 Task: Look for Airbnb options in Würselen, Germany from 2nd December, 2023 to 10th December, 2023 for 1 adult.1  bedroom having 1 bed and 1 bathroom. Property type can be hotel. Booking option can be shelf check-in. Look for 5 properties as per requirement.
Action: Mouse moved to (450, 62)
Screenshot: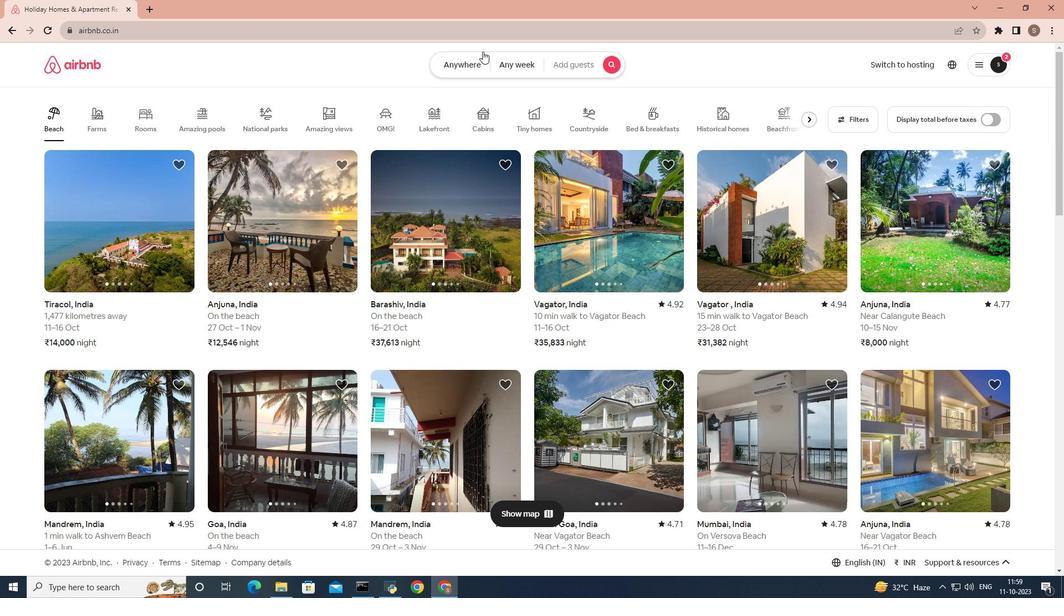
Action: Mouse pressed left at (450, 62)
Screenshot: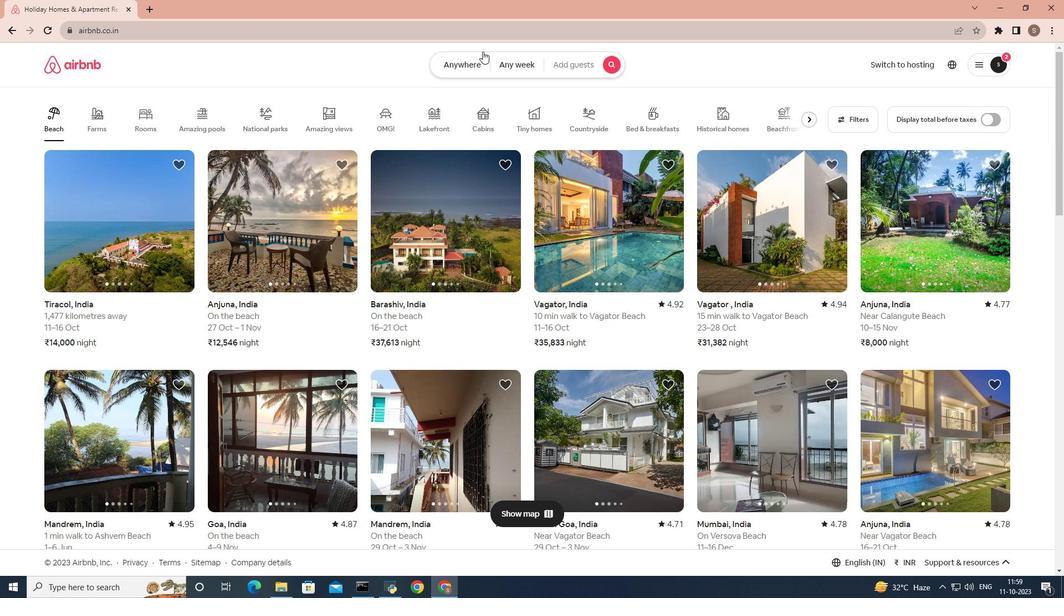 
Action: Mouse moved to (346, 115)
Screenshot: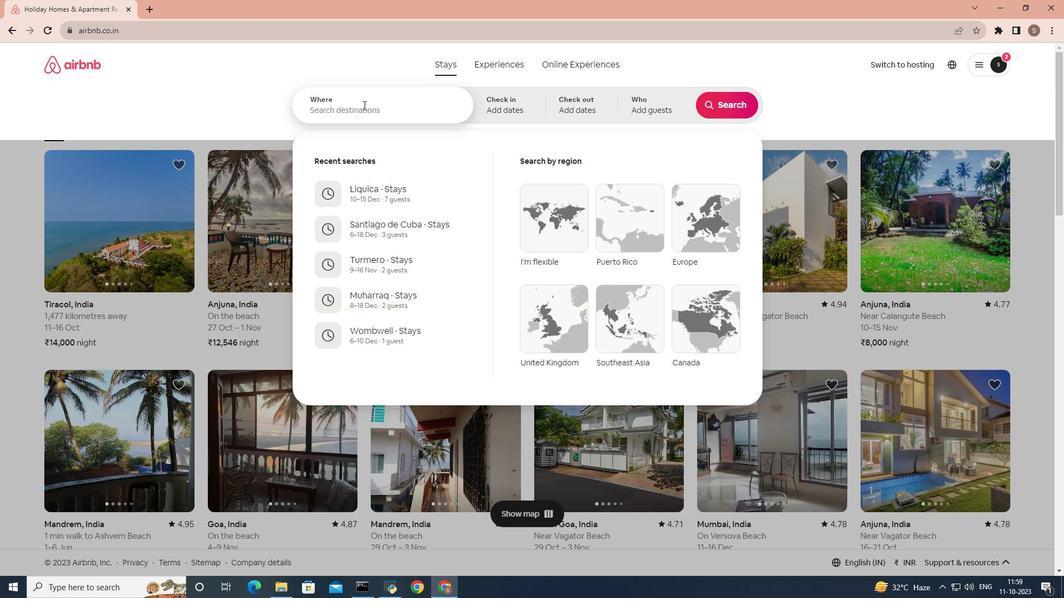 
Action: Mouse pressed left at (346, 115)
Screenshot: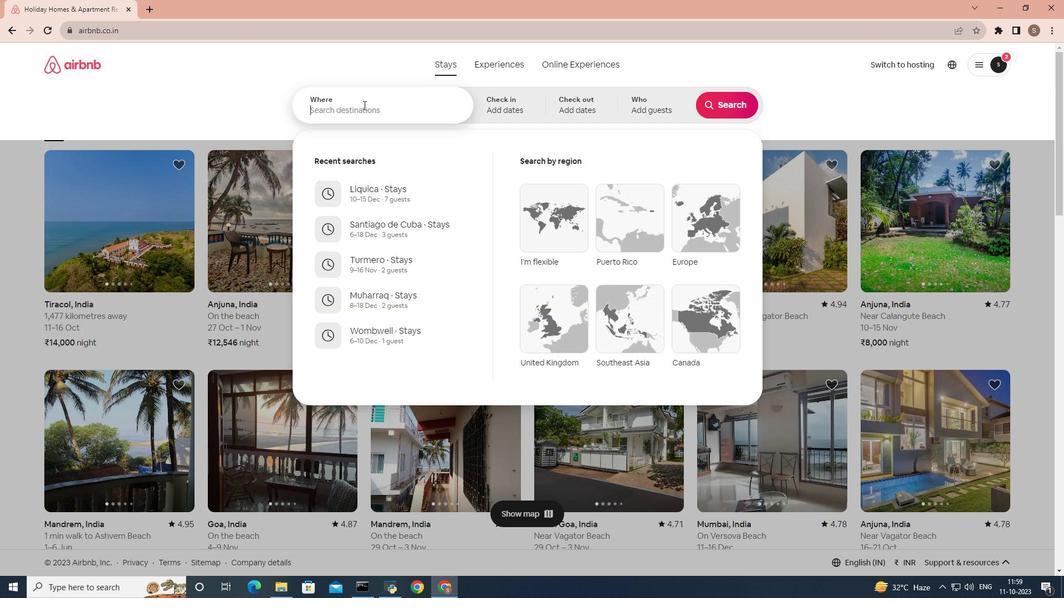 
Action: Mouse moved to (346, 115)
Screenshot: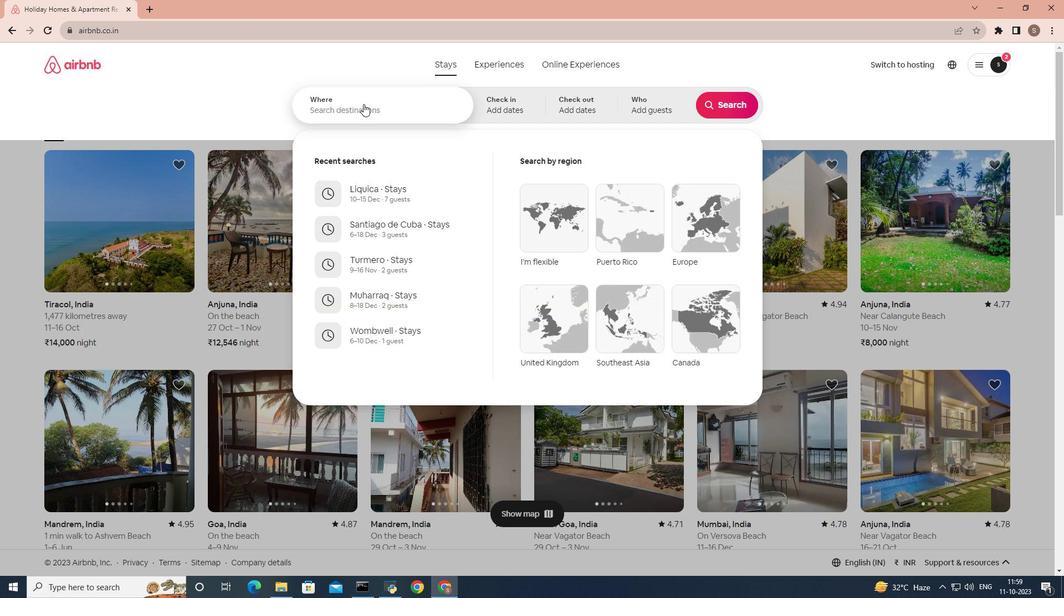 
Action: Key pressed w
Screenshot: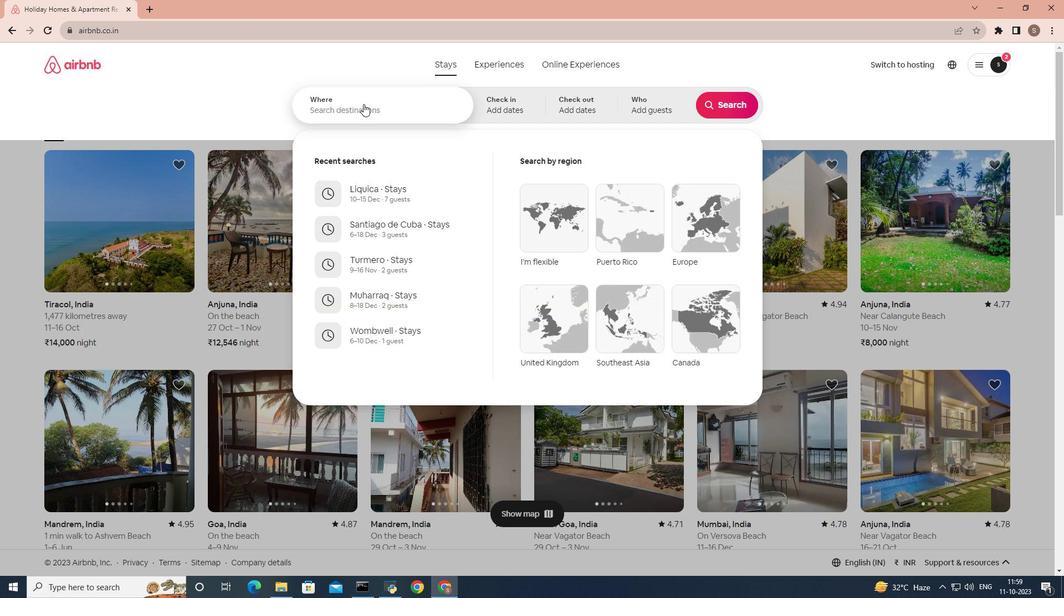 
Action: Mouse moved to (346, 114)
Screenshot: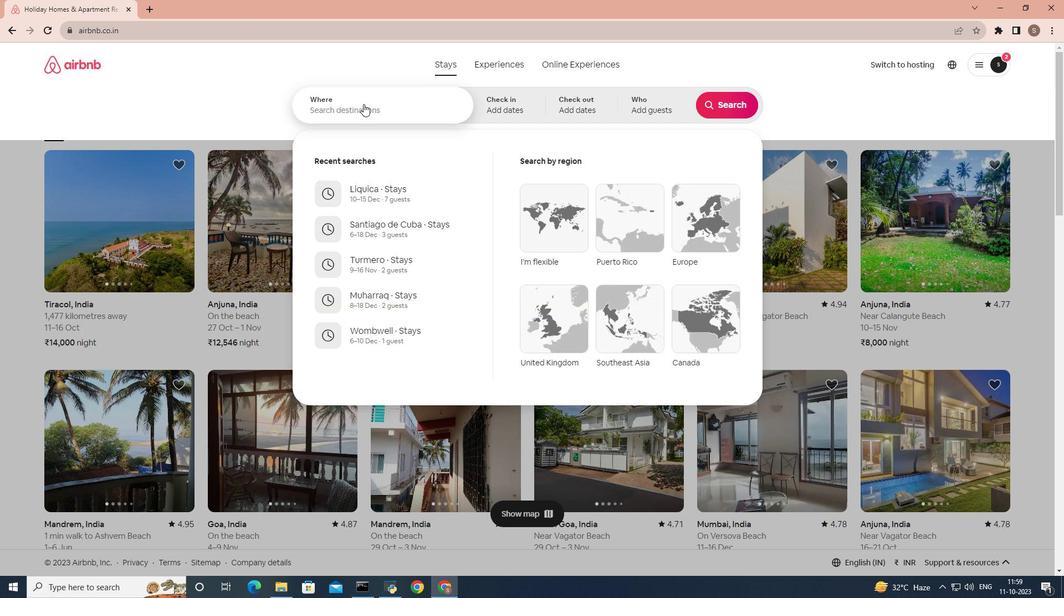 
Action: Key pressed u
Screenshot: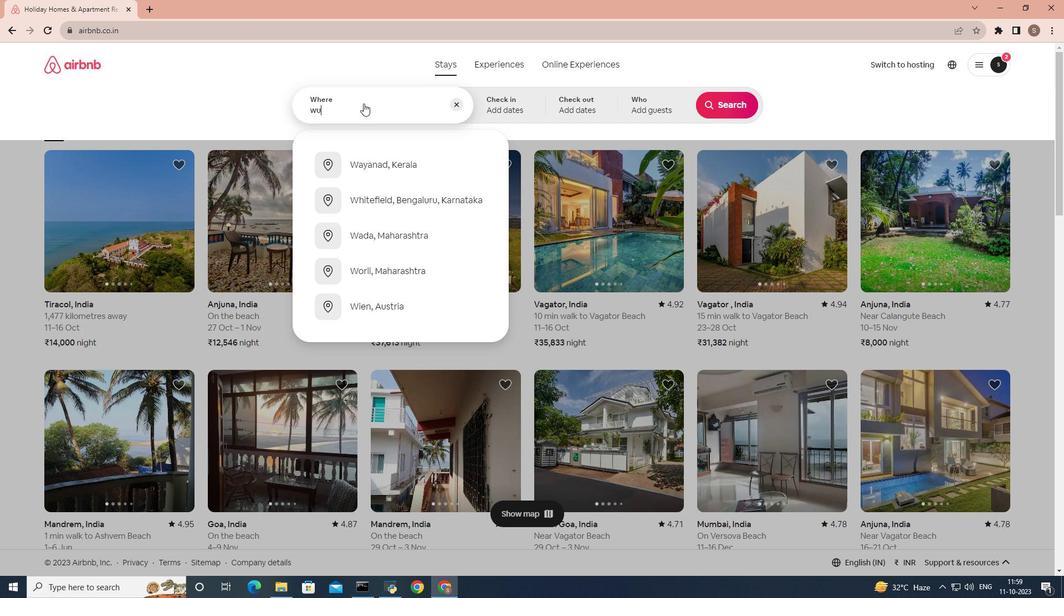 
Action: Mouse moved to (346, 114)
Screenshot: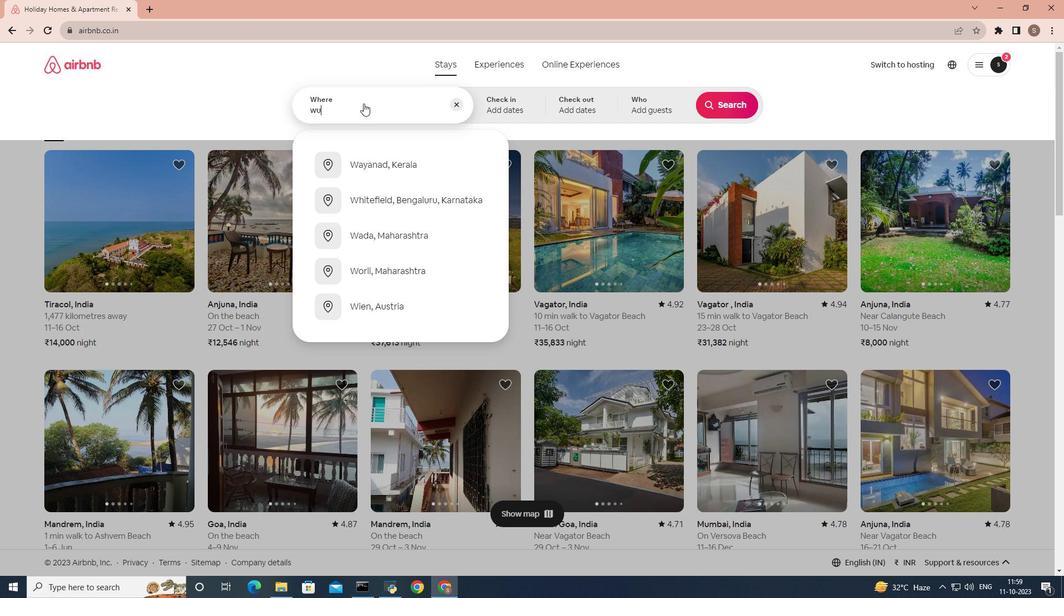 
Action: Key pressed rs
Screenshot: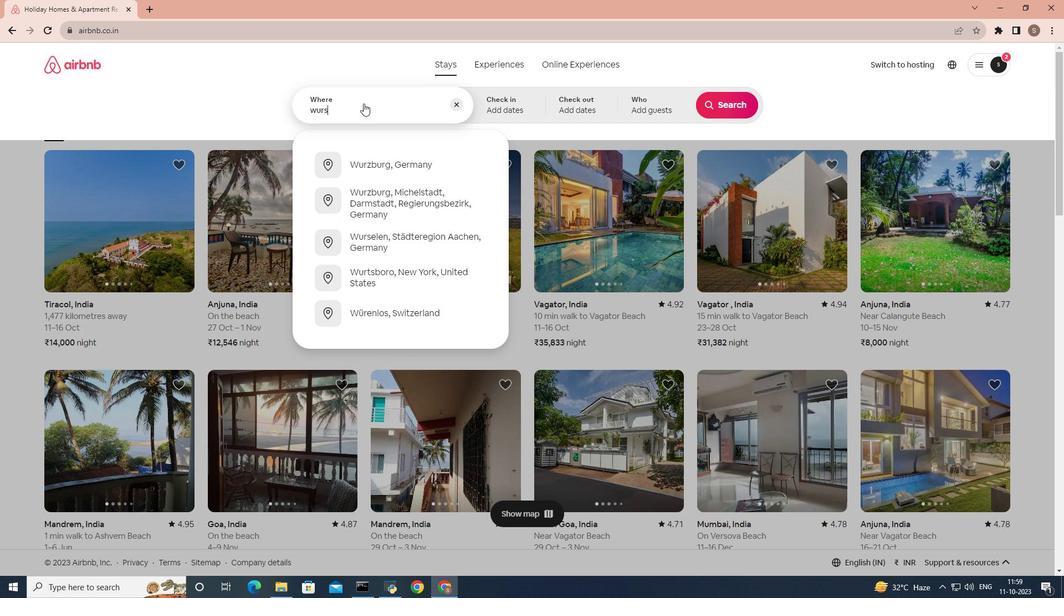
Action: Mouse moved to (346, 113)
Screenshot: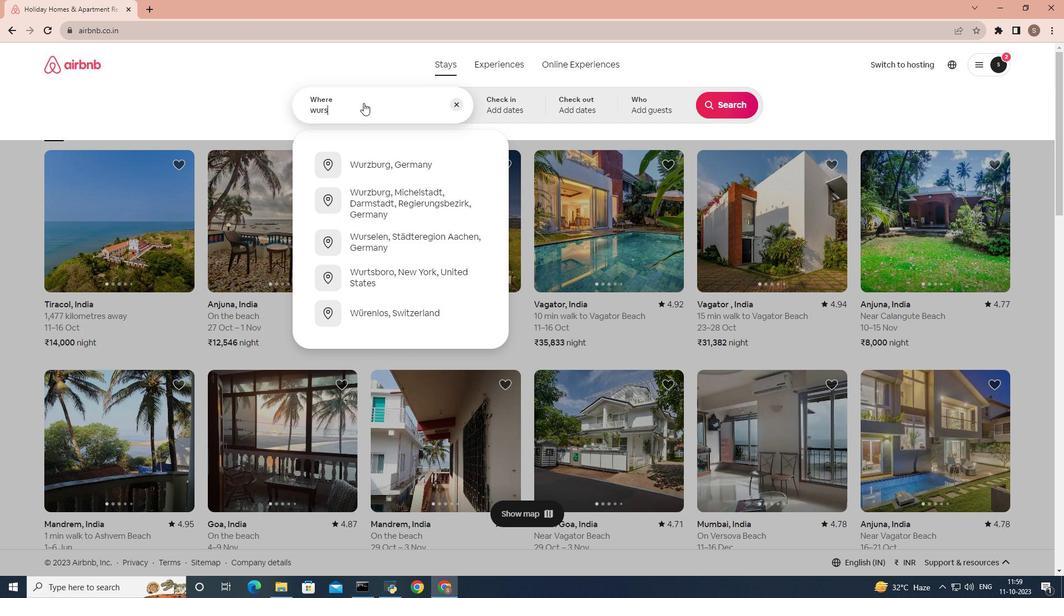 
Action: Key pressed elen
Screenshot: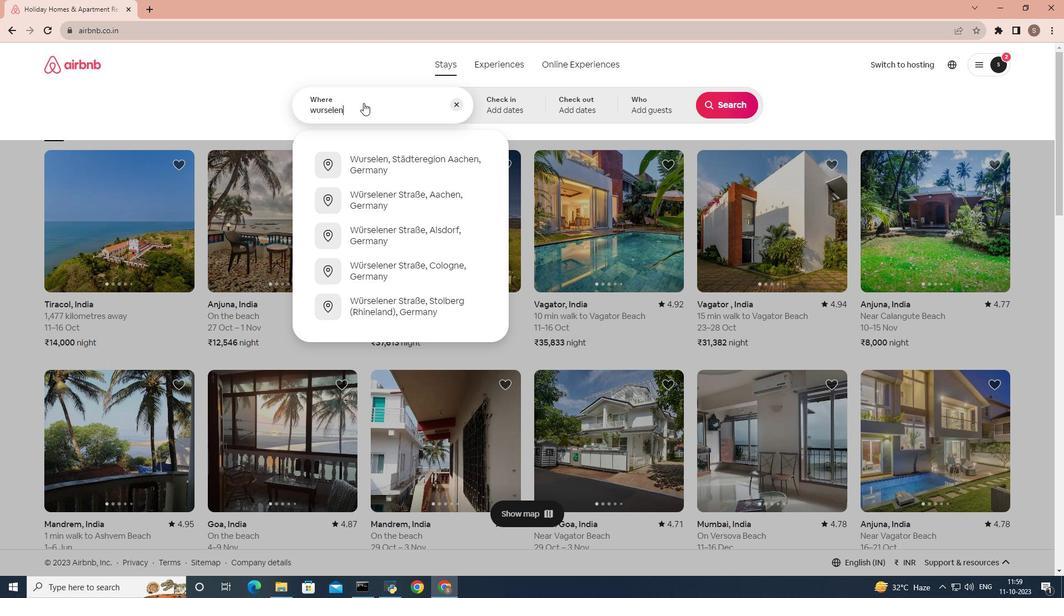 
Action: Mouse moved to (362, 161)
Screenshot: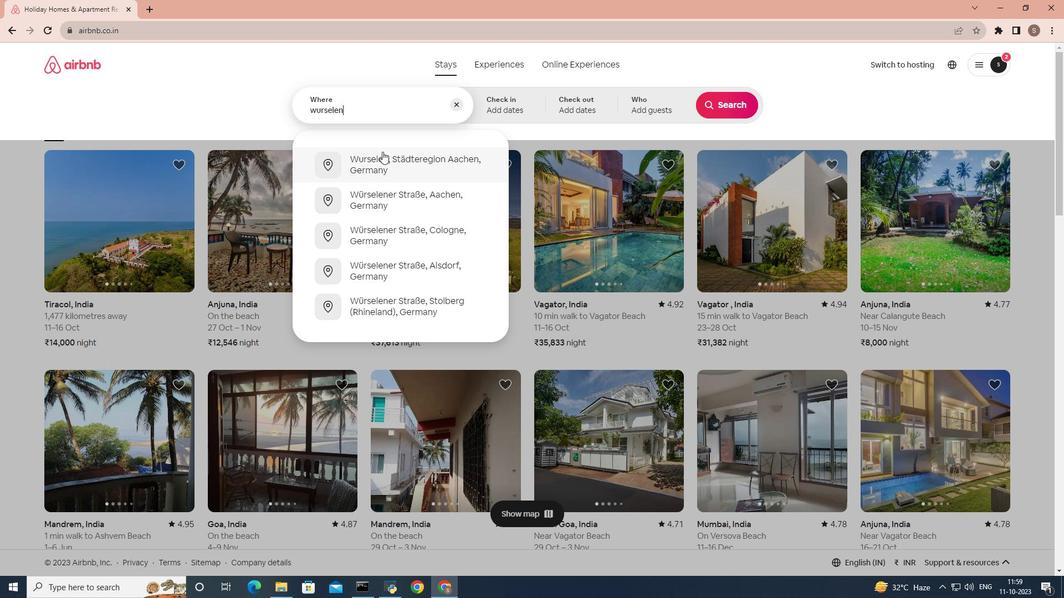 
Action: Mouse pressed left at (362, 161)
Screenshot: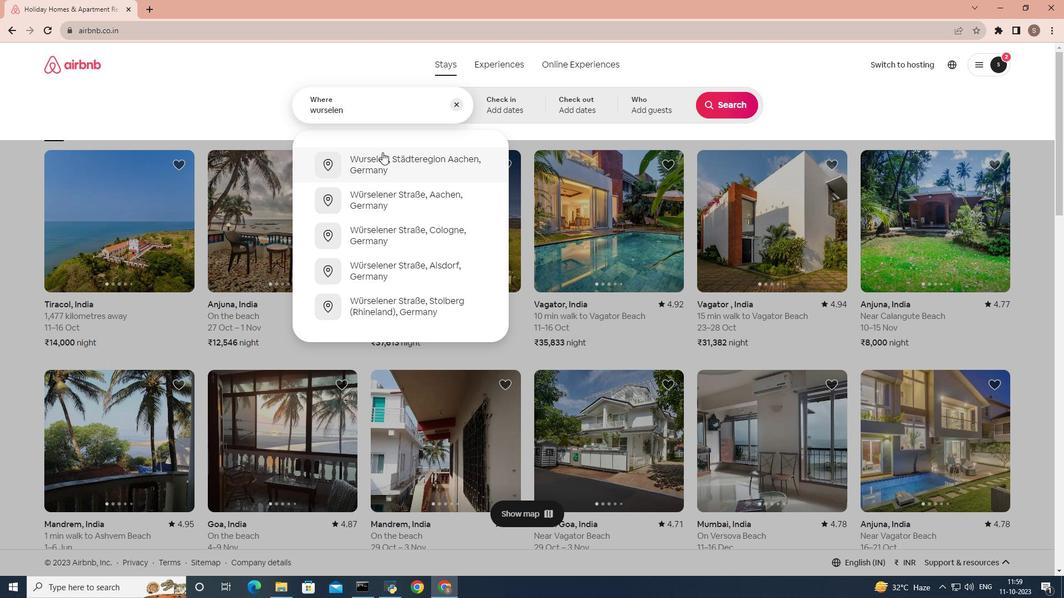 
Action: Mouse moved to (666, 205)
Screenshot: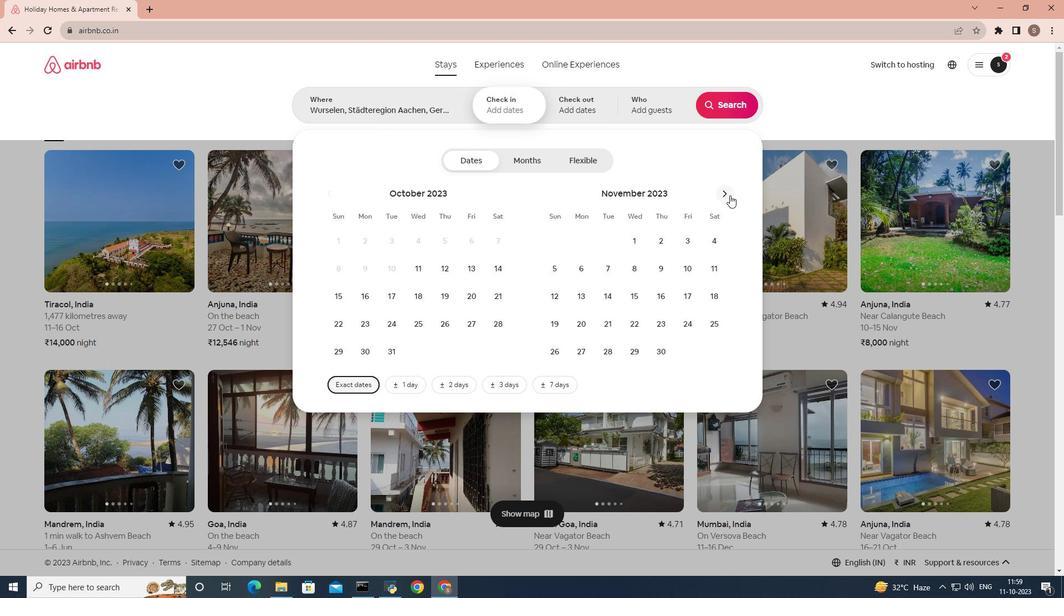 
Action: Mouse pressed left at (666, 205)
Screenshot: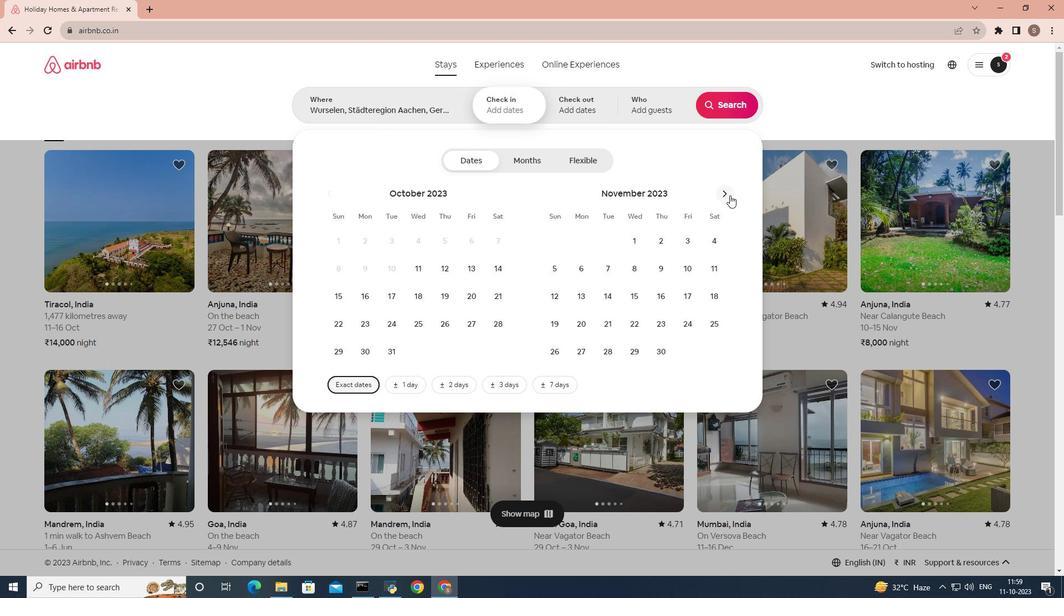 
Action: Mouse moved to (647, 253)
Screenshot: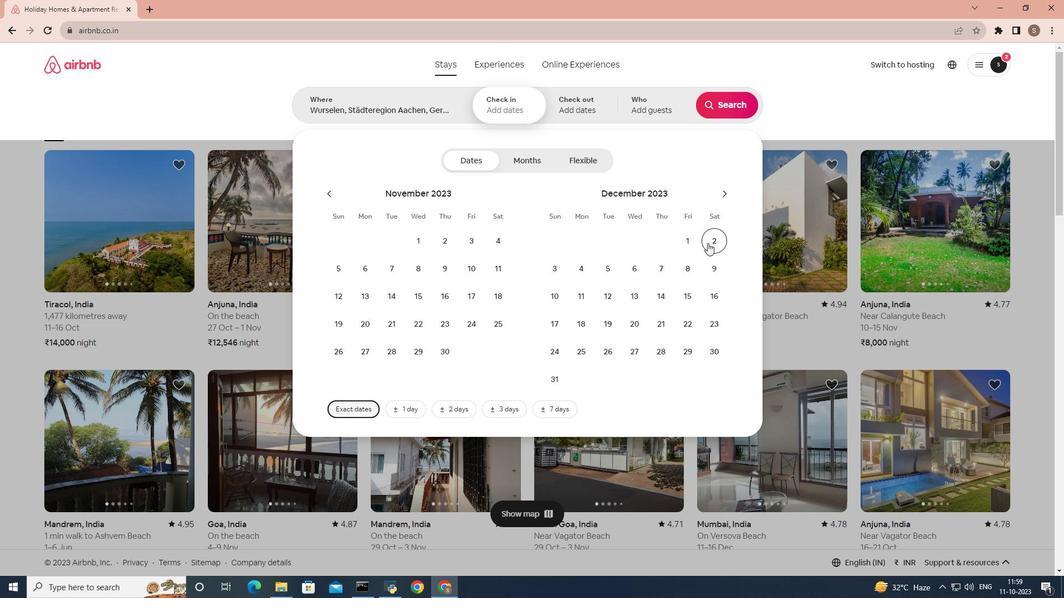 
Action: Mouse pressed left at (647, 253)
Screenshot: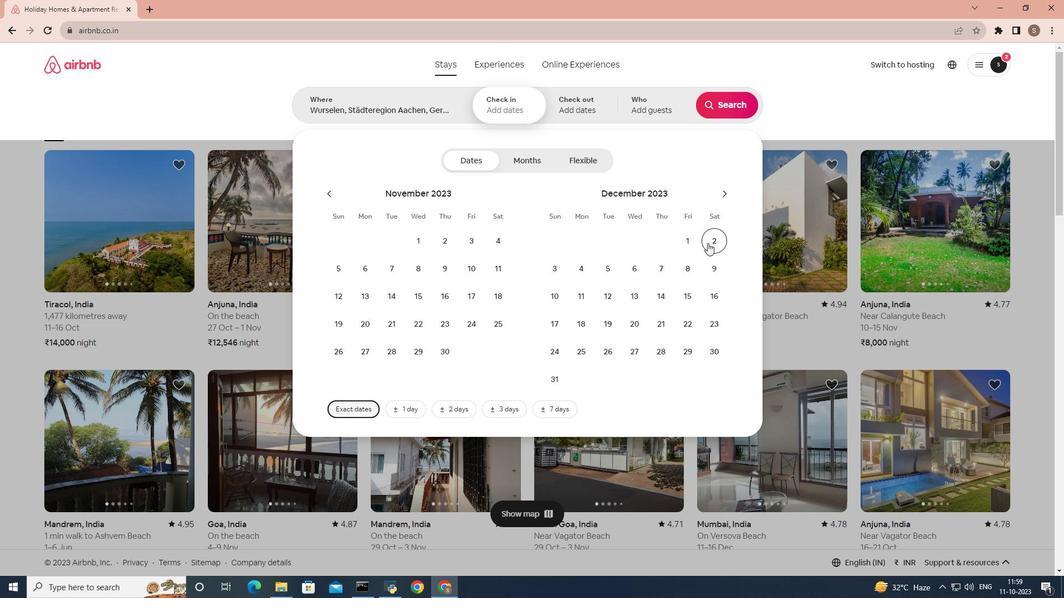 
Action: Mouse moved to (509, 310)
Screenshot: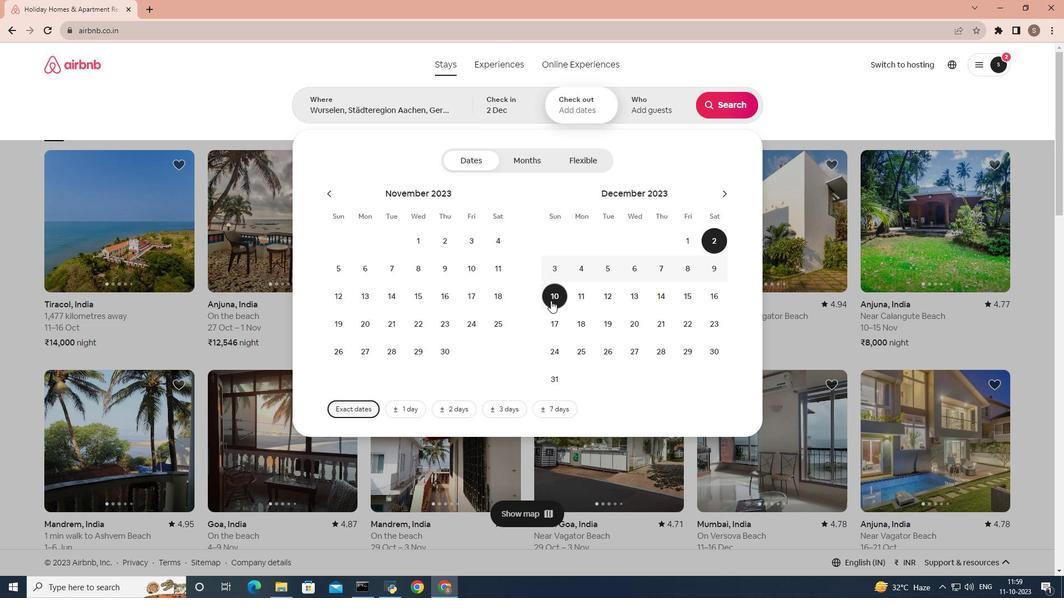 
Action: Mouse pressed left at (509, 310)
Screenshot: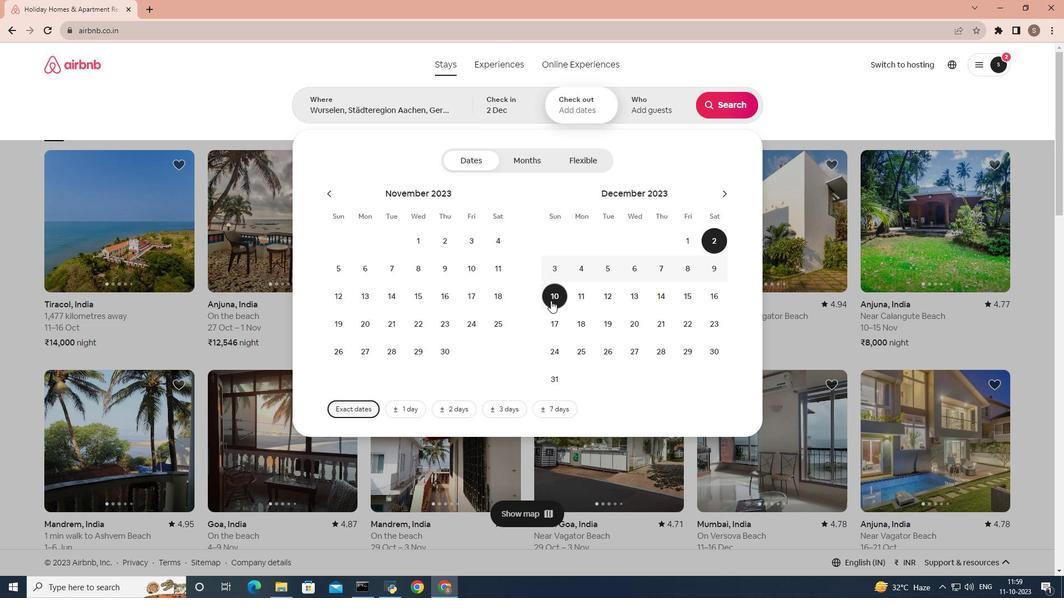 
Action: Mouse moved to (602, 100)
Screenshot: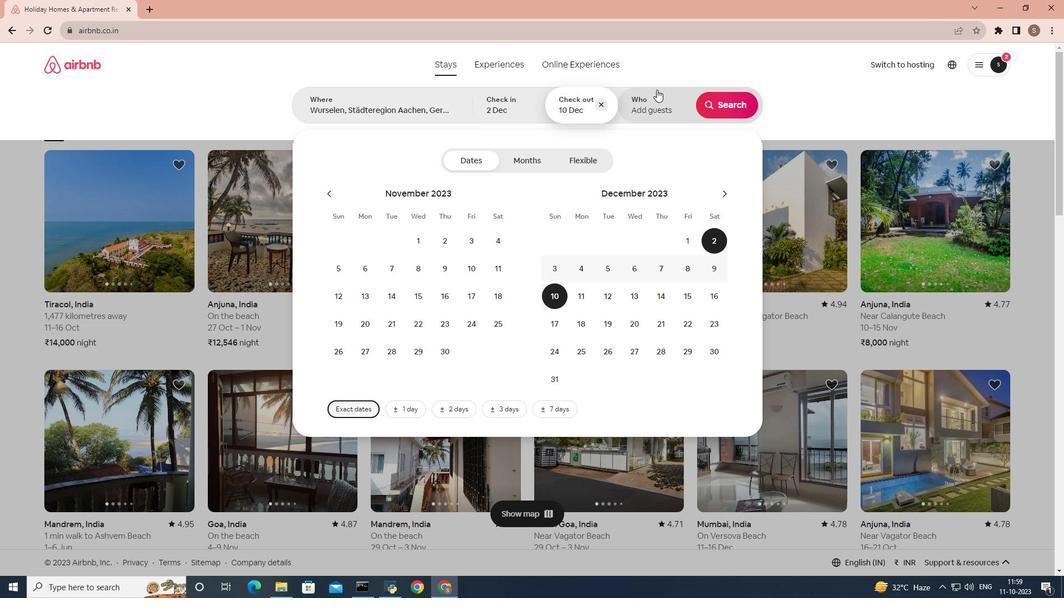 
Action: Mouse pressed left at (602, 100)
Screenshot: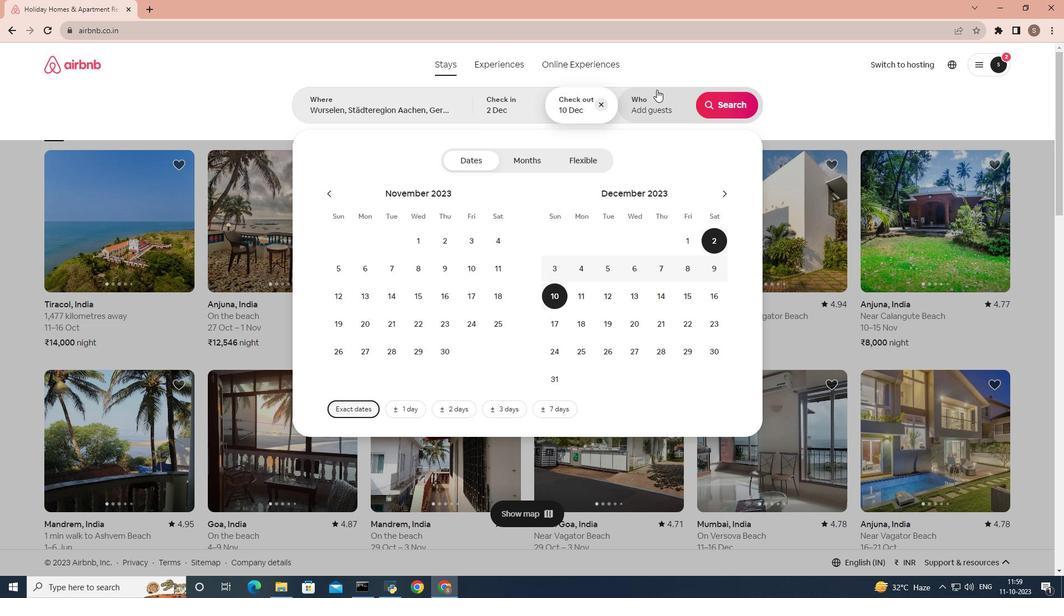 
Action: Mouse moved to (666, 178)
Screenshot: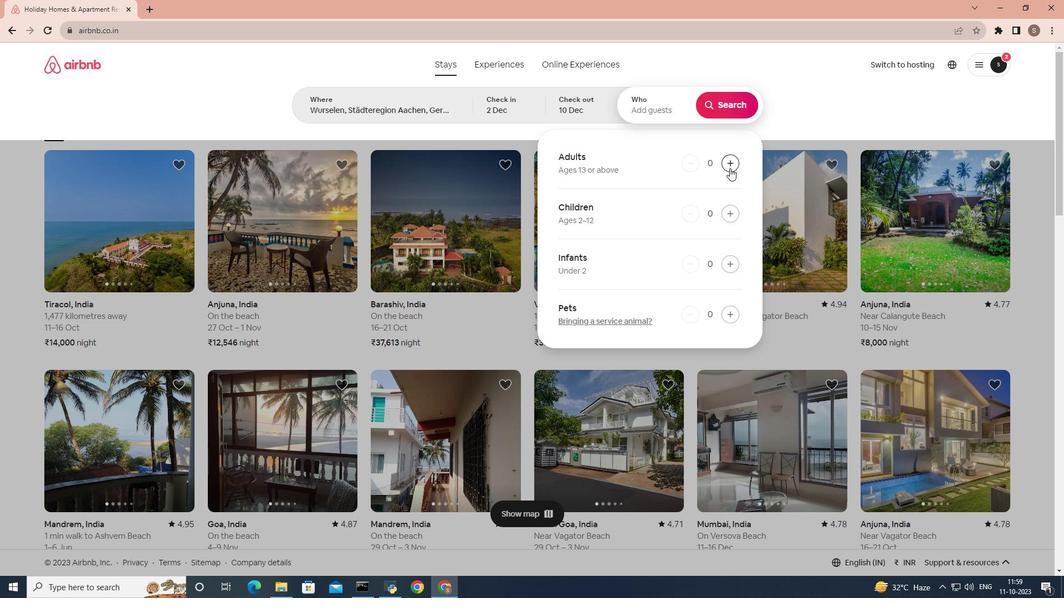 
Action: Mouse pressed left at (666, 178)
Screenshot: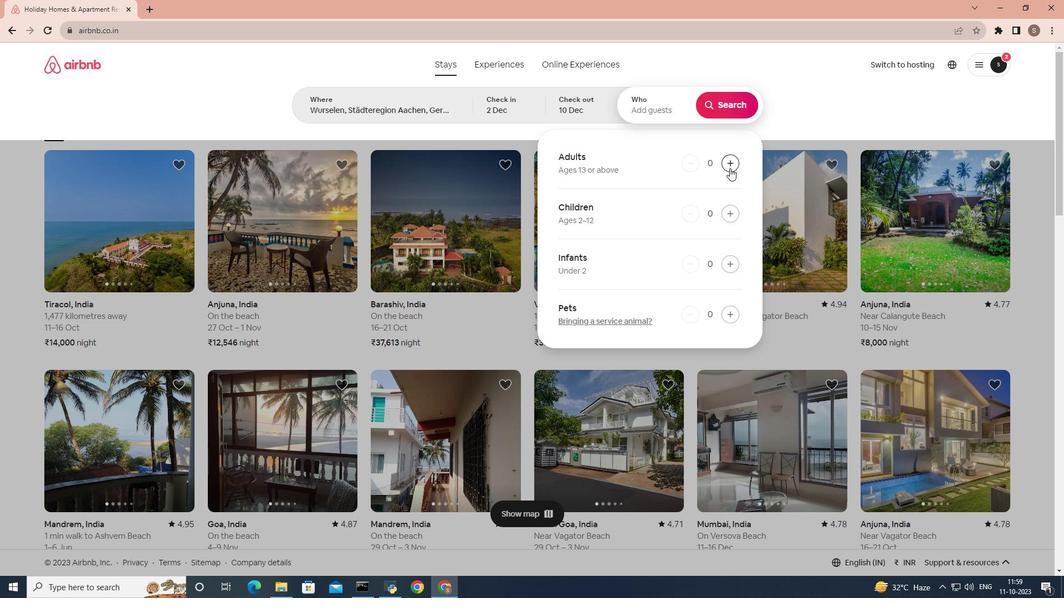 
Action: Mouse moved to (659, 118)
Screenshot: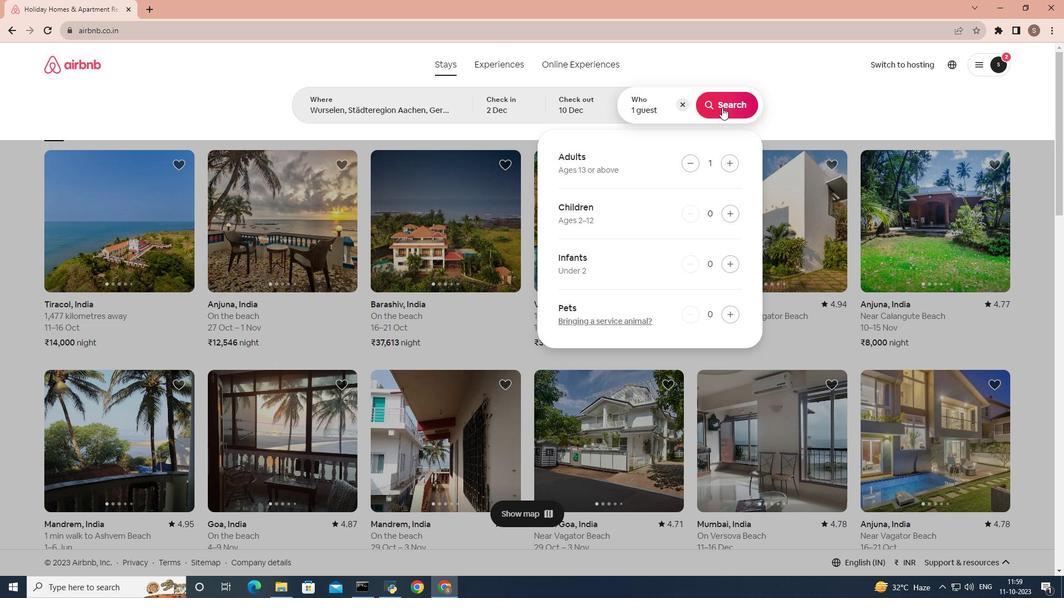 
Action: Mouse pressed left at (659, 118)
Screenshot: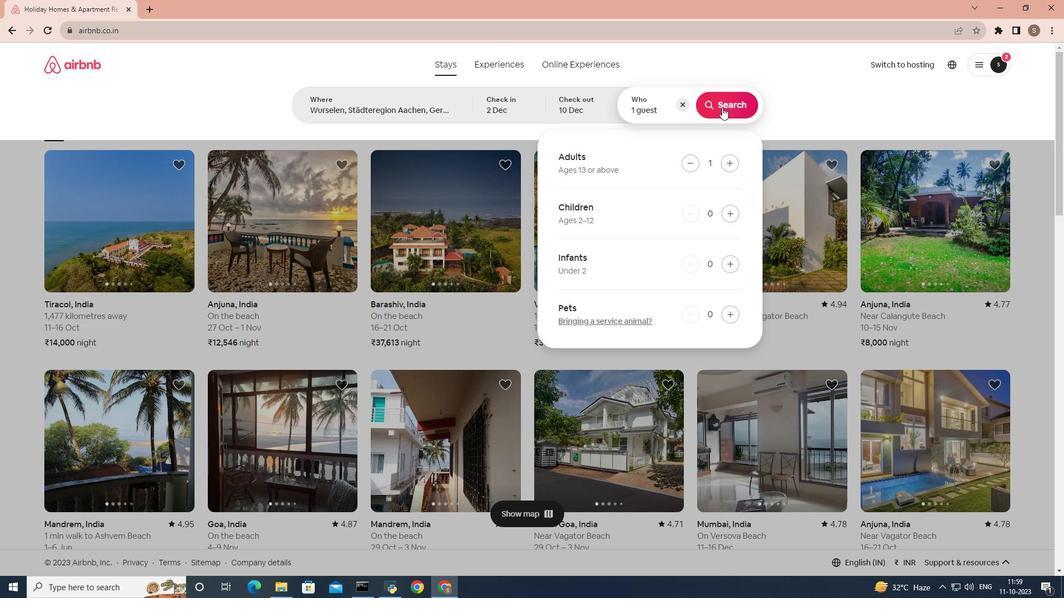 
Action: Mouse moved to (807, 123)
Screenshot: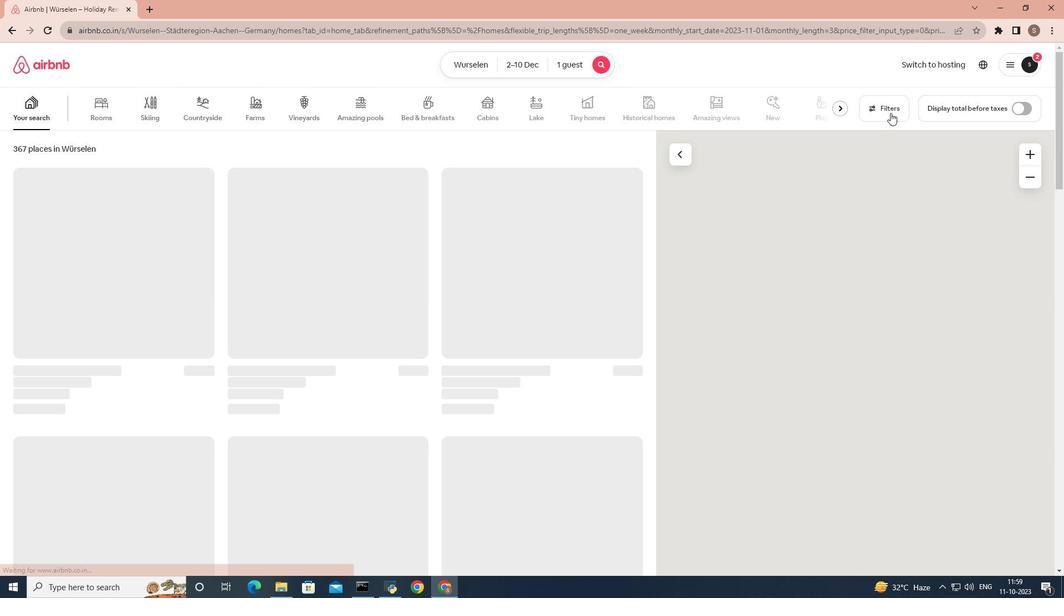 
Action: Mouse pressed left at (807, 123)
Screenshot: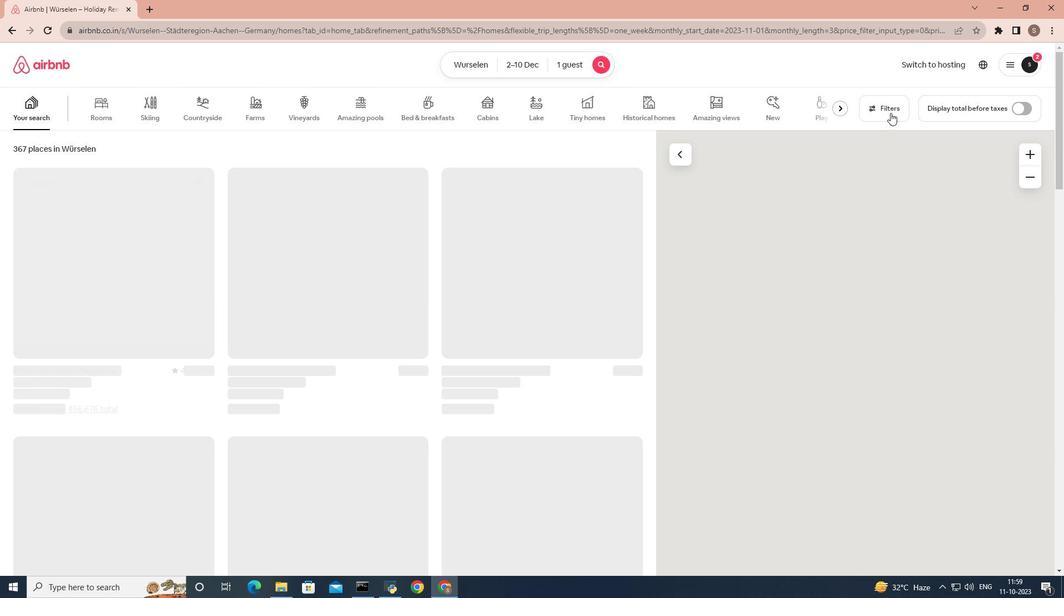 
Action: Mouse moved to (398, 300)
Screenshot: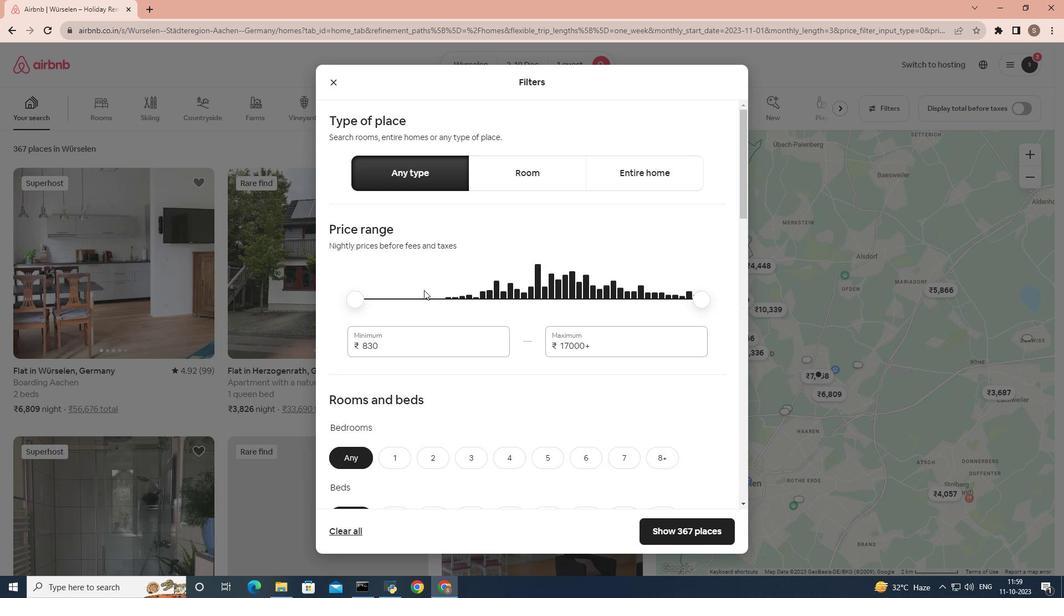 
Action: Mouse scrolled (398, 299) with delta (0, 0)
Screenshot: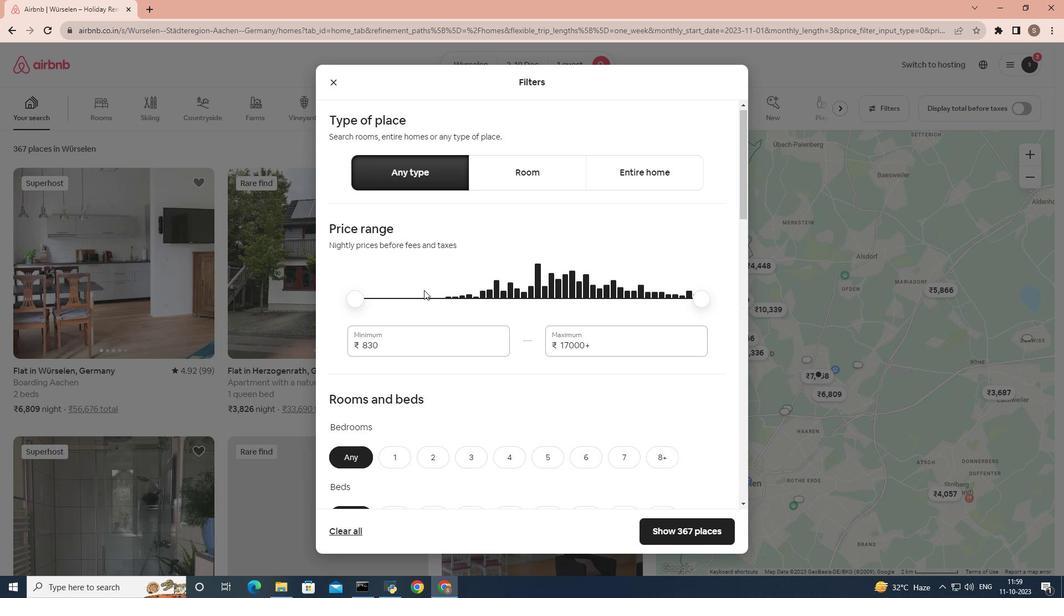 
Action: Mouse scrolled (398, 299) with delta (0, 0)
Screenshot: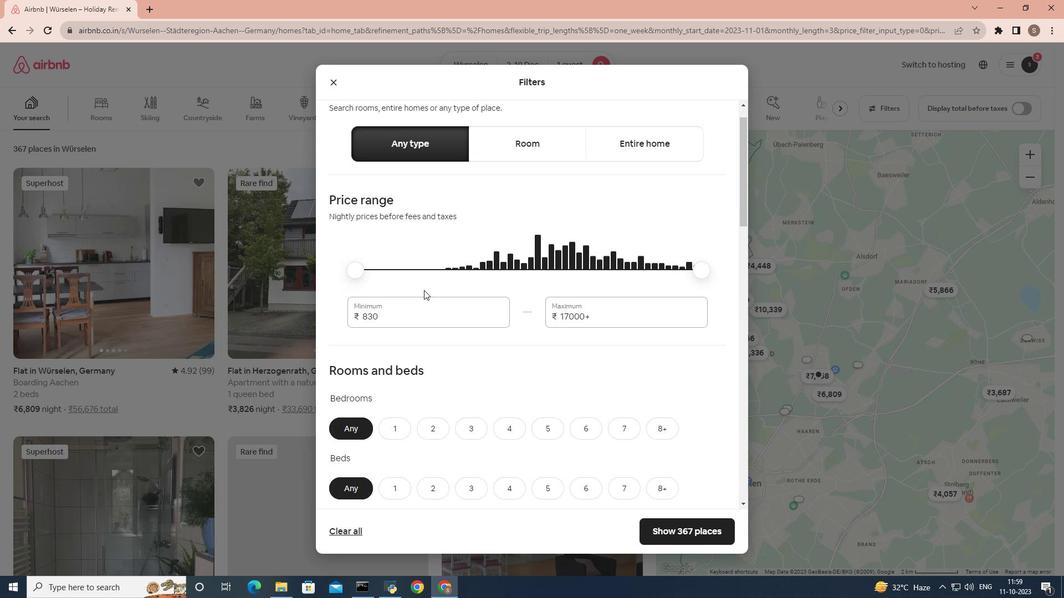 
Action: Mouse moved to (397, 298)
Screenshot: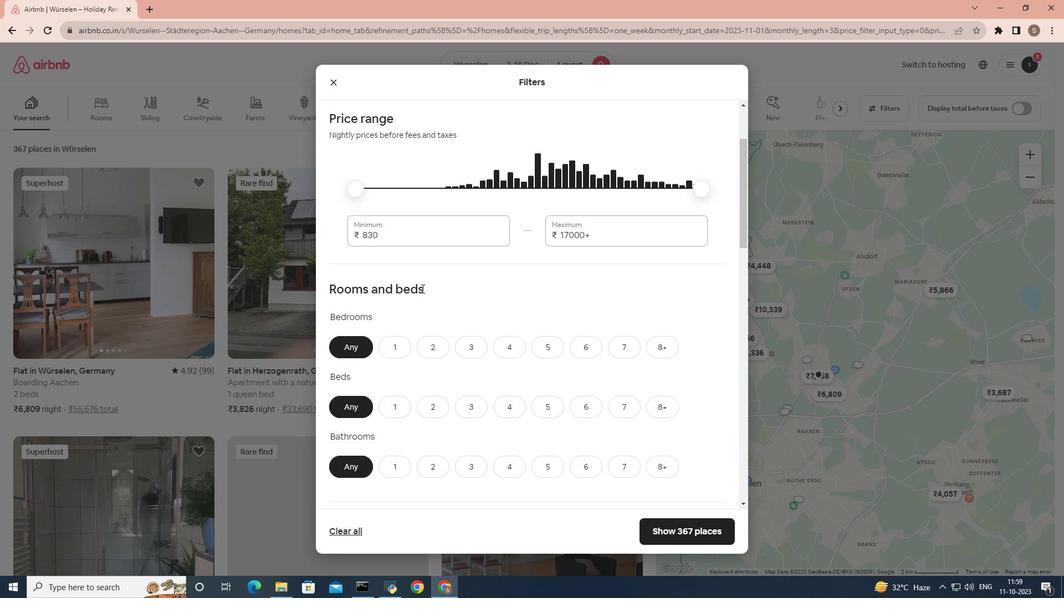 
Action: Mouse scrolled (397, 297) with delta (0, 0)
Screenshot: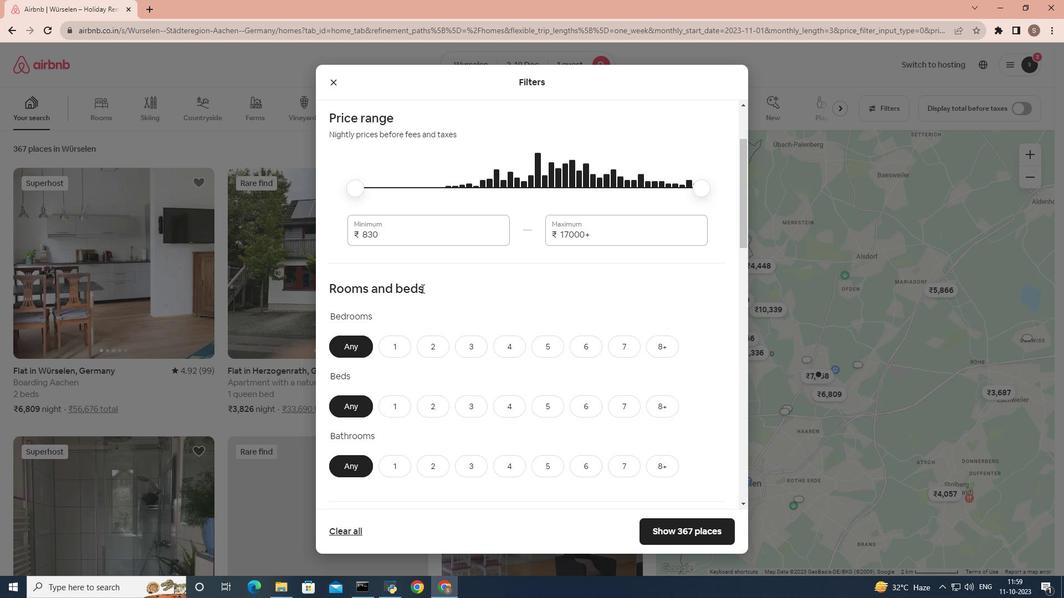 
Action: Mouse moved to (384, 307)
Screenshot: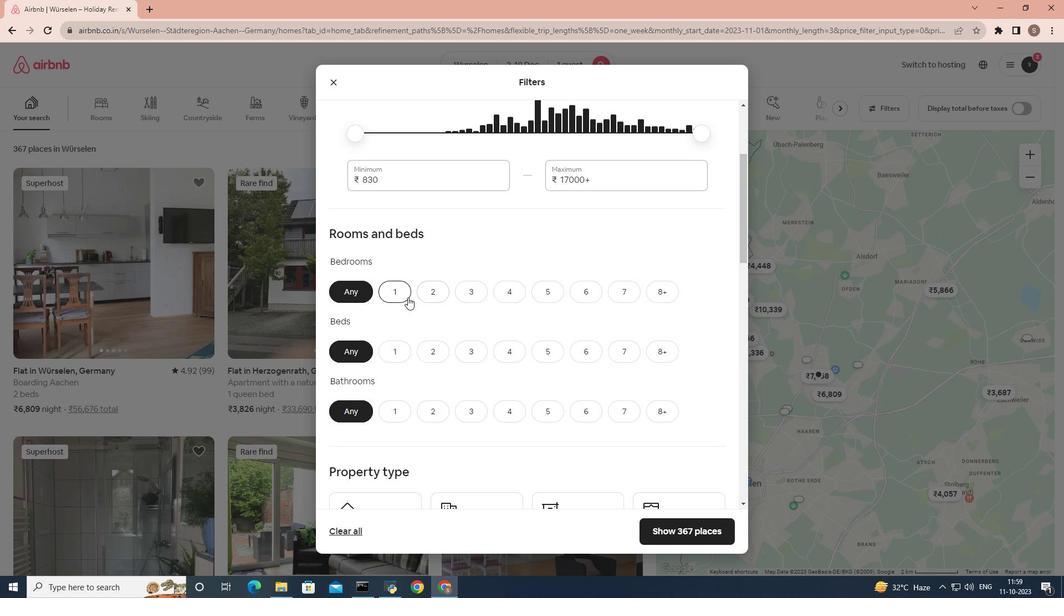
Action: Mouse pressed left at (384, 307)
Screenshot: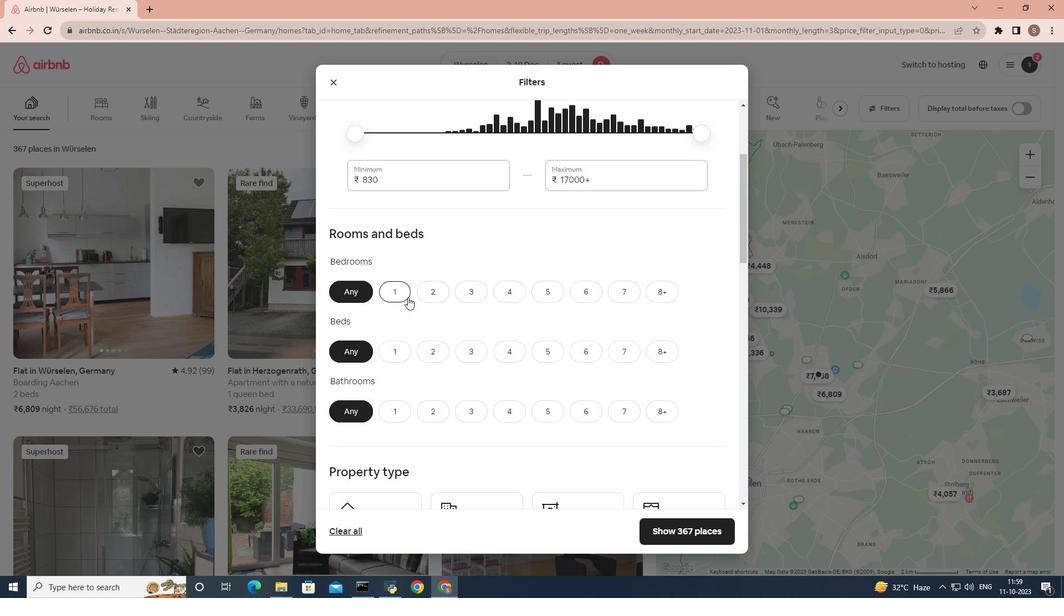 
Action: Mouse moved to (378, 361)
Screenshot: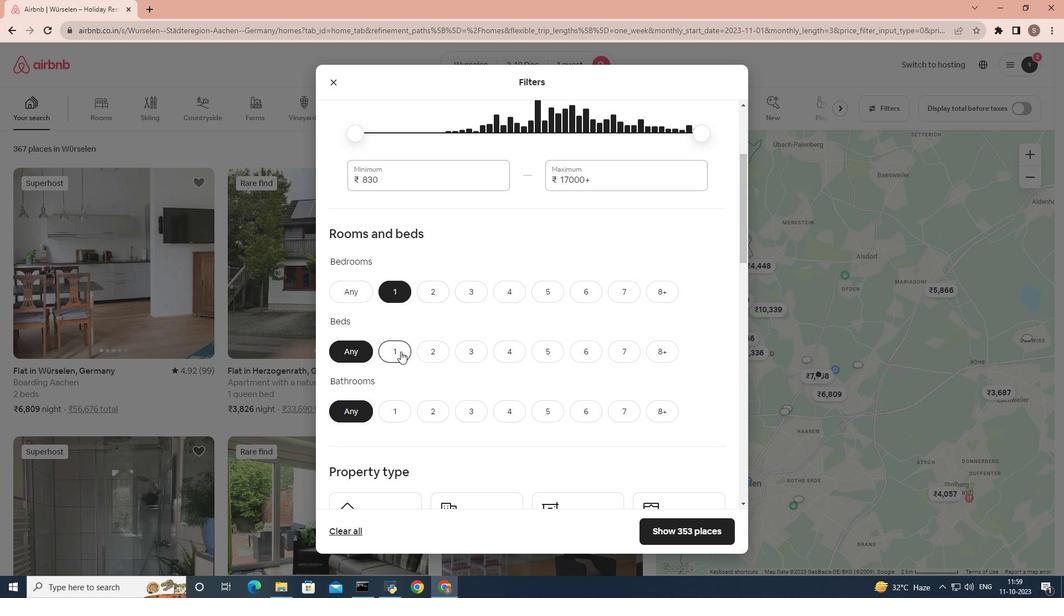 
Action: Mouse pressed left at (378, 361)
Screenshot: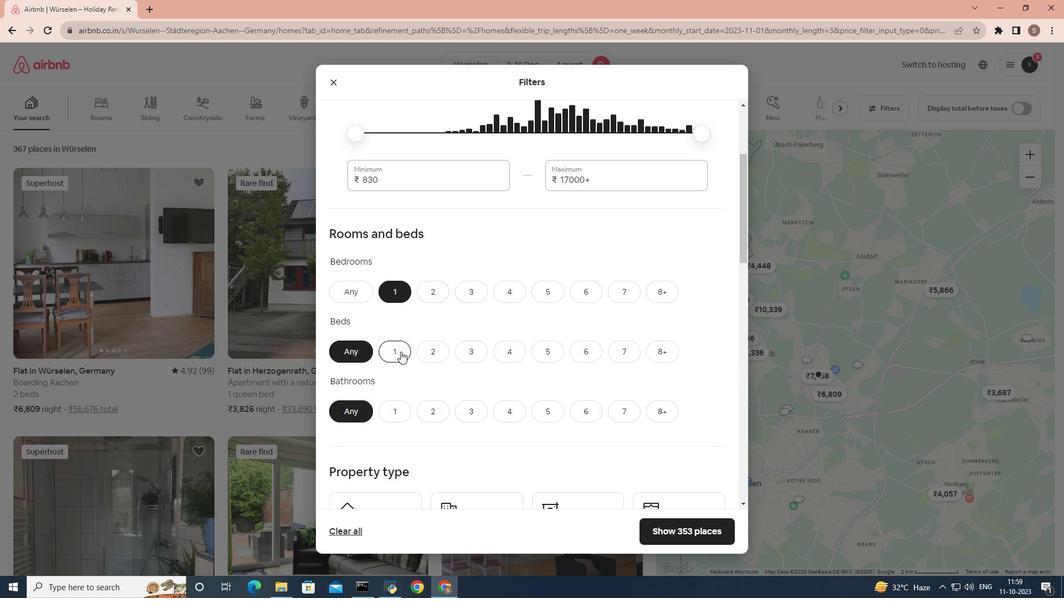 
Action: Mouse moved to (372, 413)
Screenshot: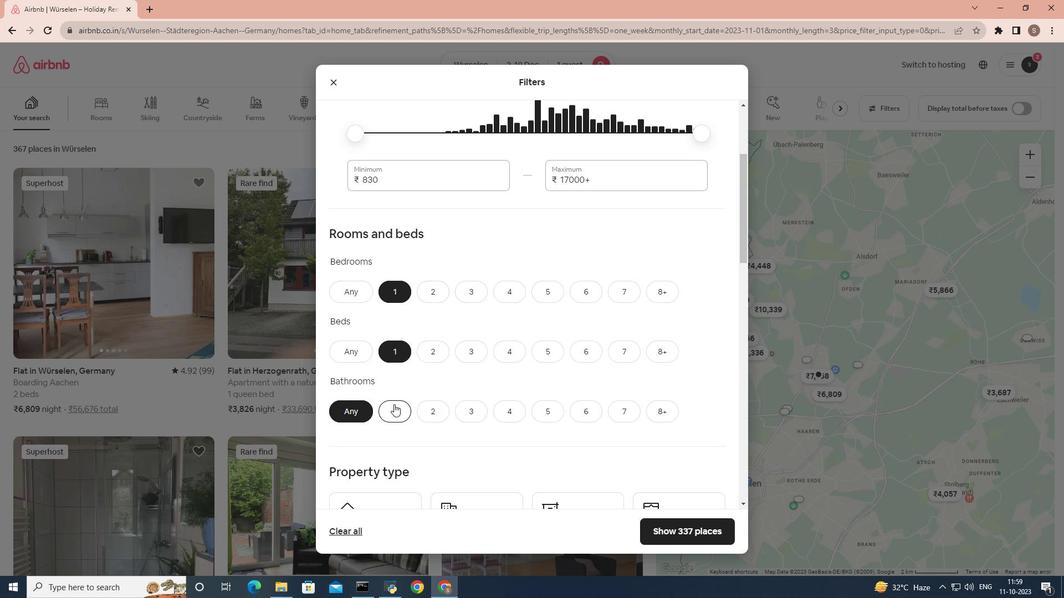 
Action: Mouse pressed left at (372, 413)
Screenshot: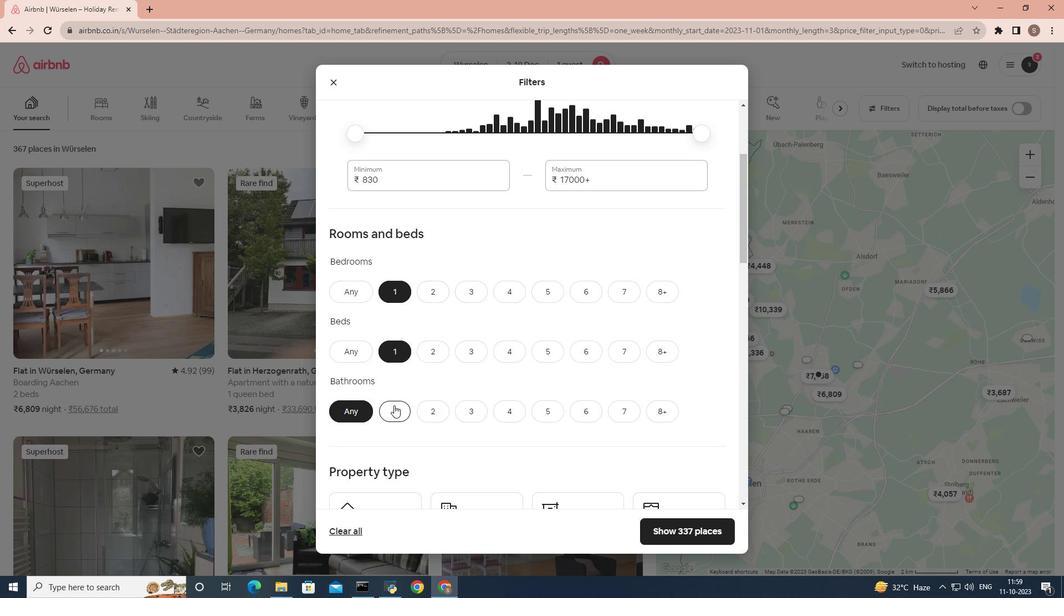 
Action: Mouse moved to (419, 293)
Screenshot: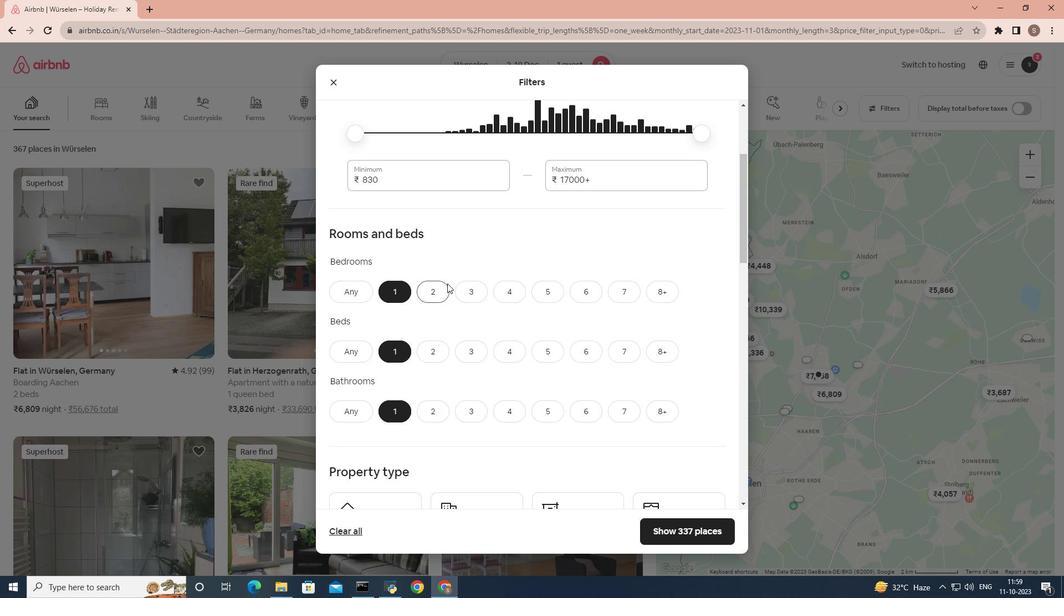
Action: Mouse scrolled (419, 292) with delta (0, 0)
Screenshot: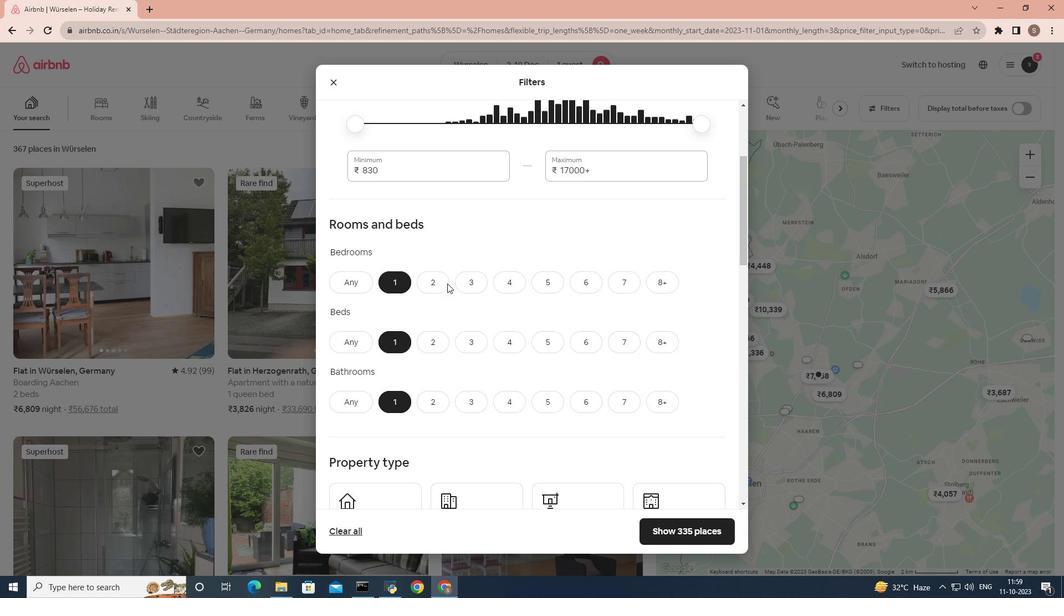 
Action: Mouse scrolled (419, 292) with delta (0, 0)
Screenshot: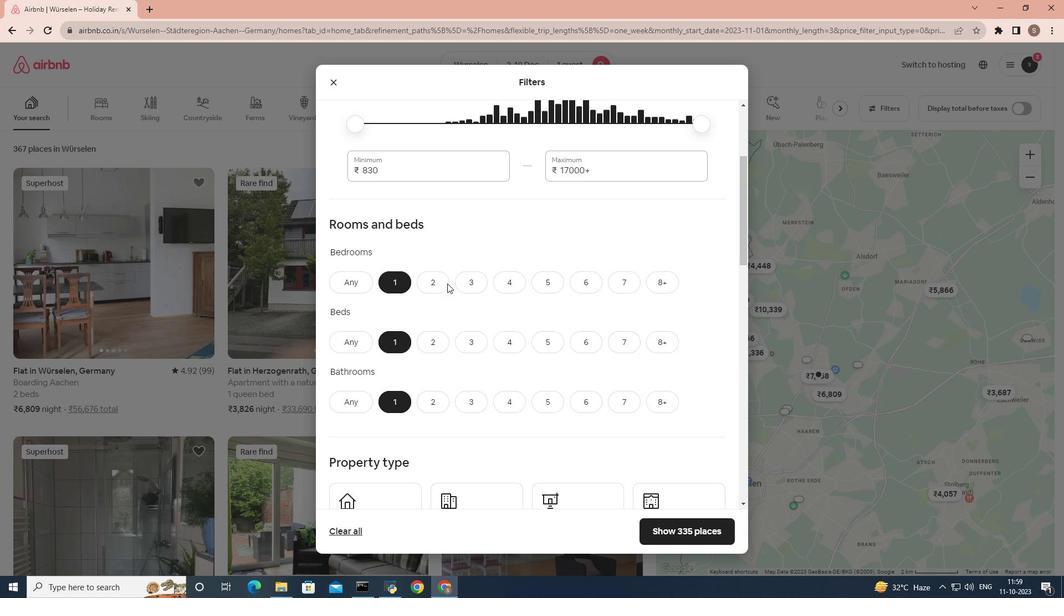 
Action: Mouse scrolled (419, 292) with delta (0, 0)
Screenshot: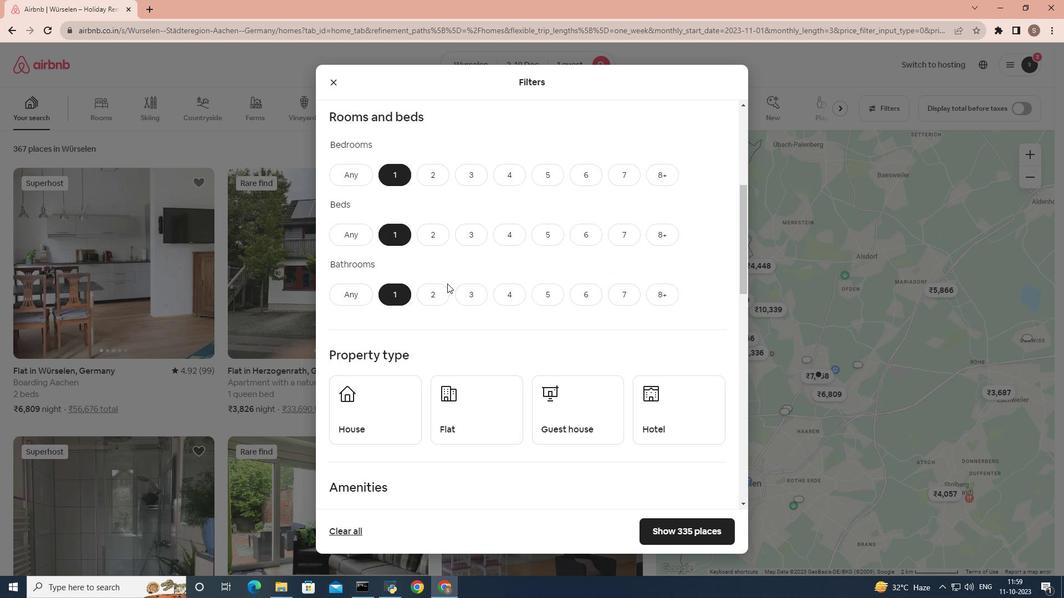 
Action: Mouse scrolled (419, 292) with delta (0, 0)
Screenshot: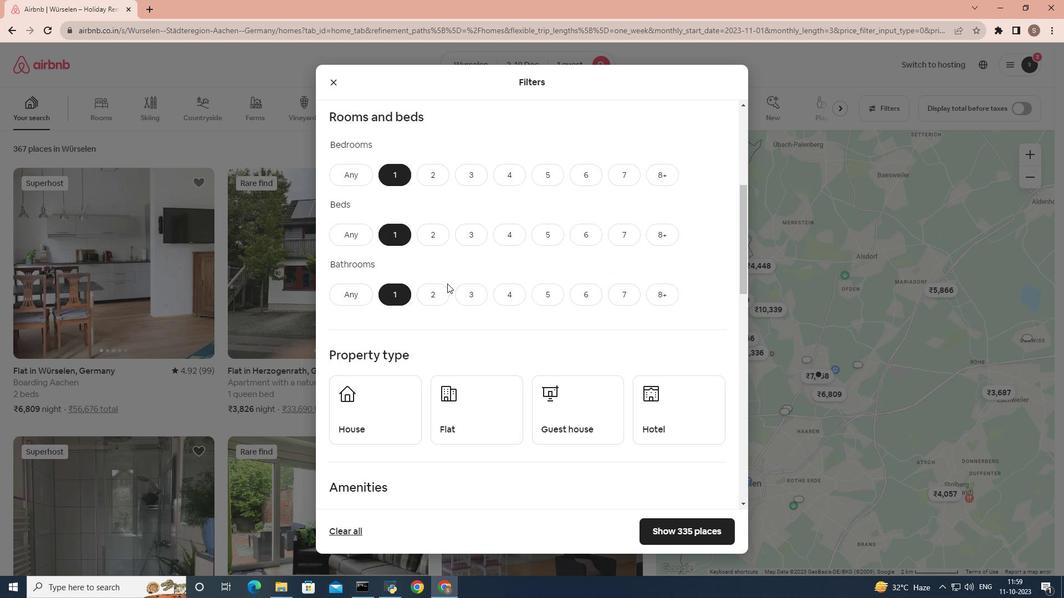 
Action: Mouse moved to (596, 332)
Screenshot: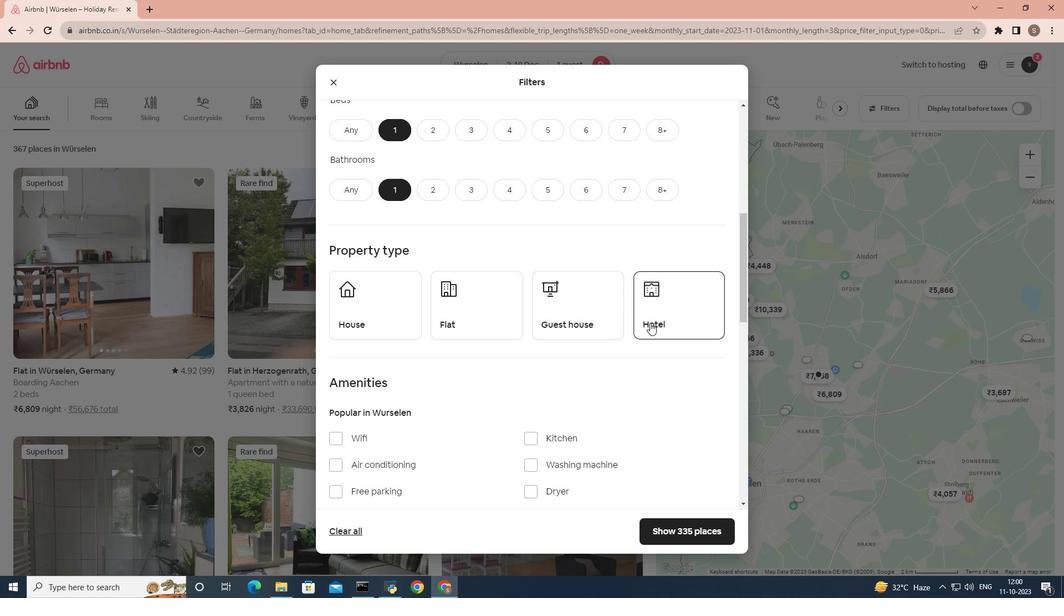 
Action: Mouse pressed left at (596, 332)
Screenshot: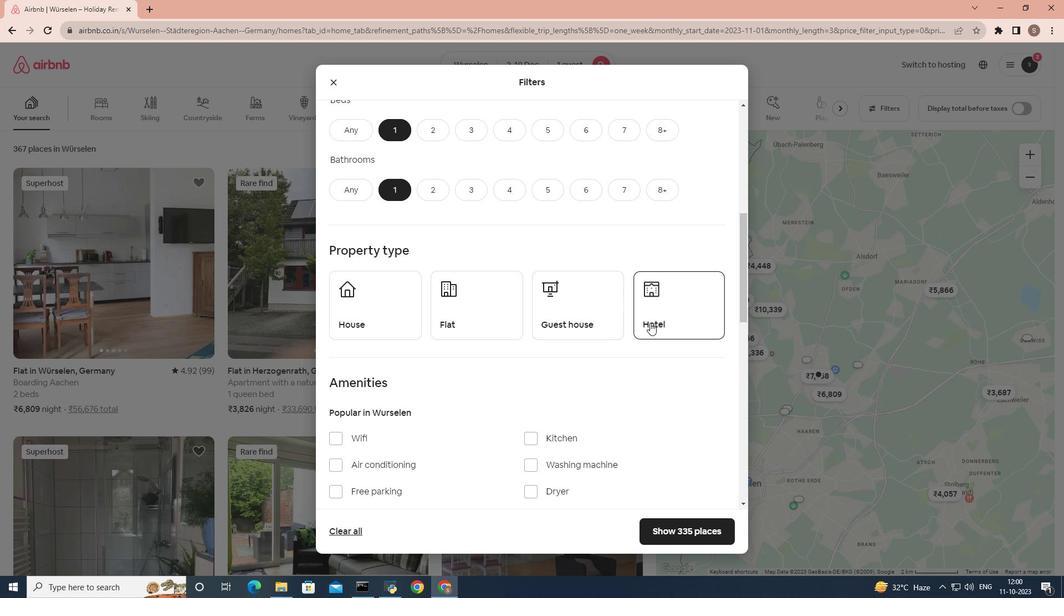 
Action: Mouse moved to (445, 345)
Screenshot: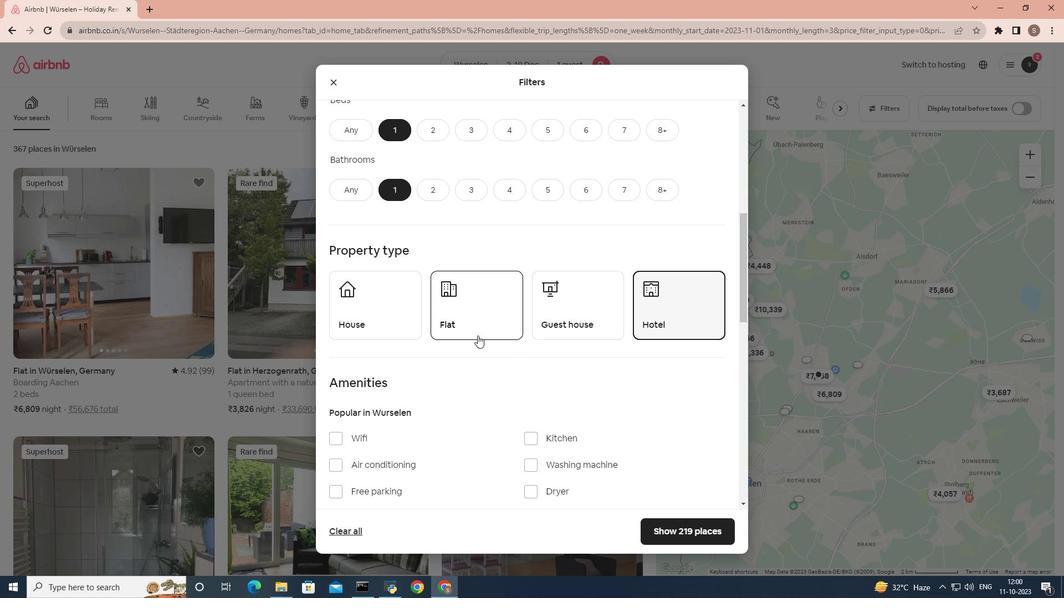 
Action: Mouse scrolled (445, 344) with delta (0, 0)
Screenshot: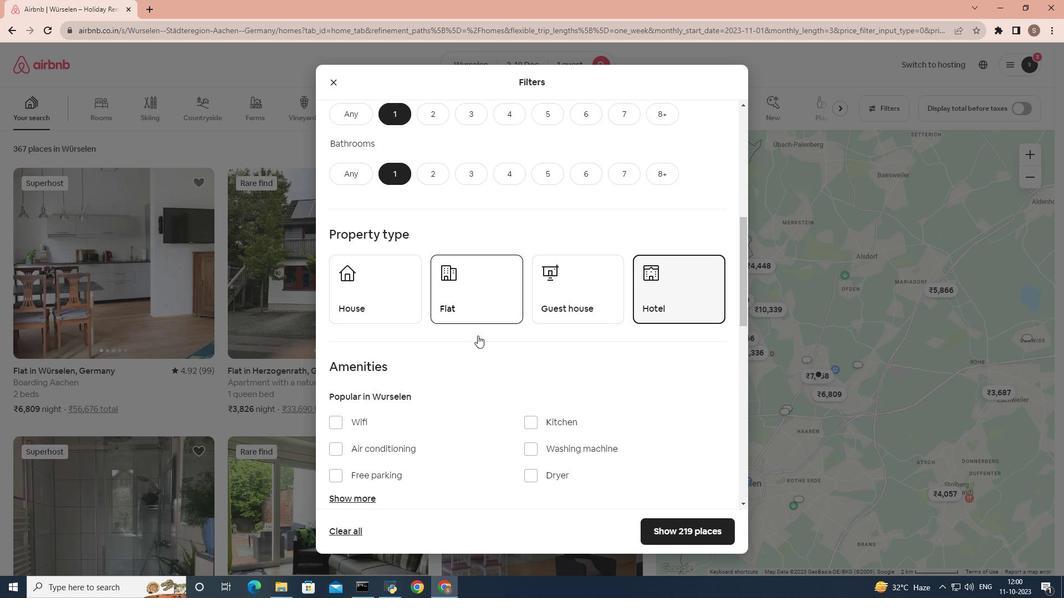 
Action: Mouse scrolled (445, 344) with delta (0, 0)
Screenshot: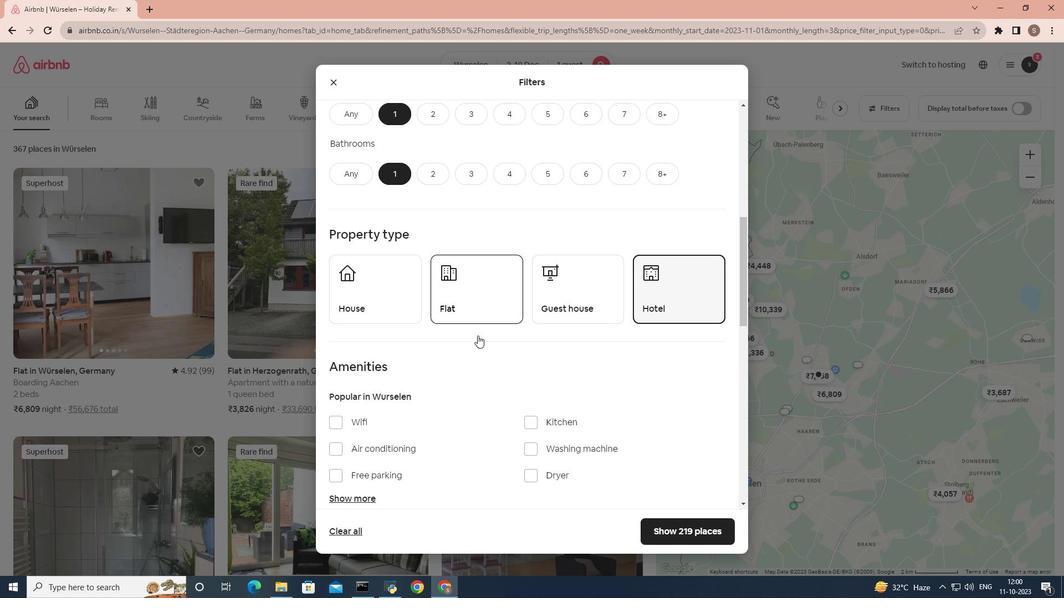 
Action: Mouse scrolled (445, 344) with delta (0, 0)
Screenshot: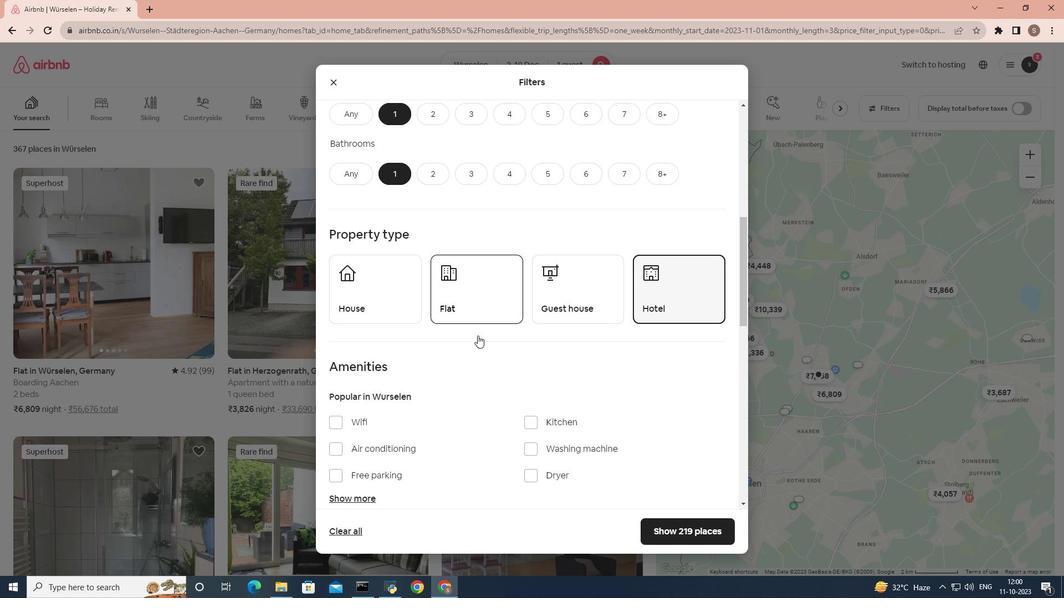 
Action: Mouse scrolled (445, 344) with delta (0, 0)
Screenshot: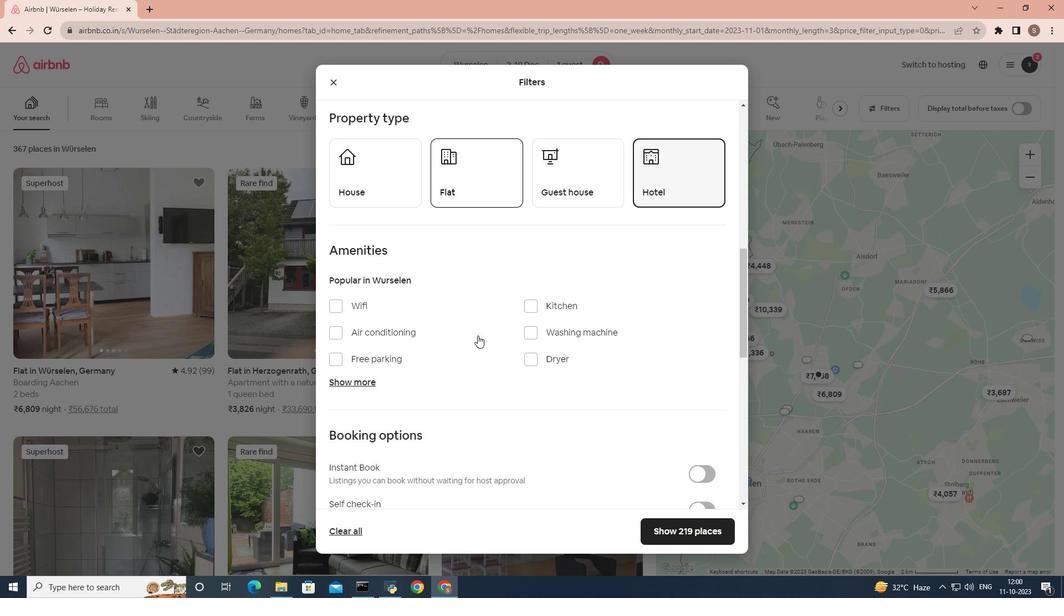 
Action: Mouse moved to (445, 345)
Screenshot: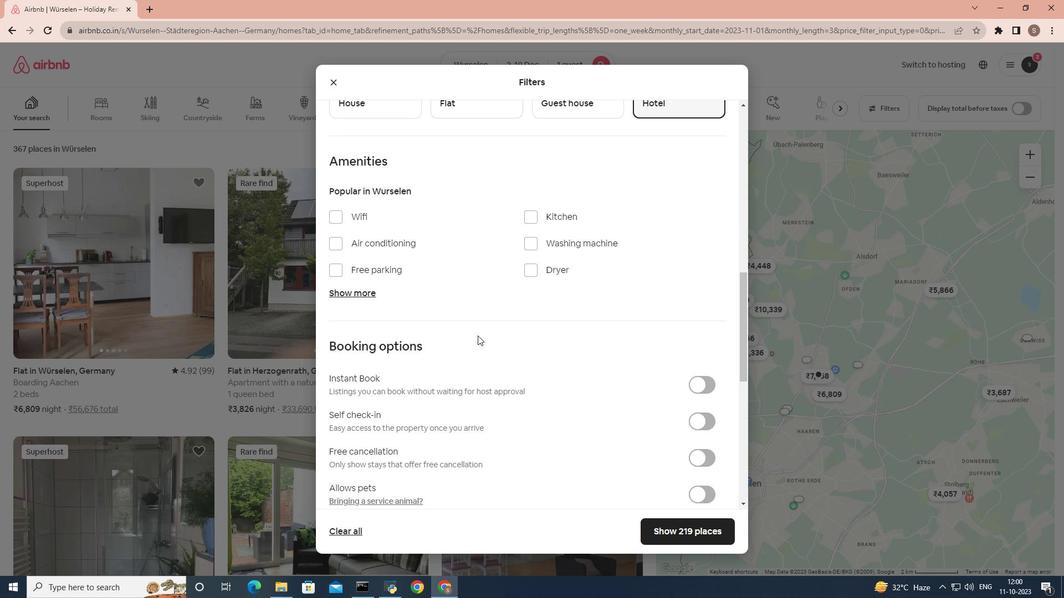 
Action: Mouse scrolled (445, 344) with delta (0, 0)
Screenshot: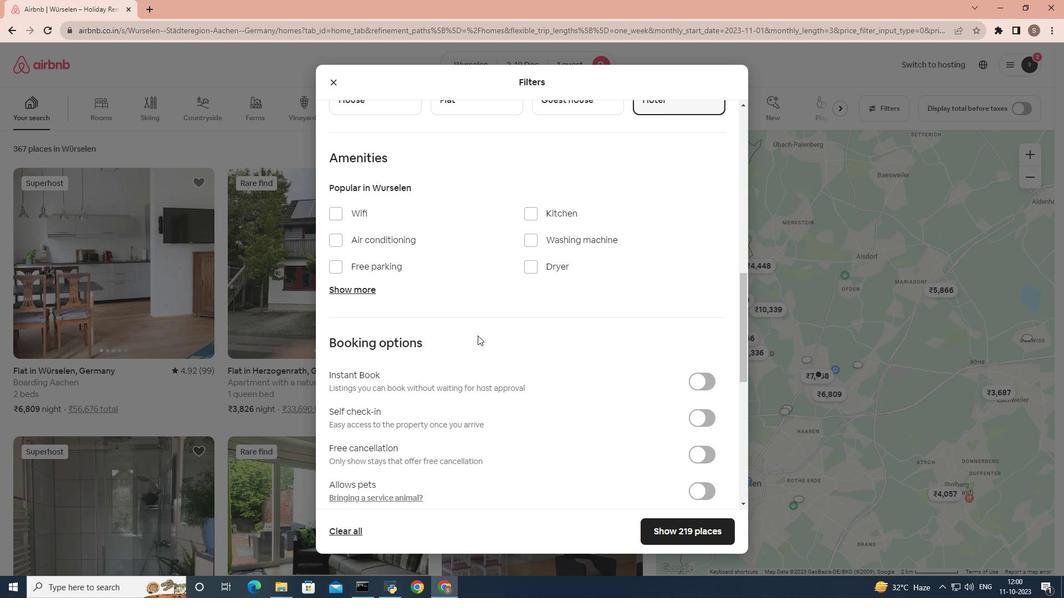 
Action: Mouse scrolled (445, 344) with delta (0, 0)
Screenshot: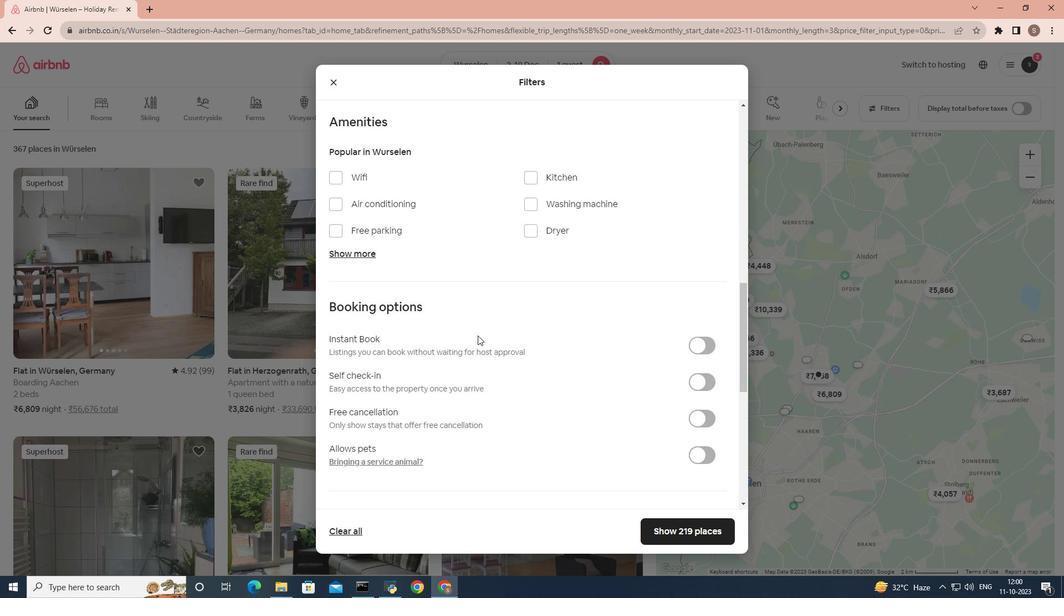 
Action: Mouse scrolled (445, 344) with delta (0, 0)
Screenshot: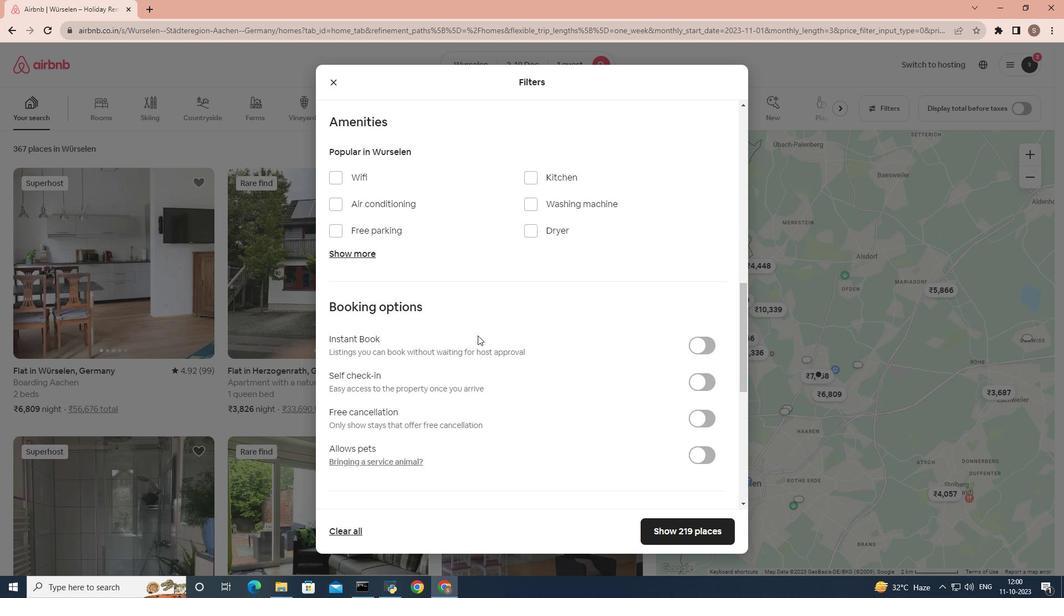 
Action: Mouse moved to (648, 267)
Screenshot: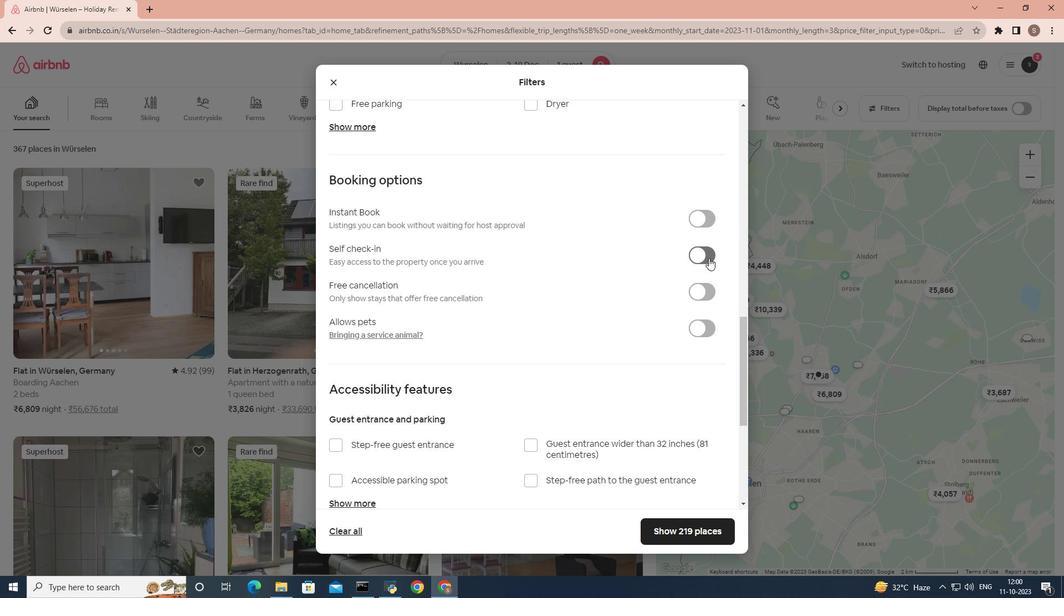 
Action: Mouse pressed left at (648, 267)
Screenshot: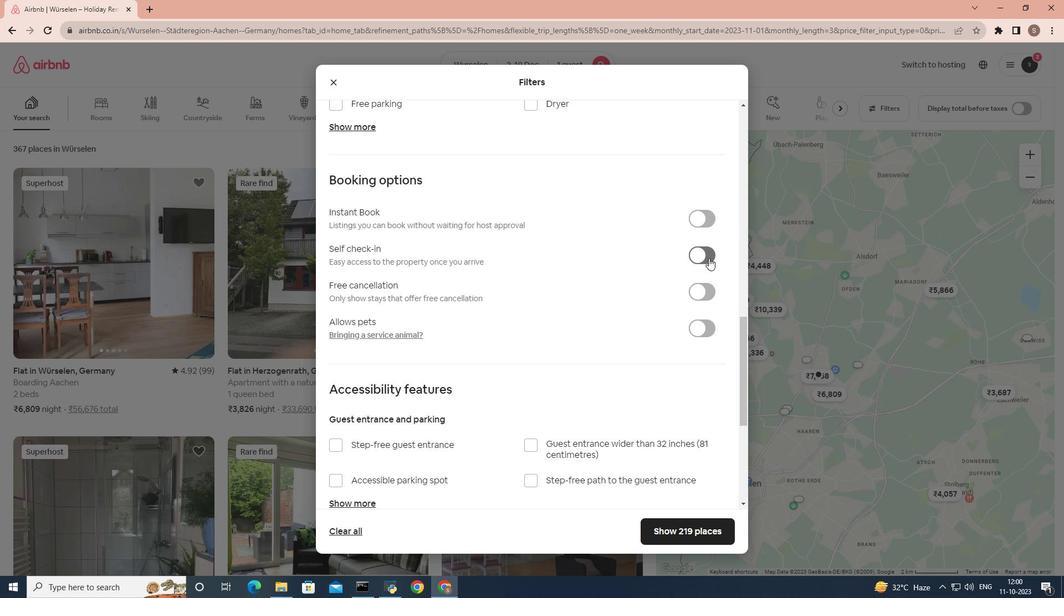
Action: Mouse moved to (612, 460)
Screenshot: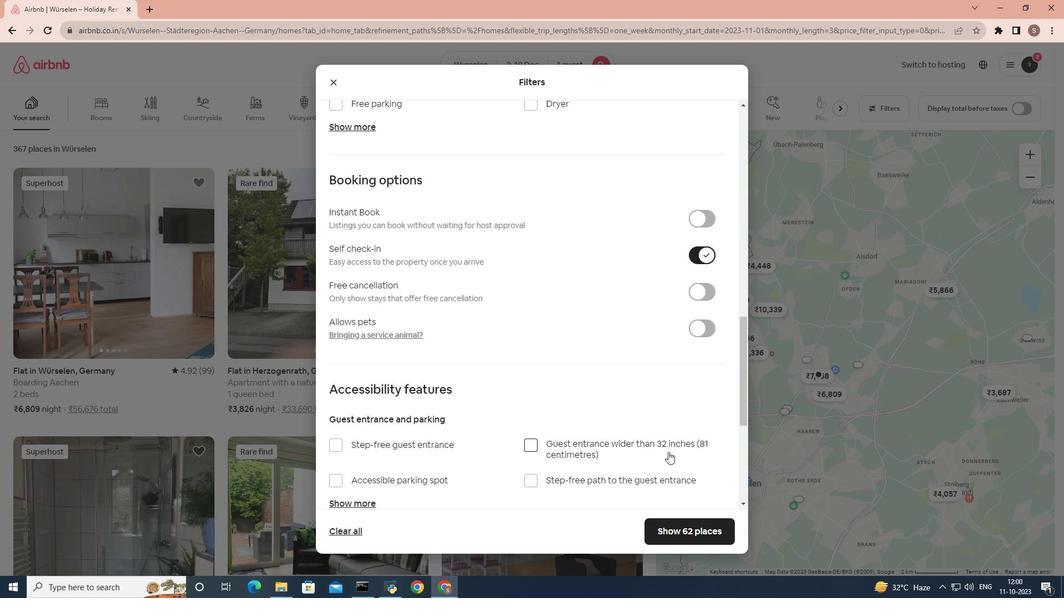 
Action: Mouse scrolled (612, 460) with delta (0, 0)
Screenshot: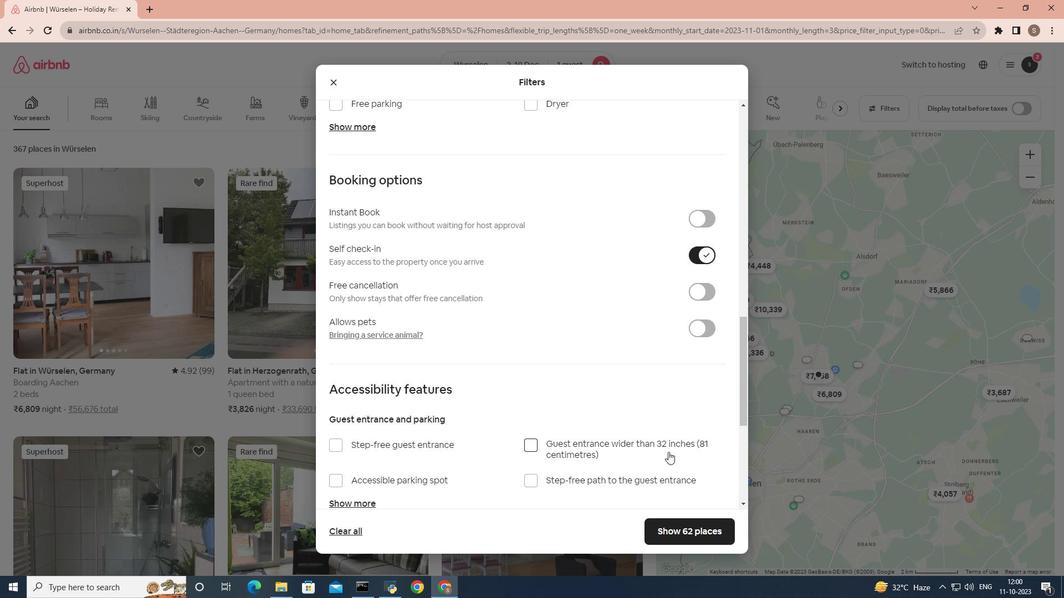 
Action: Mouse scrolled (612, 460) with delta (0, 0)
Screenshot: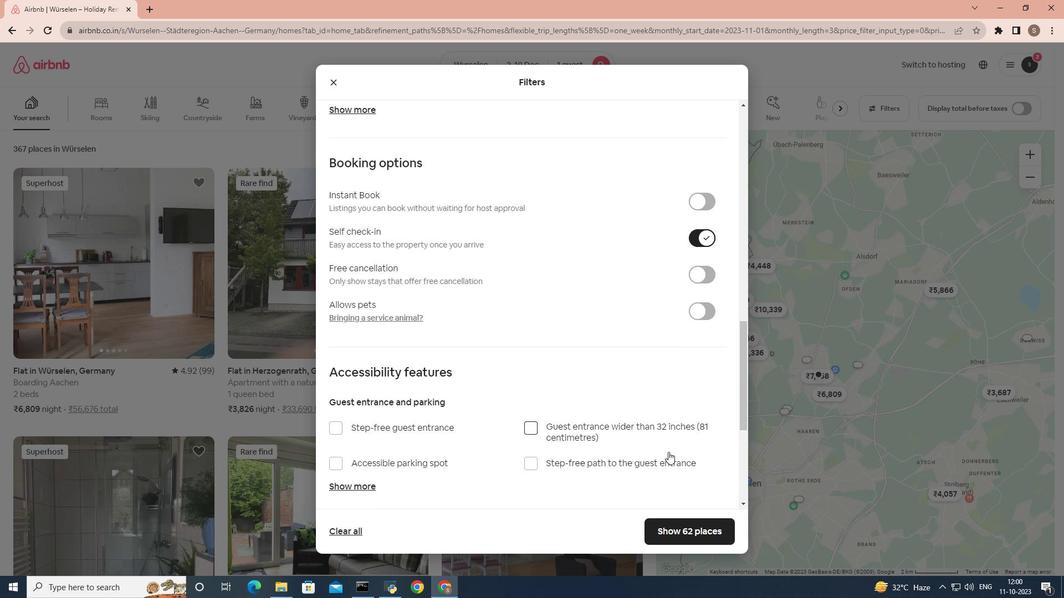
Action: Mouse scrolled (612, 460) with delta (0, 0)
Screenshot: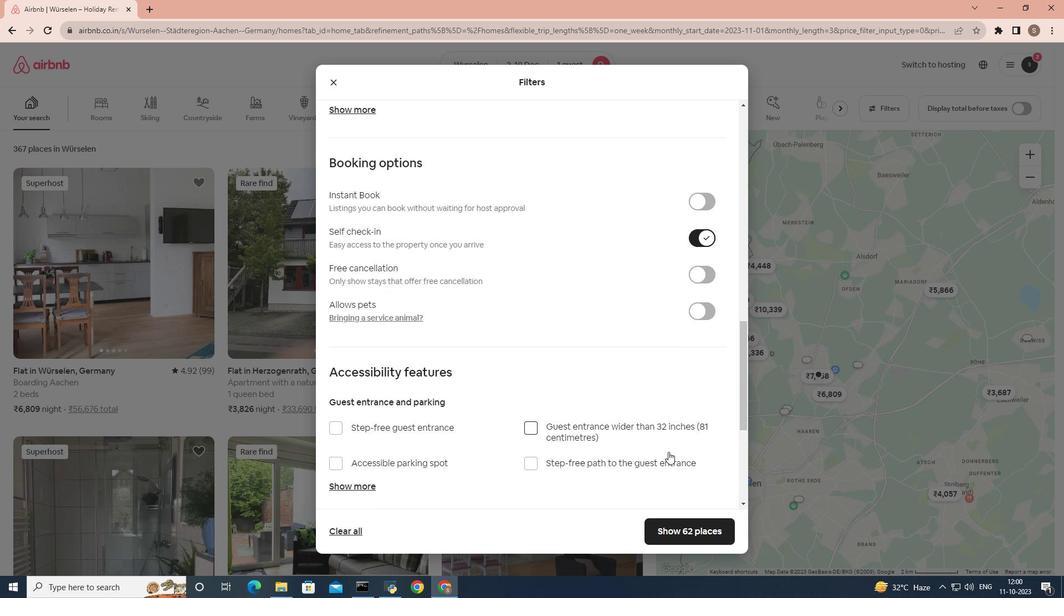 
Action: Mouse moved to (601, 534)
Screenshot: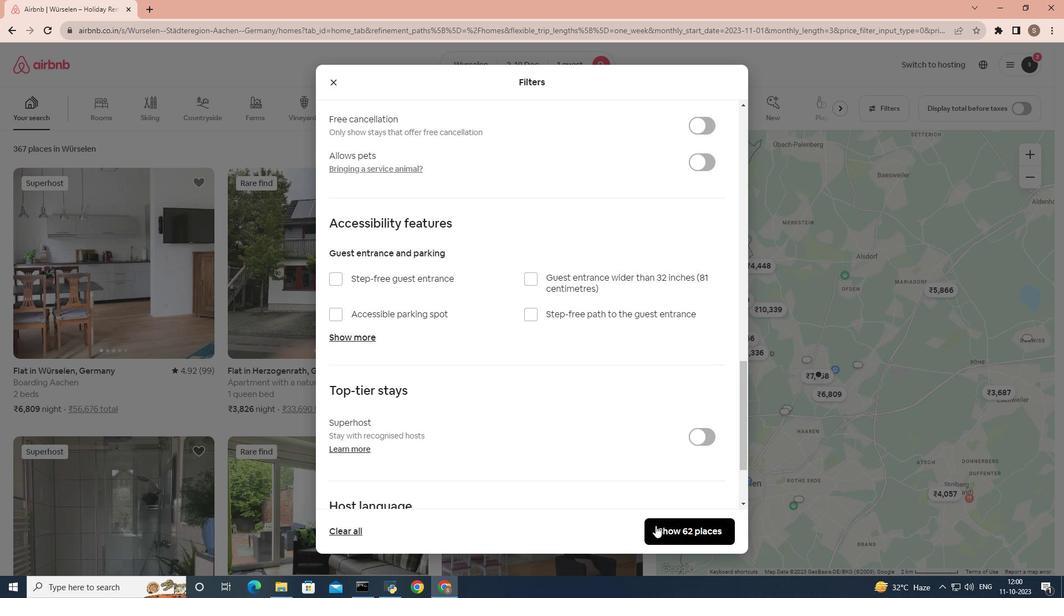 
Action: Mouse pressed left at (601, 534)
Screenshot: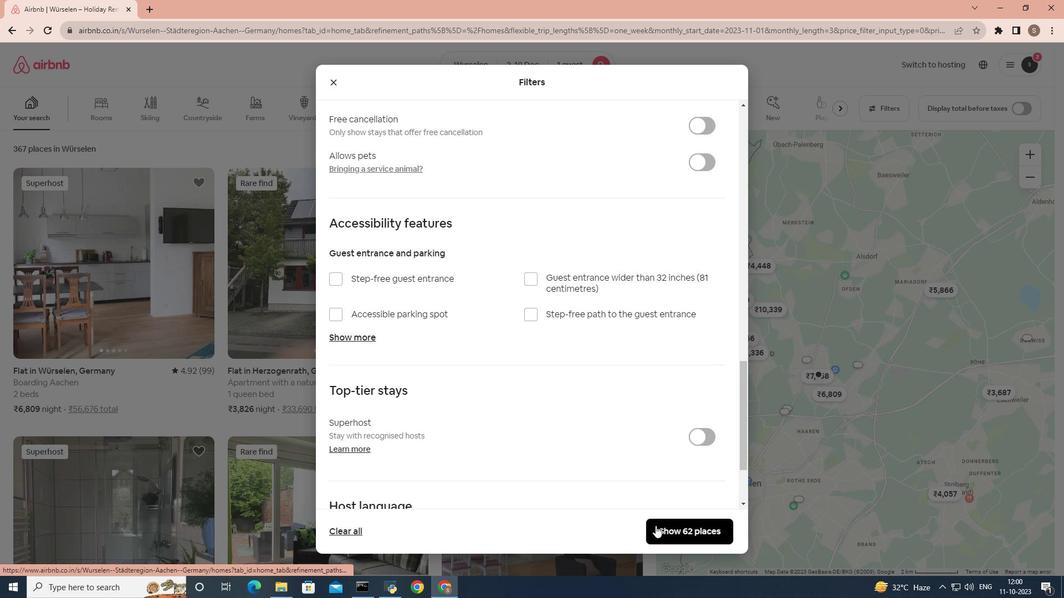 
Action: Mouse moved to (275, 326)
Screenshot: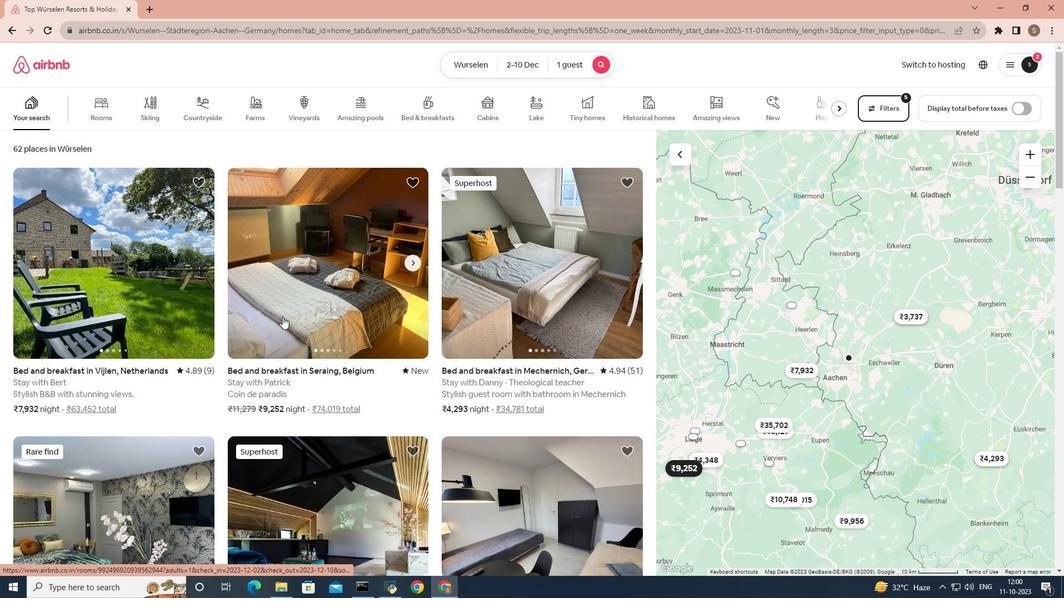
Action: Mouse pressed left at (275, 326)
Screenshot: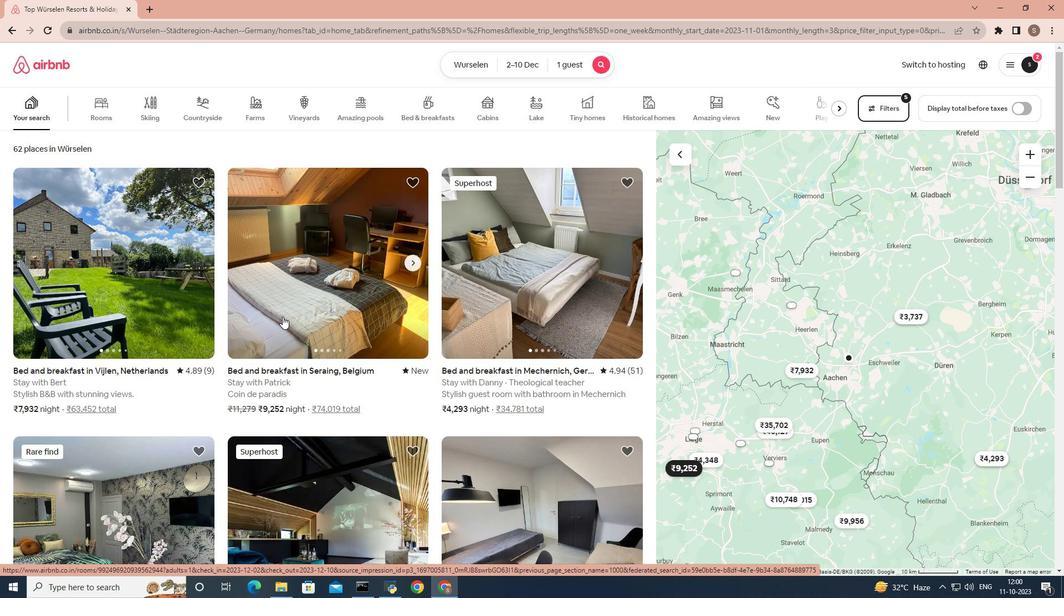 
Action: Mouse moved to (275, 326)
Screenshot: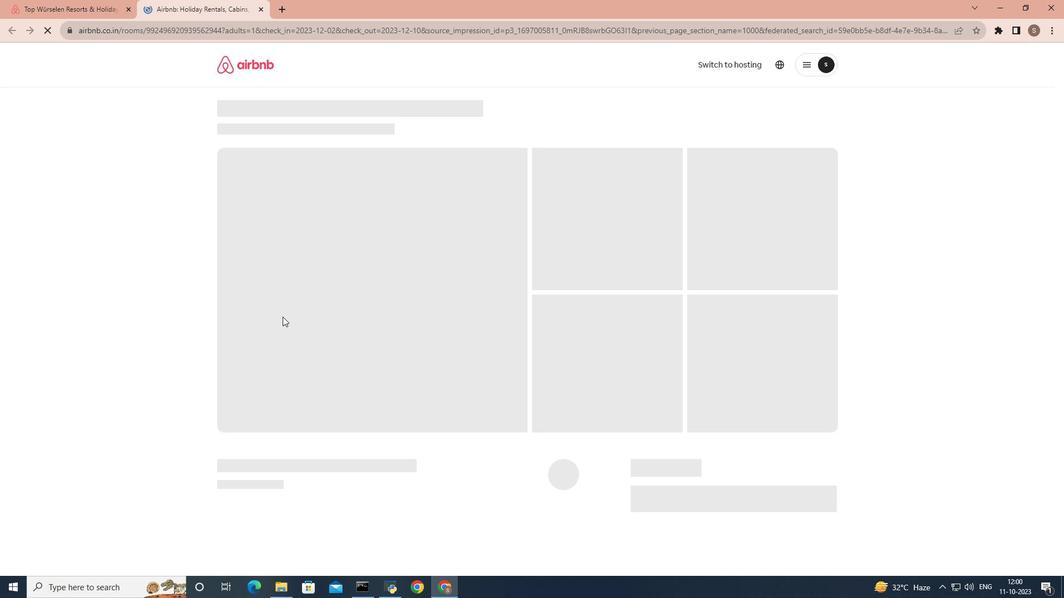 
Action: Mouse scrolled (275, 326) with delta (0, 0)
Screenshot: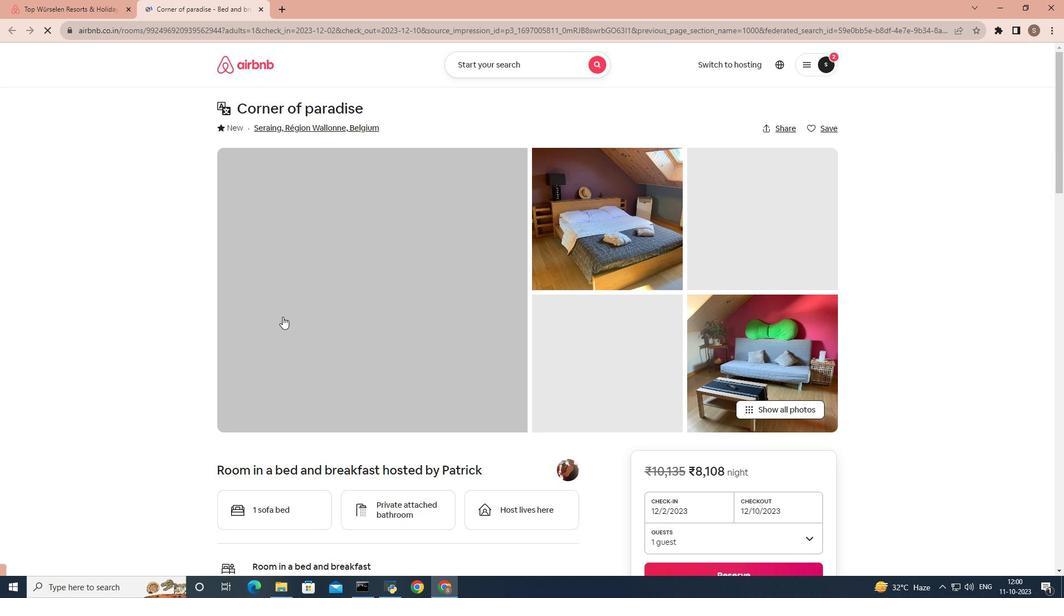 
Action: Mouse scrolled (275, 326) with delta (0, 0)
Screenshot: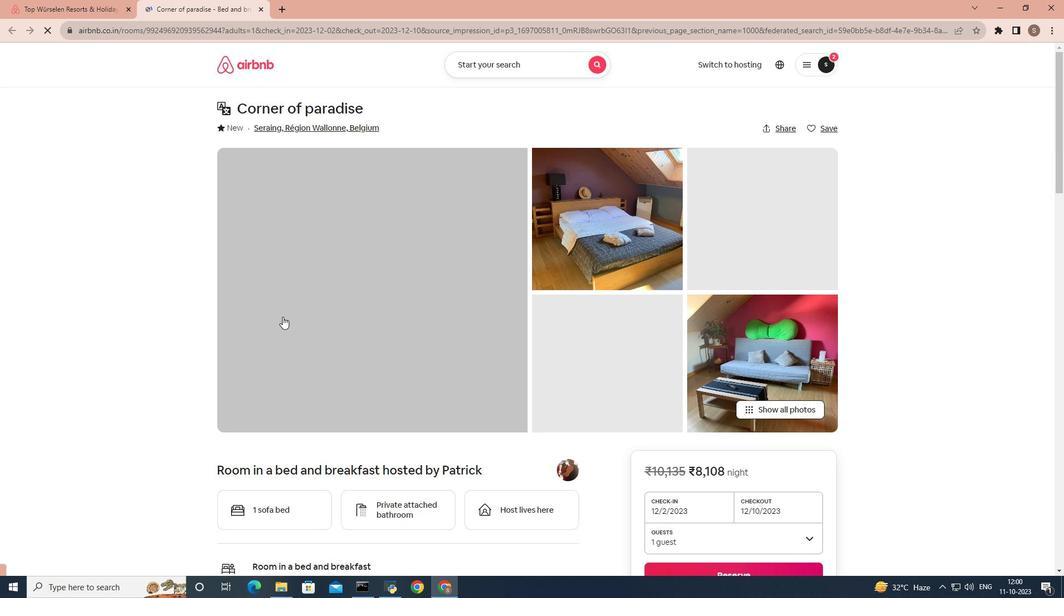 
Action: Mouse scrolled (275, 326) with delta (0, 0)
Screenshot: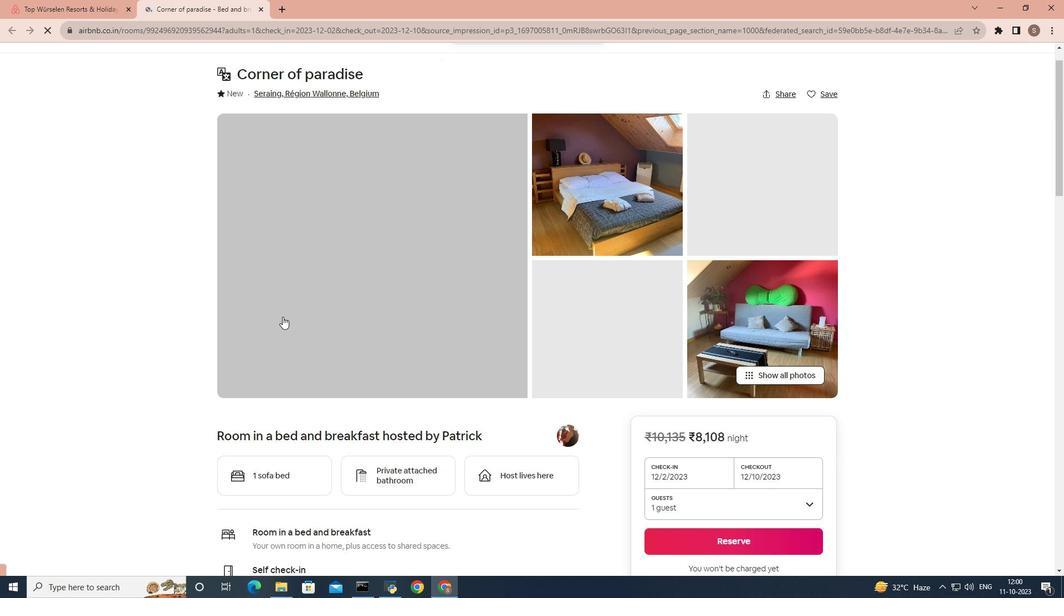 
Action: Mouse scrolled (275, 326) with delta (0, 0)
Screenshot: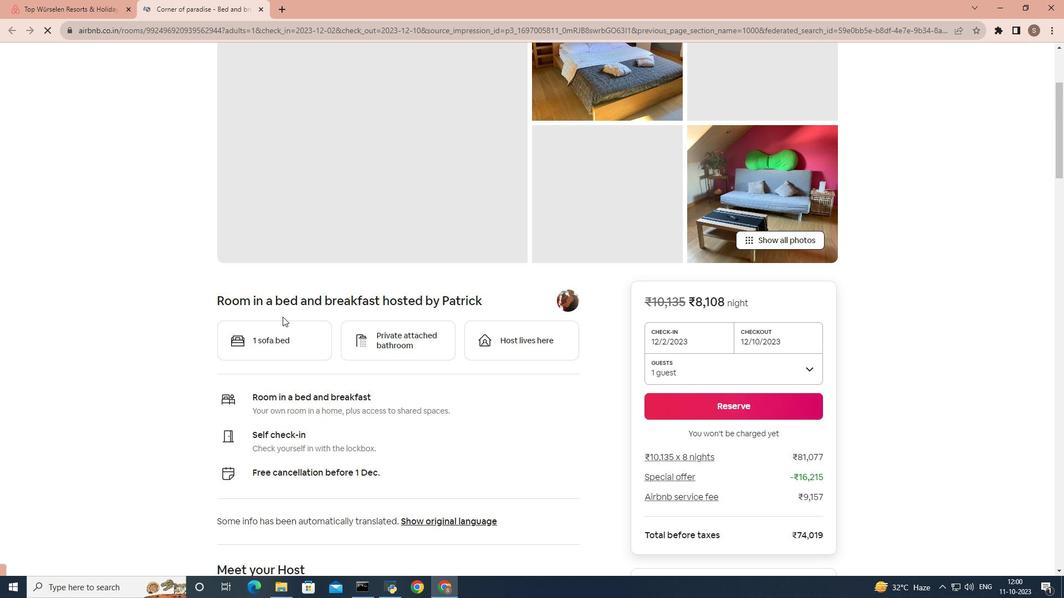 
Action: Mouse scrolled (275, 326) with delta (0, 0)
Screenshot: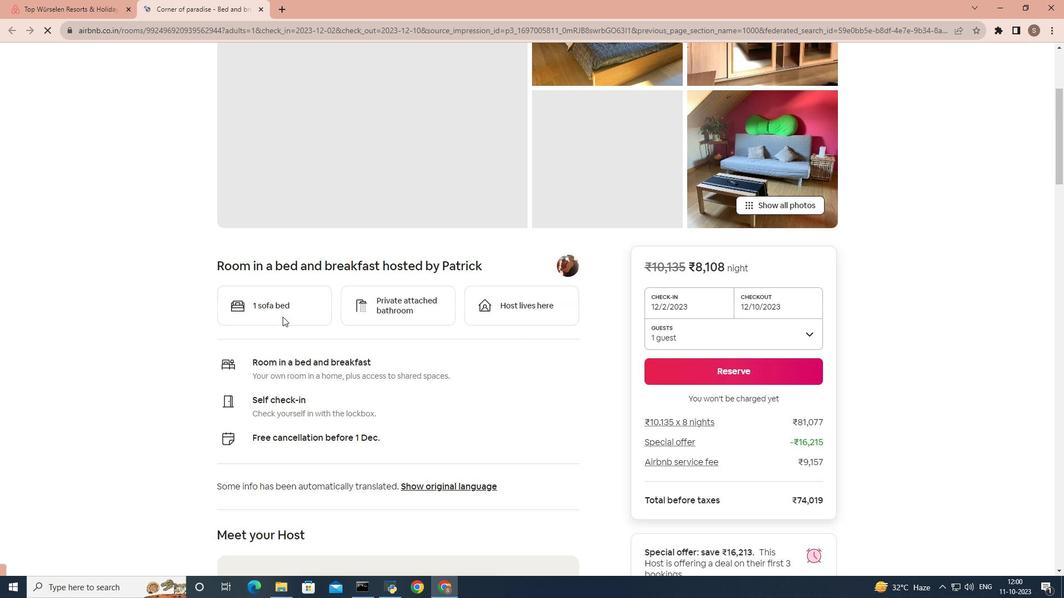 
Action: Mouse scrolled (275, 326) with delta (0, 0)
Screenshot: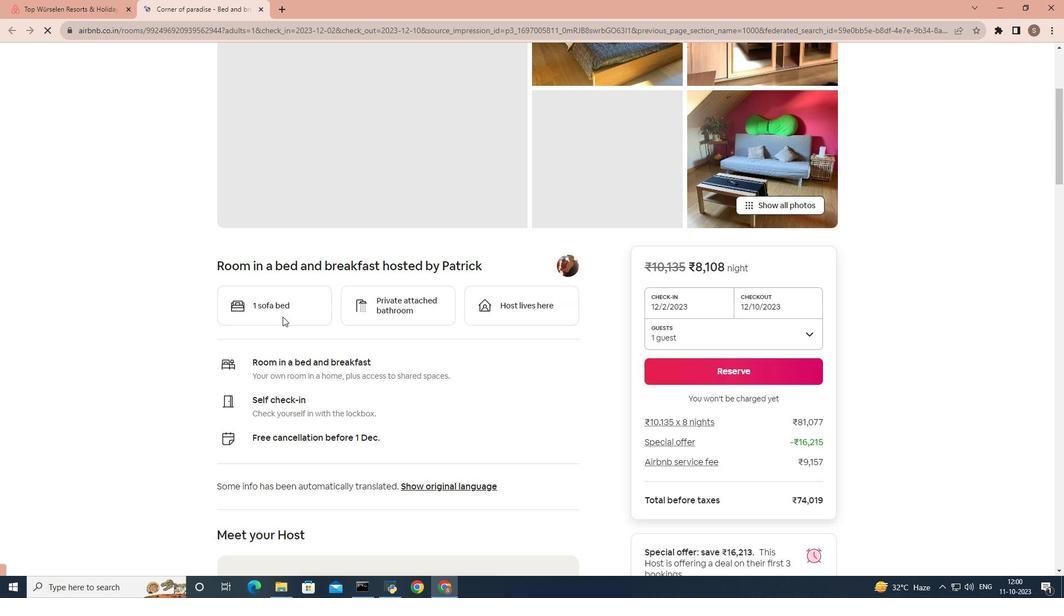 
Action: Mouse scrolled (275, 326) with delta (0, 0)
Screenshot: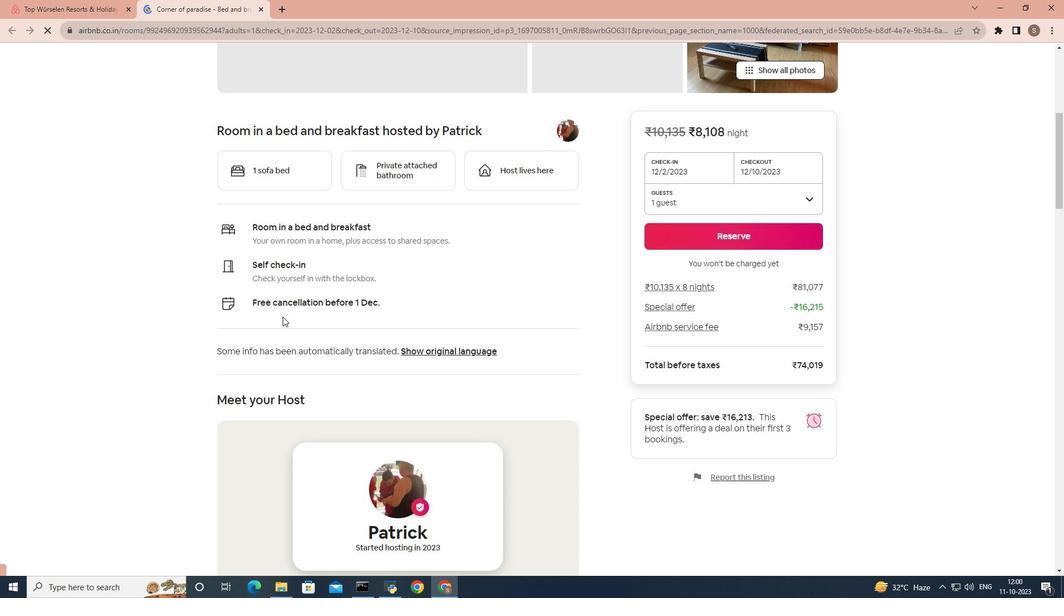 
Action: Mouse scrolled (275, 326) with delta (0, 0)
Screenshot: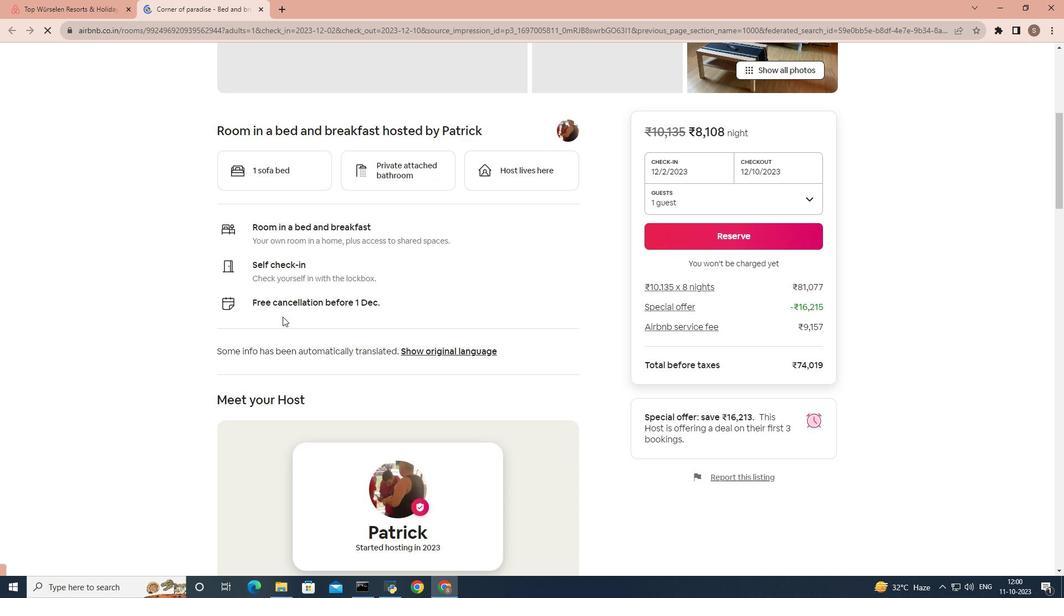 
Action: Mouse scrolled (275, 326) with delta (0, 0)
Screenshot: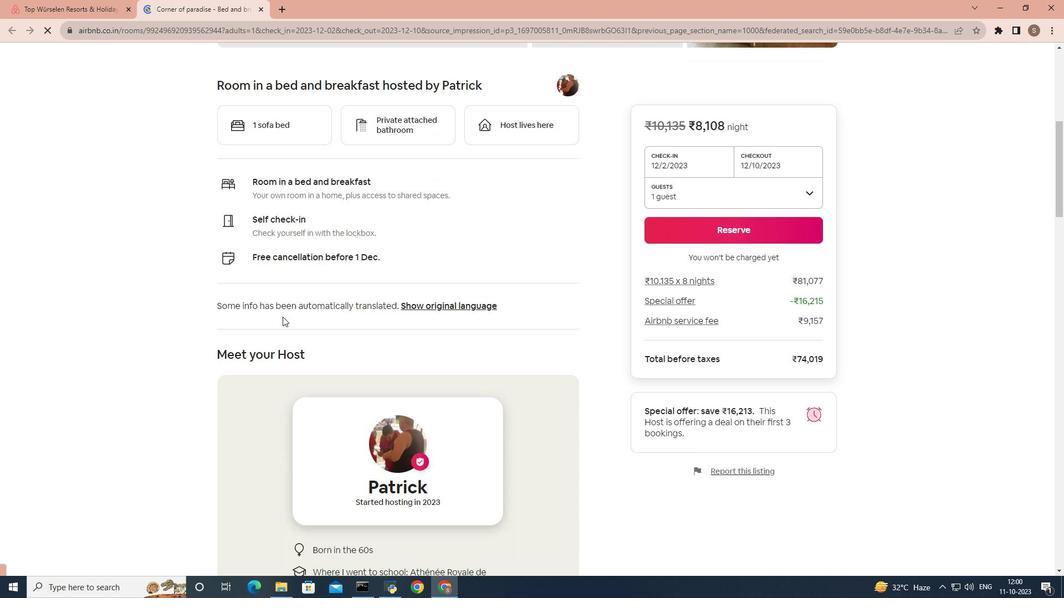 
Action: Mouse scrolled (275, 326) with delta (0, 0)
Screenshot: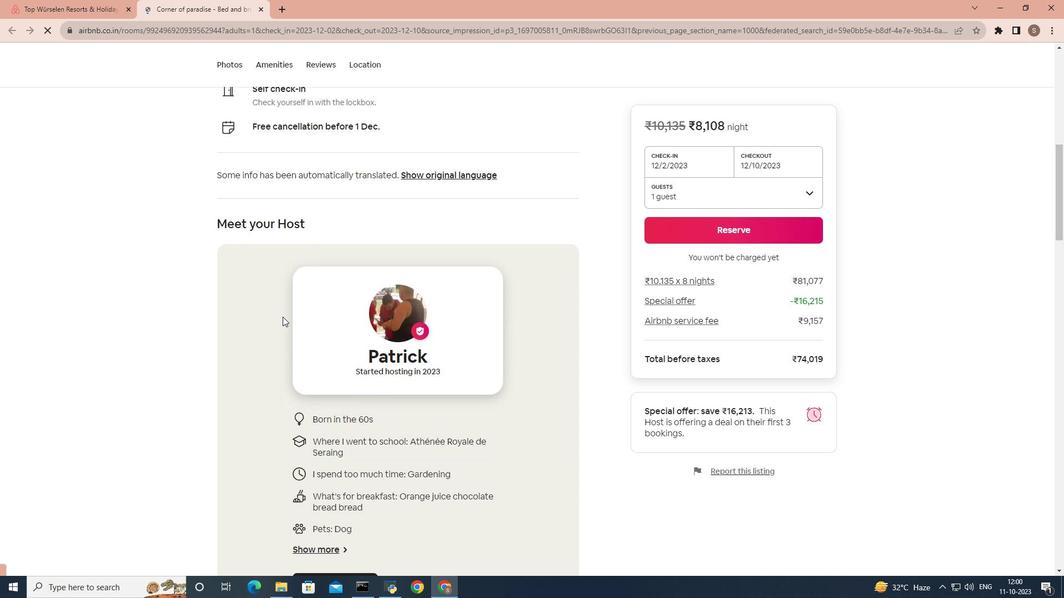 
Action: Mouse scrolled (275, 326) with delta (0, 0)
Screenshot: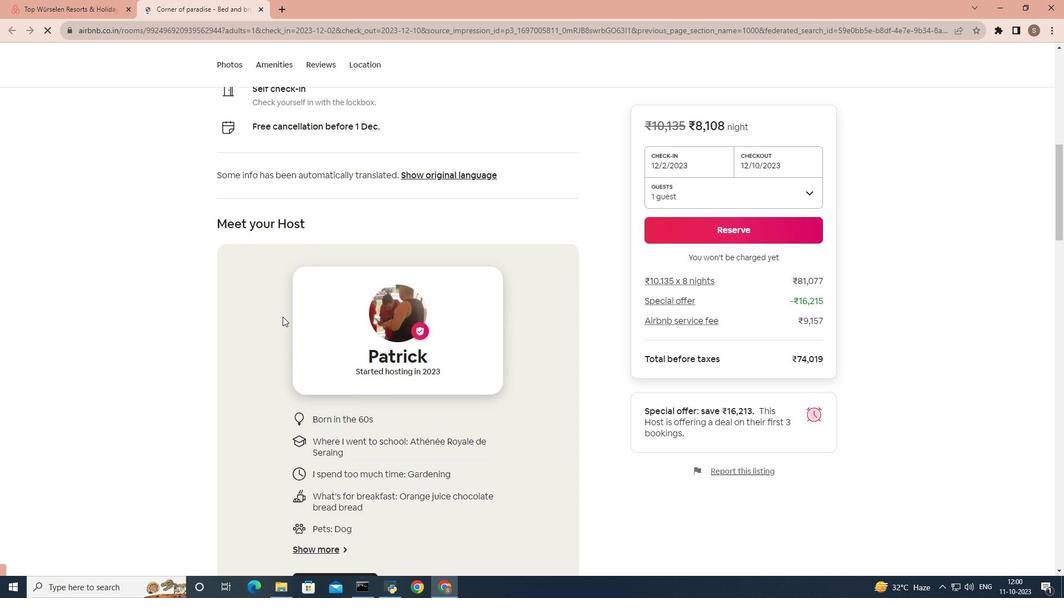 
Action: Mouse scrolled (275, 326) with delta (0, 0)
Screenshot: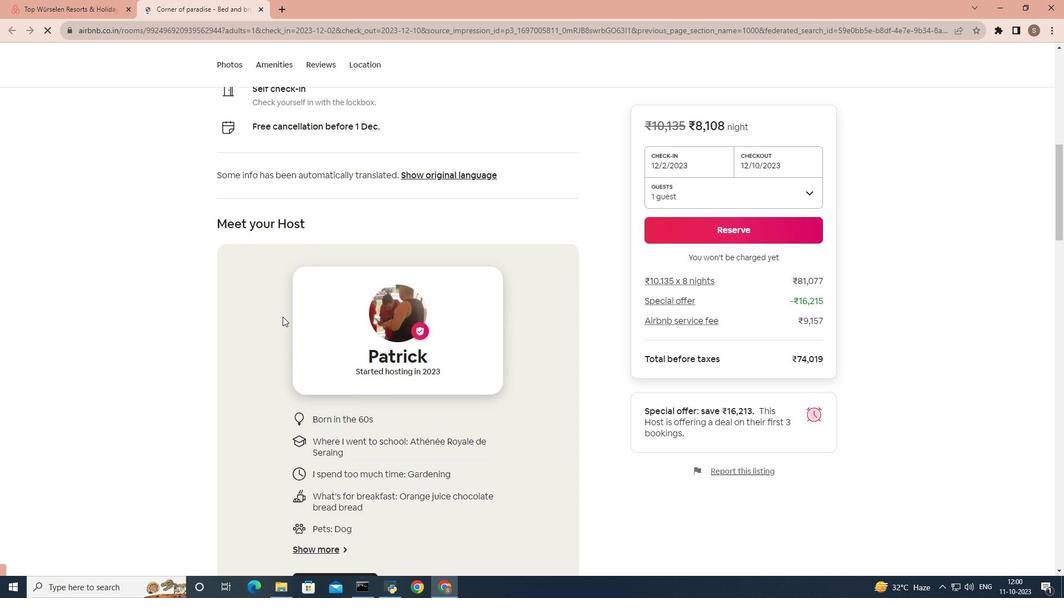 
Action: Mouse scrolled (275, 326) with delta (0, 0)
Screenshot: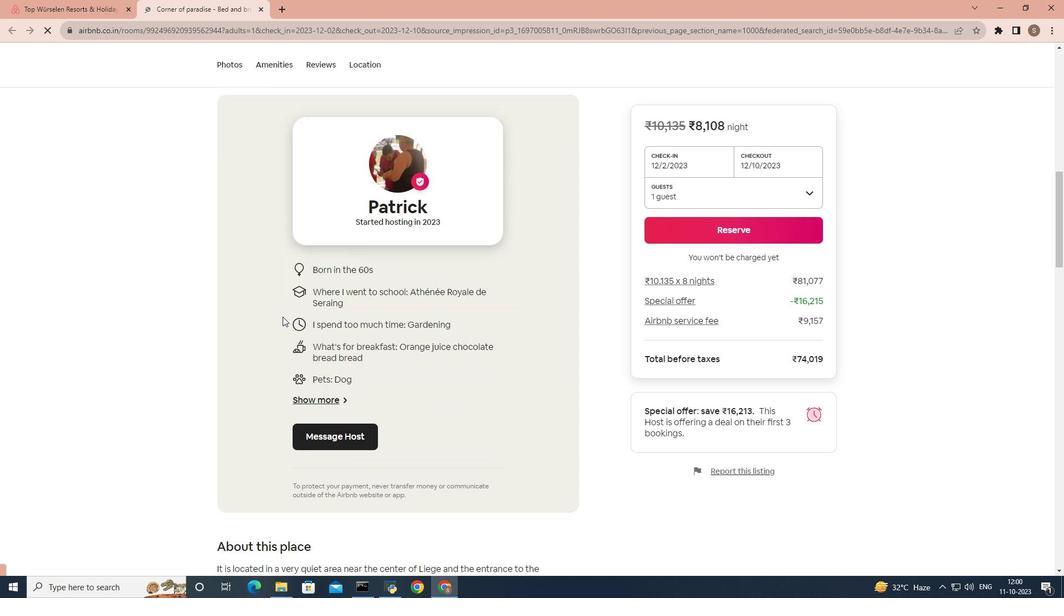 
Action: Mouse scrolled (275, 326) with delta (0, 0)
Screenshot: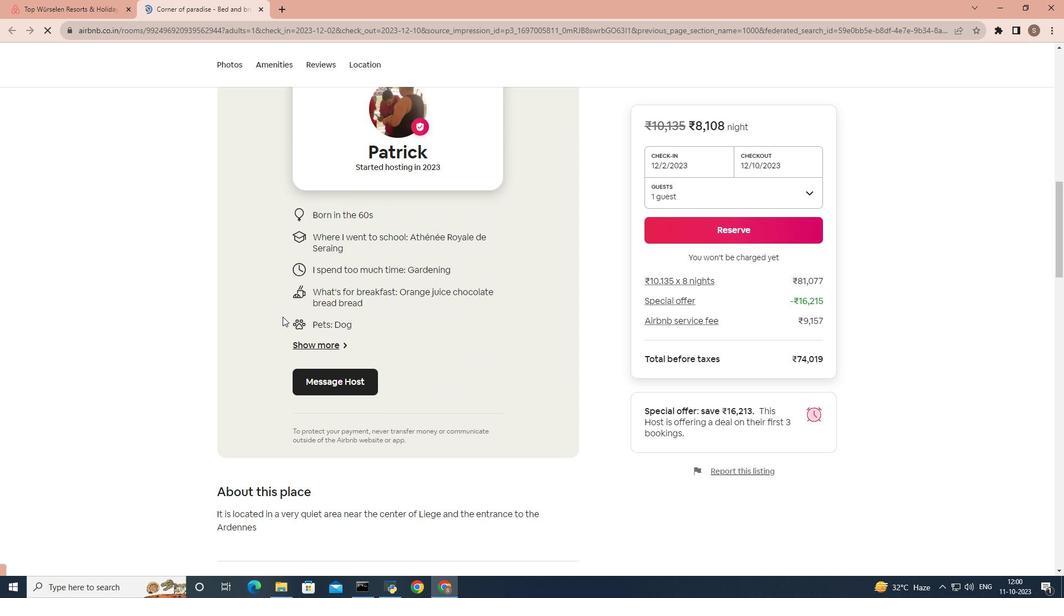 
Action: Mouse scrolled (275, 326) with delta (0, 0)
Screenshot: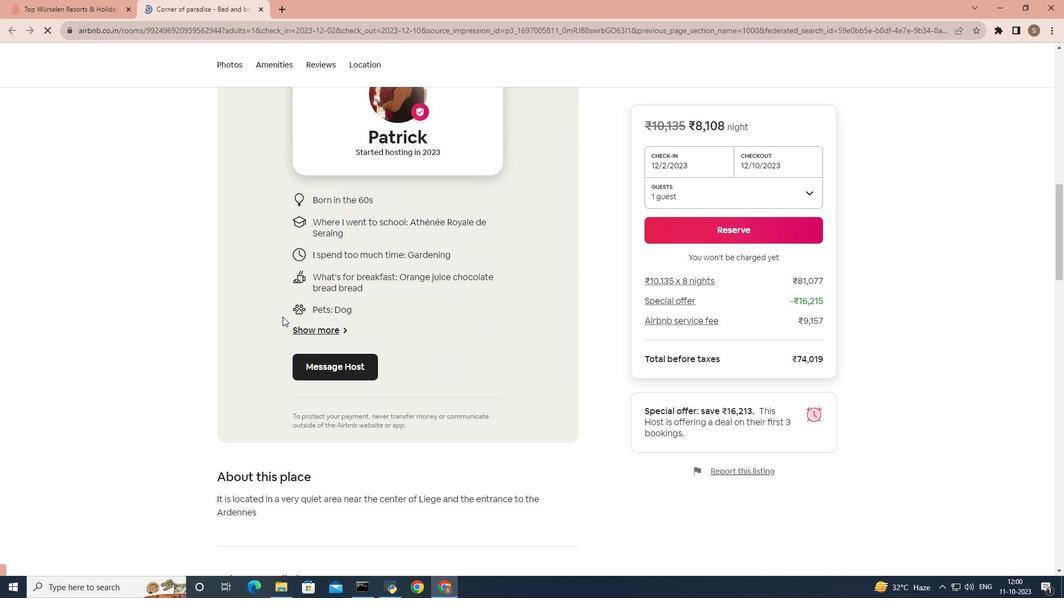 
Action: Mouse scrolled (275, 326) with delta (0, 0)
Screenshot: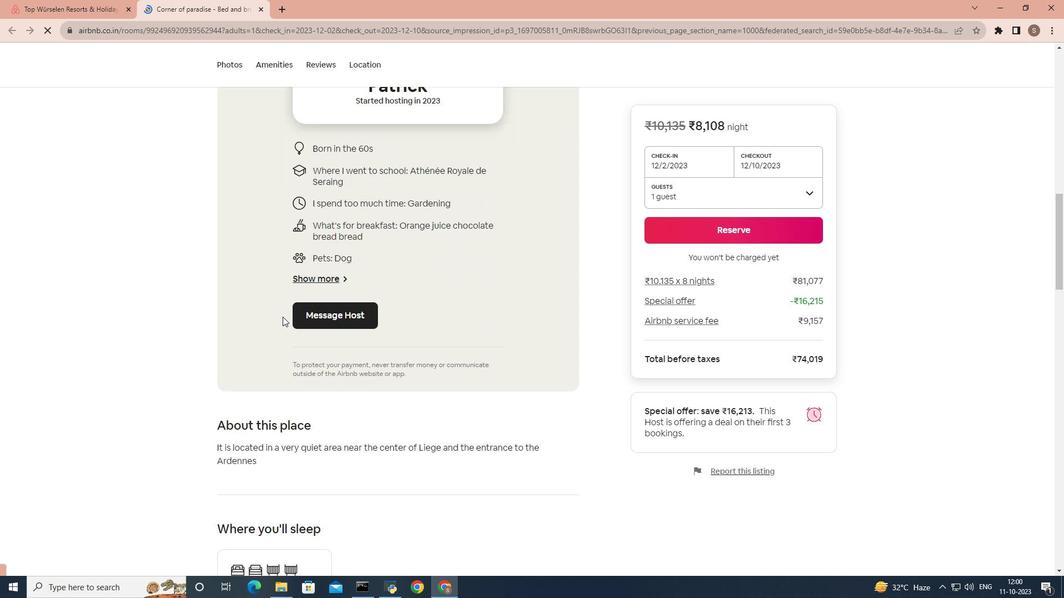 
Action: Mouse scrolled (275, 326) with delta (0, 0)
Screenshot: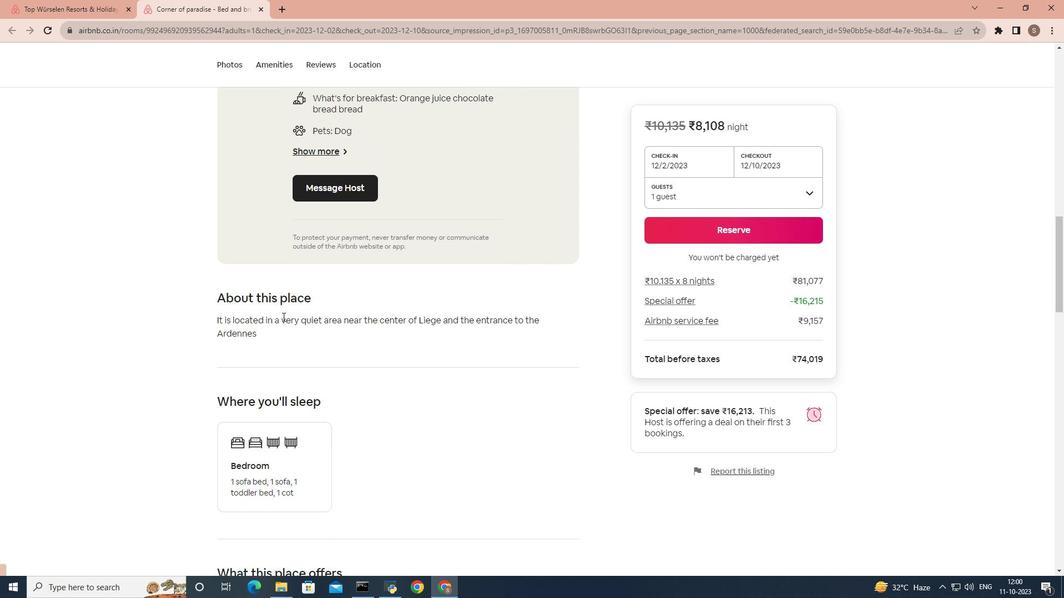 
Action: Mouse scrolled (275, 326) with delta (0, 0)
Screenshot: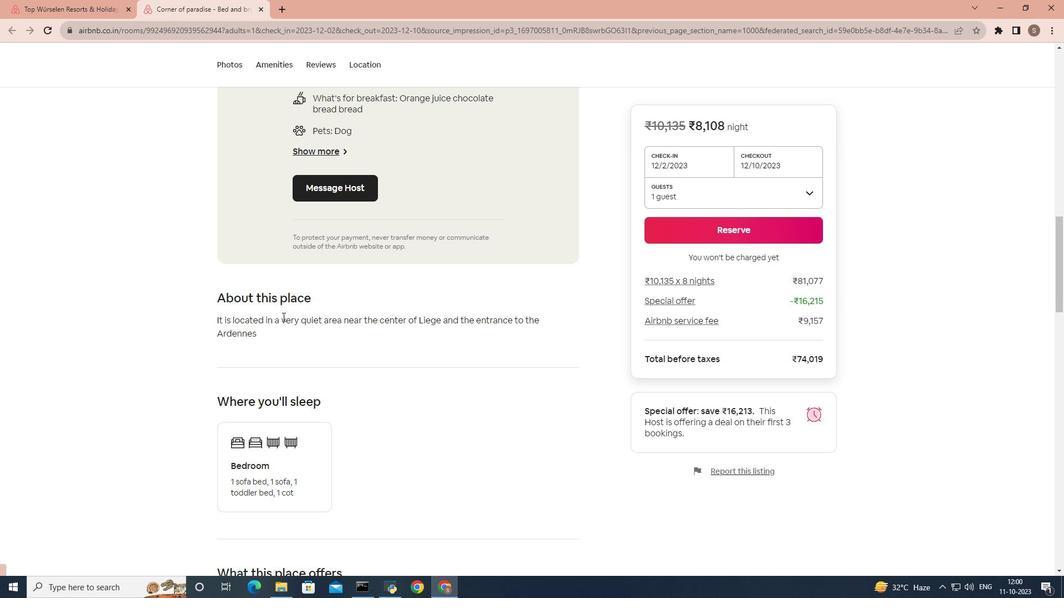 
Action: Mouse scrolled (275, 326) with delta (0, 0)
Screenshot: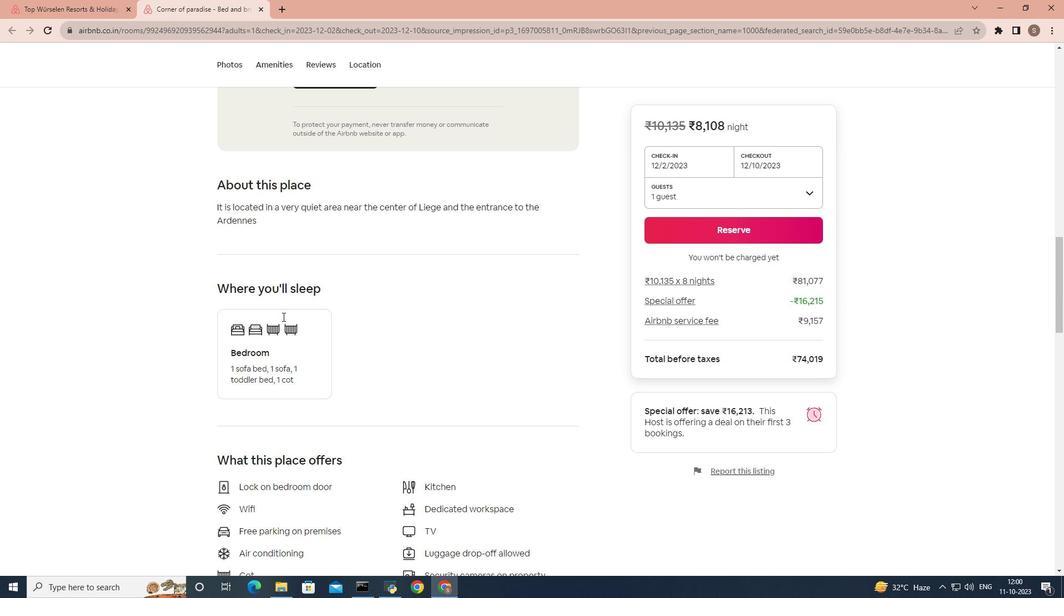 
Action: Mouse scrolled (275, 326) with delta (0, 0)
Screenshot: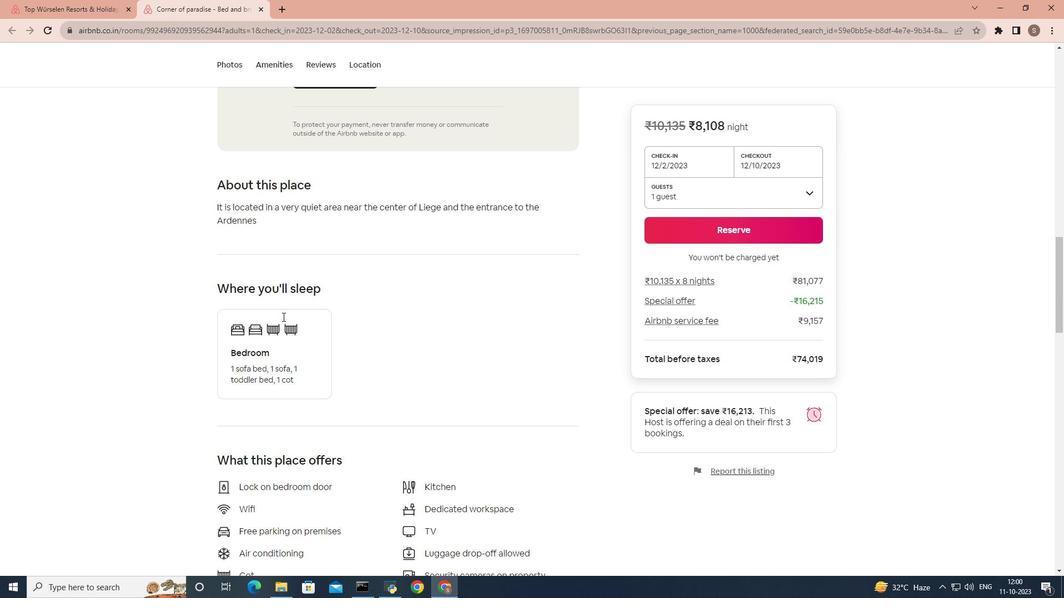 
Action: Mouse scrolled (275, 326) with delta (0, 0)
Screenshot: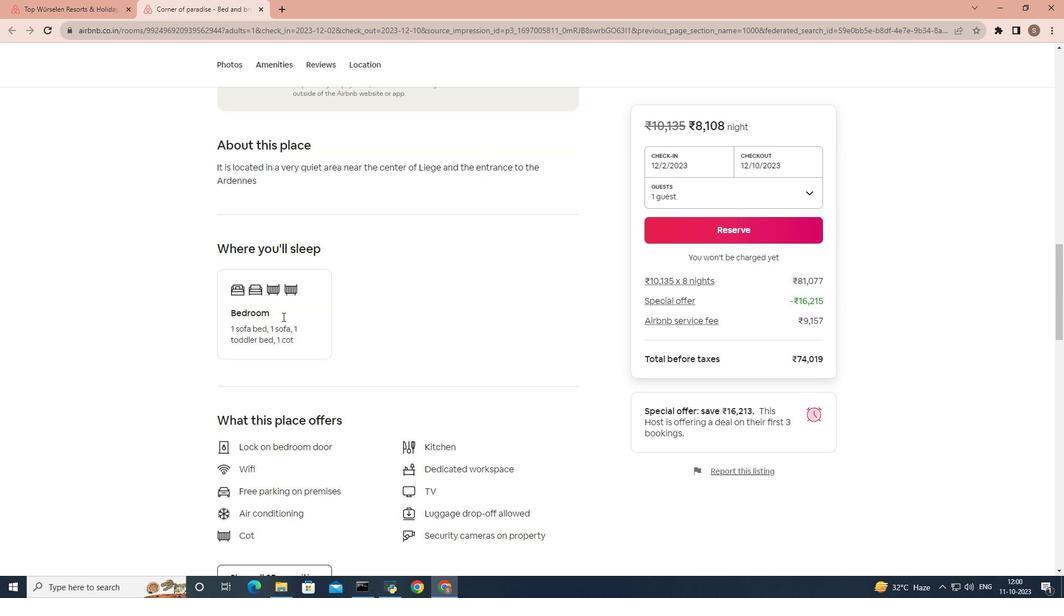 
Action: Mouse scrolled (275, 326) with delta (0, 0)
Screenshot: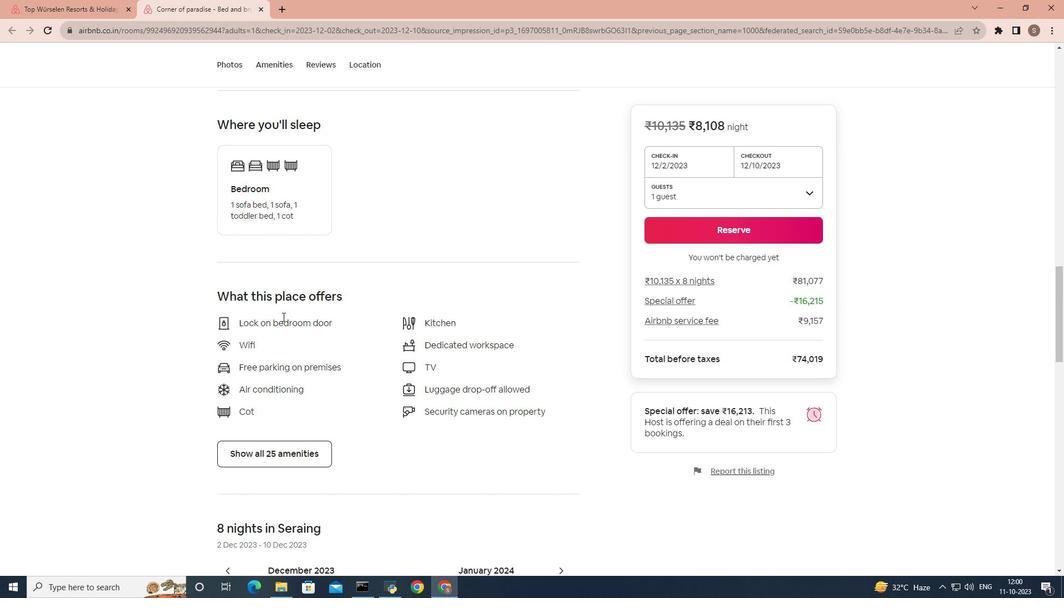 
Action: Mouse scrolled (275, 326) with delta (0, 0)
Screenshot: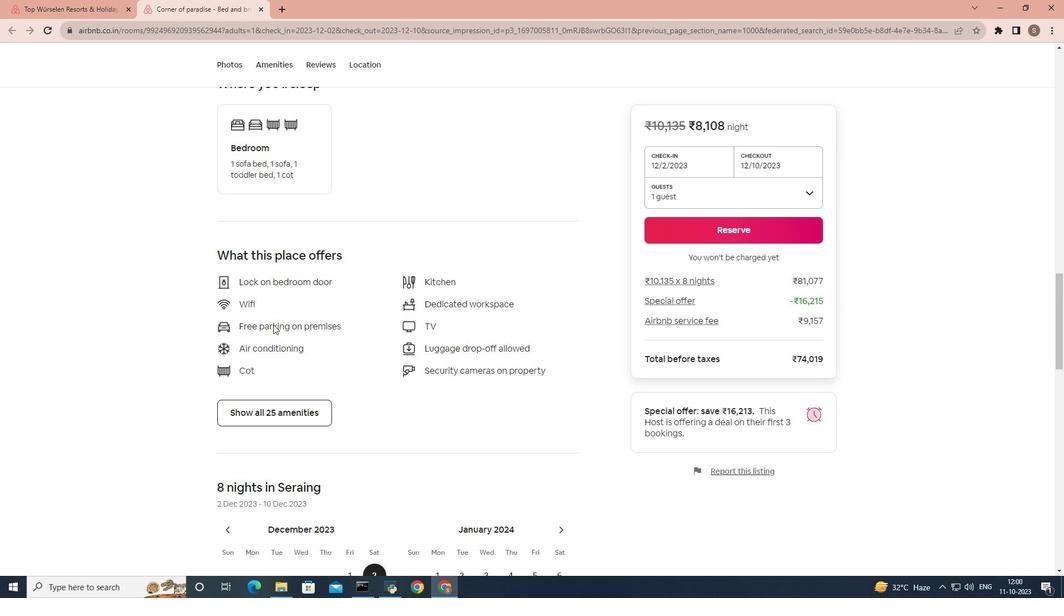 
Action: Mouse moved to (253, 356)
Screenshot: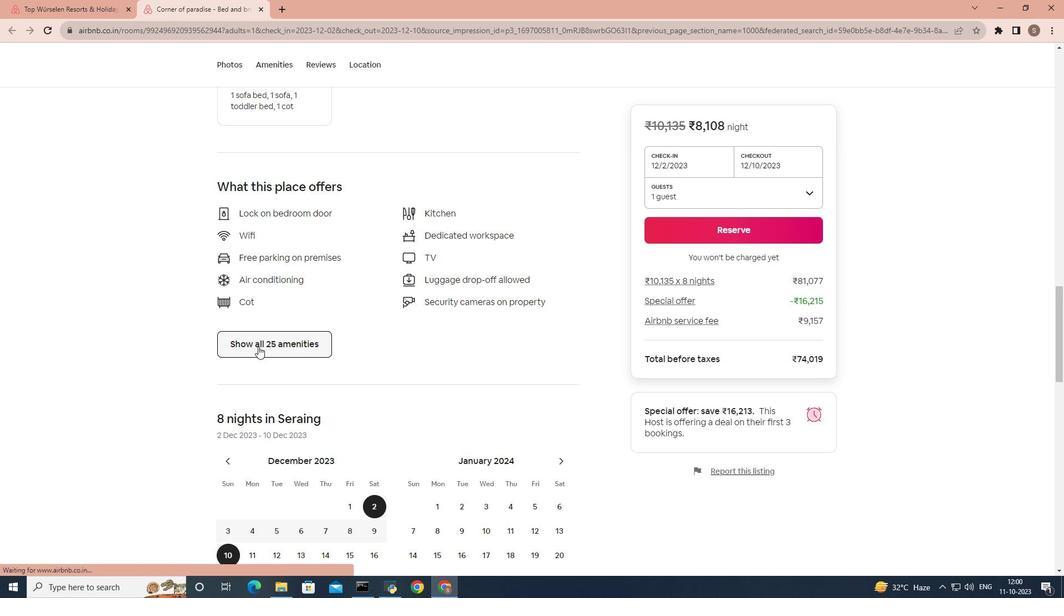 
Action: Mouse pressed left at (253, 356)
Screenshot: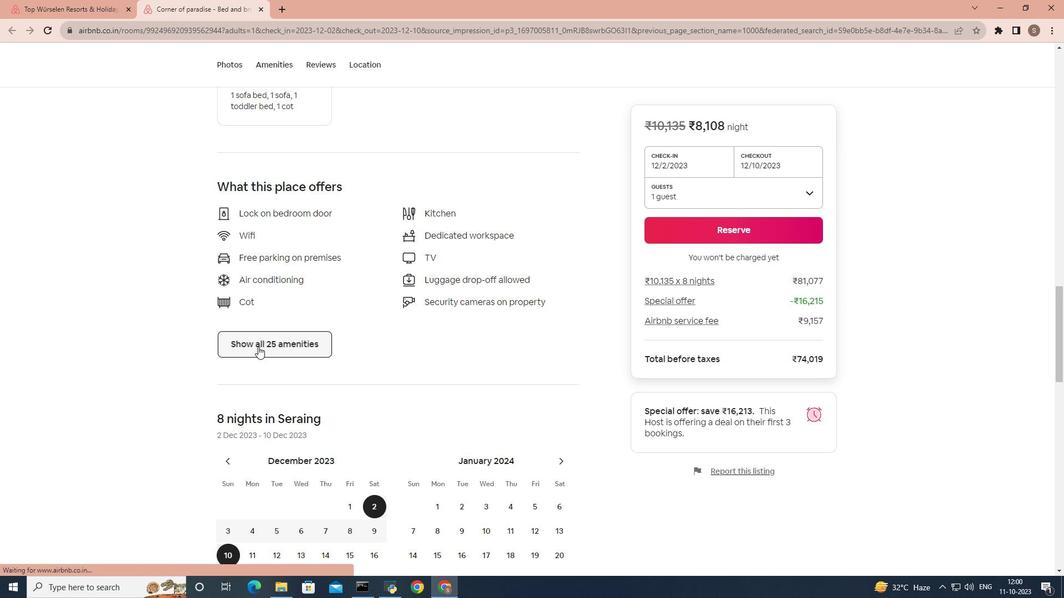 
Action: Mouse moved to (329, 340)
Screenshot: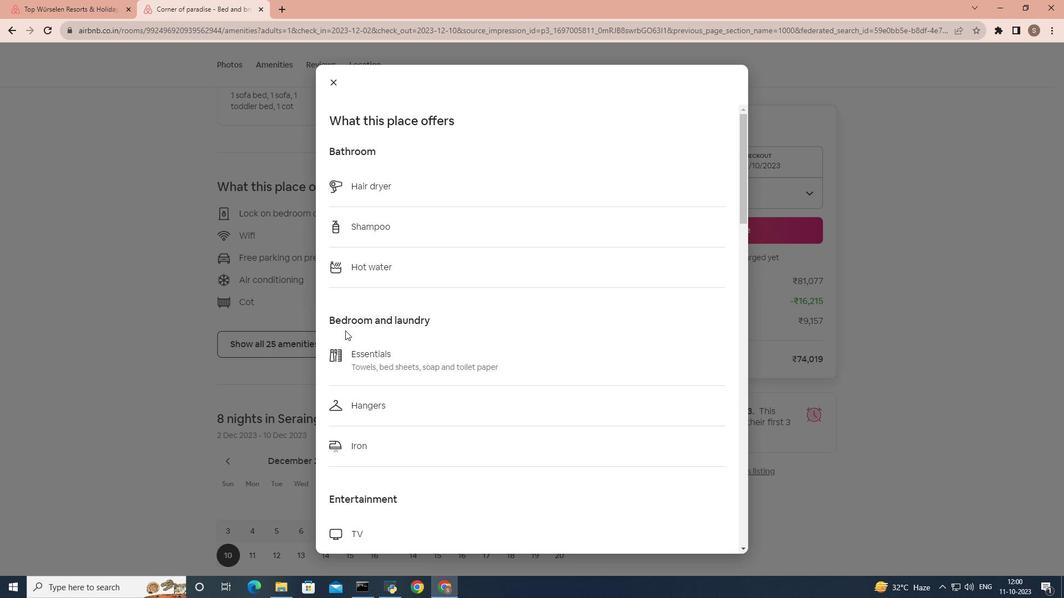 
Action: Mouse scrolled (329, 339) with delta (0, 0)
Screenshot: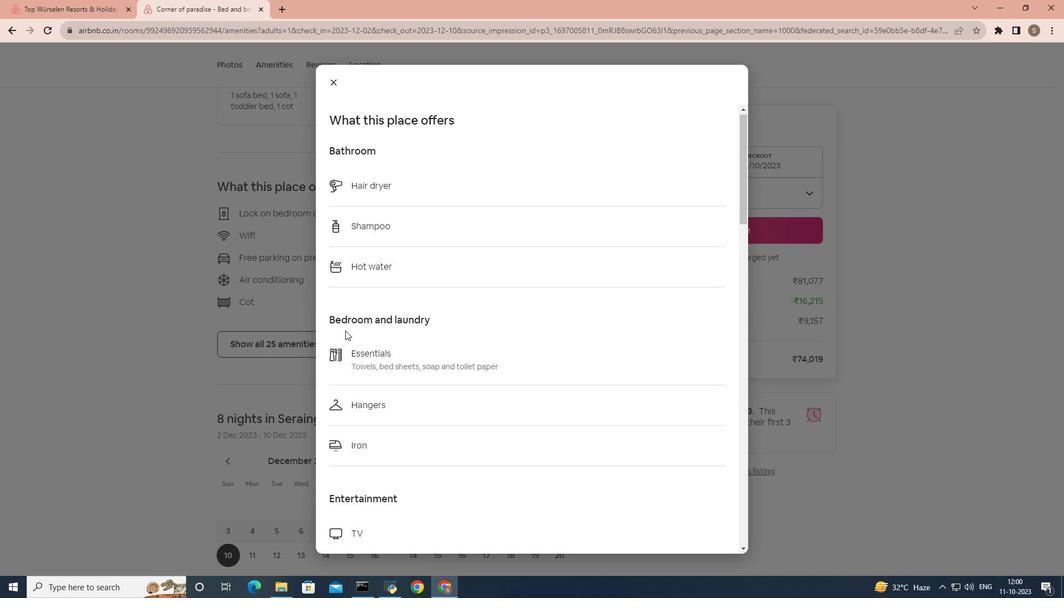 
Action: Mouse scrolled (329, 339) with delta (0, 0)
Screenshot: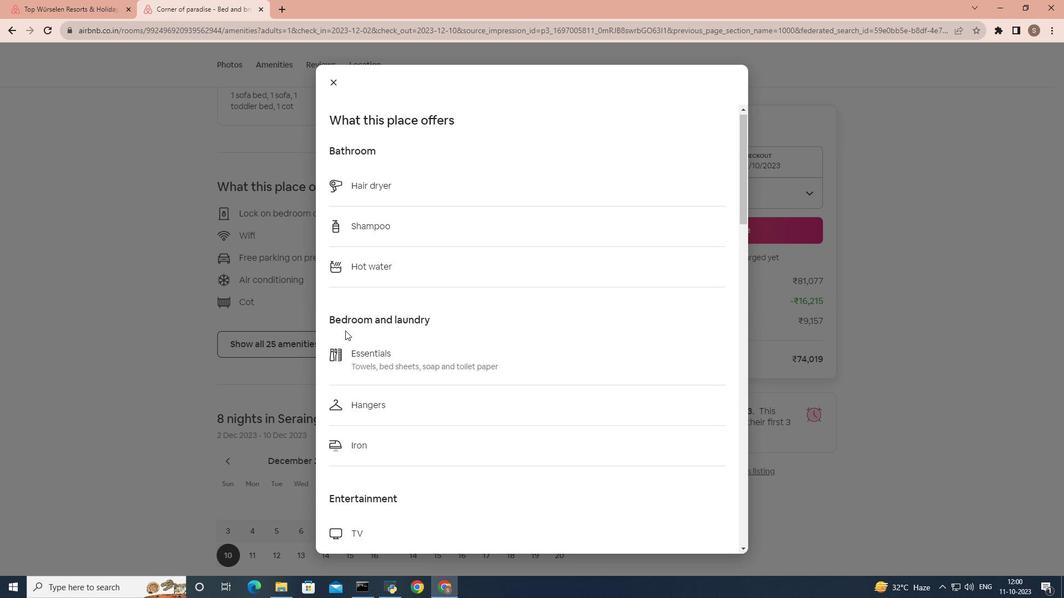 
Action: Mouse scrolled (329, 339) with delta (0, 0)
Screenshot: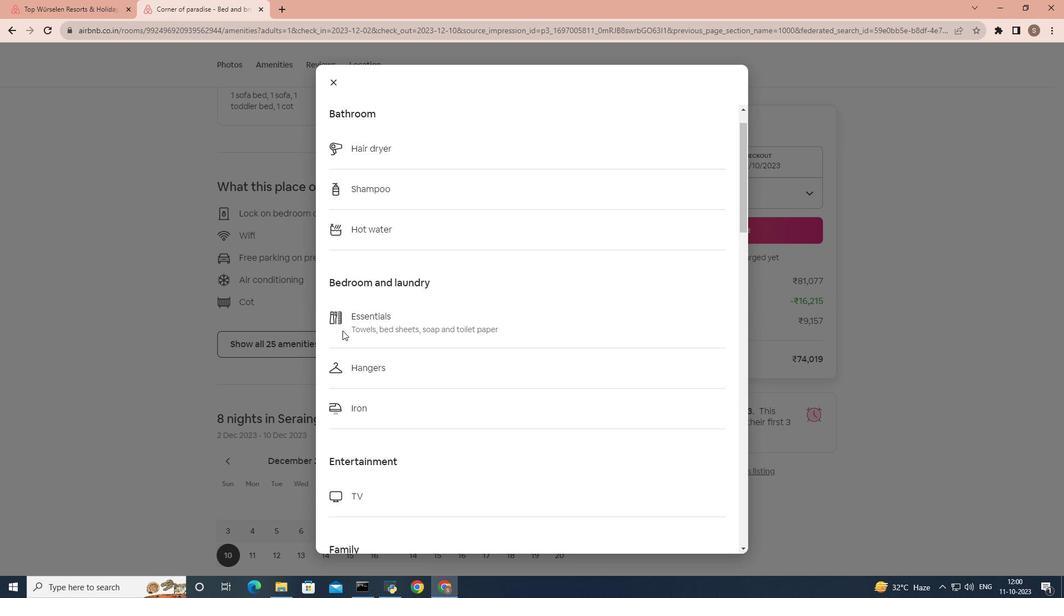 
Action: Mouse scrolled (329, 339) with delta (0, 0)
Screenshot: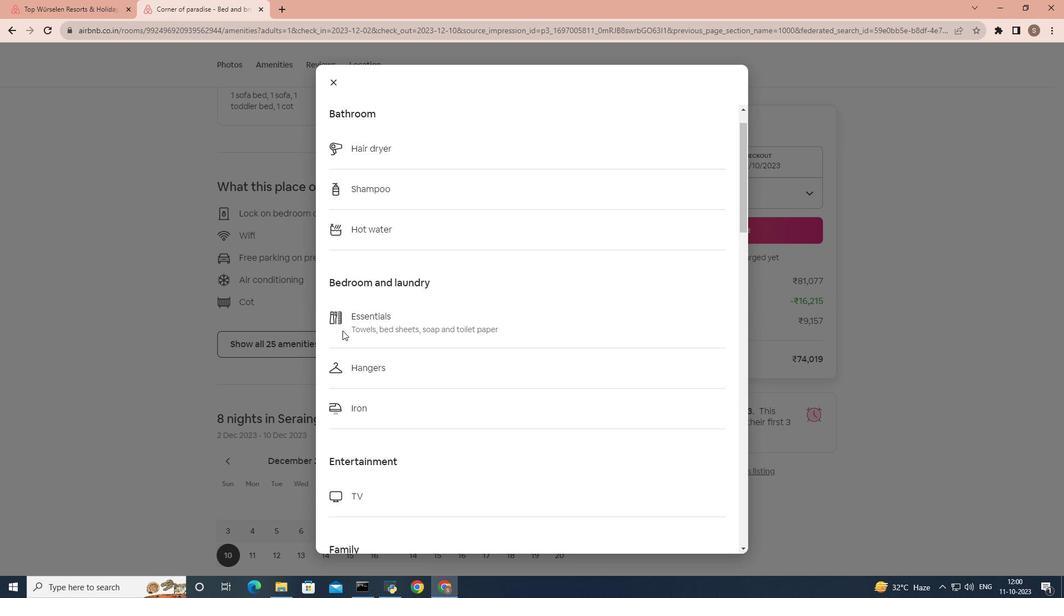 
Action: Mouse moved to (321, 337)
Screenshot: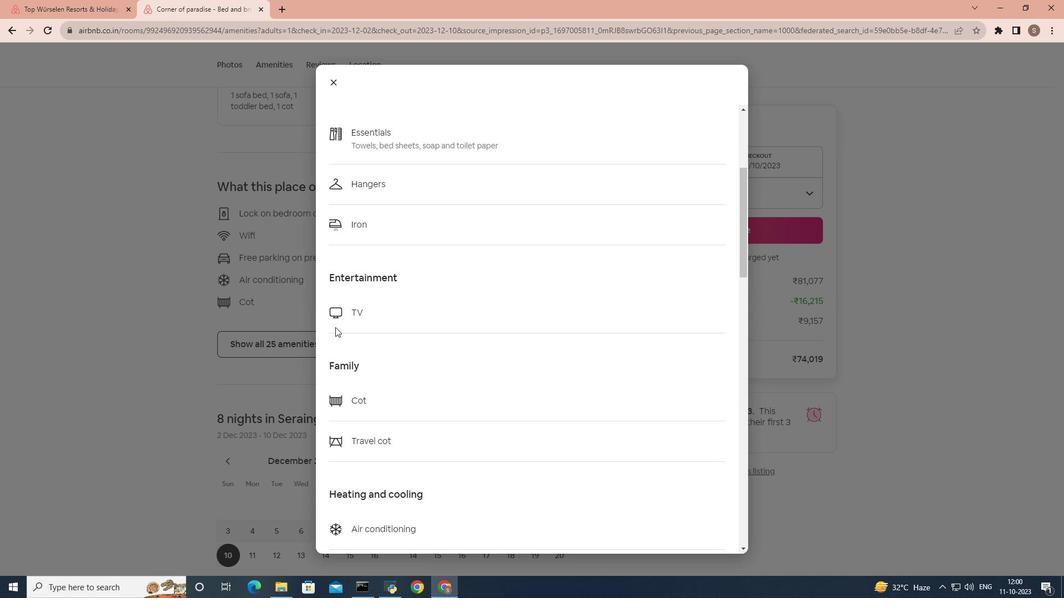 
Action: Mouse scrolled (321, 336) with delta (0, 0)
Screenshot: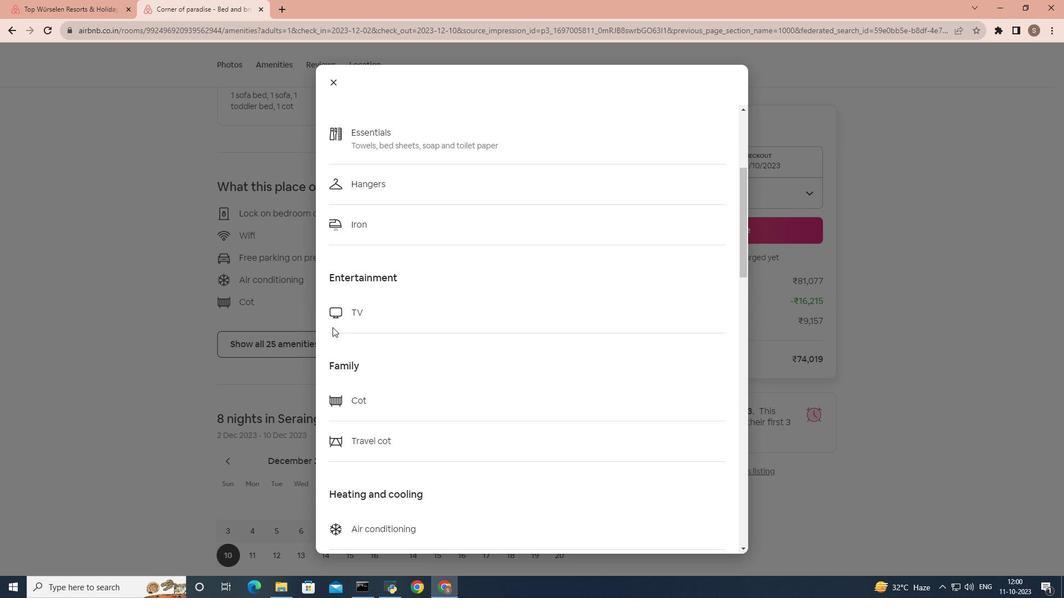 
Action: Mouse moved to (319, 337)
Screenshot: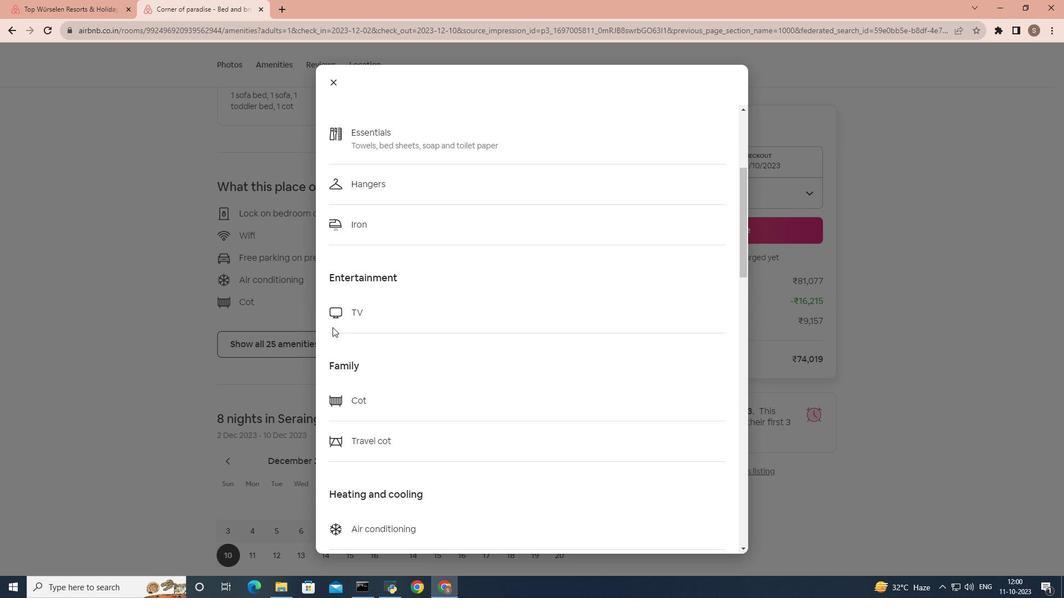
Action: Mouse scrolled (319, 336) with delta (0, 0)
Screenshot: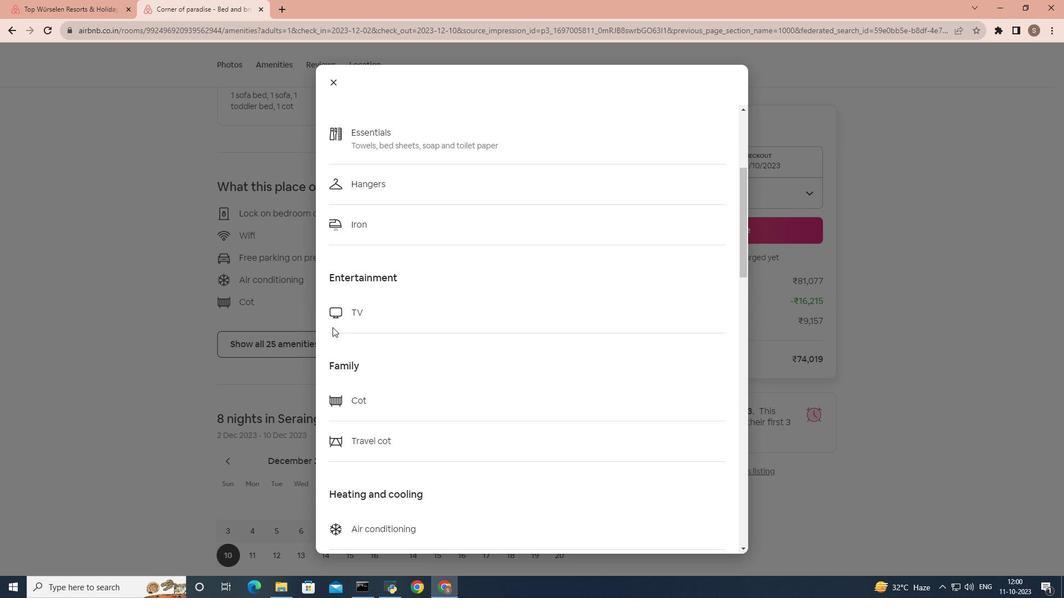 
Action: Mouse moved to (318, 337)
Screenshot: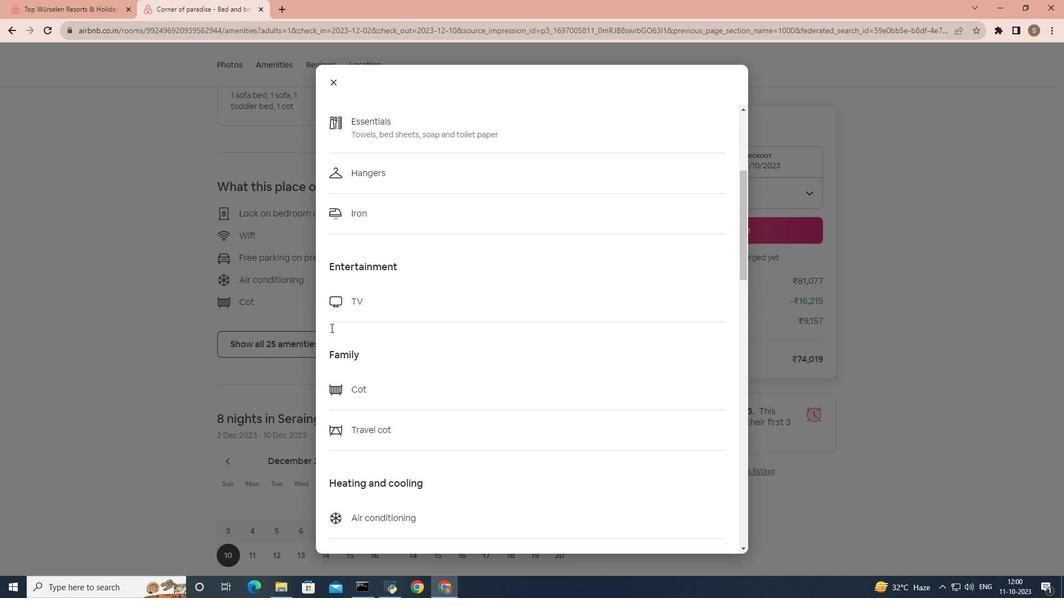 
Action: Mouse scrolled (318, 336) with delta (0, 0)
Screenshot: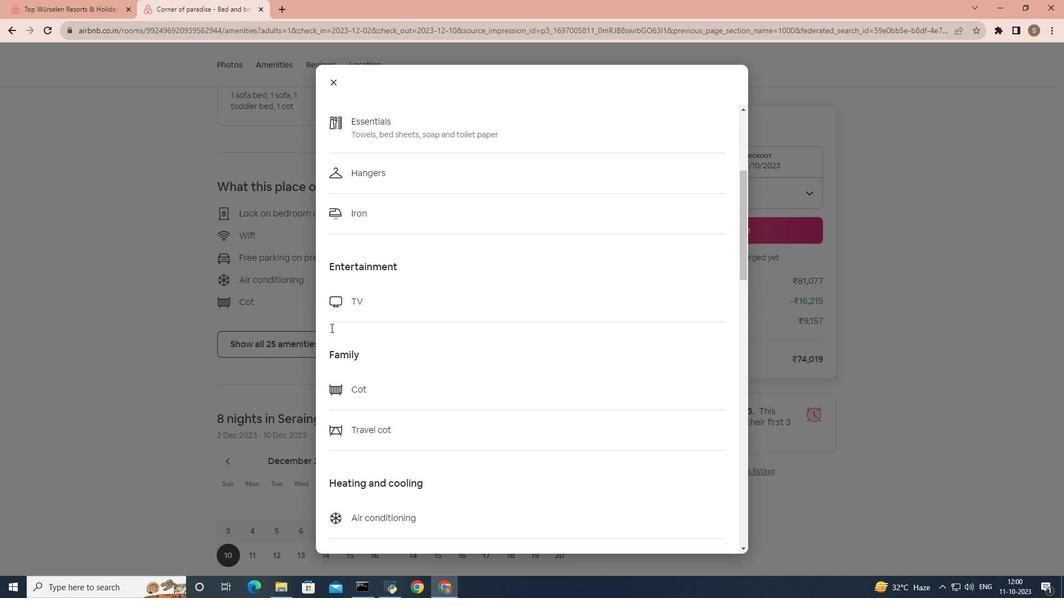 
Action: Mouse moved to (317, 337)
Screenshot: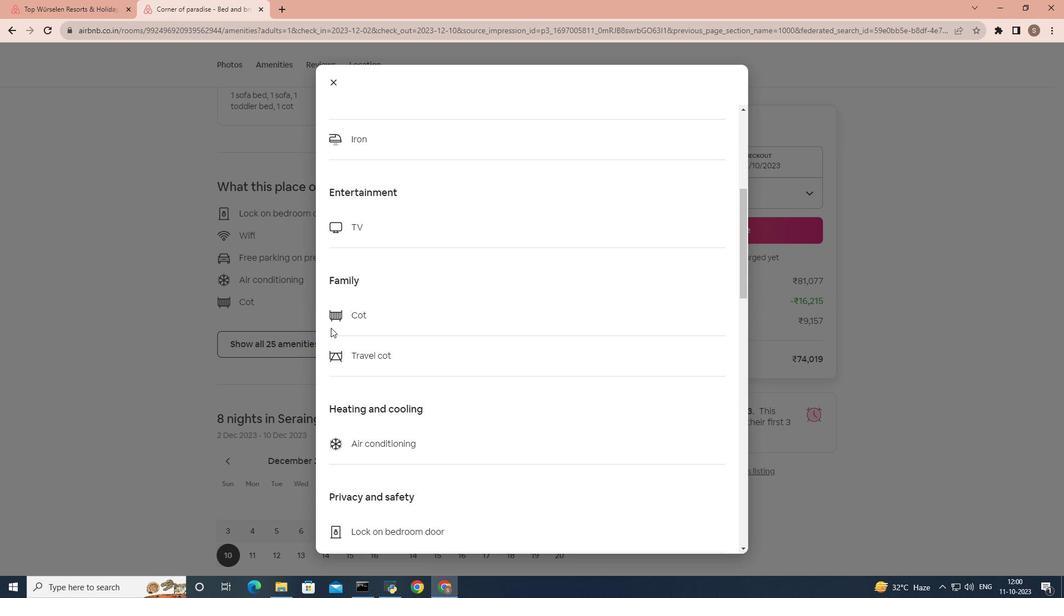 
Action: Mouse scrolled (317, 337) with delta (0, 0)
Screenshot: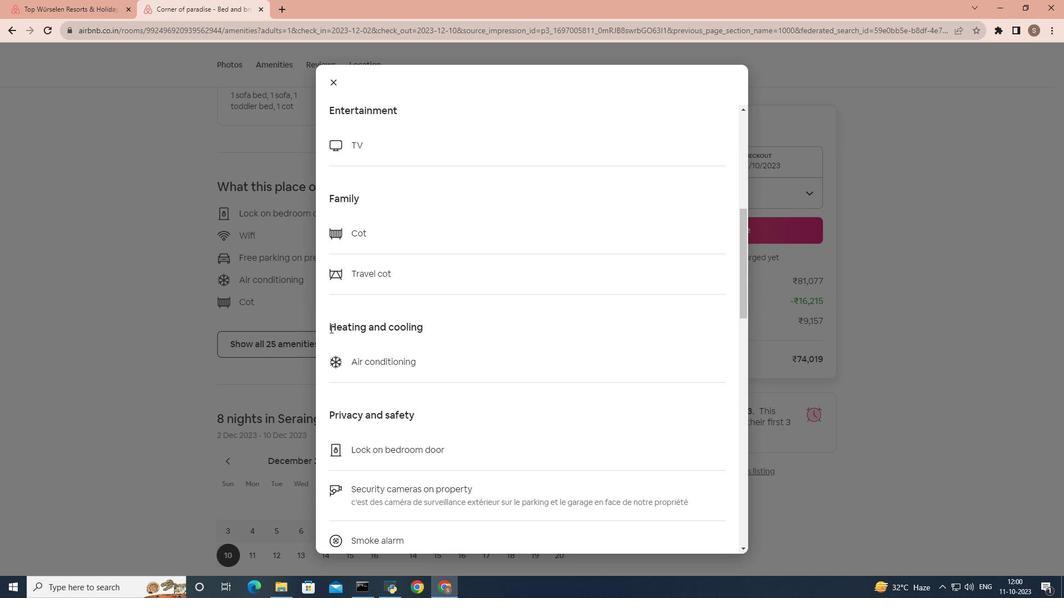 
Action: Mouse moved to (317, 337)
Screenshot: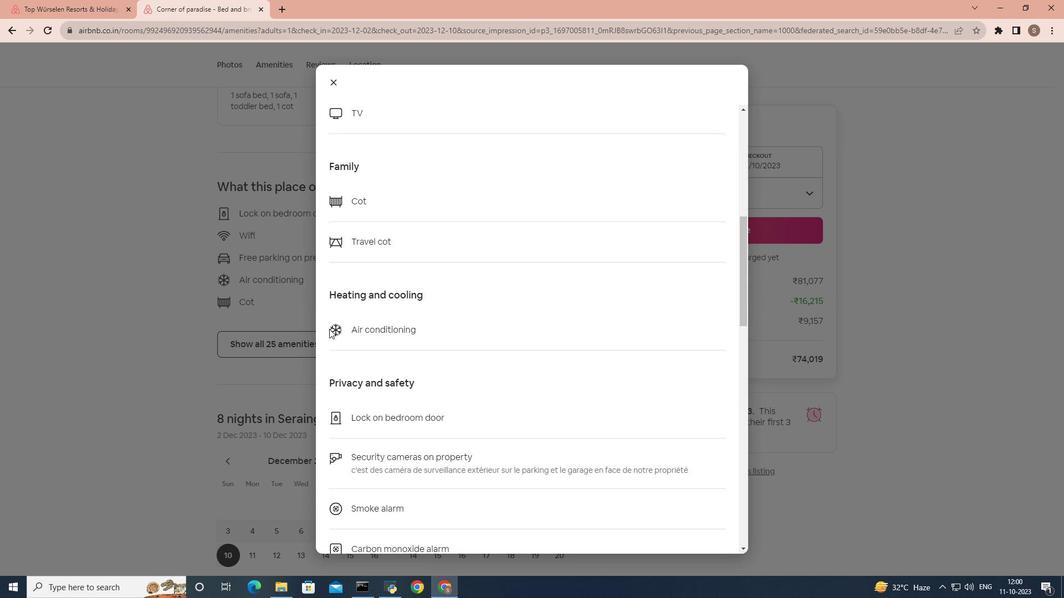 
Action: Mouse scrolled (317, 337) with delta (0, 0)
Screenshot: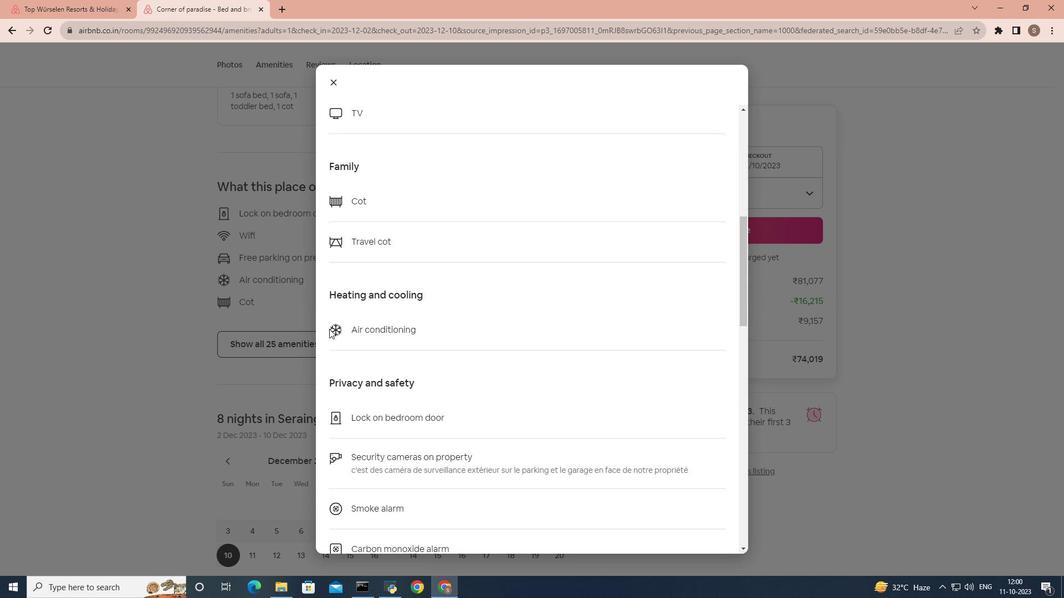 
Action: Mouse scrolled (317, 337) with delta (0, 0)
Screenshot: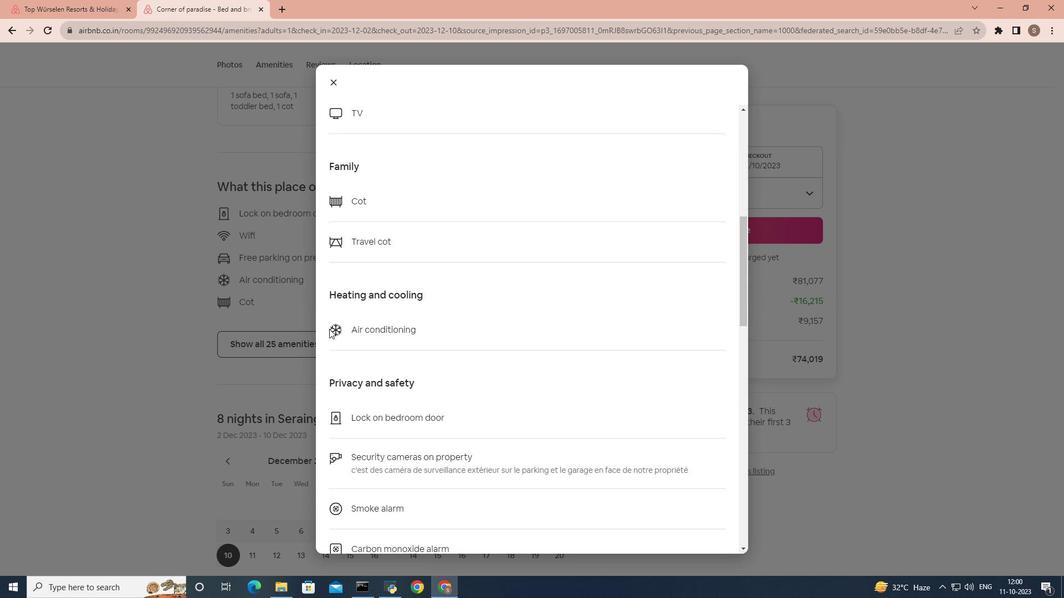 
Action: Mouse moved to (315, 338)
Screenshot: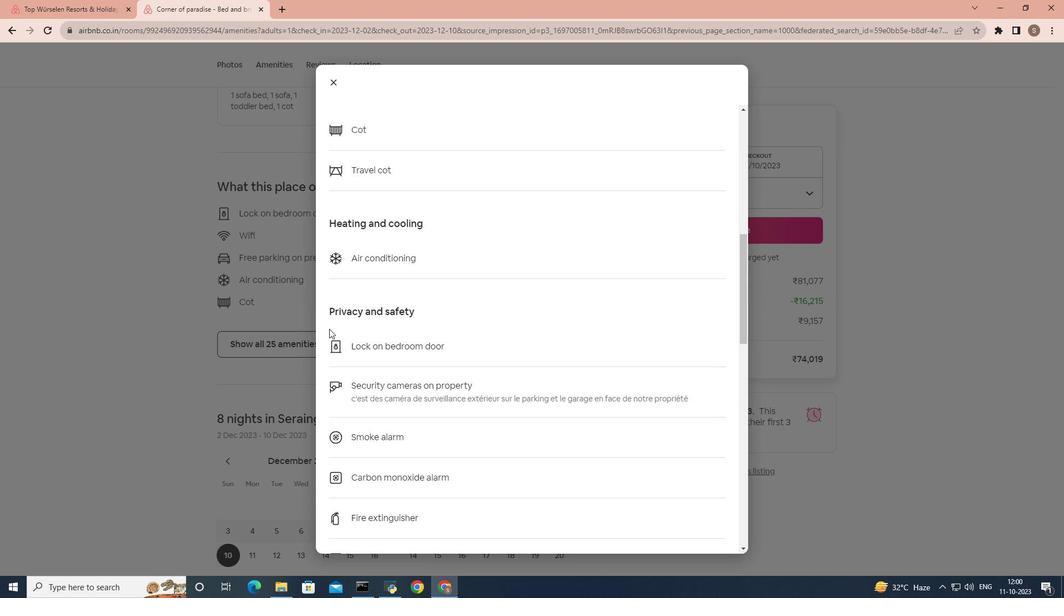 
Action: Mouse scrolled (315, 338) with delta (0, 0)
Screenshot: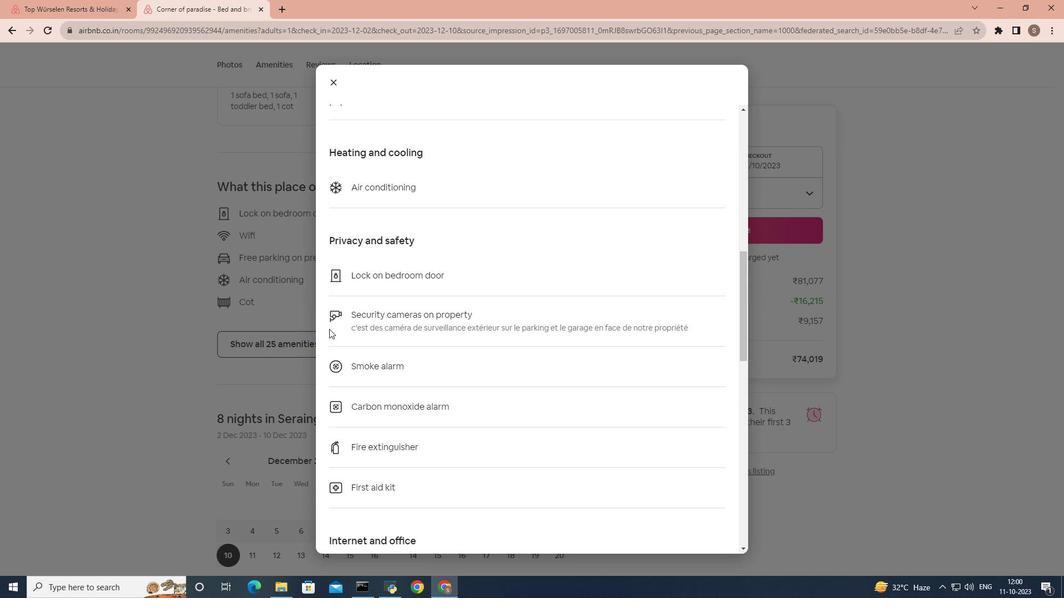 
Action: Mouse scrolled (315, 338) with delta (0, 0)
Screenshot: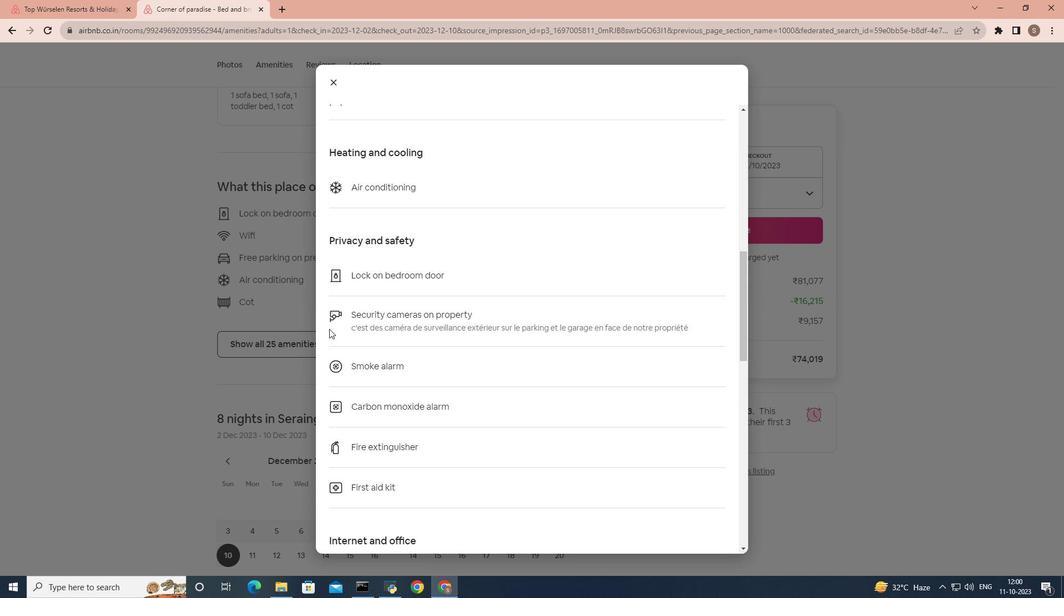 
Action: Mouse scrolled (315, 338) with delta (0, 0)
Screenshot: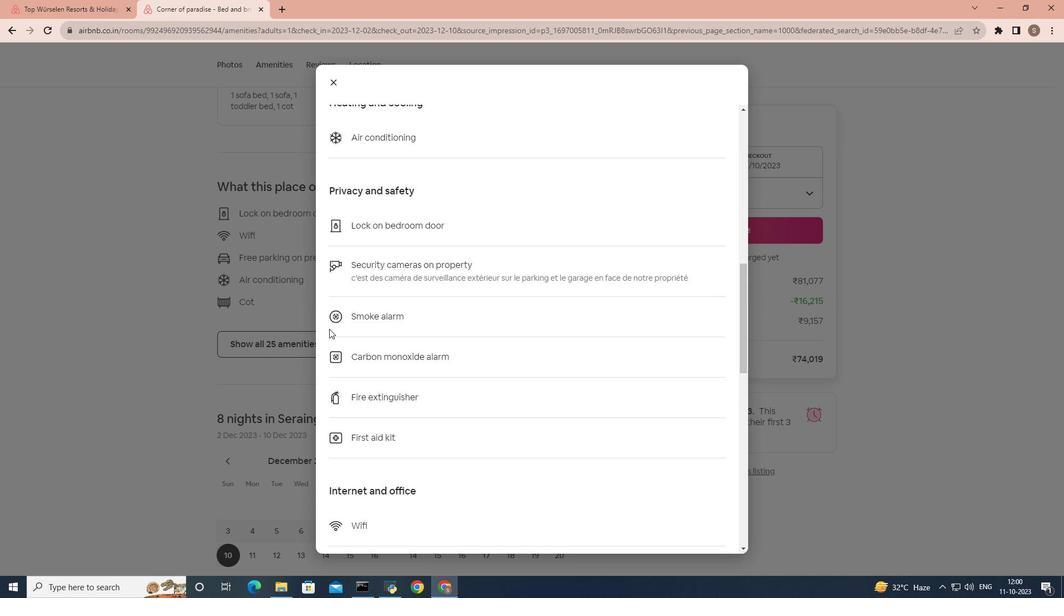 
Action: Mouse scrolled (315, 338) with delta (0, 0)
Screenshot: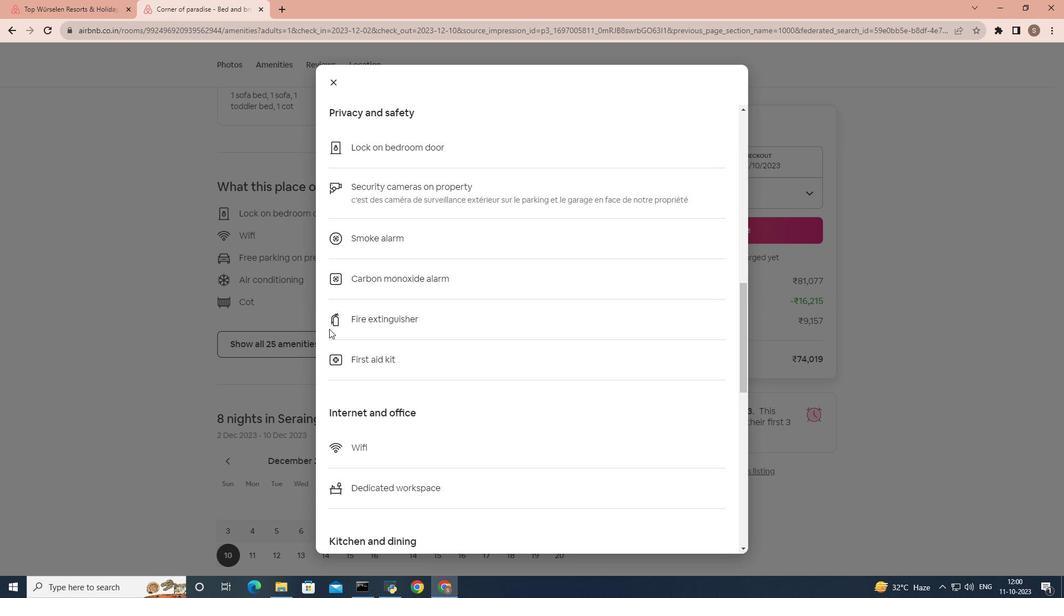 
Action: Mouse scrolled (315, 338) with delta (0, 0)
Screenshot: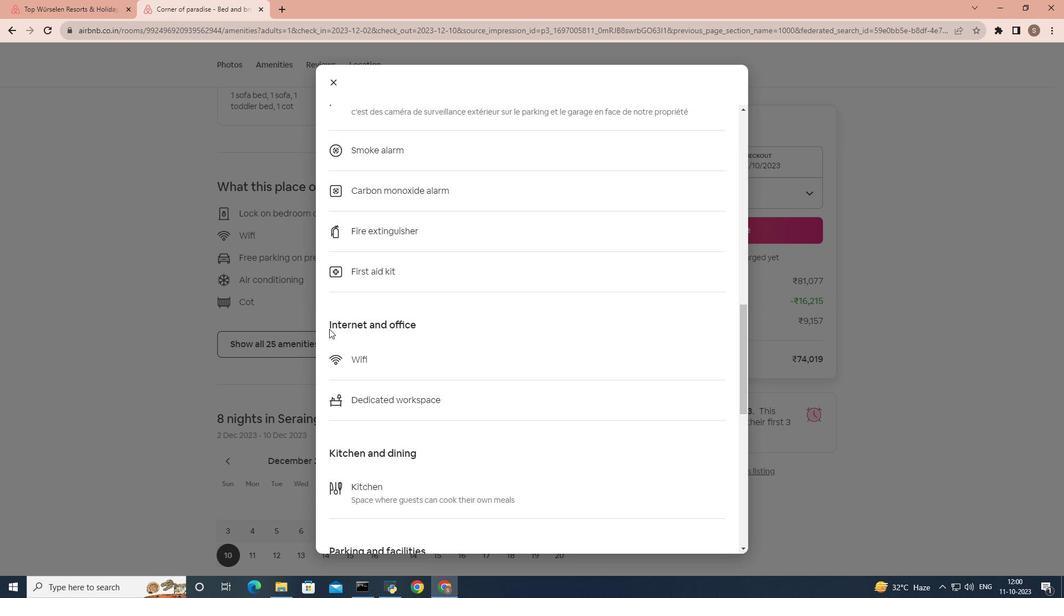 
Action: Mouse scrolled (315, 338) with delta (0, 0)
Screenshot: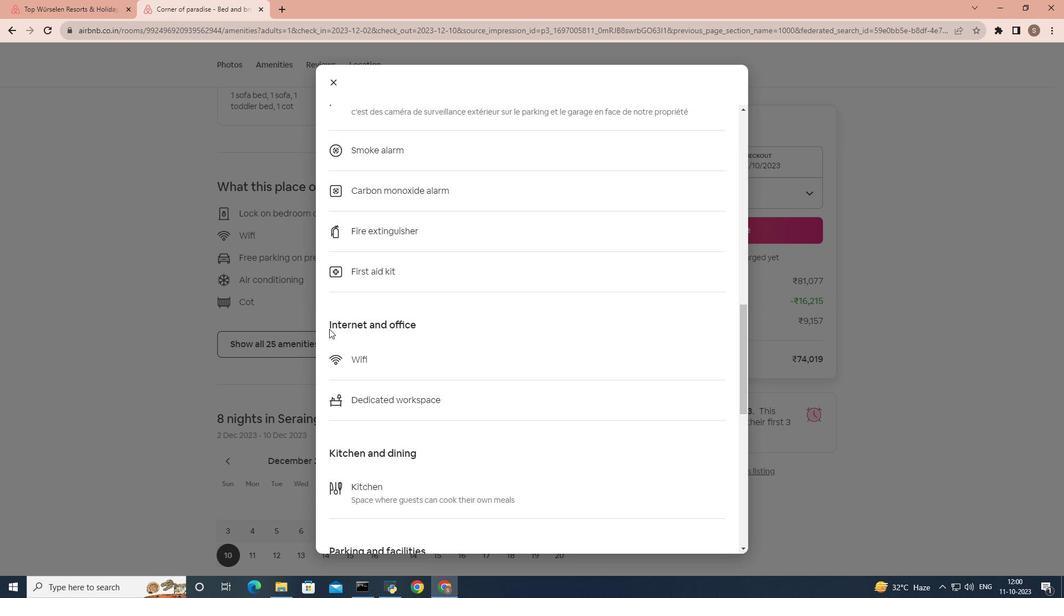
Action: Mouse scrolled (315, 338) with delta (0, 0)
Screenshot: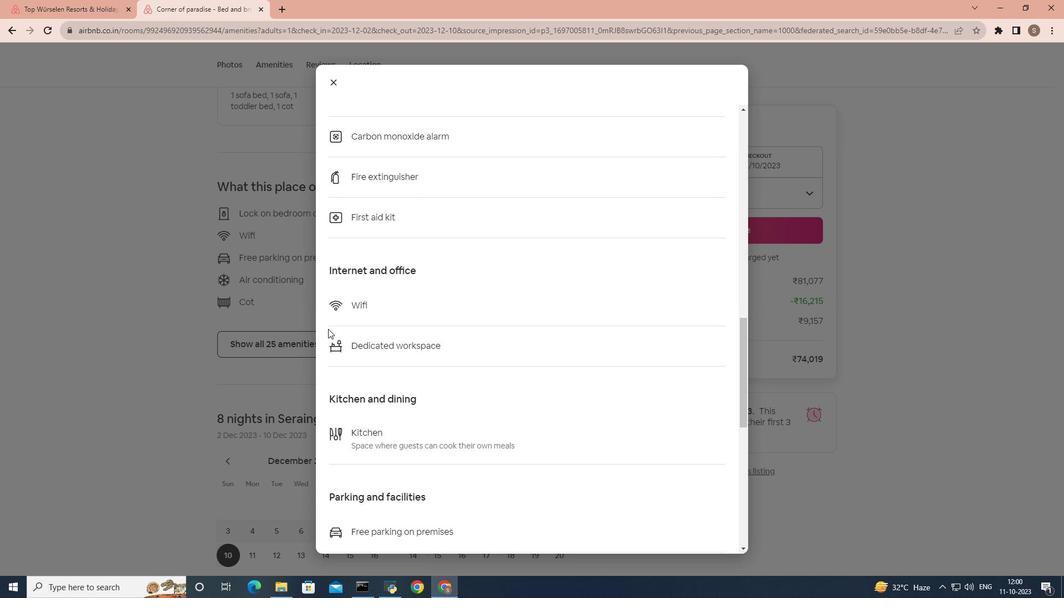 
Action: Mouse moved to (314, 338)
Screenshot: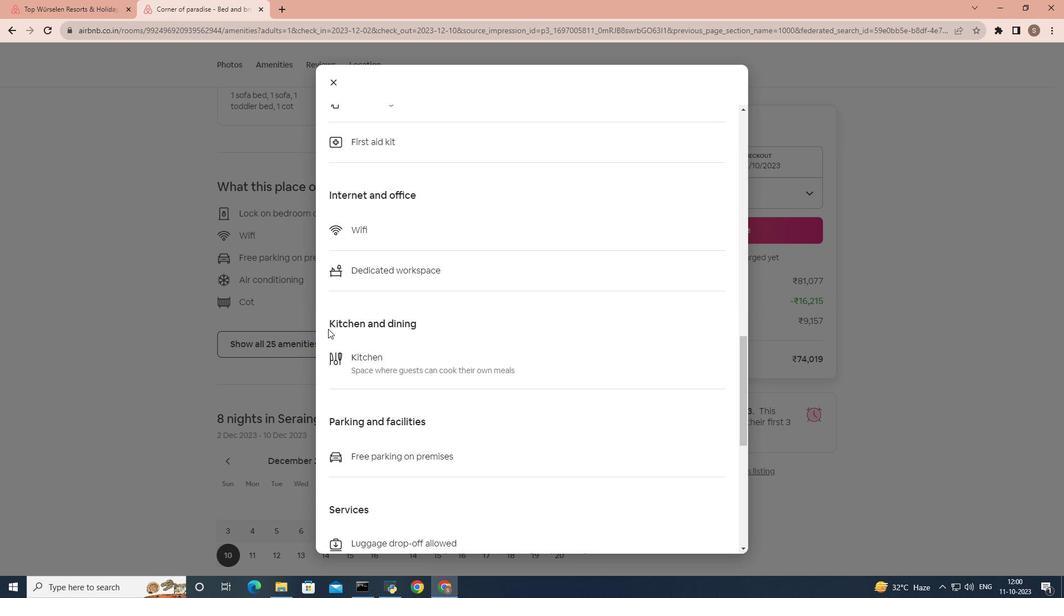 
Action: Mouse scrolled (314, 338) with delta (0, 0)
Screenshot: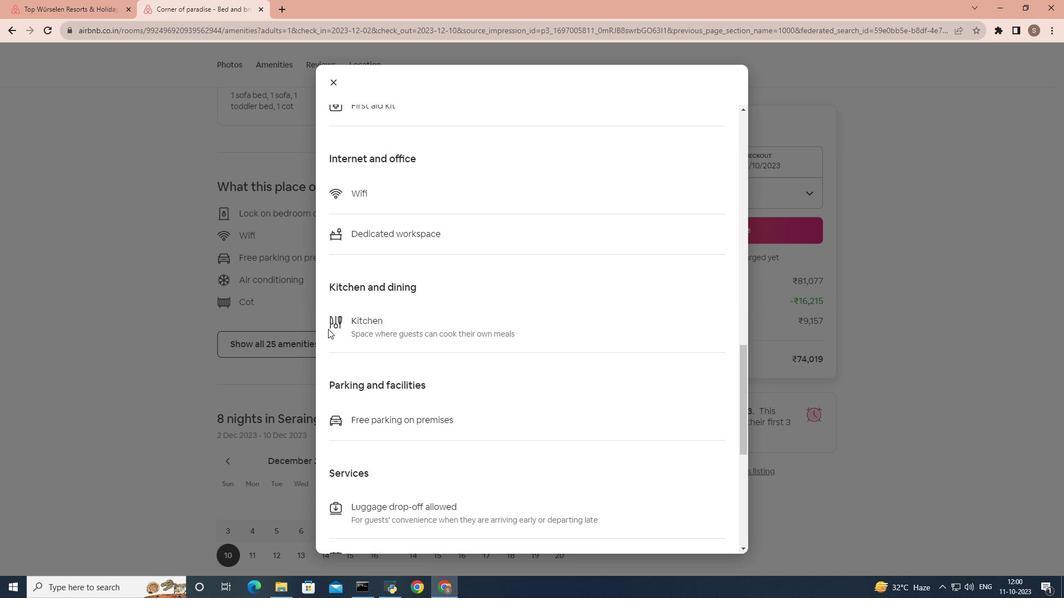 
Action: Mouse scrolled (314, 338) with delta (0, 0)
Screenshot: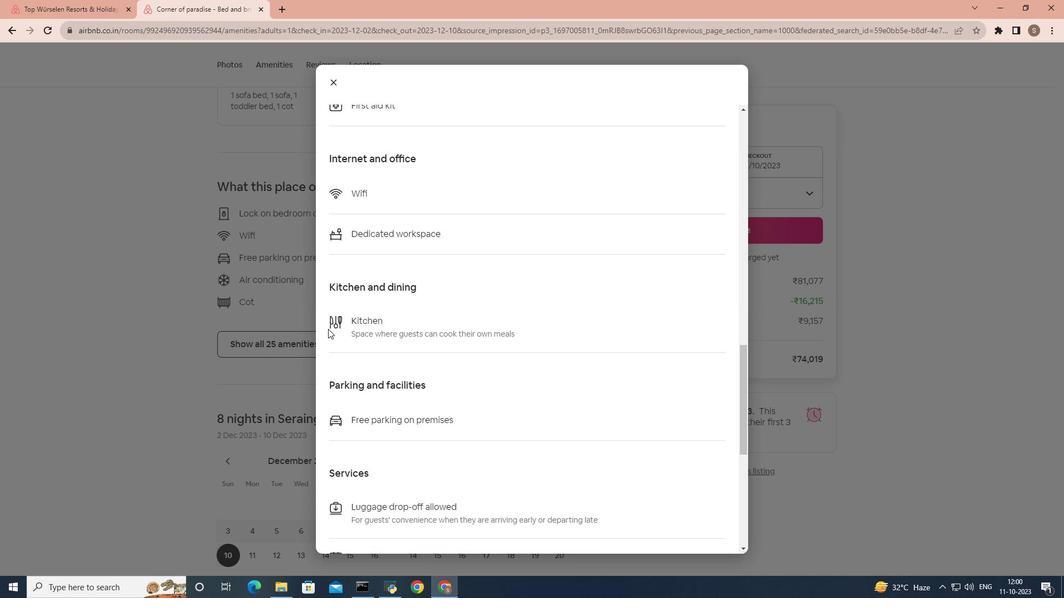 
Action: Mouse scrolled (314, 338) with delta (0, 0)
Screenshot: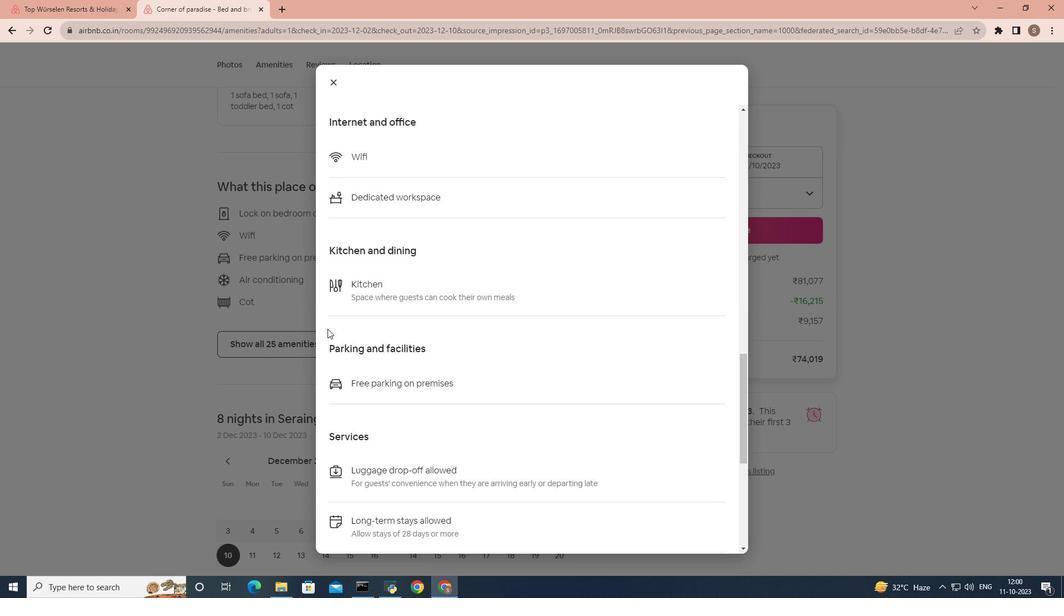 
Action: Mouse moved to (314, 338)
Screenshot: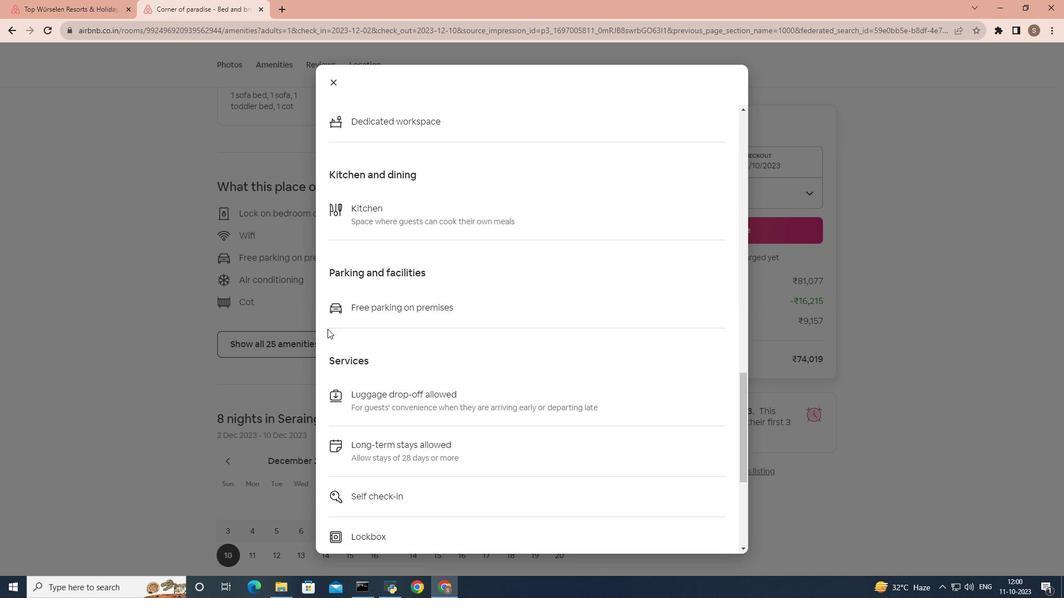 
Action: Mouse scrolled (314, 338) with delta (0, 0)
Screenshot: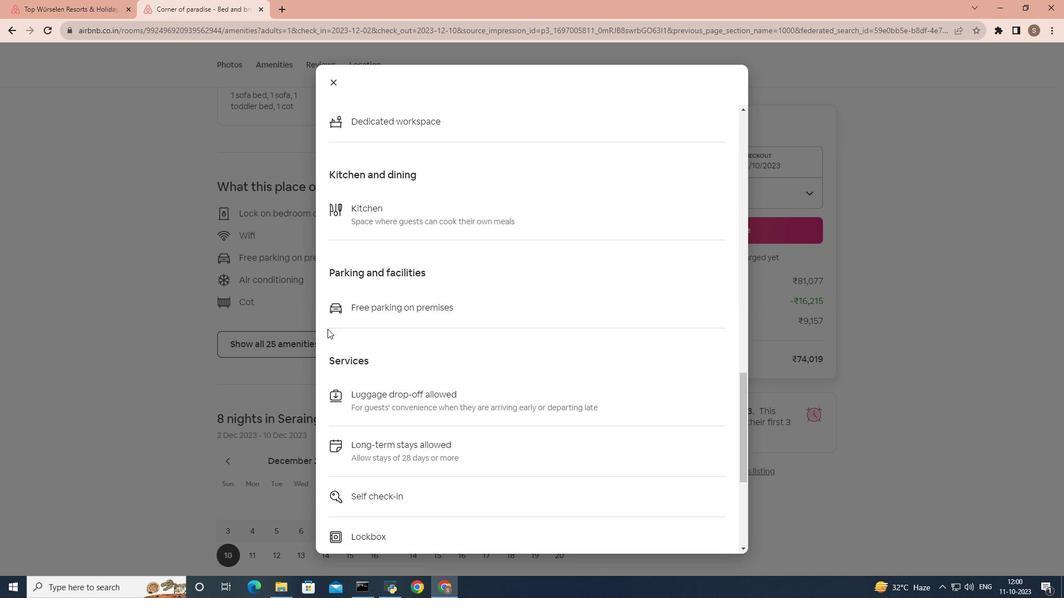 
Action: Mouse scrolled (314, 338) with delta (0, 0)
Screenshot: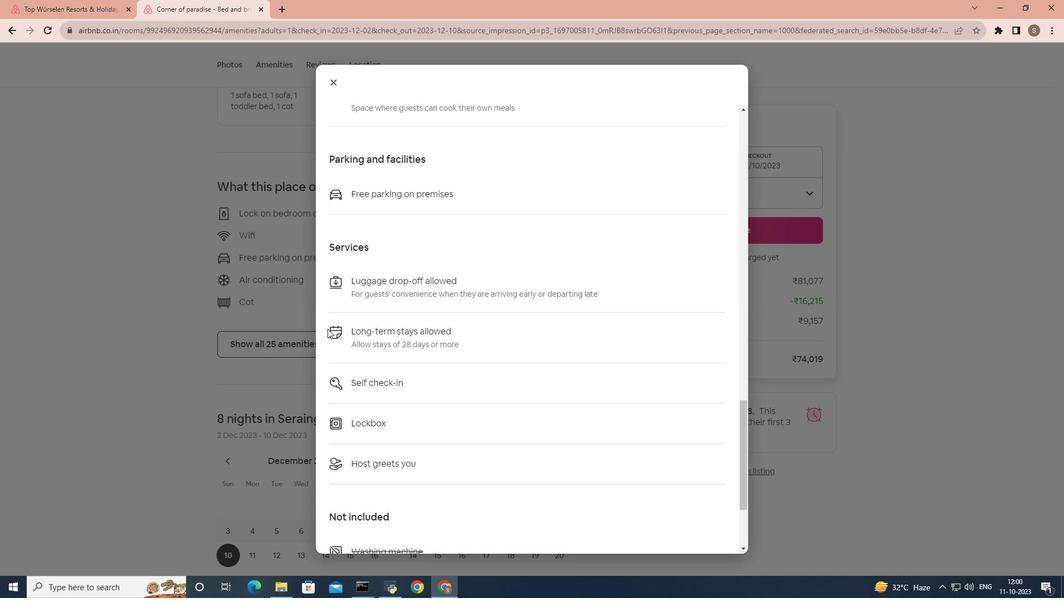 
Action: Mouse scrolled (314, 338) with delta (0, 0)
Screenshot: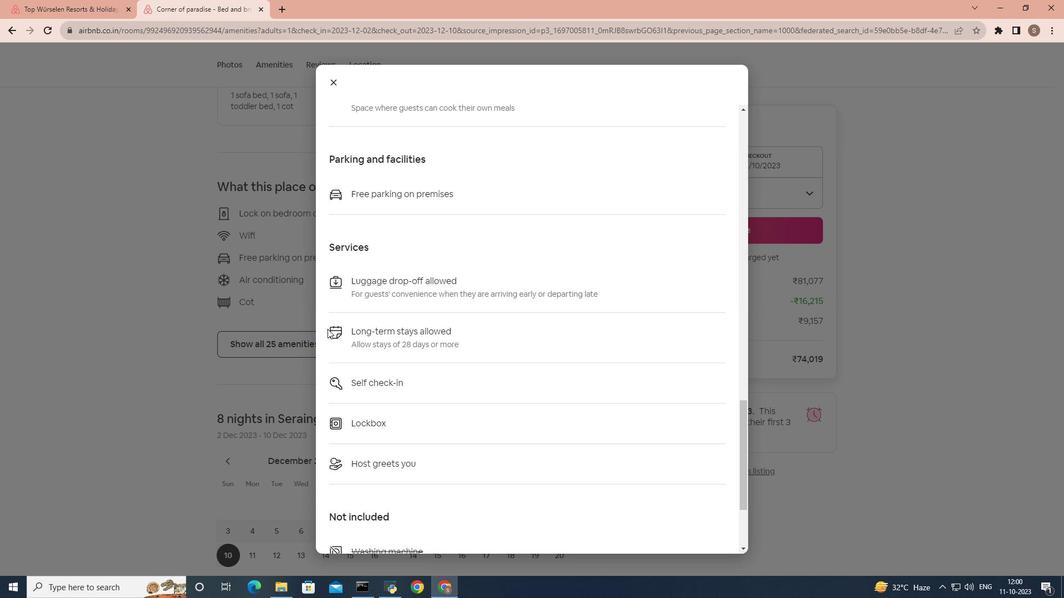 
Action: Mouse scrolled (314, 338) with delta (0, 0)
Screenshot: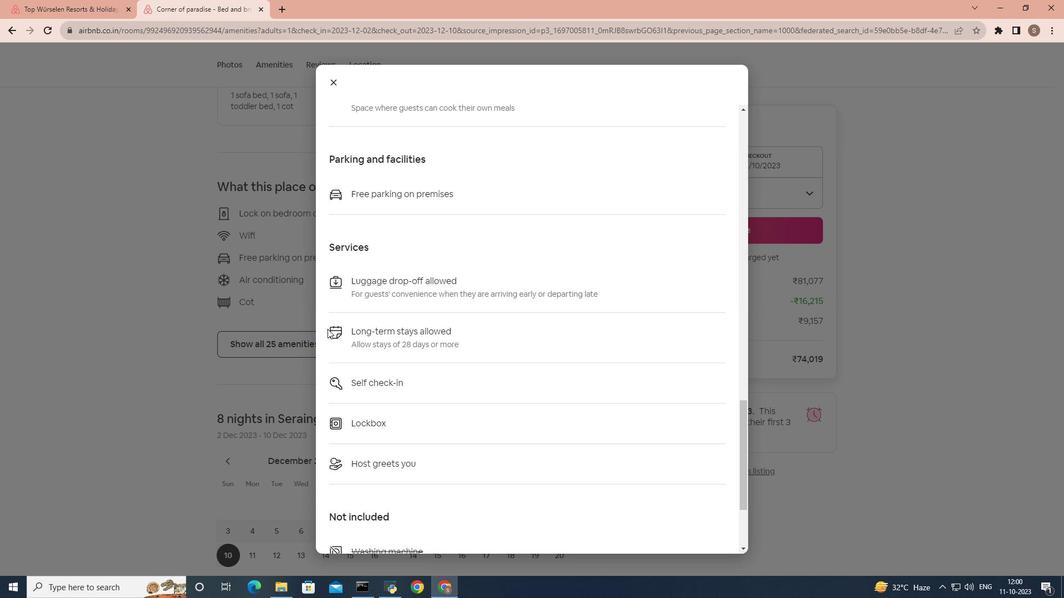
Action: Mouse scrolled (314, 338) with delta (0, 0)
Screenshot: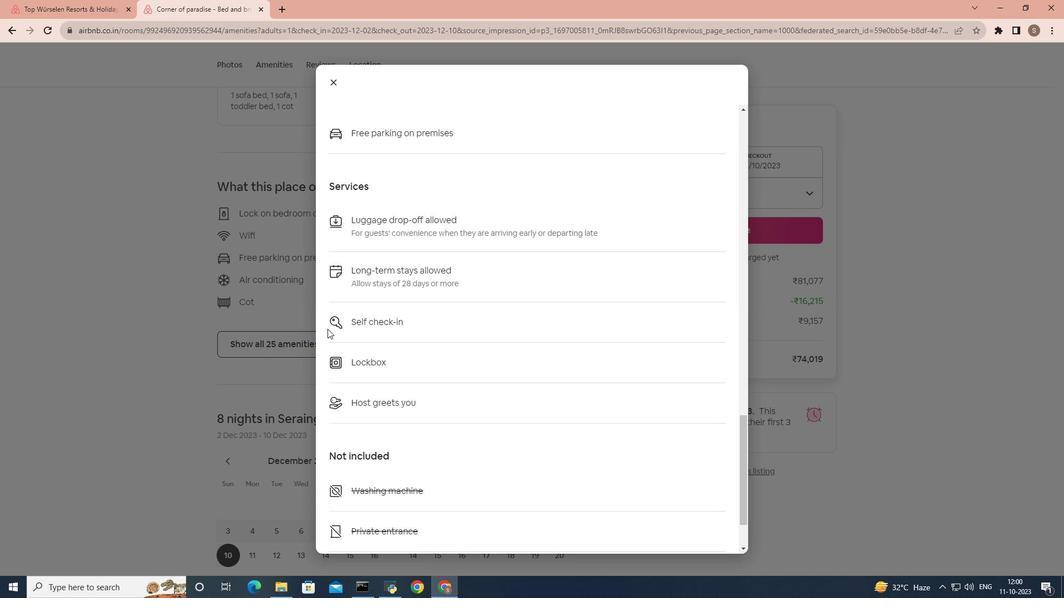 
Action: Mouse moved to (317, 304)
Screenshot: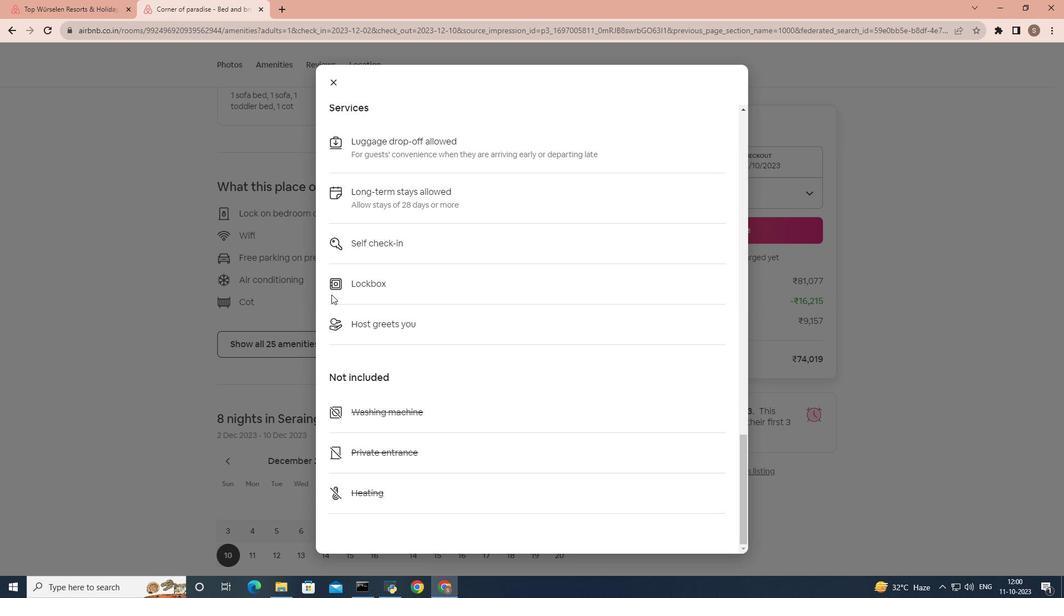
Action: Mouse scrolled (317, 303) with delta (0, 0)
Screenshot: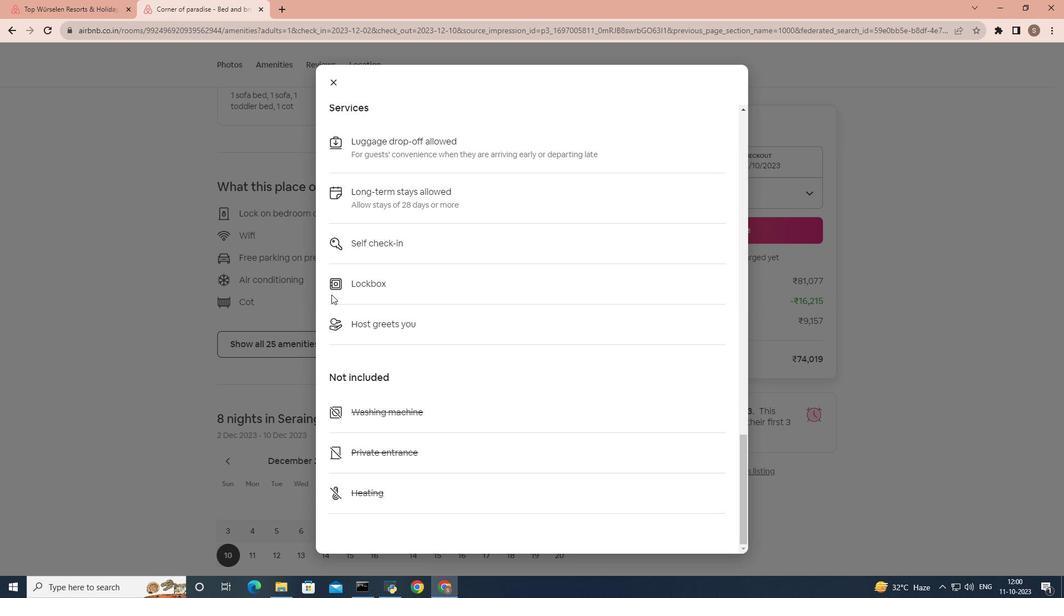 
Action: Mouse scrolled (317, 303) with delta (0, 0)
Screenshot: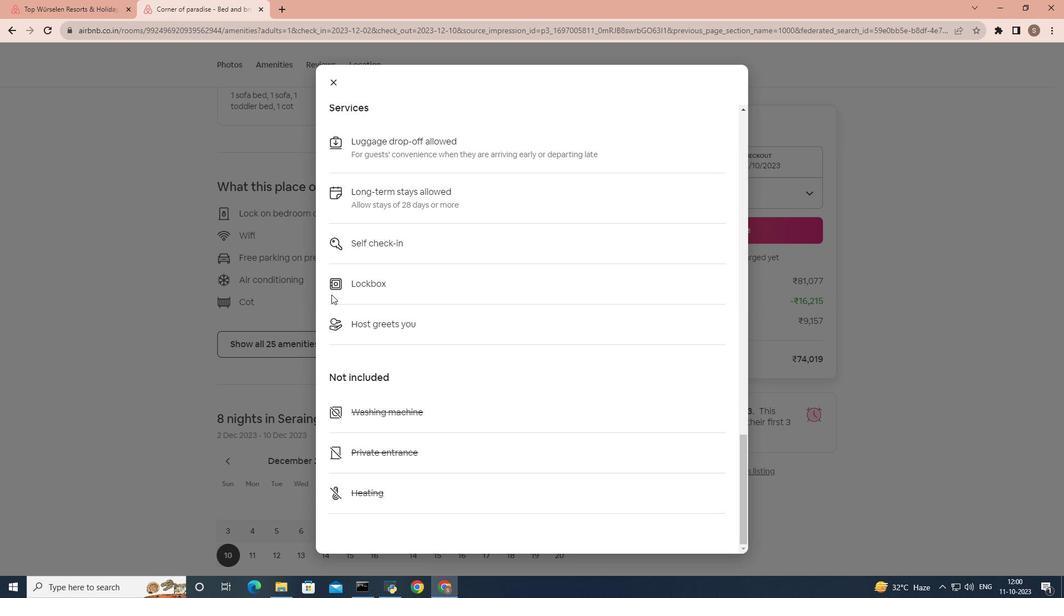 
Action: Mouse scrolled (317, 303) with delta (0, 0)
Screenshot: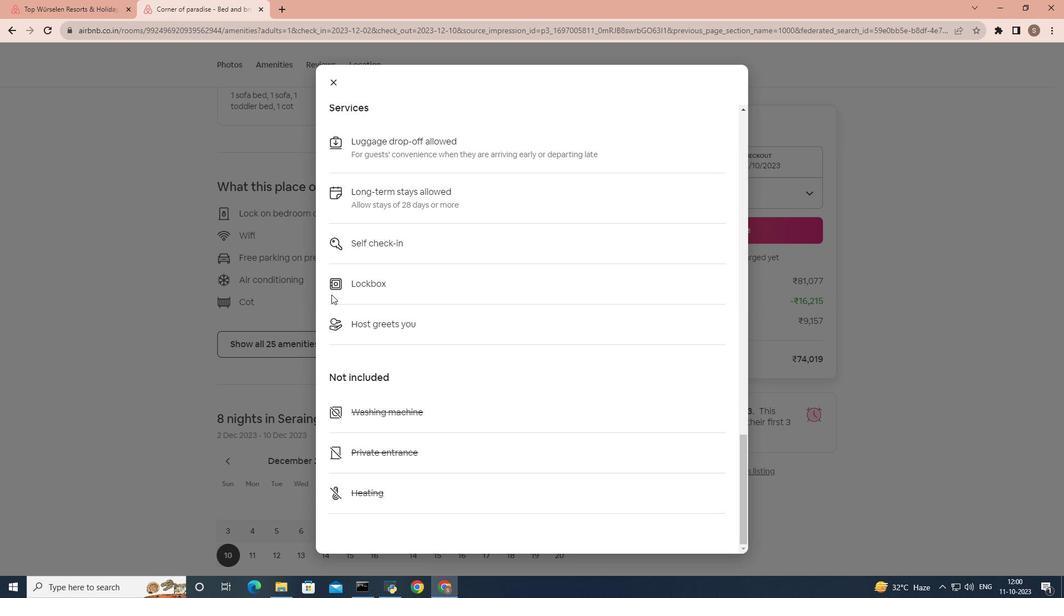 
Action: Mouse moved to (322, 100)
Screenshot: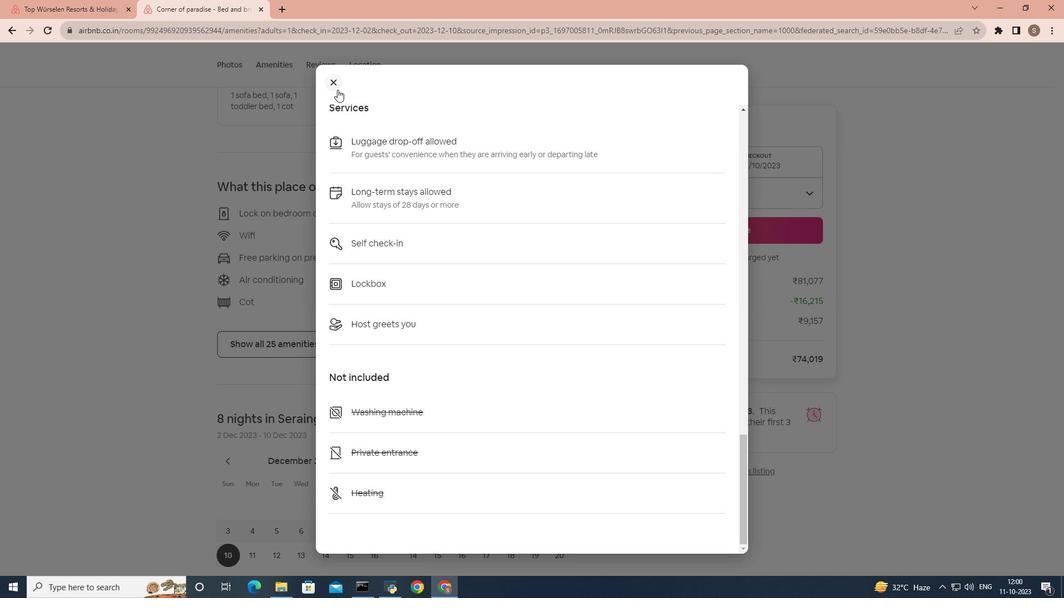 
Action: Mouse pressed left at (322, 100)
Screenshot: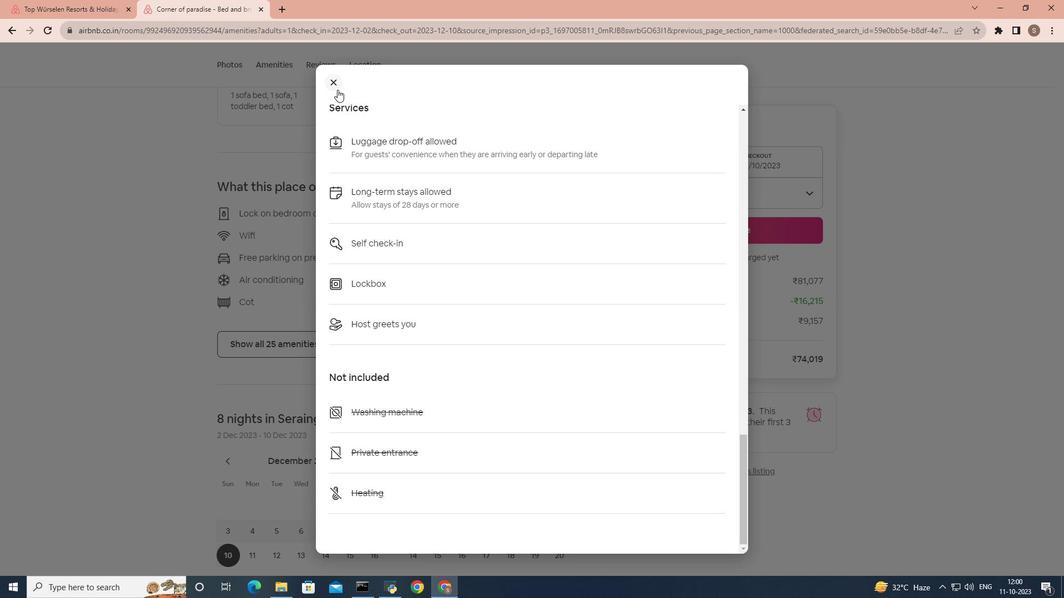 
Action: Mouse moved to (286, 393)
Screenshot: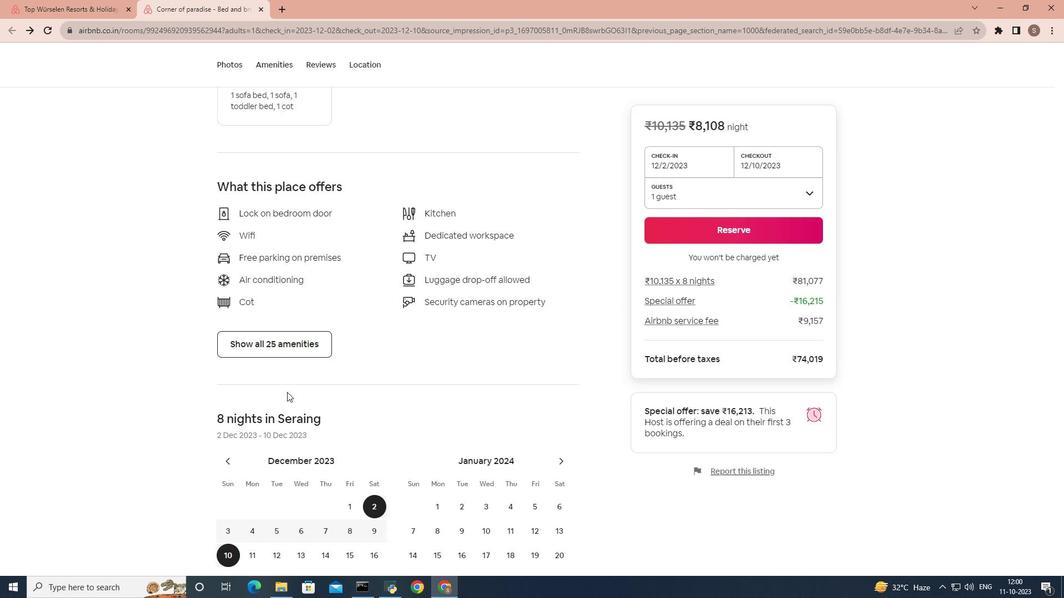 
Action: Mouse scrolled (286, 393) with delta (0, 0)
Screenshot: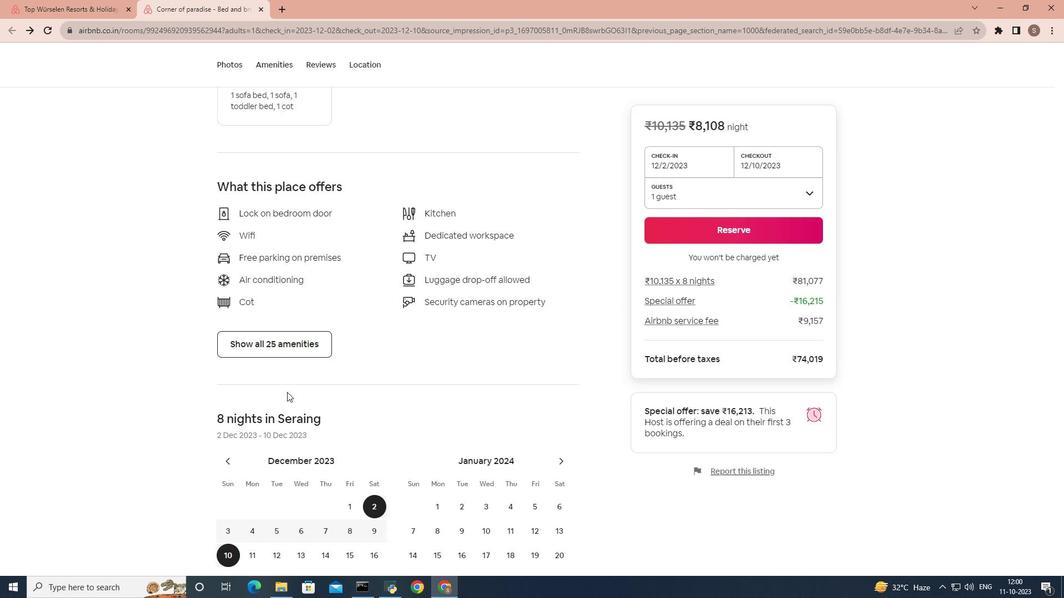 
Action: Mouse moved to (283, 396)
Screenshot: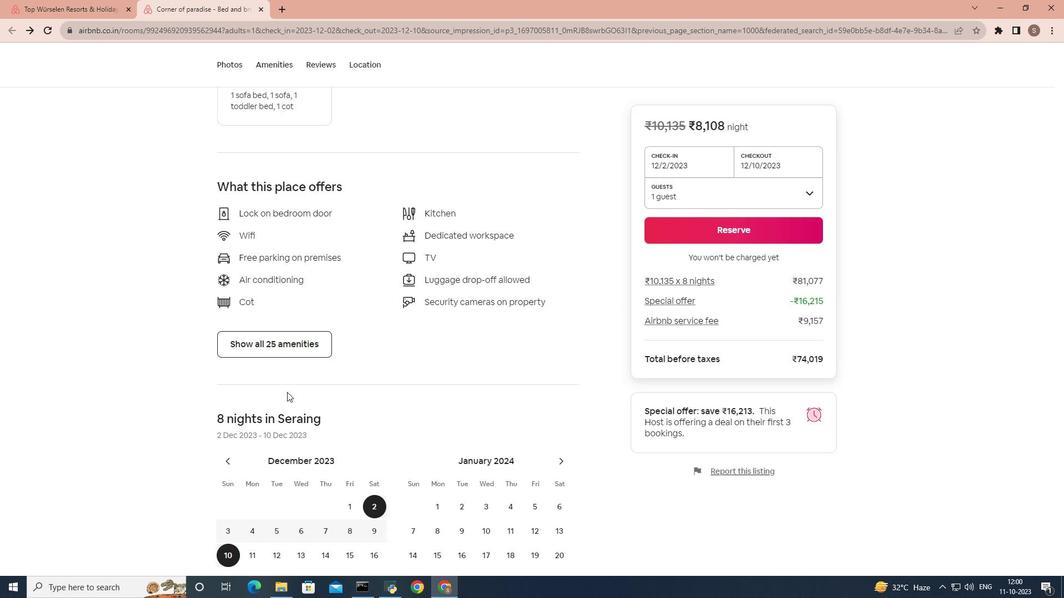 
Action: Mouse scrolled (283, 395) with delta (0, 0)
Screenshot: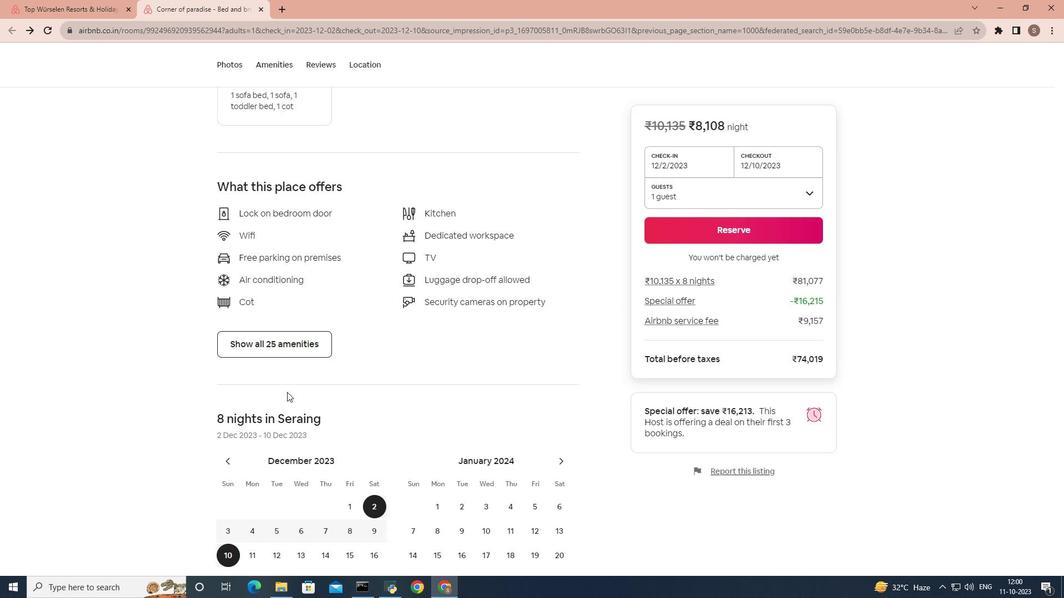 
Action: Mouse moved to (283, 397)
Screenshot: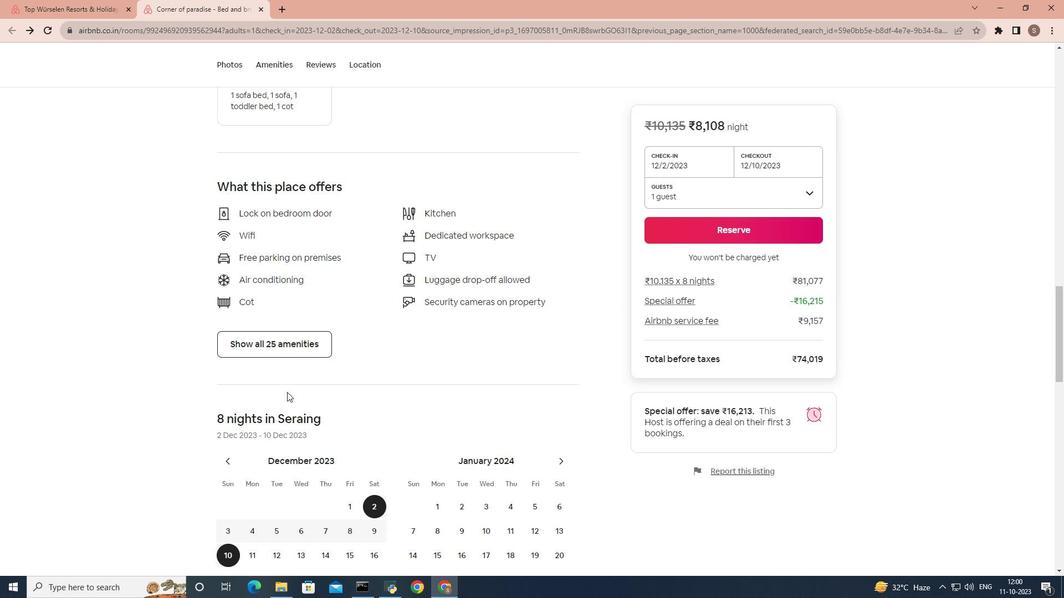 
Action: Mouse scrolled (283, 396) with delta (0, 0)
Screenshot: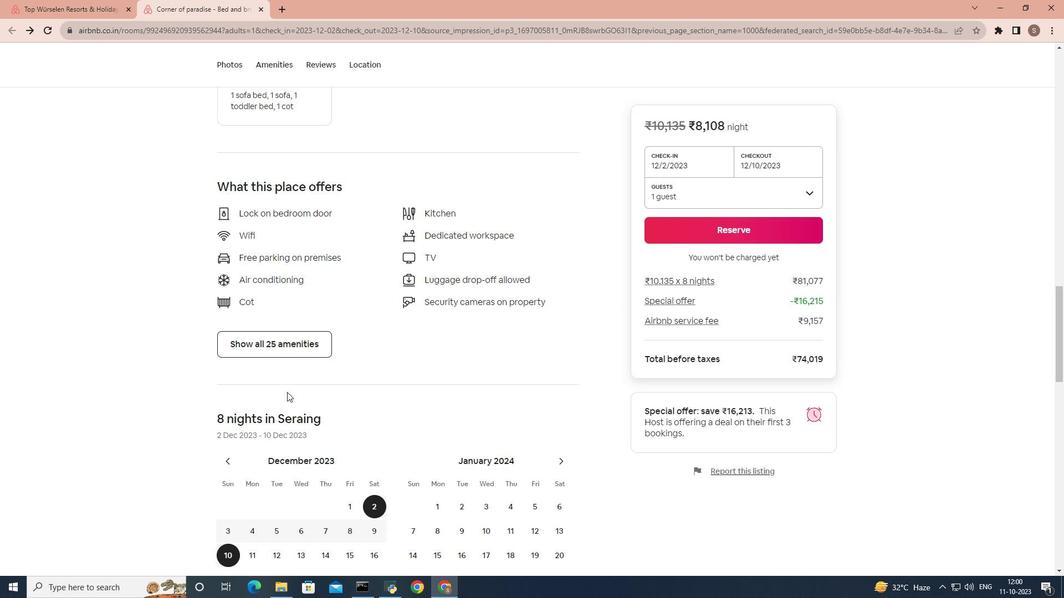
Action: Mouse moved to (282, 397)
Screenshot: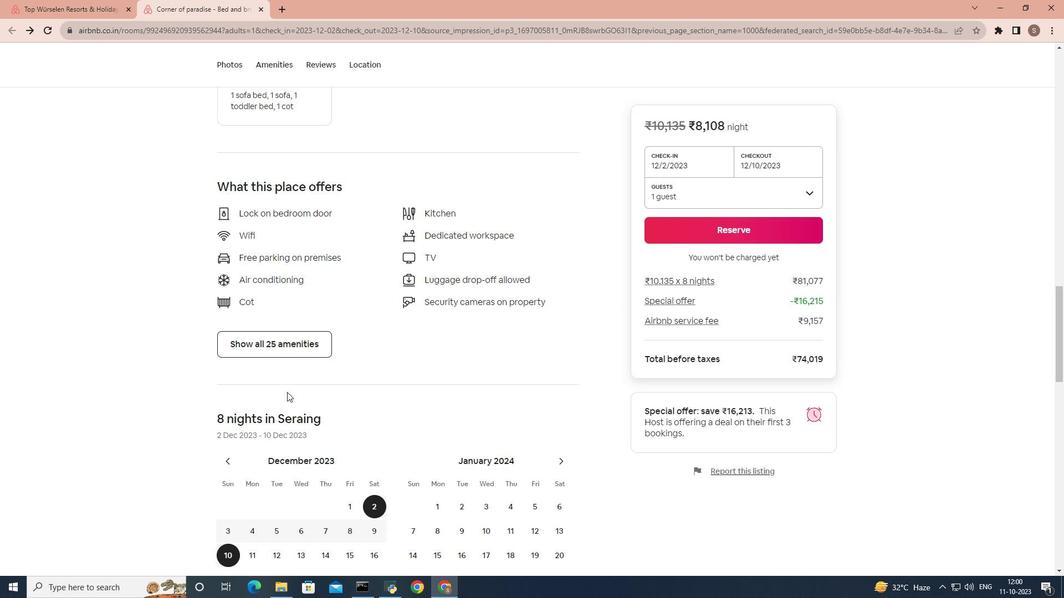 
Action: Mouse scrolled (282, 396) with delta (0, 0)
Screenshot: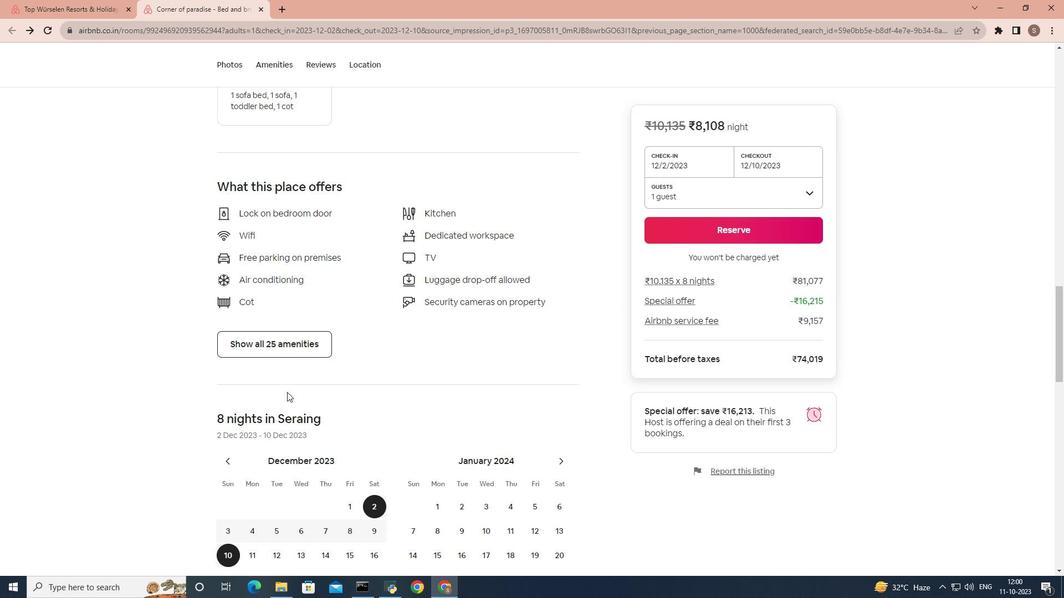 
Action: Mouse moved to (274, 391)
Screenshot: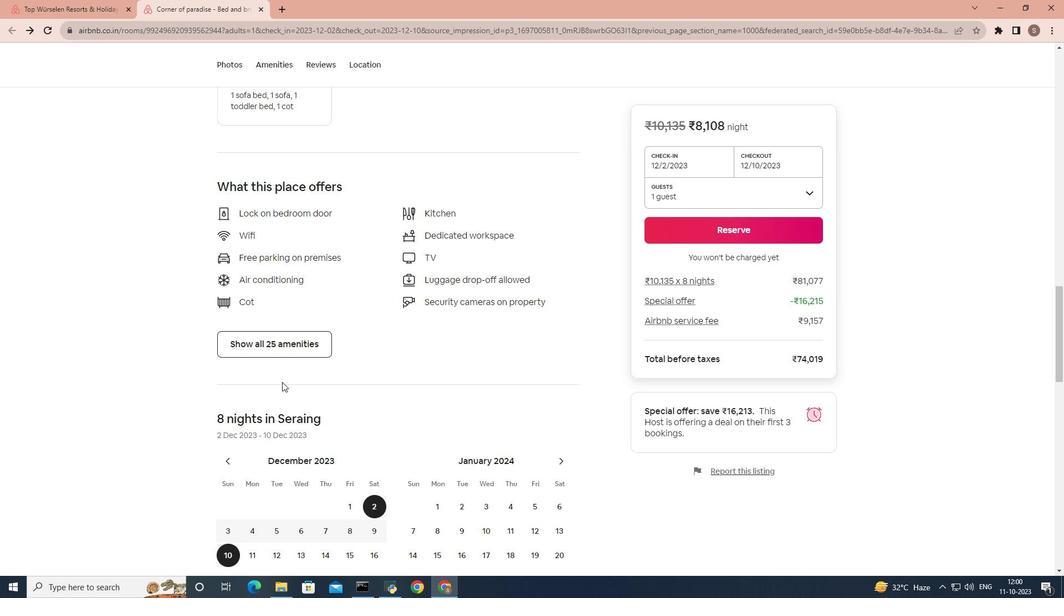 
Action: Mouse scrolled (274, 390) with delta (0, 0)
Screenshot: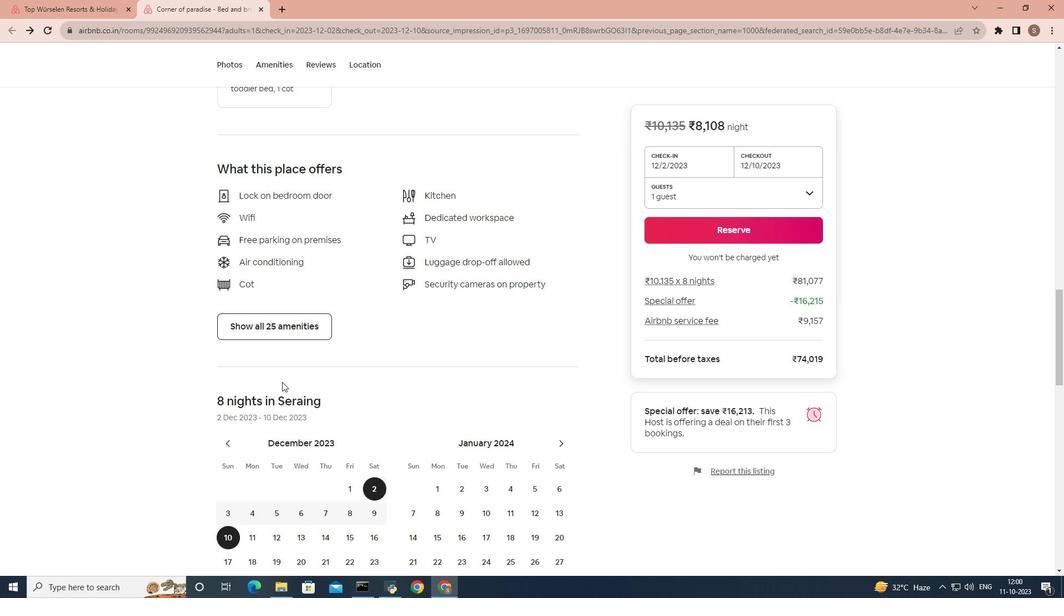 
Action: Mouse scrolled (274, 390) with delta (0, 0)
Screenshot: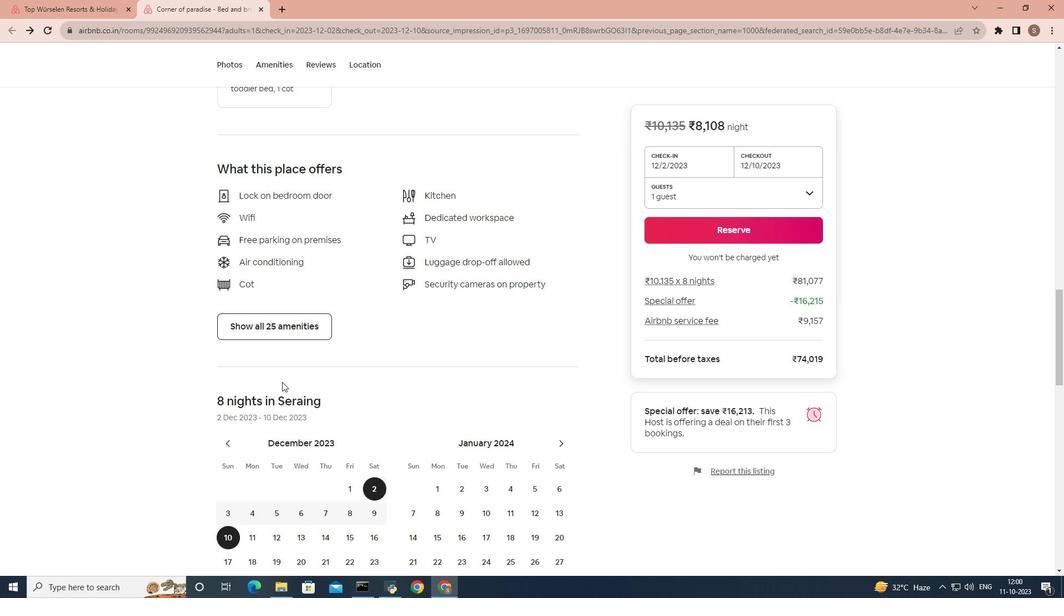 
Action: Mouse scrolled (274, 390) with delta (0, 0)
Screenshot: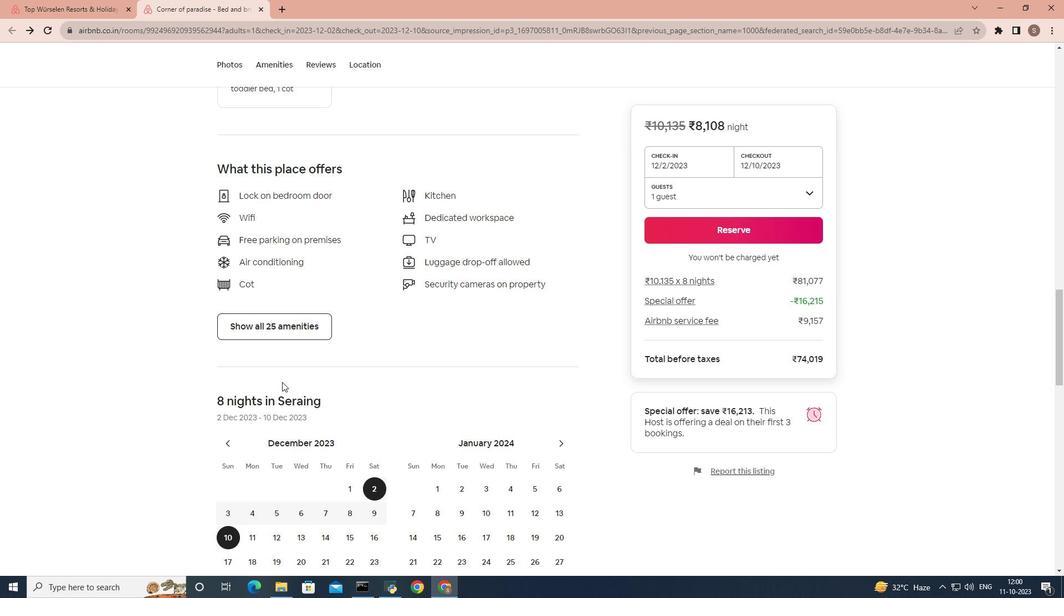 
Action: Mouse scrolled (274, 390) with delta (0, 0)
Screenshot: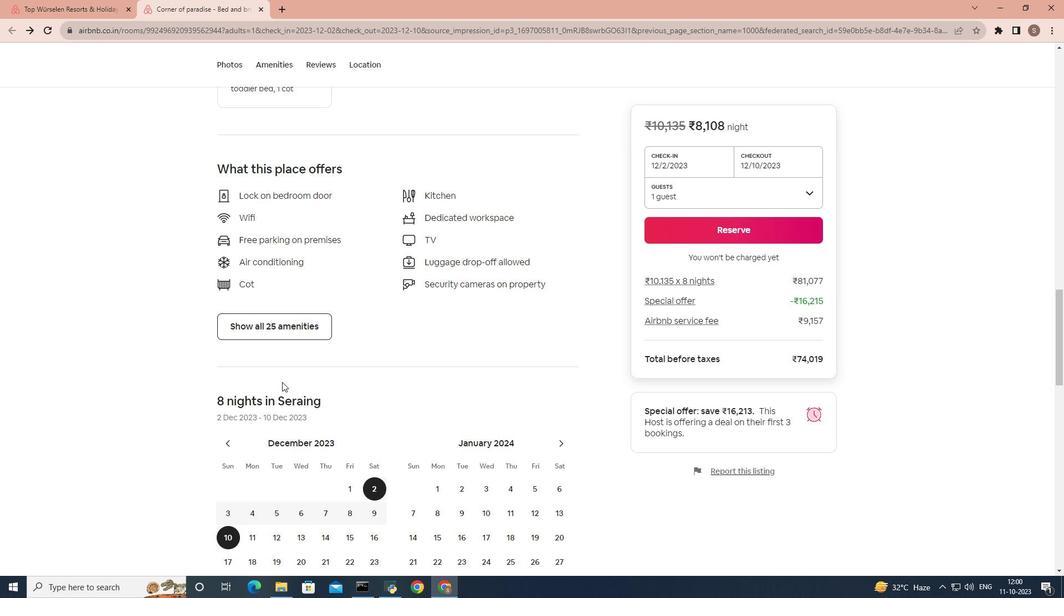 
Action: Mouse moved to (272, 385)
Screenshot: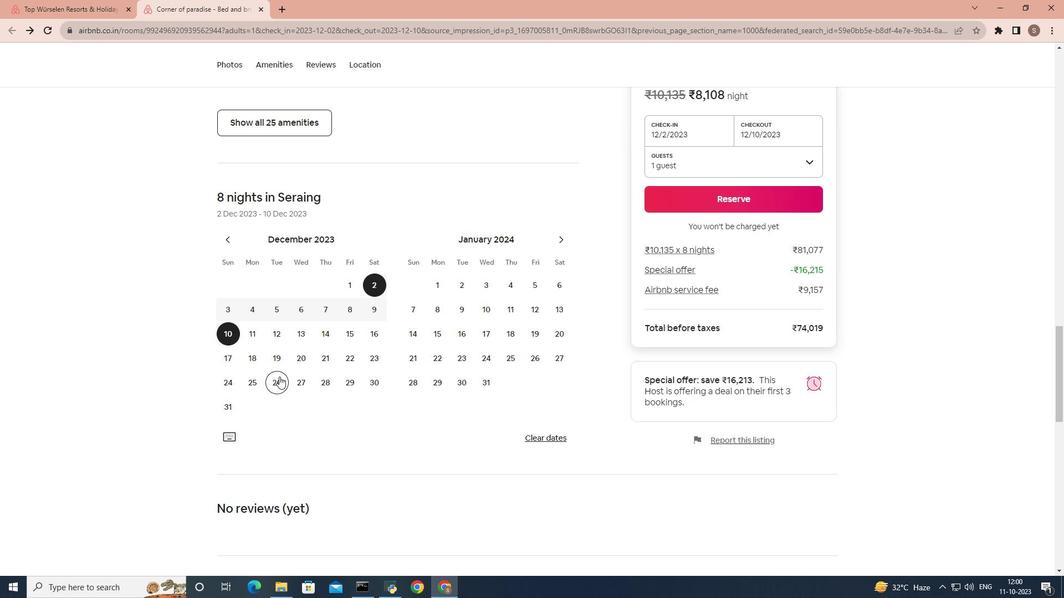 
Action: Mouse scrolled (272, 385) with delta (0, 0)
Screenshot: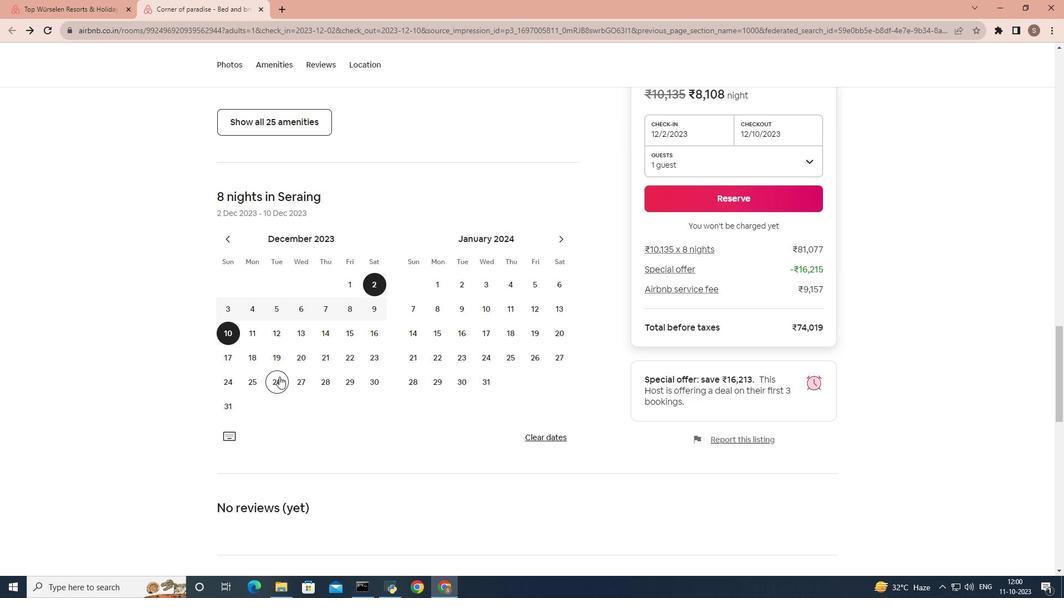 
Action: Mouse scrolled (272, 385) with delta (0, 0)
Screenshot: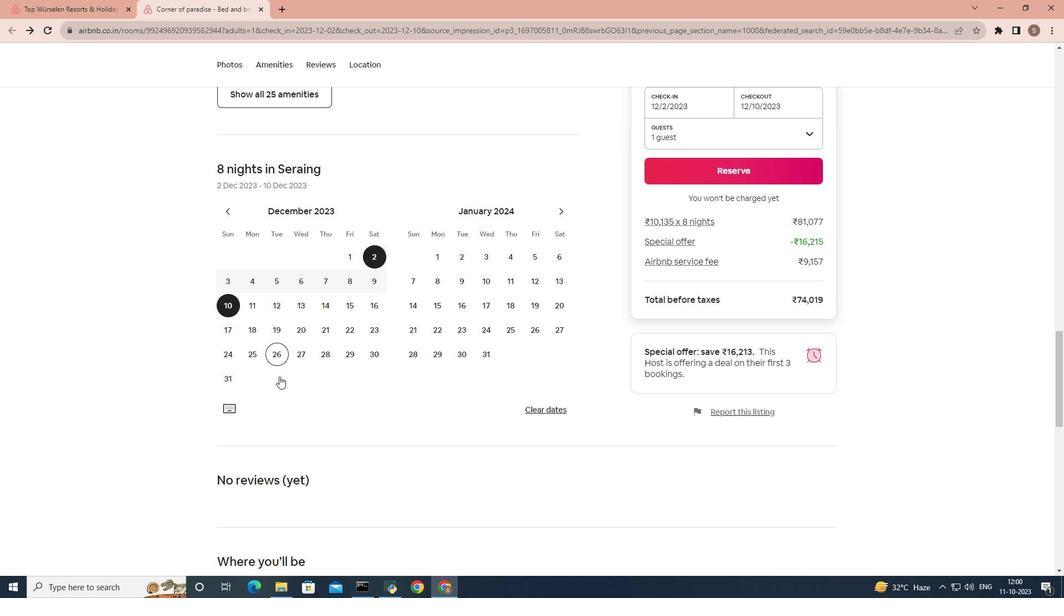 
Action: Mouse scrolled (272, 385) with delta (0, 0)
Screenshot: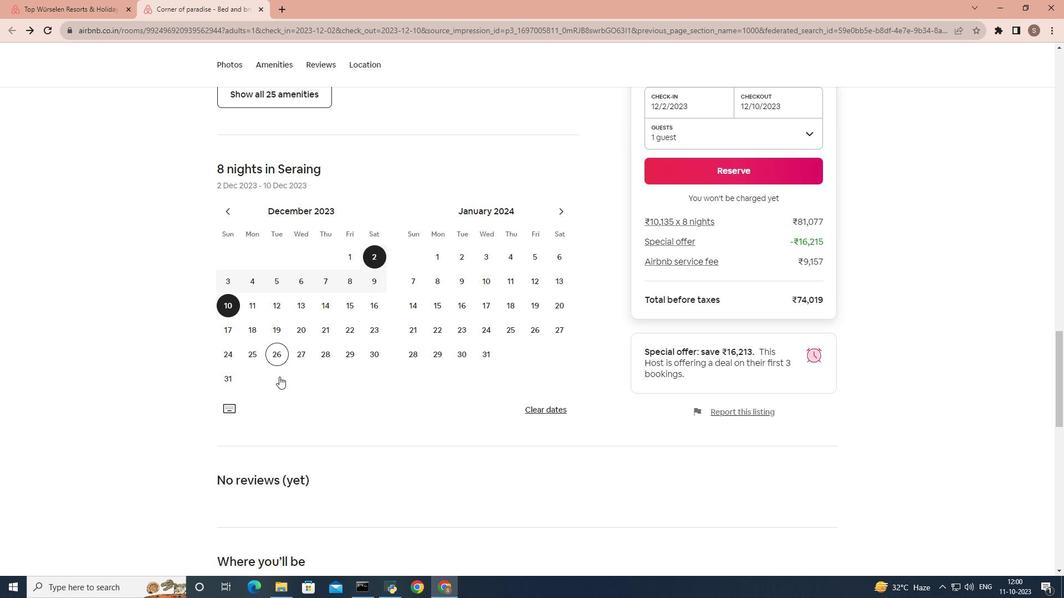 
Action: Mouse scrolled (272, 385) with delta (0, 0)
Screenshot: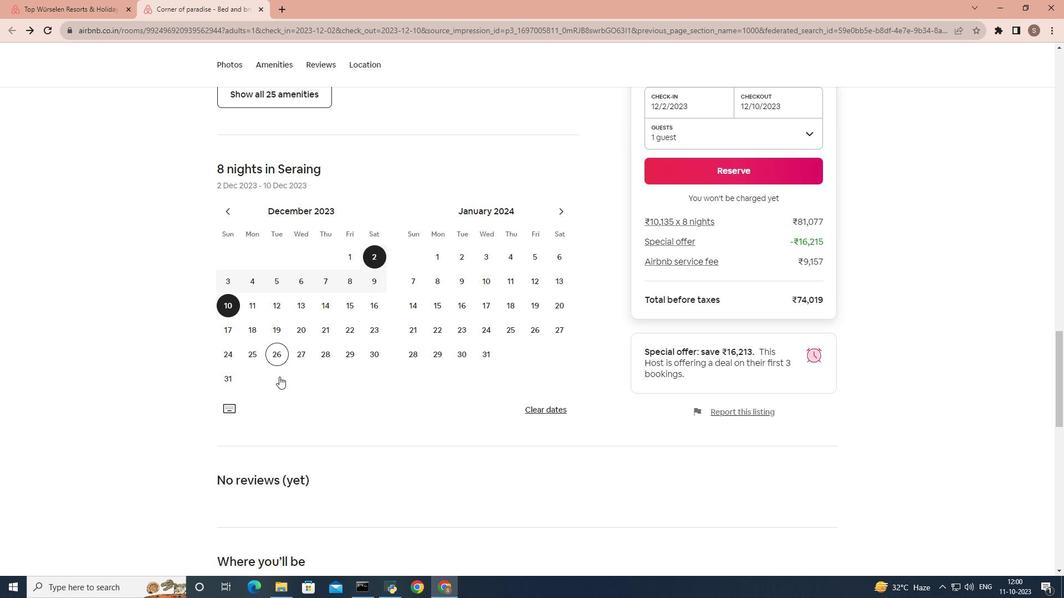 
Action: Mouse moved to (271, 380)
Screenshot: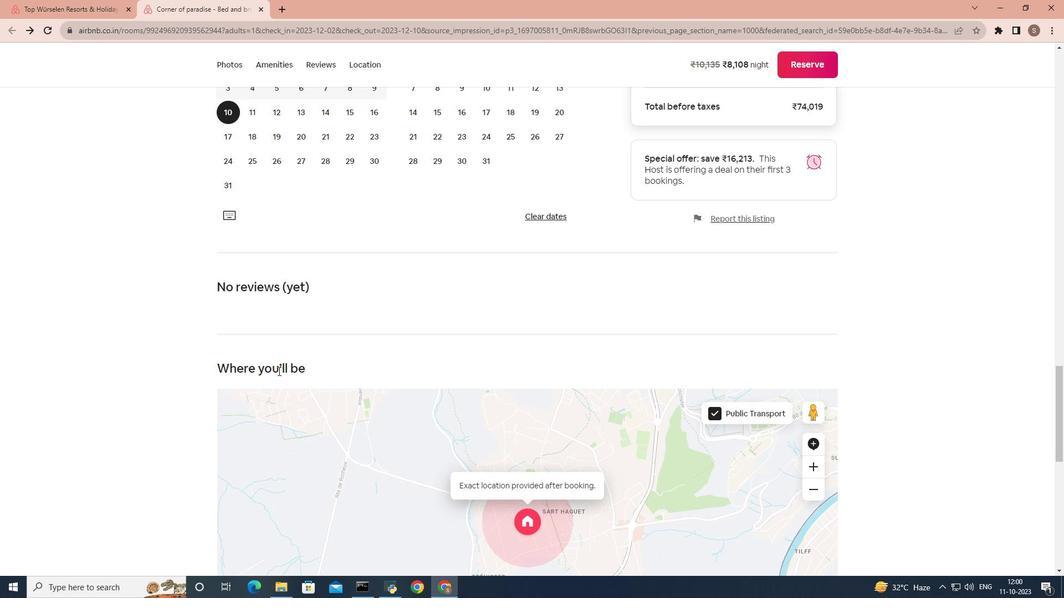 
Action: Mouse scrolled (271, 379) with delta (0, 0)
Screenshot: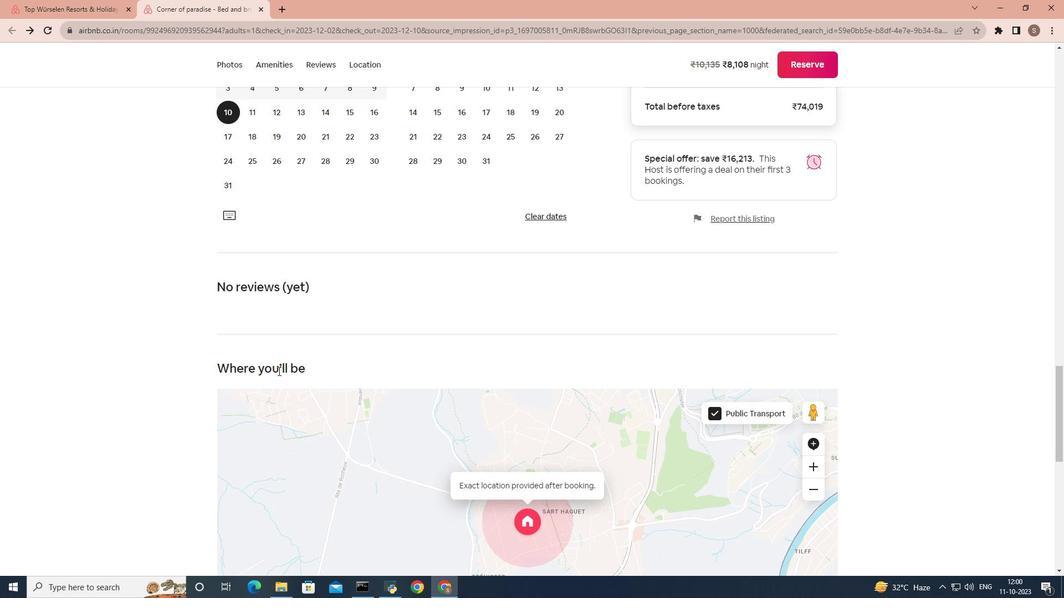 
Action: Mouse scrolled (271, 379) with delta (0, 0)
Screenshot: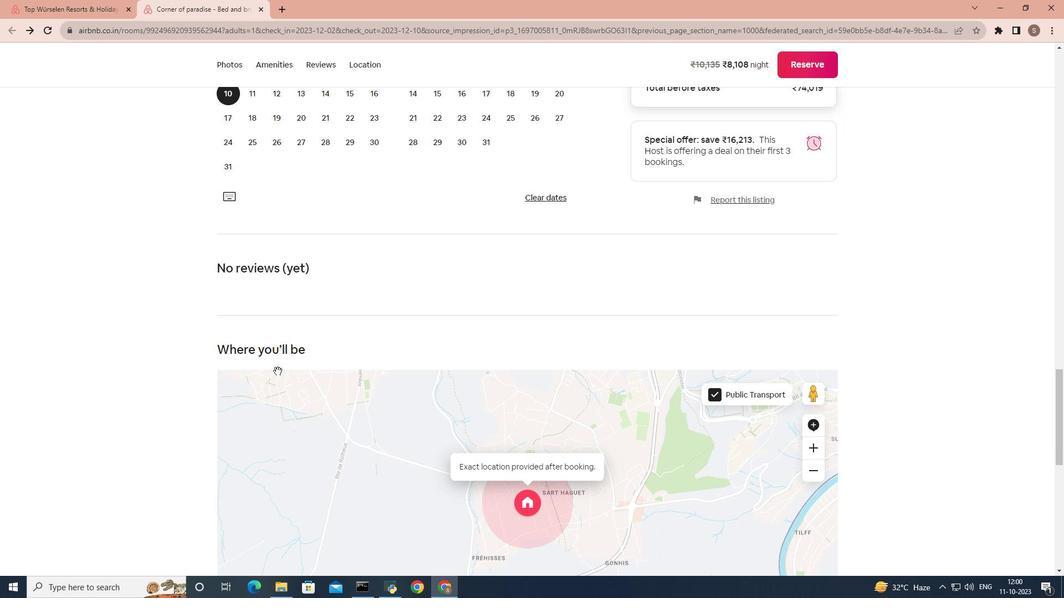 
Action: Mouse scrolled (271, 379) with delta (0, 0)
Screenshot: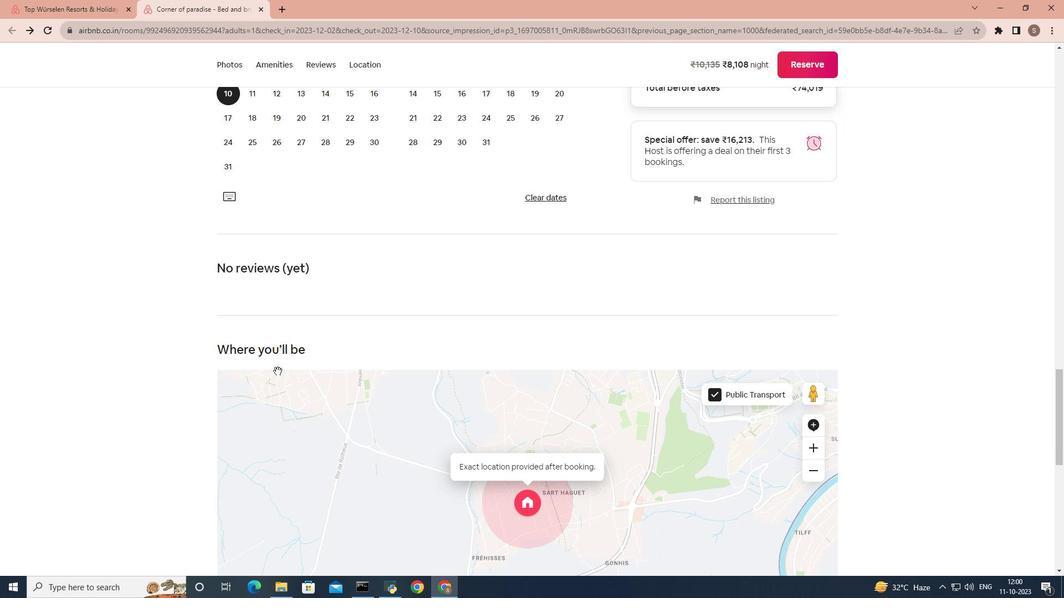 
Action: Mouse scrolled (271, 379) with delta (0, 0)
Screenshot: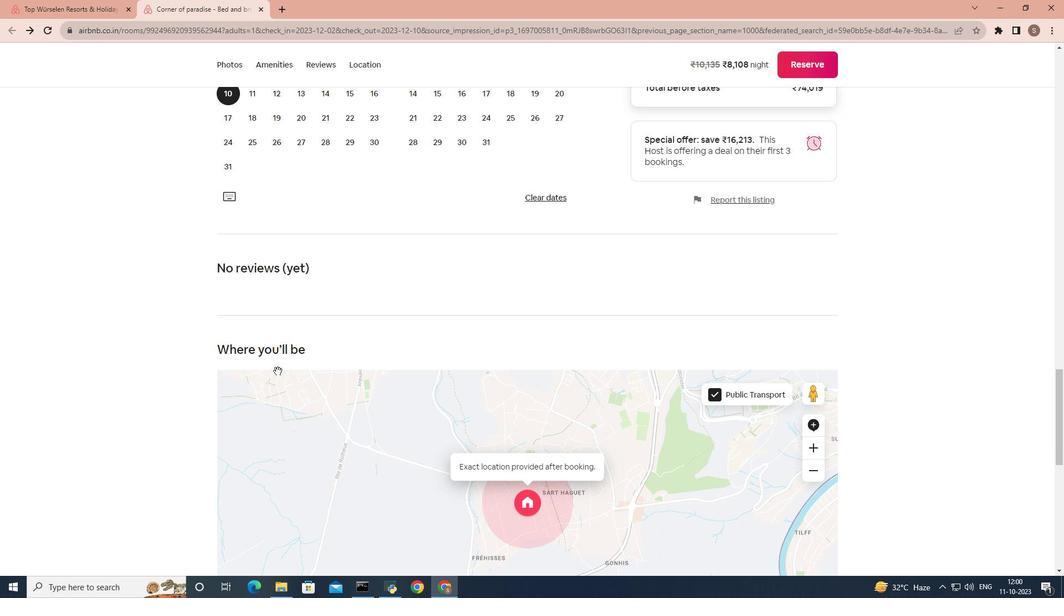 
Action: Mouse moved to (268, 374)
Screenshot: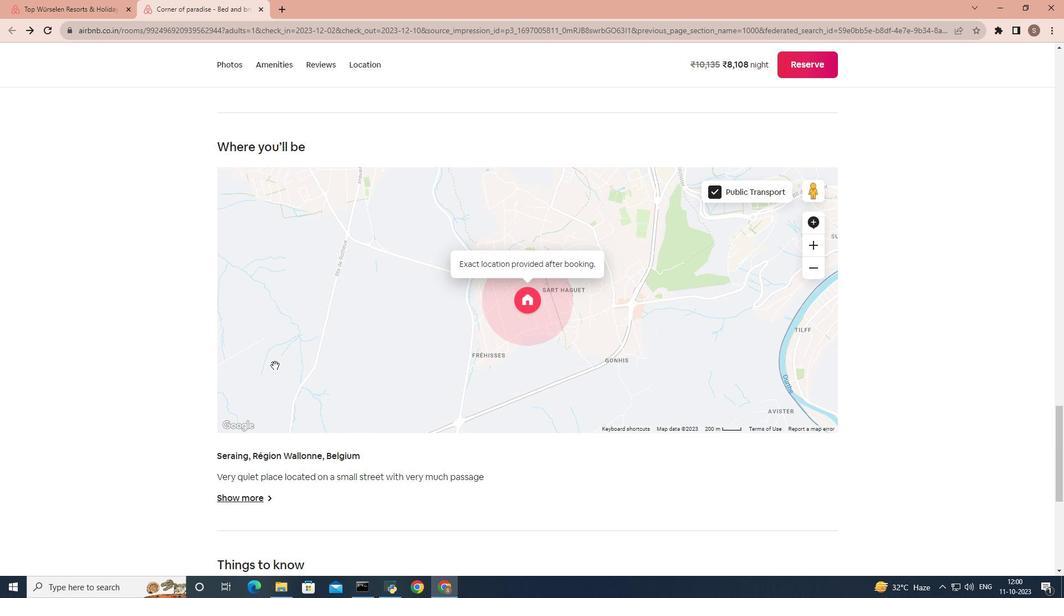 
Action: Mouse scrolled (268, 374) with delta (0, 0)
Screenshot: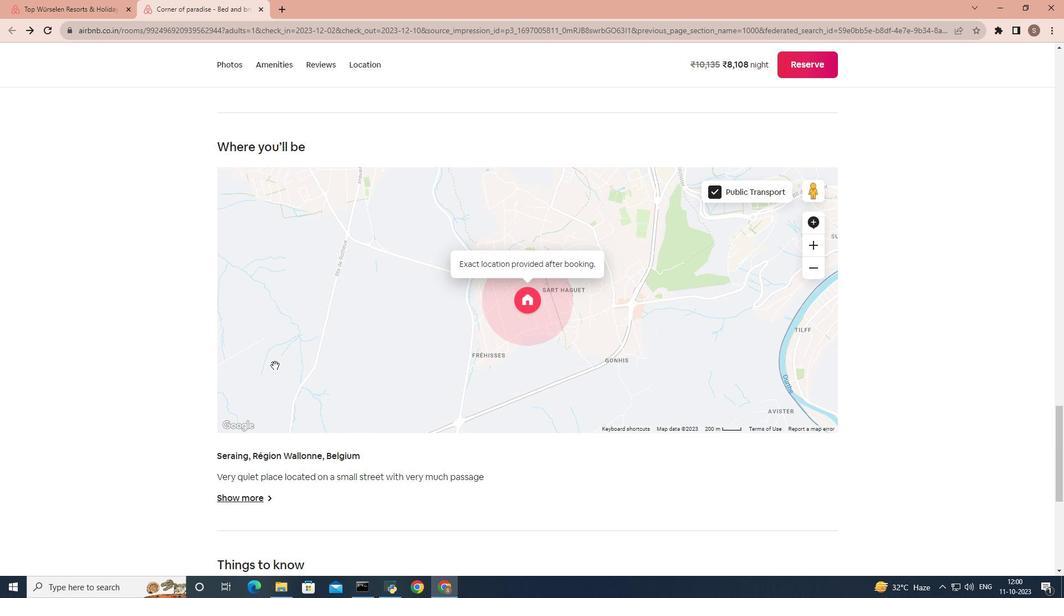 
Action: Mouse scrolled (268, 374) with delta (0, 0)
Screenshot: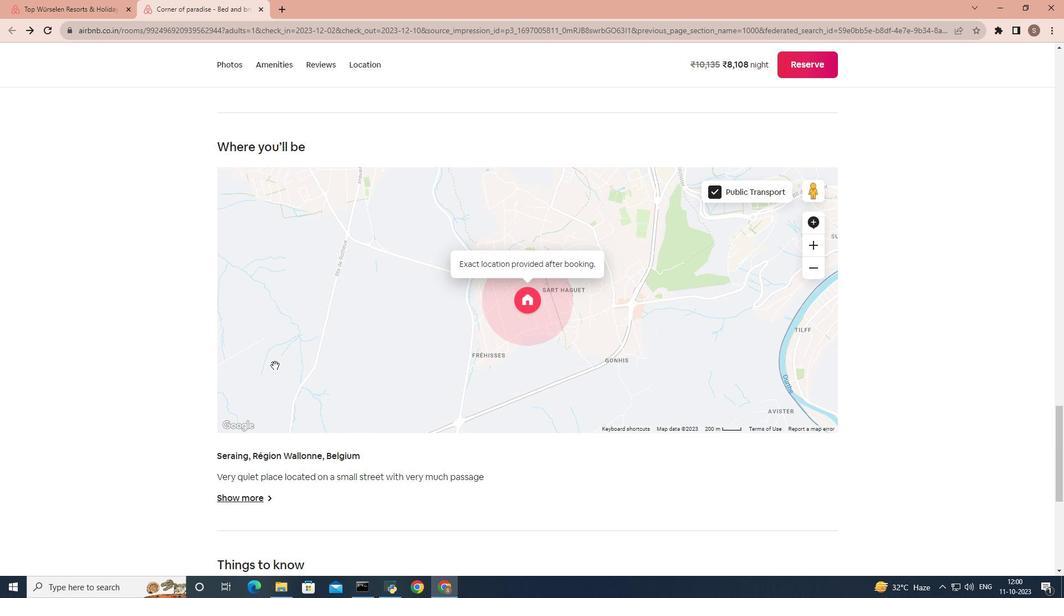 
Action: Mouse scrolled (268, 374) with delta (0, 0)
Screenshot: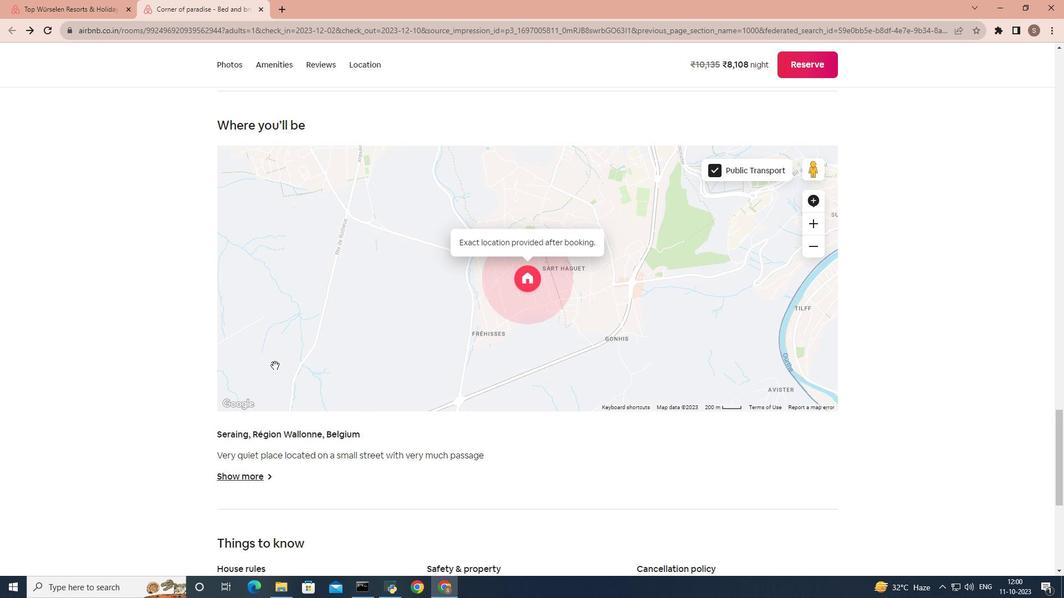 
Action: Mouse moved to (252, 348)
Screenshot: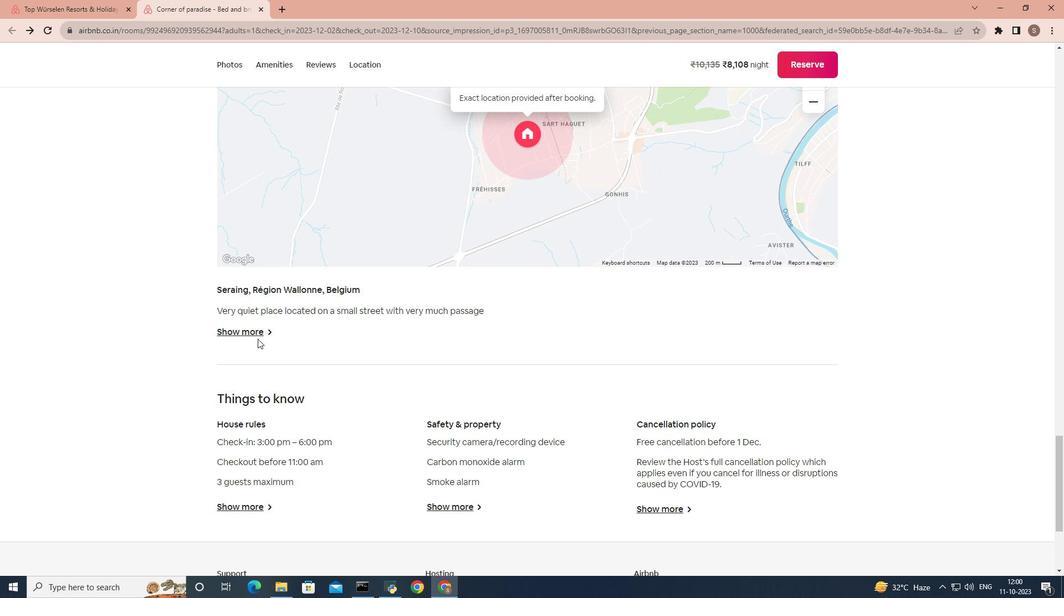 
Action: Mouse pressed left at (252, 348)
Screenshot: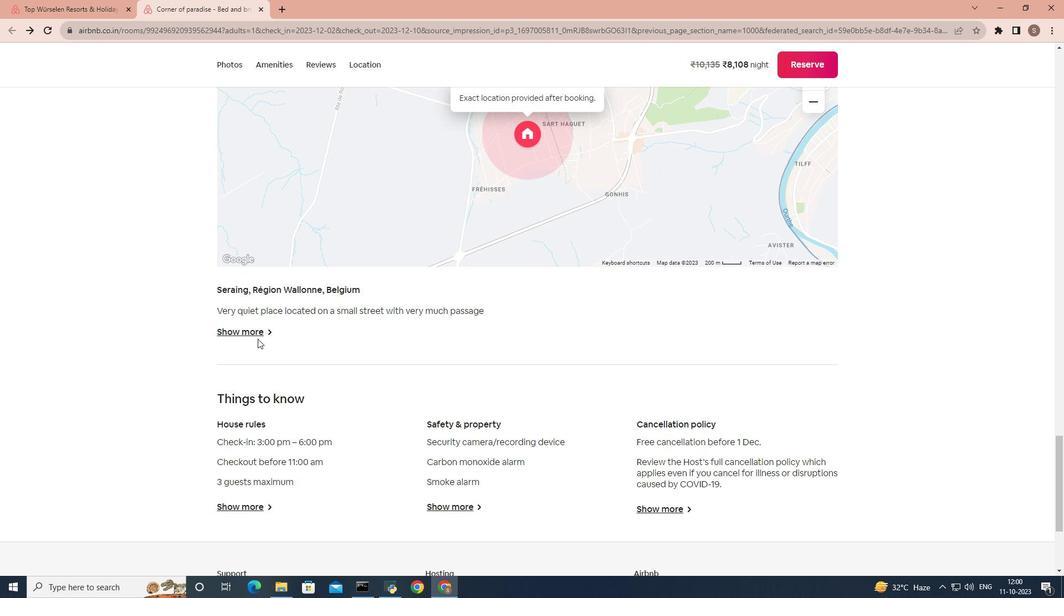 
Action: Mouse moved to (257, 345)
Screenshot: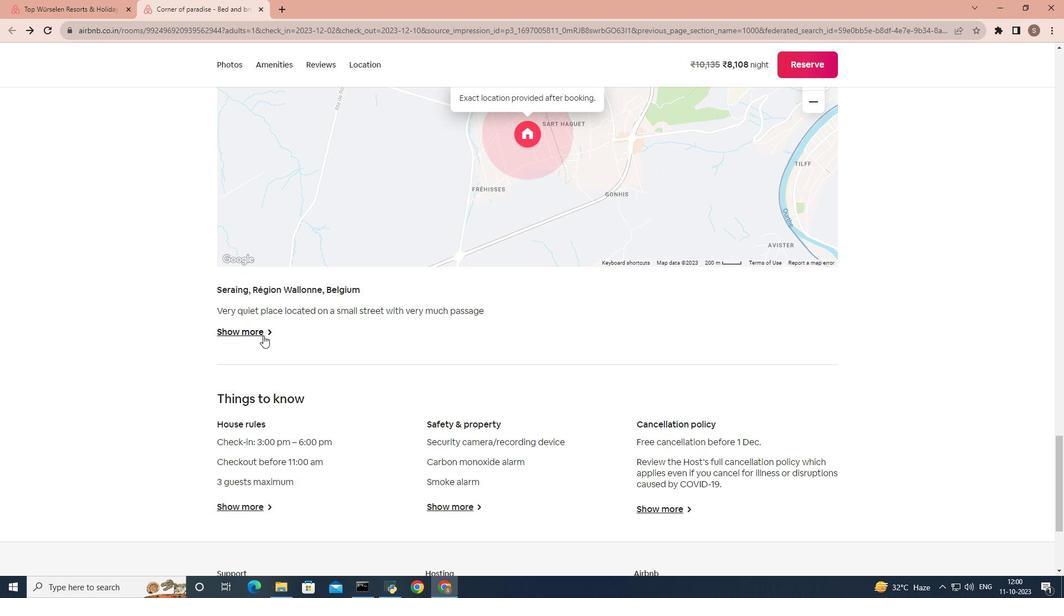
Action: Mouse pressed left at (257, 345)
Screenshot: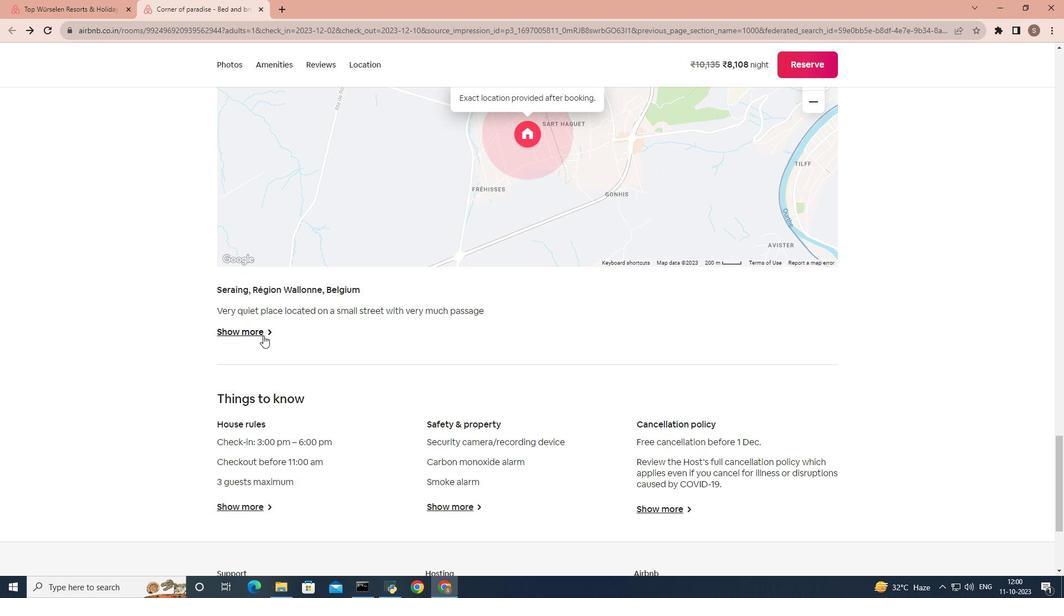 
Action: Mouse moved to (49, 70)
Screenshot: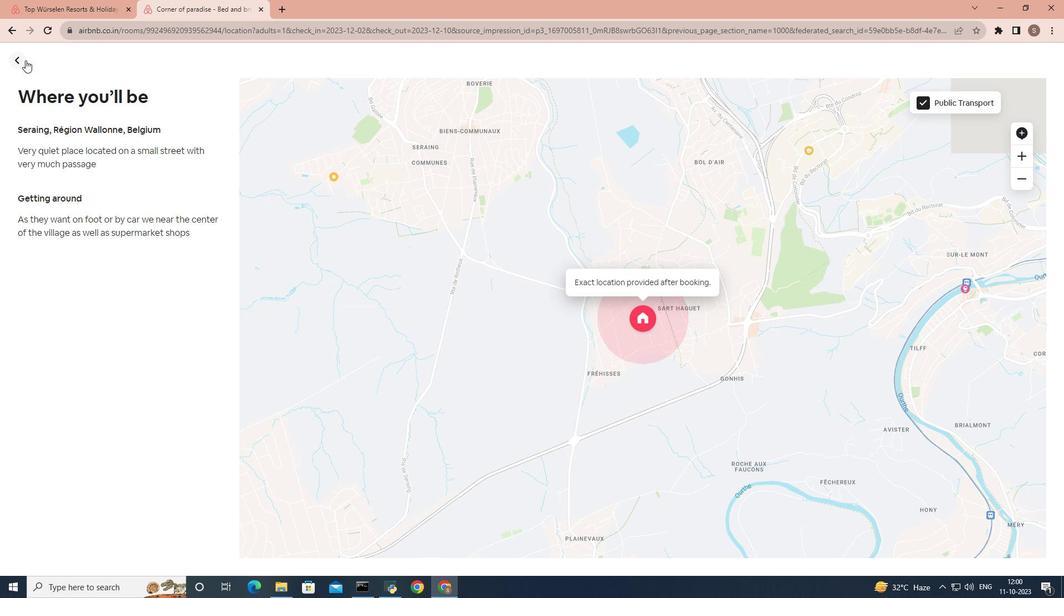 
Action: Mouse pressed left at (49, 70)
Screenshot: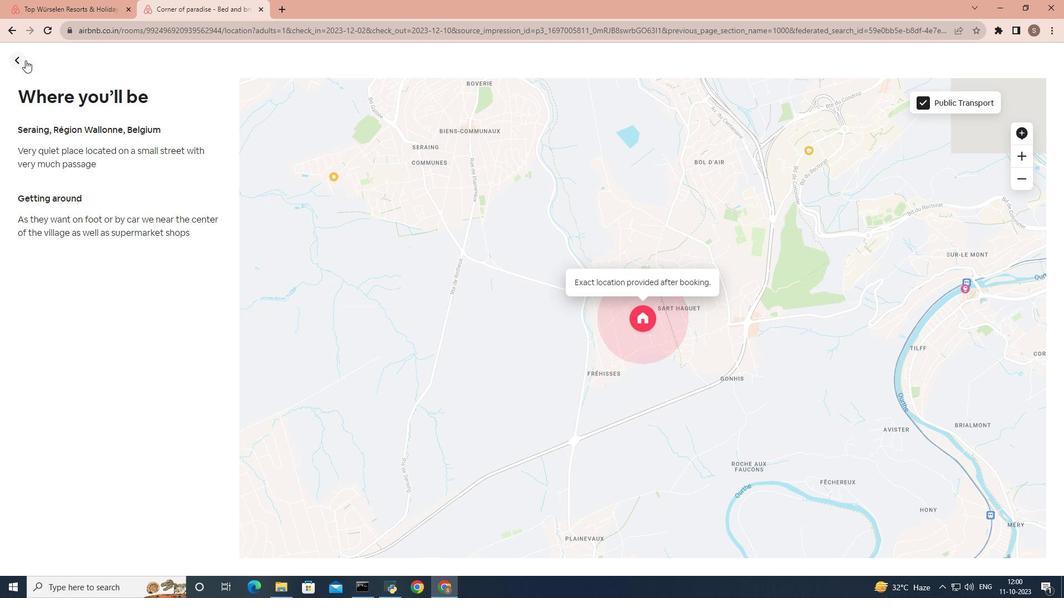 
Action: Mouse moved to (402, 334)
Screenshot: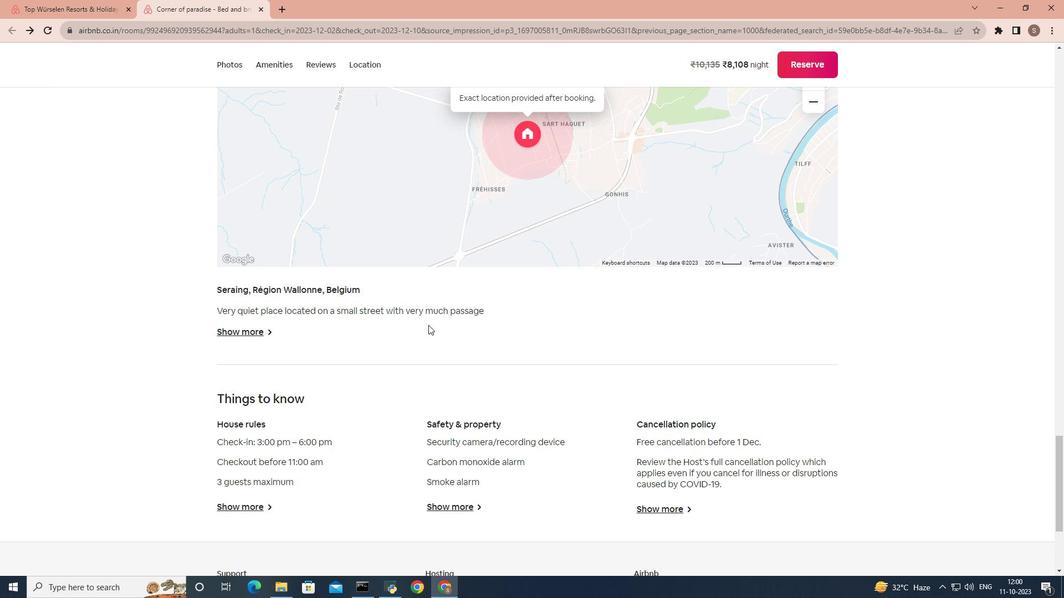 
Action: Mouse scrolled (402, 334) with delta (0, 0)
Screenshot: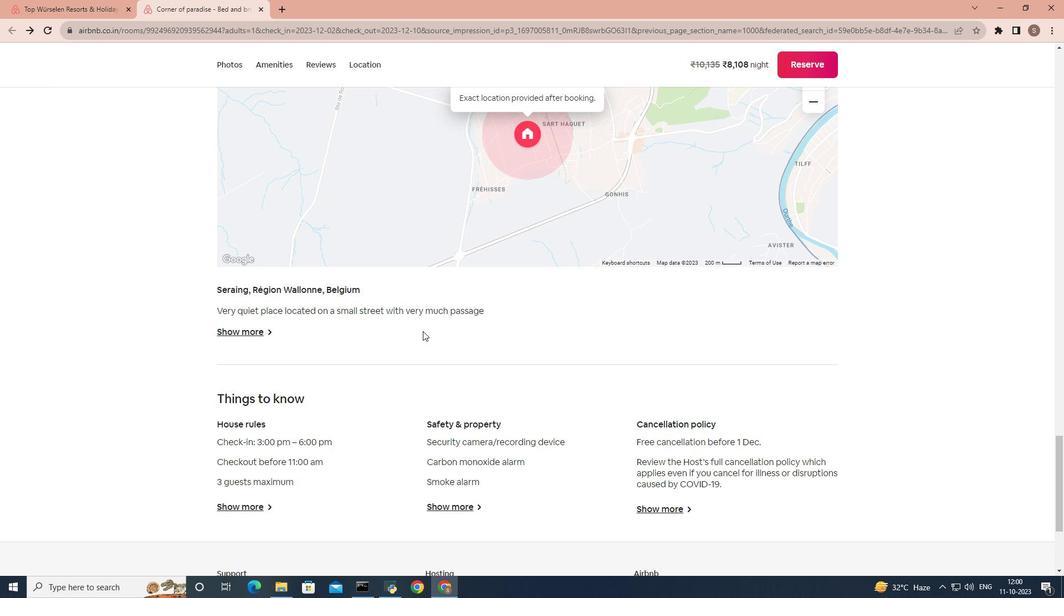 
Action: Mouse moved to (400, 338)
Screenshot: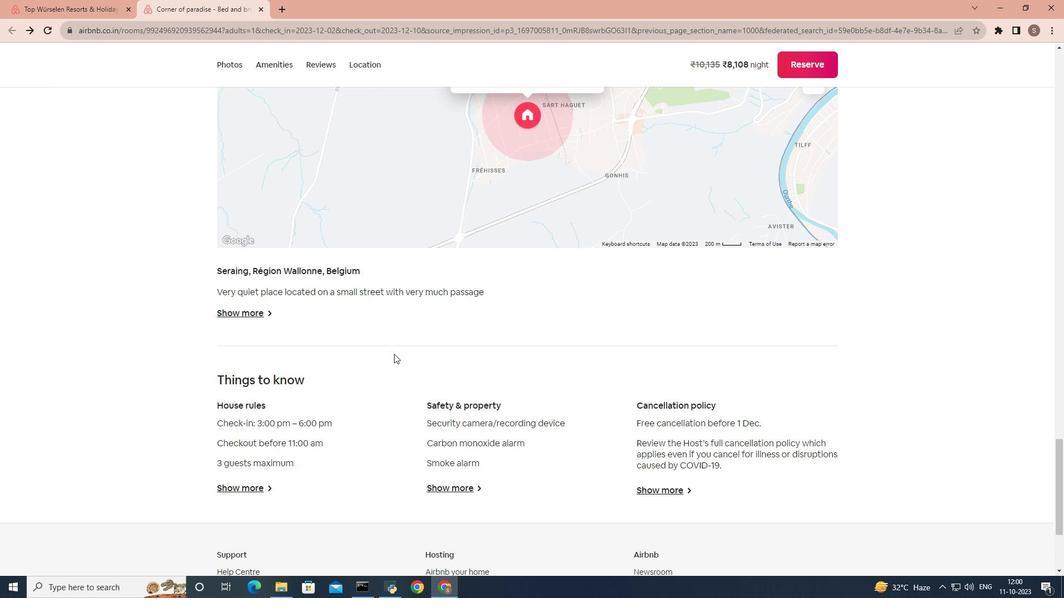 
Action: Mouse scrolled (400, 337) with delta (0, 0)
Screenshot: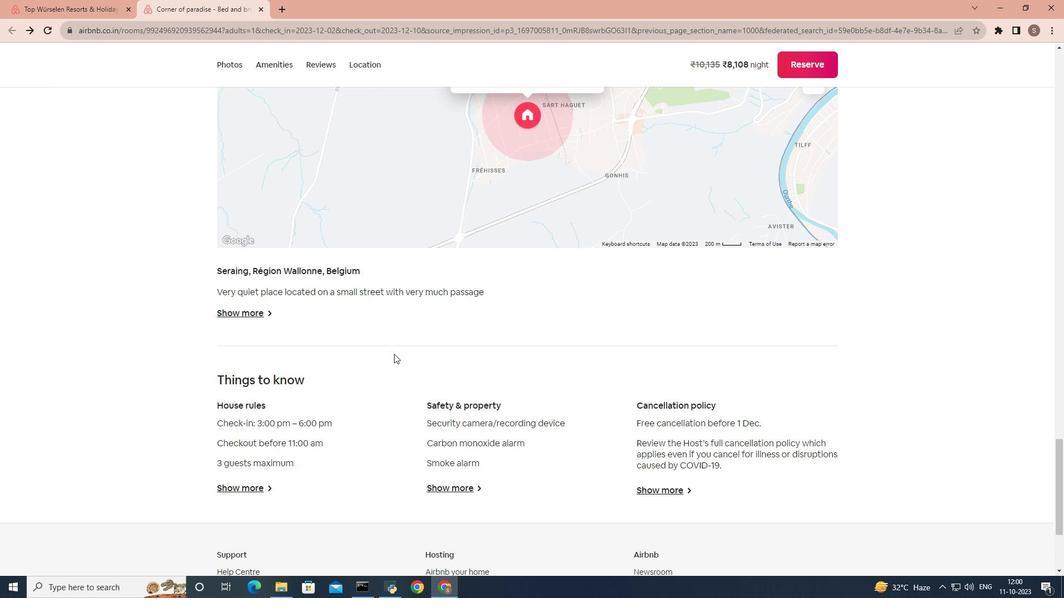 
Action: Mouse moved to (399, 338)
Screenshot: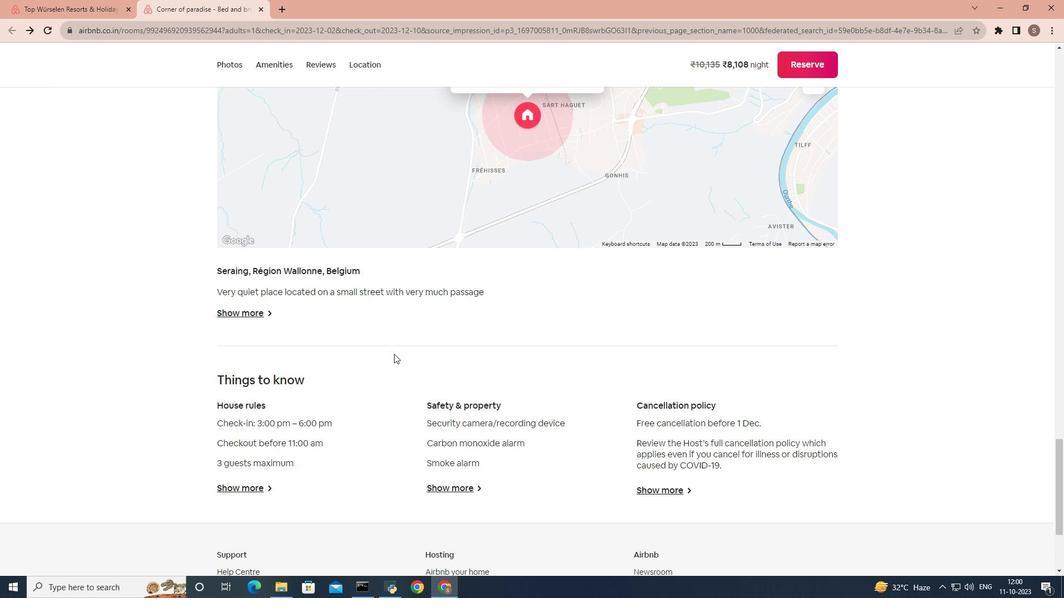 
Action: Mouse scrolled (399, 338) with delta (0, 0)
Screenshot: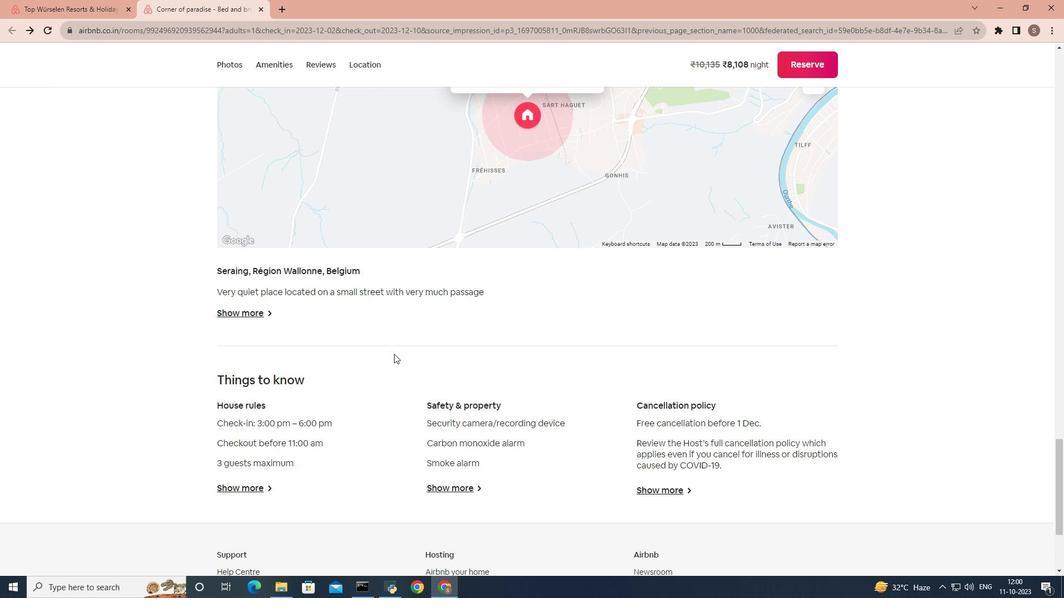 
Action: Mouse moved to (397, 341)
Screenshot: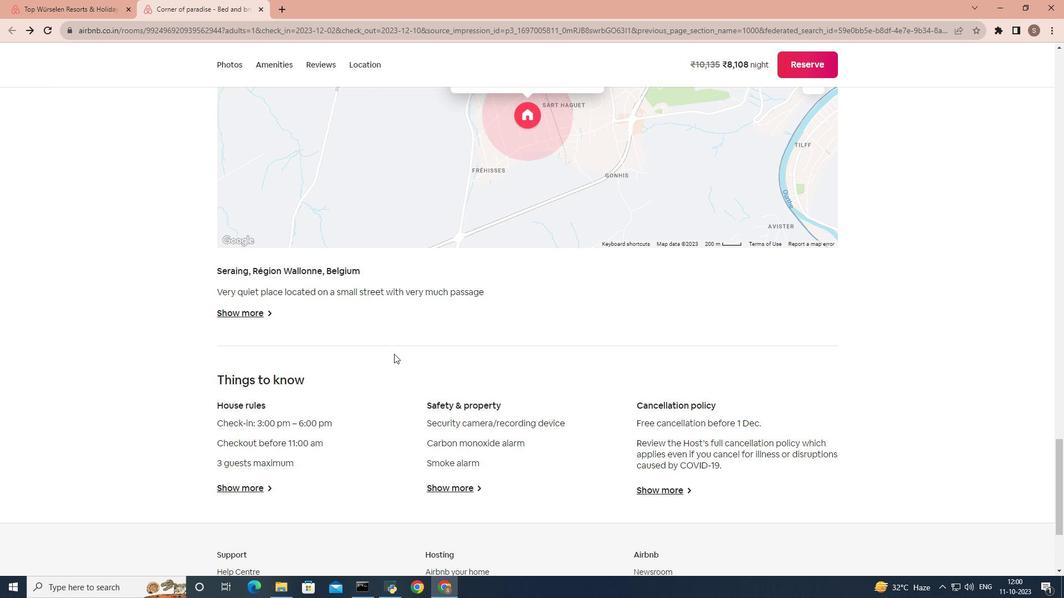 
Action: Mouse scrolled (397, 340) with delta (0, 0)
Screenshot: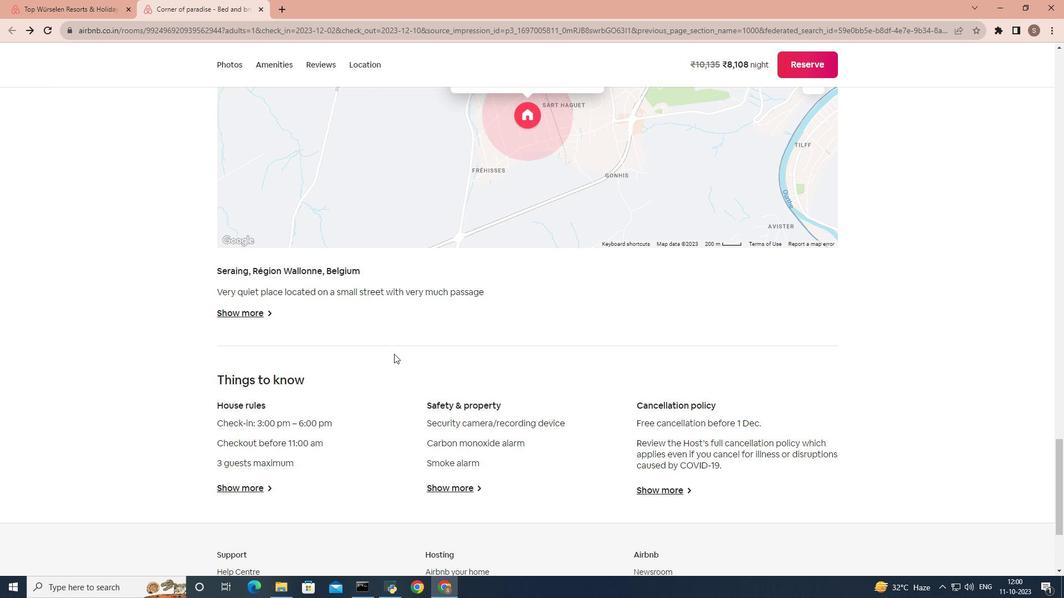 
Action: Mouse moved to (252, 332)
Screenshot: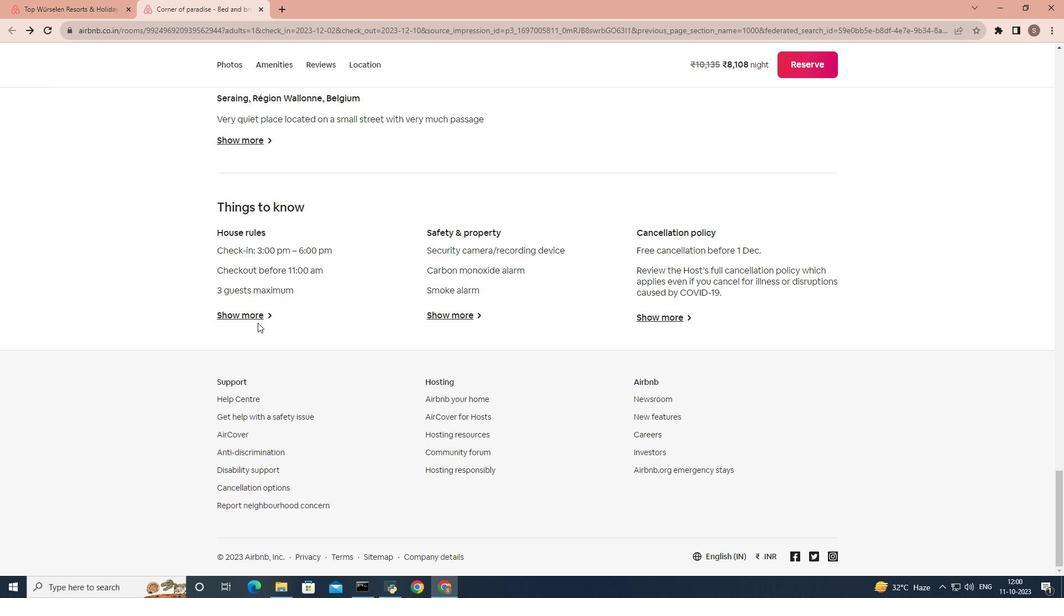 
Action: Mouse pressed left at (252, 332)
Screenshot: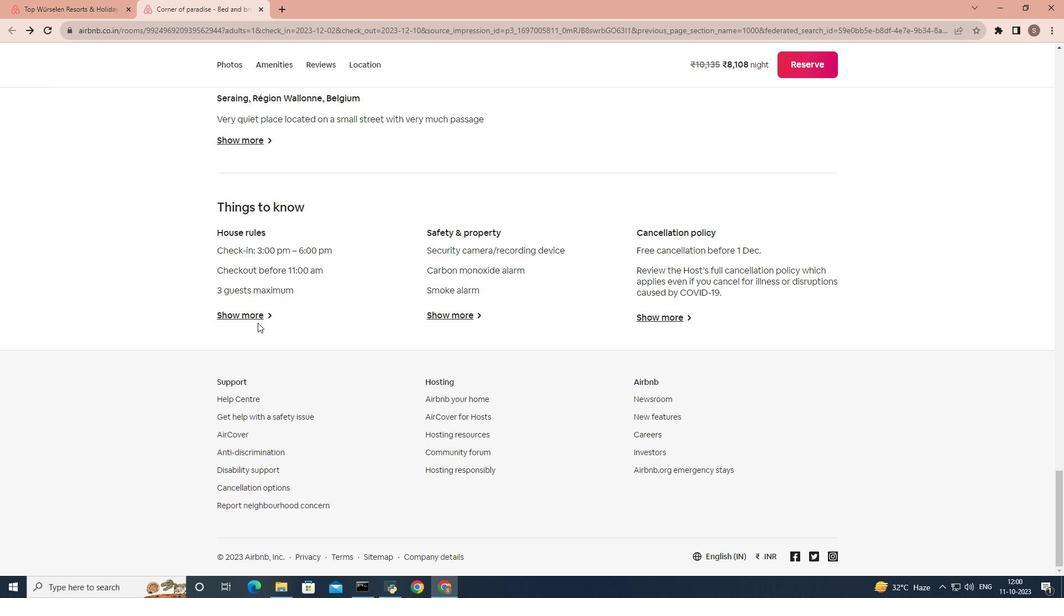 
Action: Mouse moved to (256, 329)
Screenshot: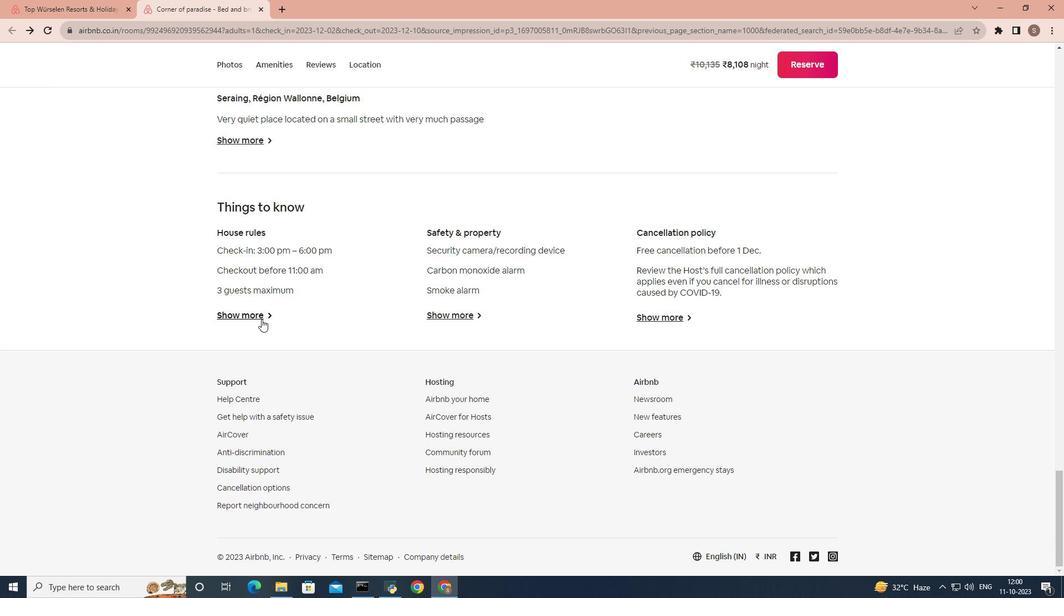 
Action: Mouse pressed left at (256, 329)
Screenshot: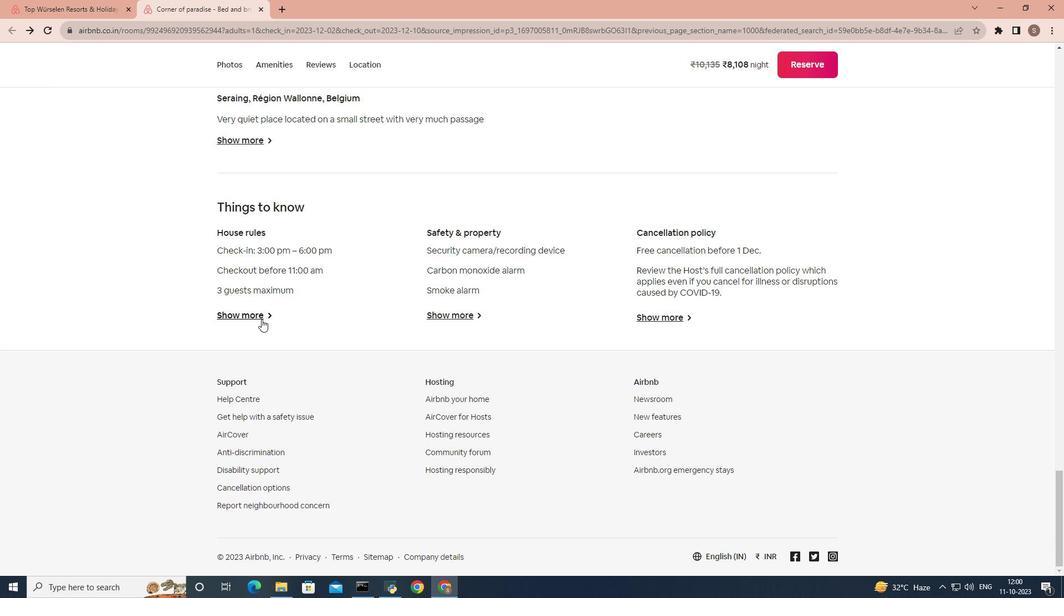 
Action: Mouse moved to (441, 321)
Screenshot: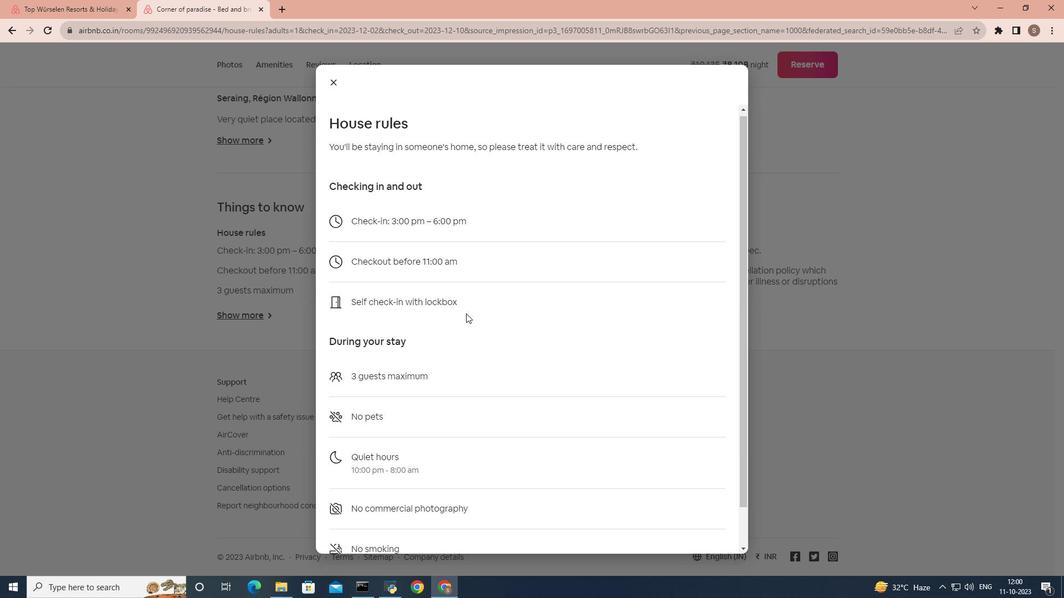 
Action: Mouse scrolled (441, 321) with delta (0, 0)
Screenshot: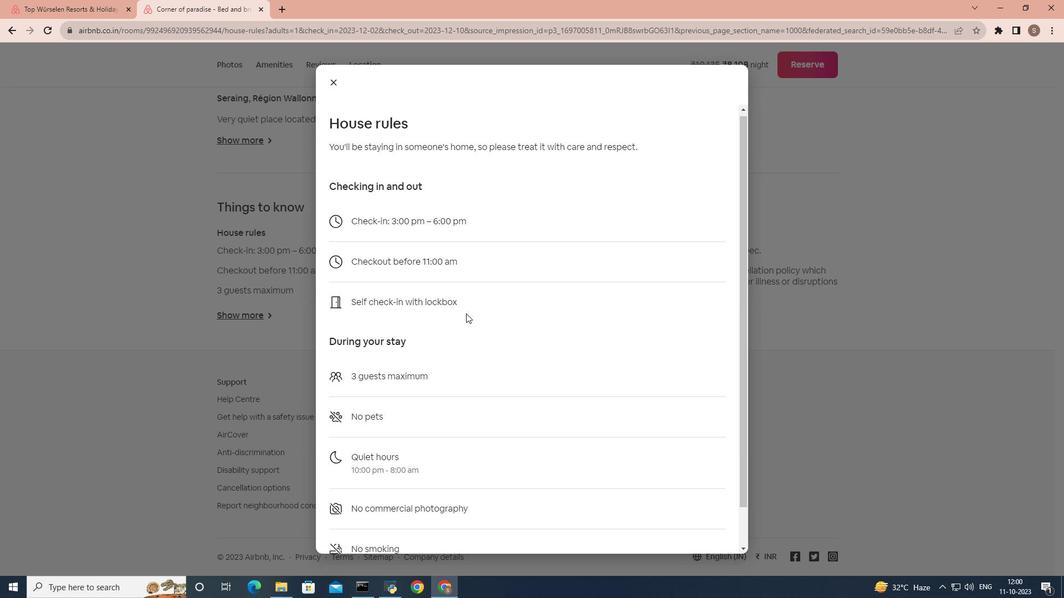 
Action: Mouse moved to (441, 321)
Screenshot: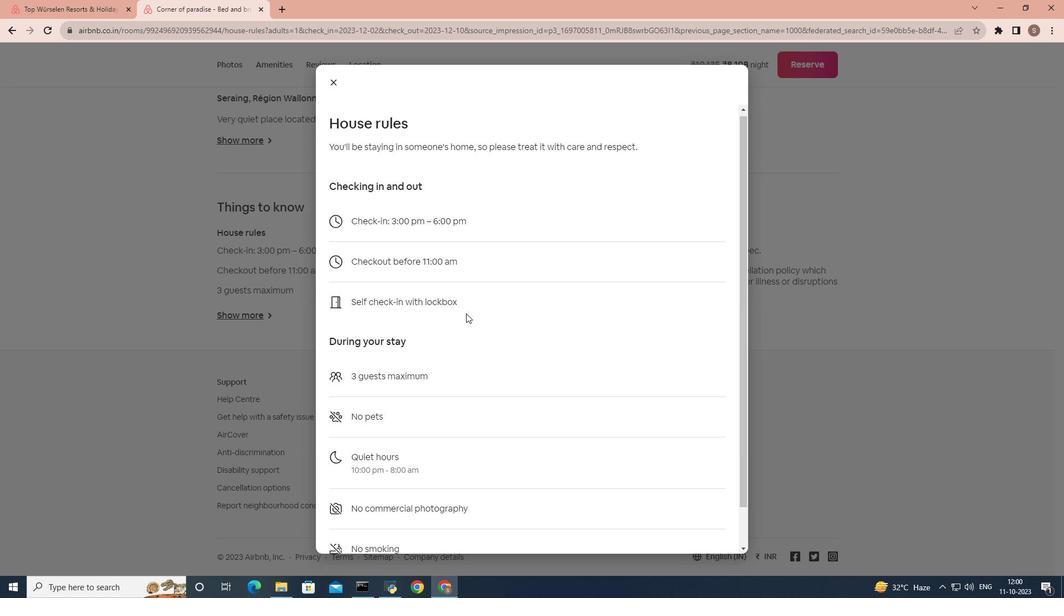 
Action: Mouse scrolled (441, 321) with delta (0, 0)
Screenshot: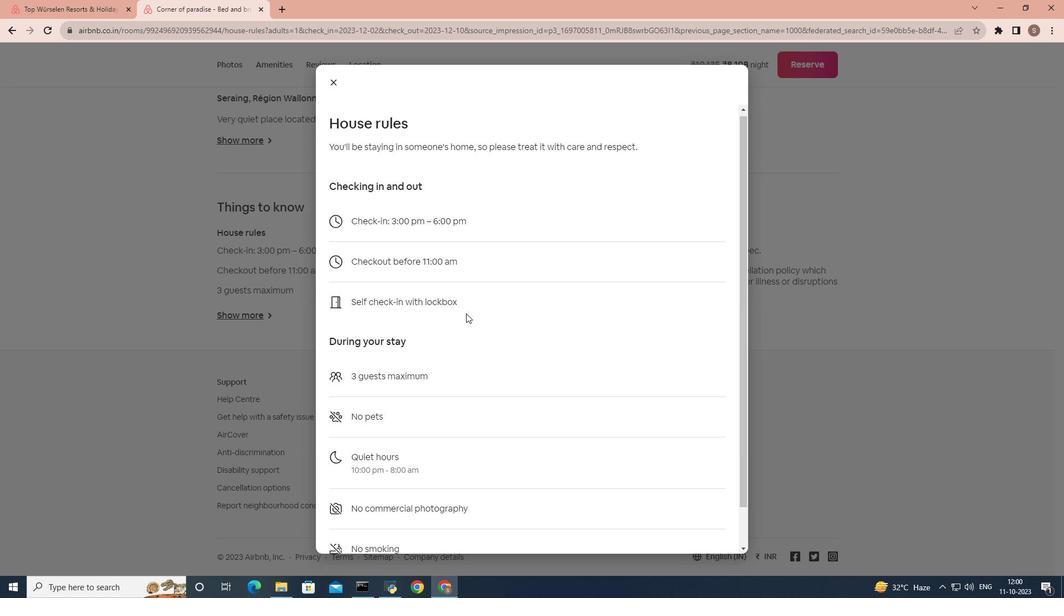 
Action: Mouse moved to (440, 322)
Screenshot: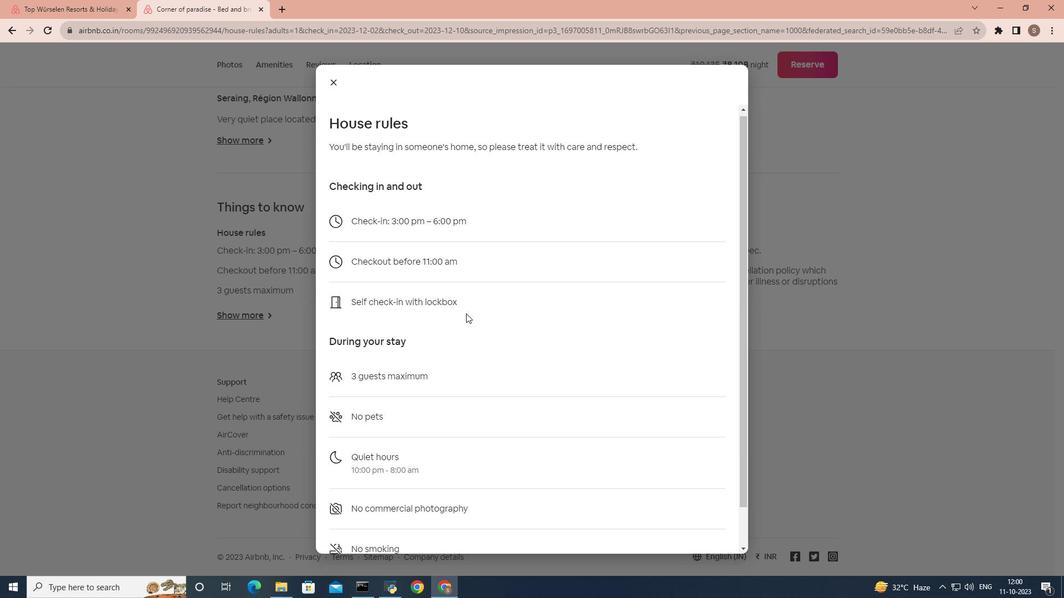 
Action: Mouse scrolled (440, 321) with delta (0, 0)
Screenshot: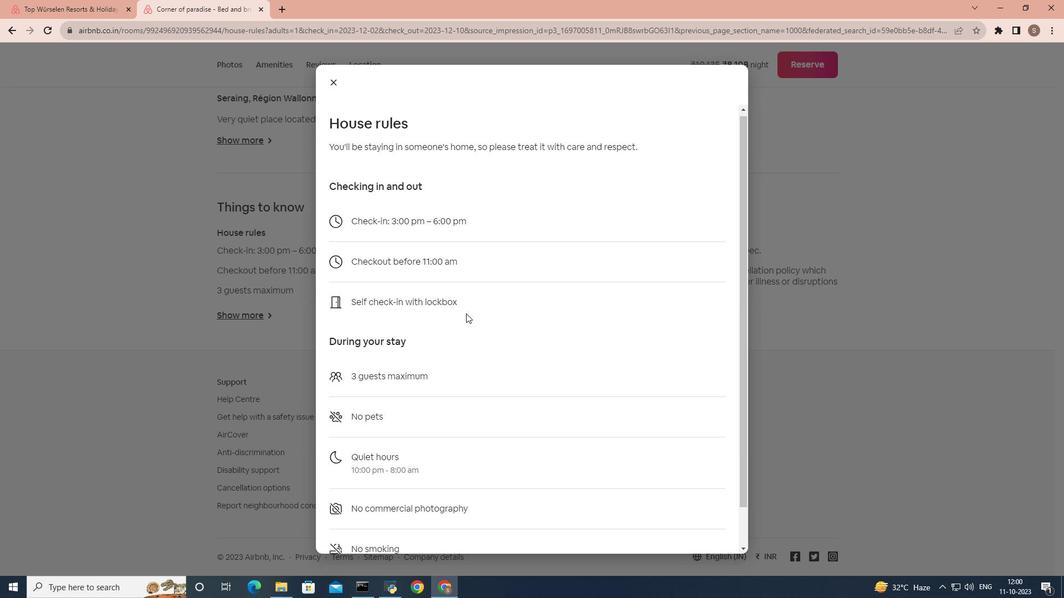 
Action: Mouse moved to (319, 94)
Screenshot: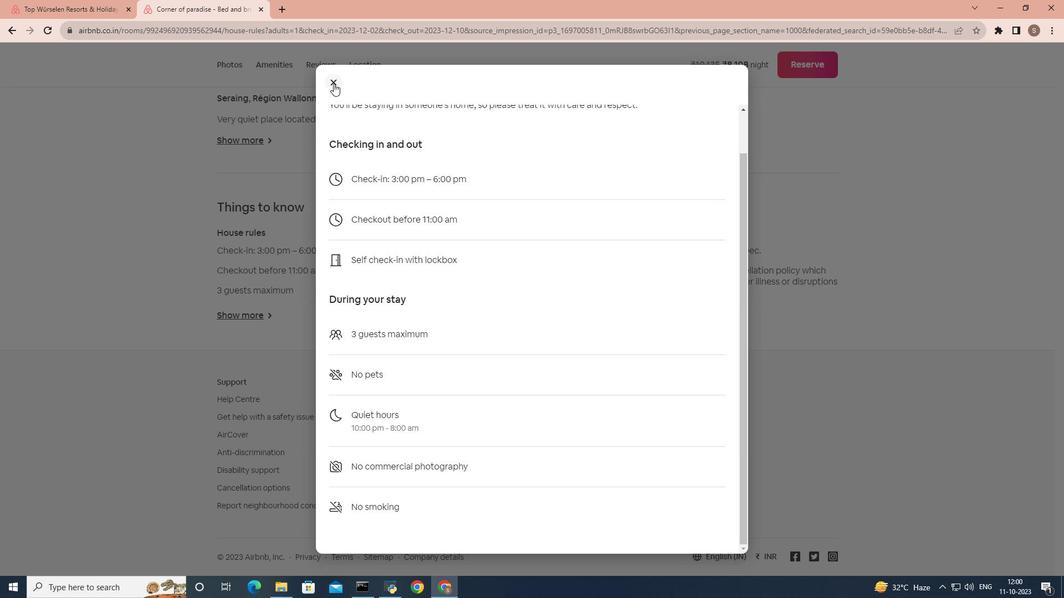 
Action: Mouse pressed left at (319, 94)
Screenshot: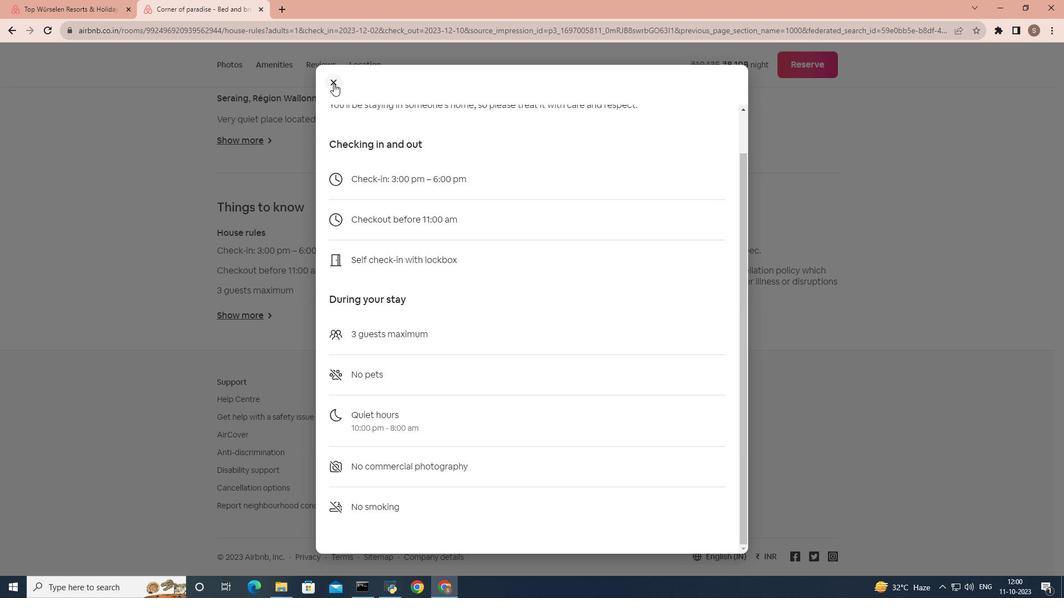 
Action: Mouse moved to (201, 370)
Screenshot: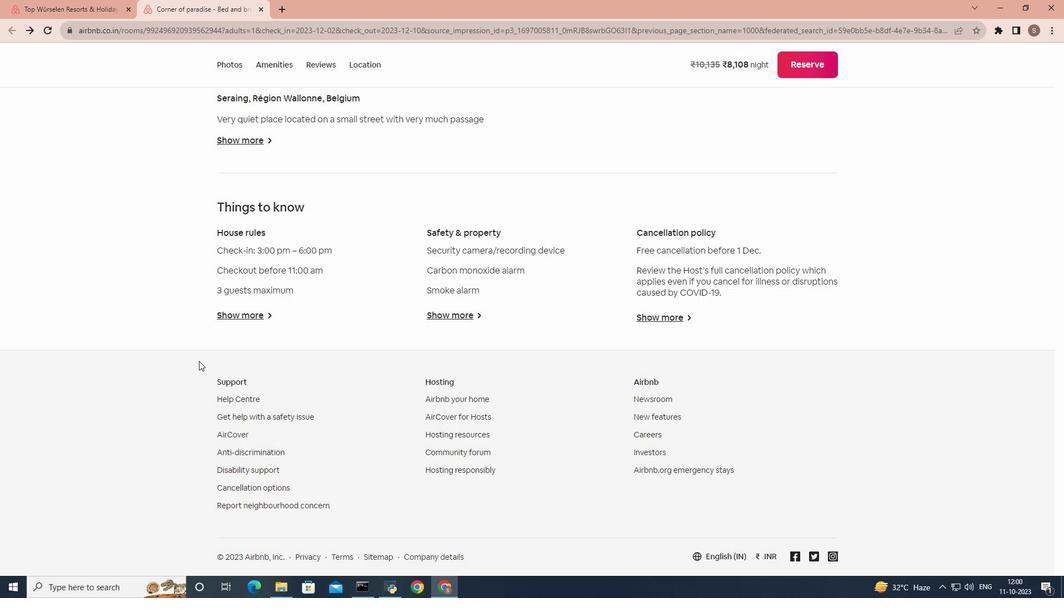
Action: Mouse scrolled (201, 370) with delta (0, 0)
Screenshot: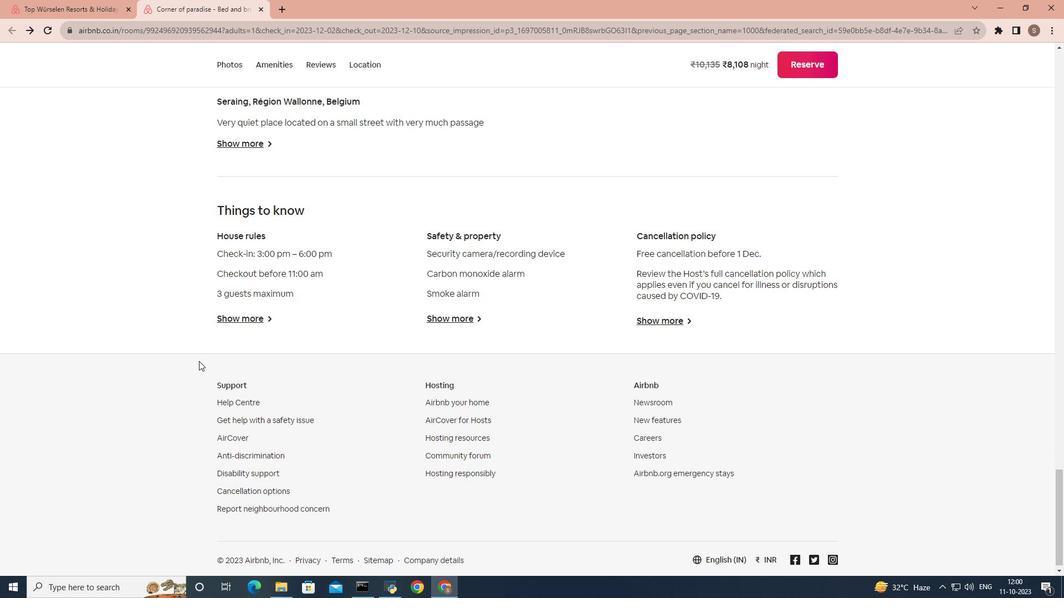 
Action: Mouse scrolled (201, 370) with delta (0, 0)
Screenshot: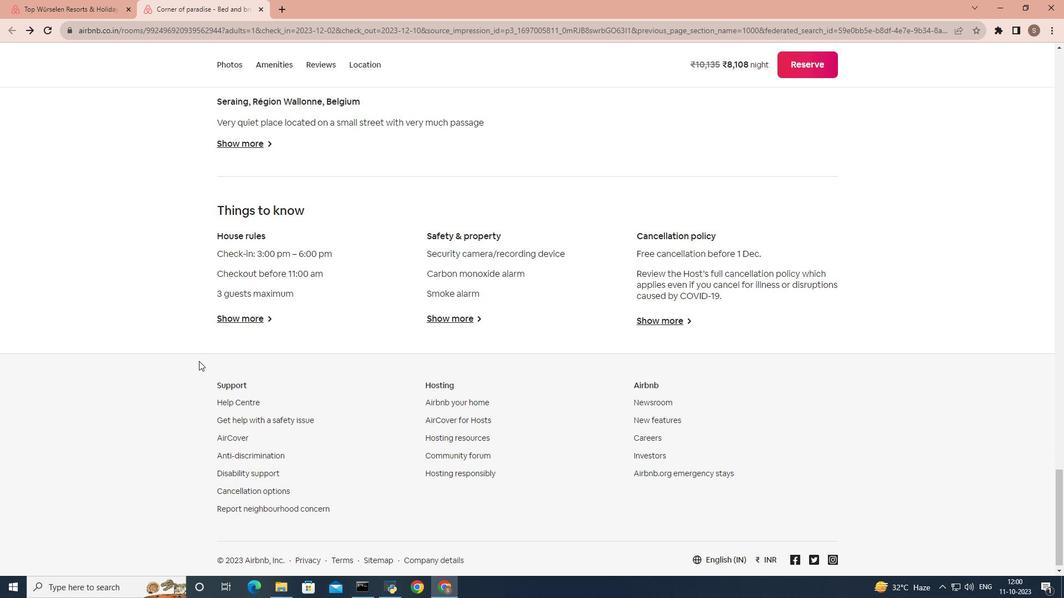 
Action: Mouse scrolled (201, 370) with delta (0, 0)
Screenshot: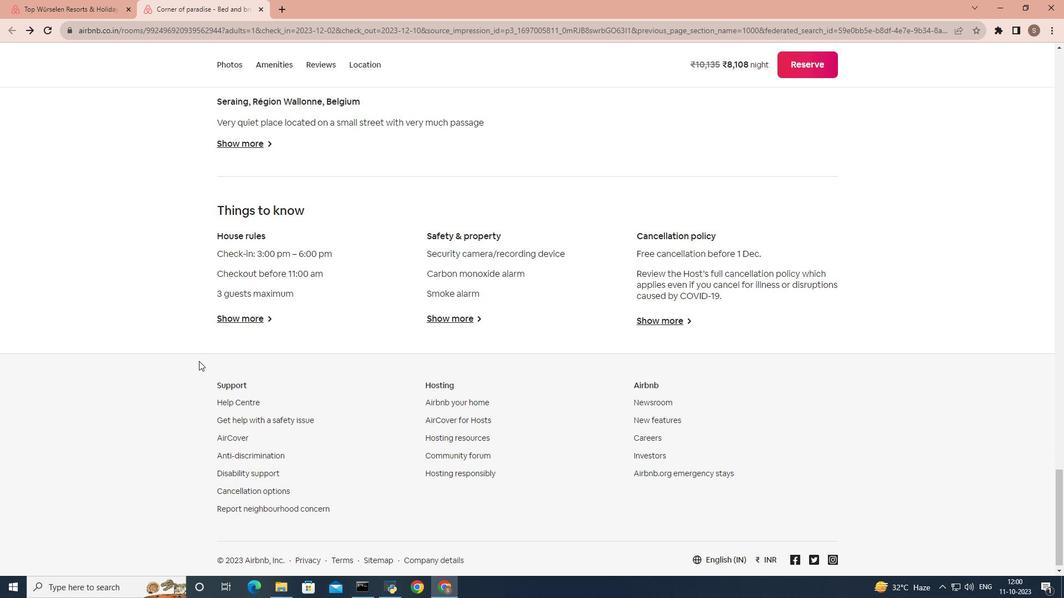 
Action: Mouse scrolled (201, 370) with delta (0, 0)
Screenshot: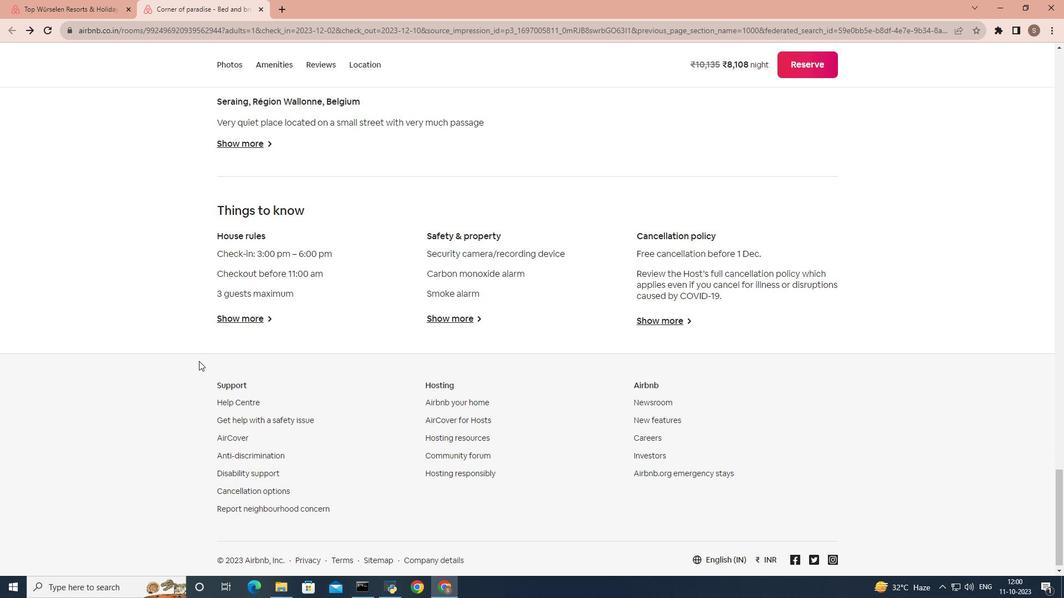 
Action: Mouse scrolled (201, 370) with delta (0, 0)
Screenshot: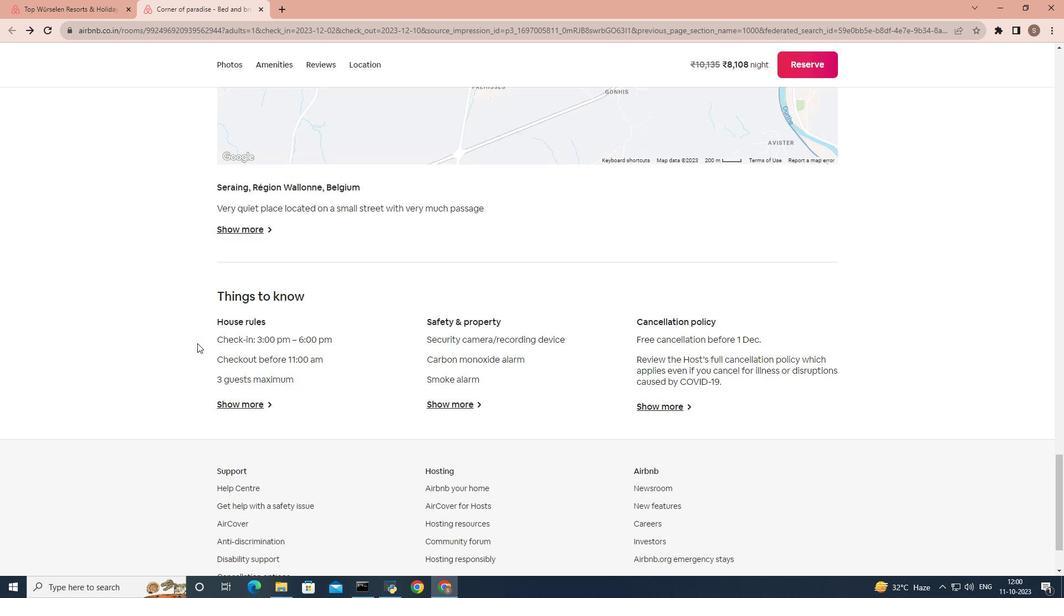 
Action: Mouse scrolled (201, 370) with delta (0, 0)
Screenshot: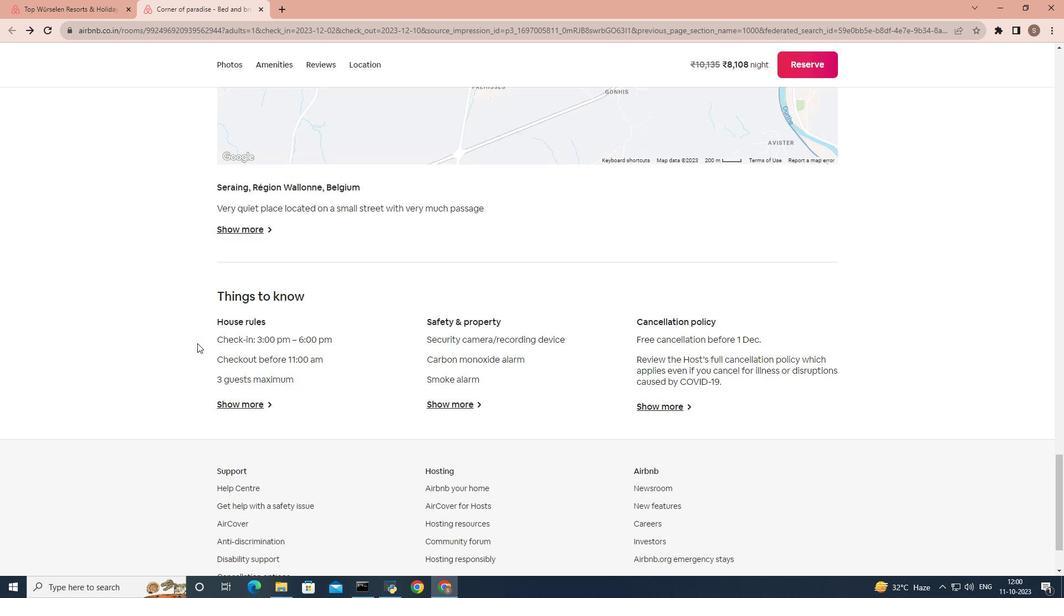 
Action: Mouse moved to (200, 352)
Screenshot: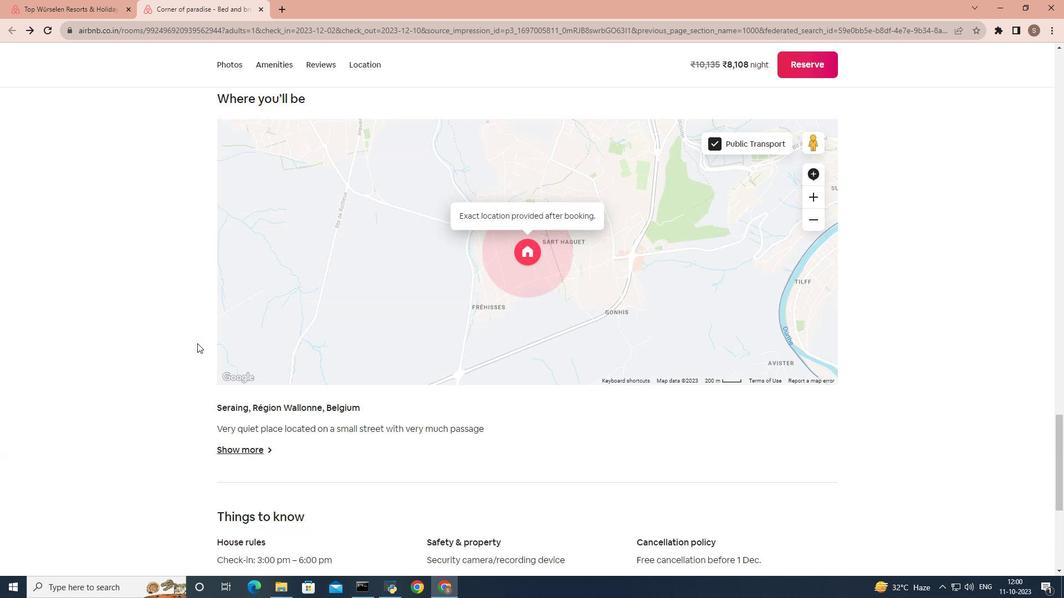 
Action: Mouse scrolled (200, 353) with delta (0, 0)
Screenshot: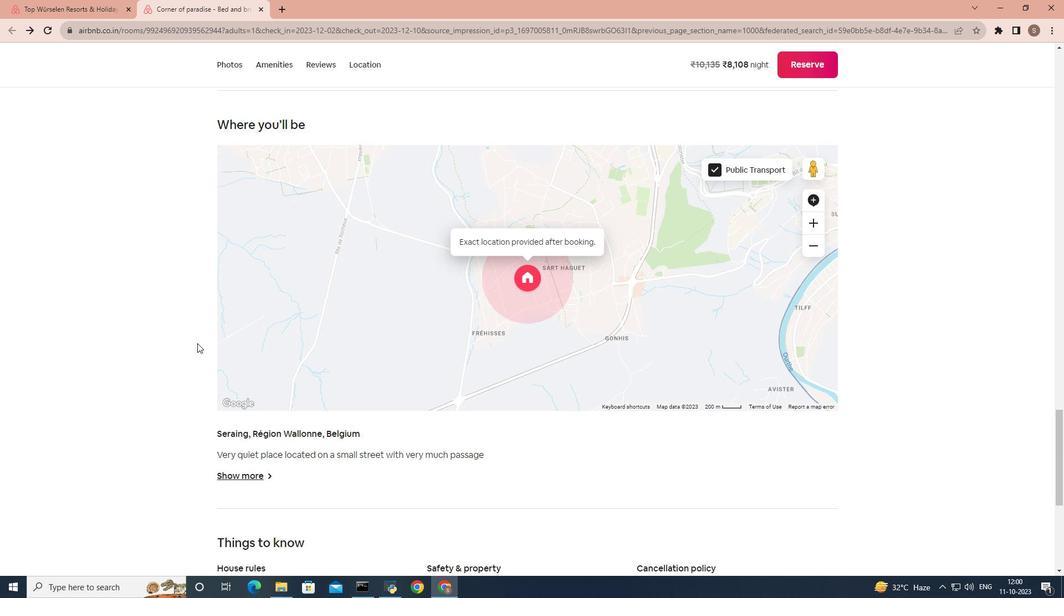 
Action: Mouse scrolled (200, 353) with delta (0, 0)
Screenshot: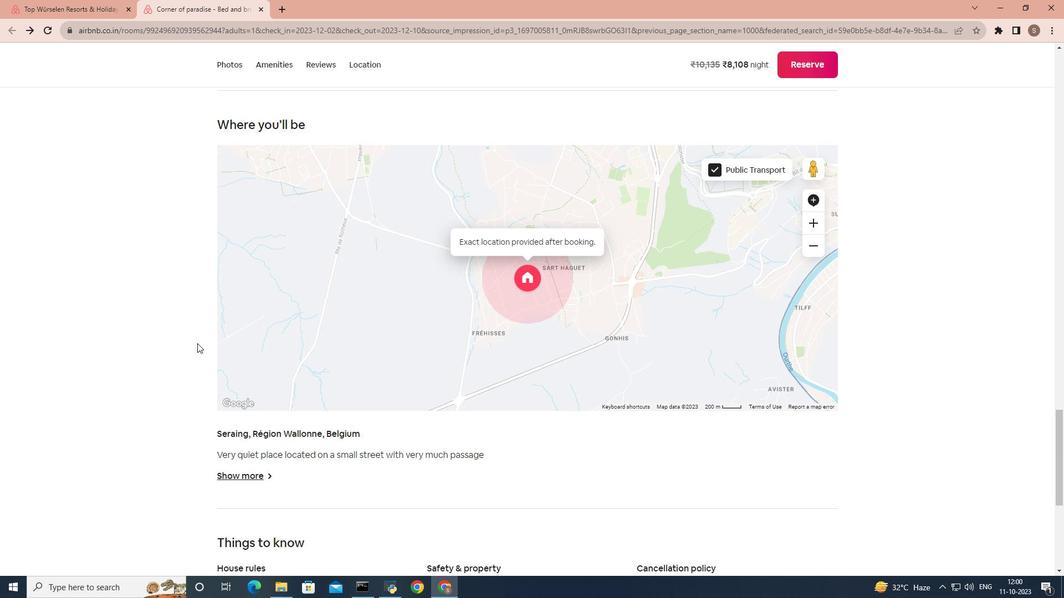 
Action: Mouse scrolled (200, 353) with delta (0, 0)
Screenshot: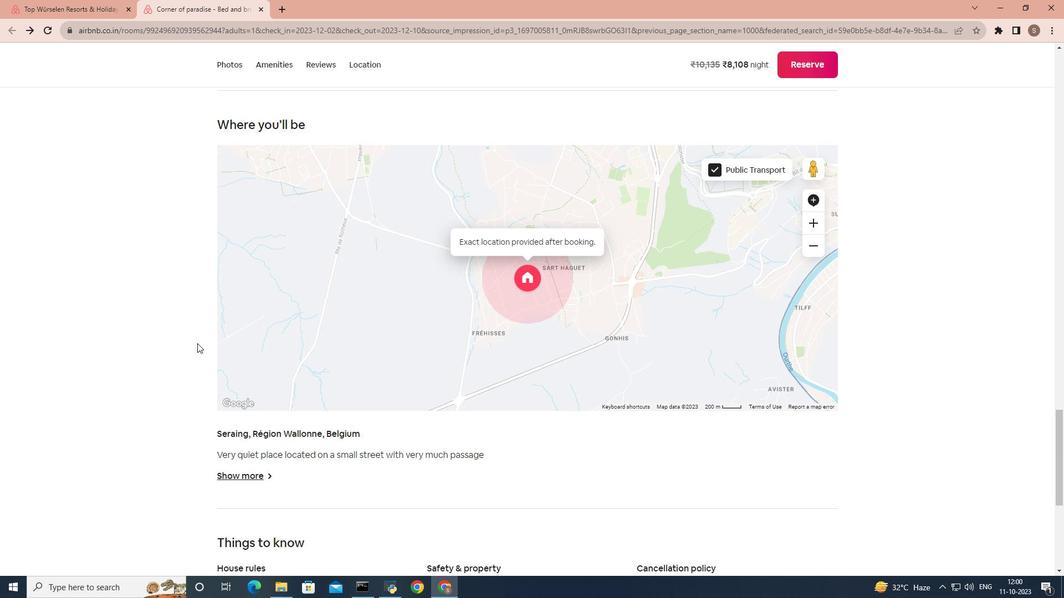 
Action: Mouse scrolled (200, 353) with delta (0, 0)
Screenshot: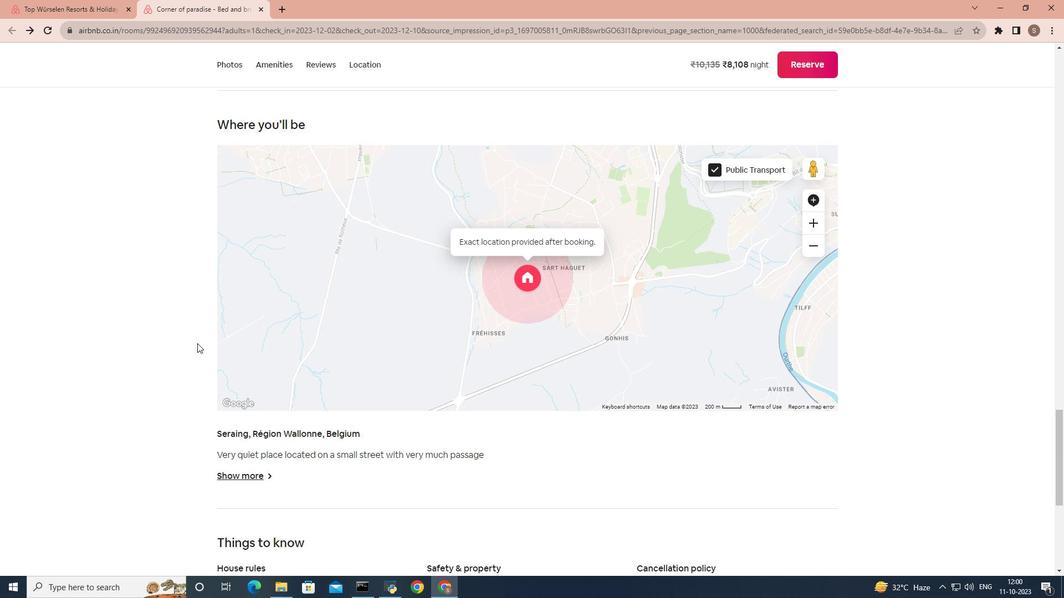 
Action: Mouse scrolled (200, 353) with delta (0, 0)
Screenshot: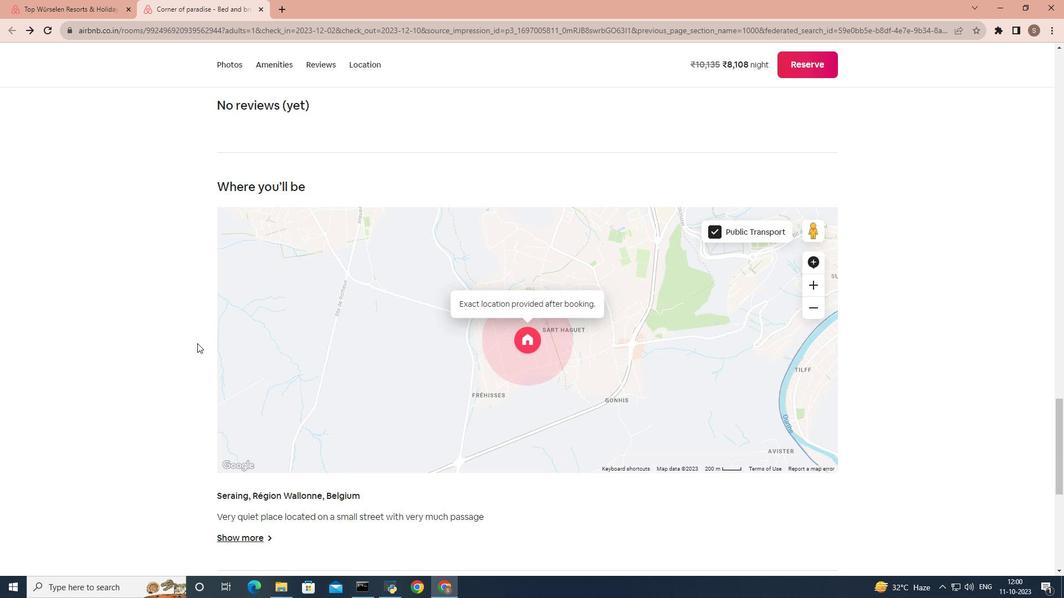 
Action: Mouse scrolled (200, 353) with delta (0, 0)
Screenshot: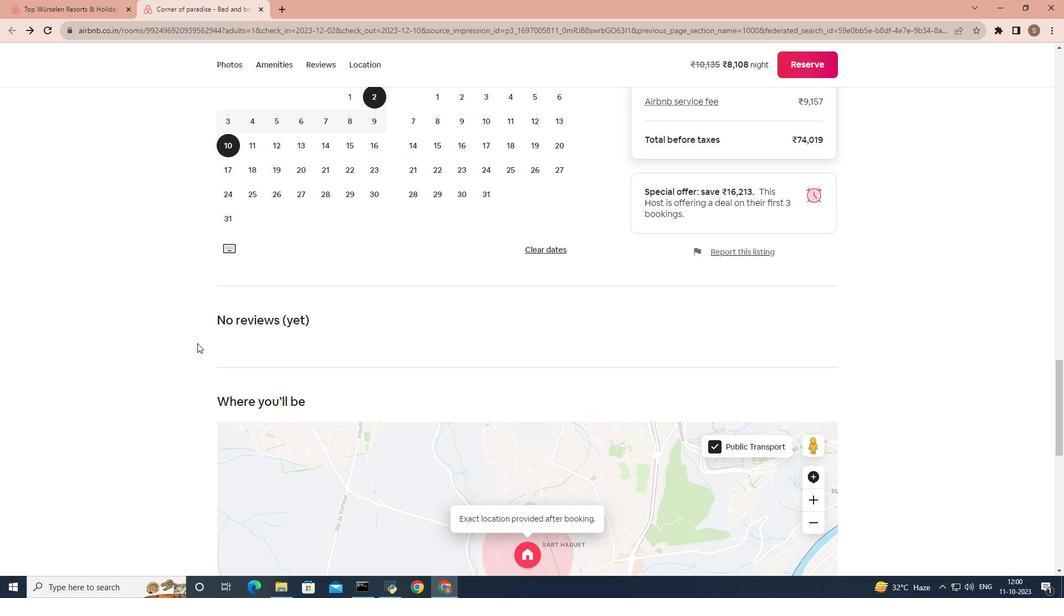 
Action: Mouse scrolled (200, 353) with delta (0, 0)
Screenshot: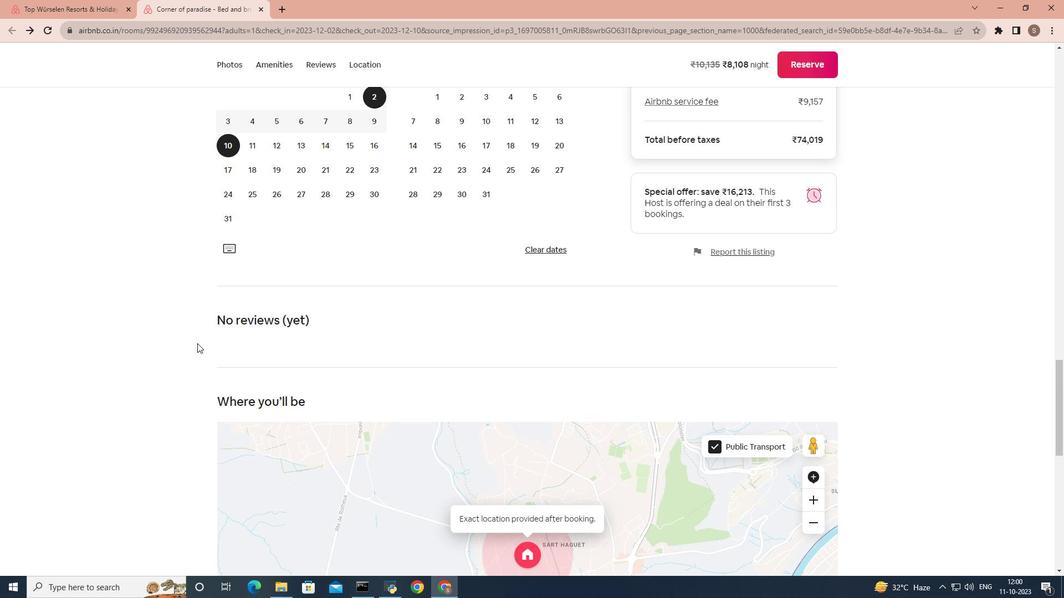 
Action: Mouse scrolled (200, 353) with delta (0, 0)
Screenshot: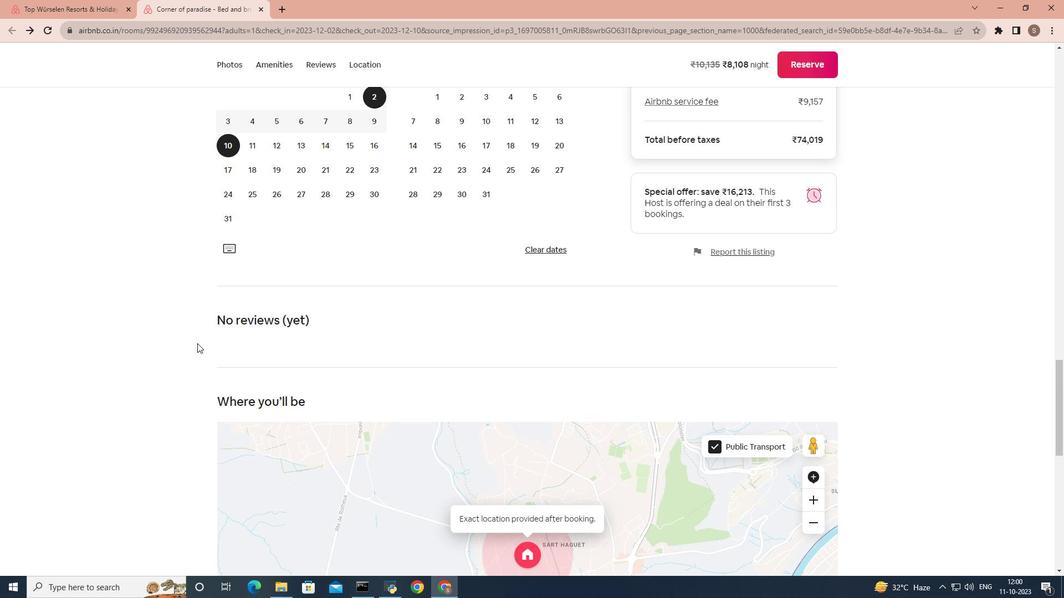 
Action: Mouse scrolled (200, 353) with delta (0, 0)
Screenshot: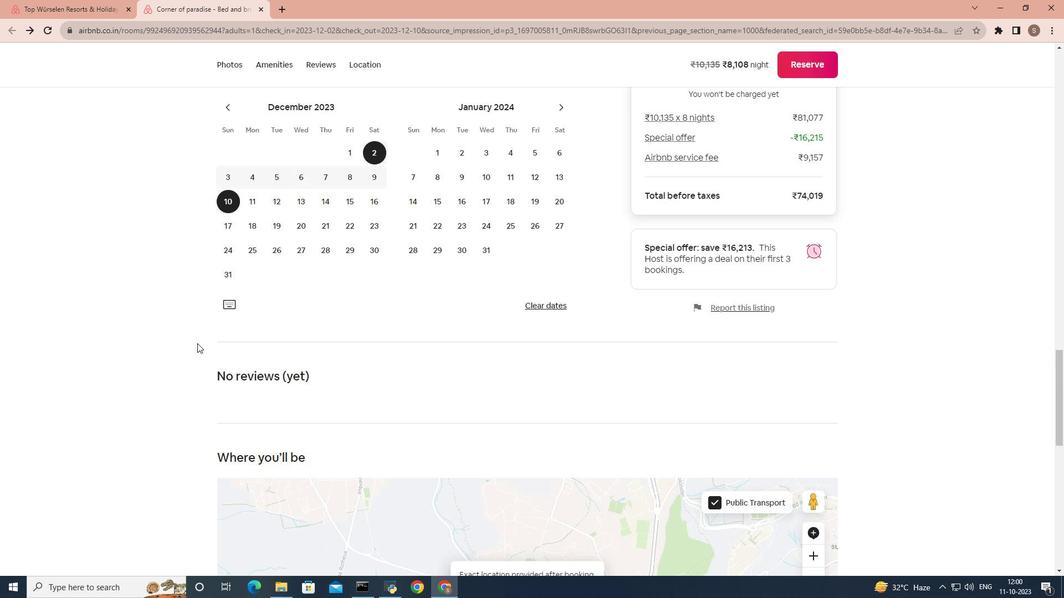 
Action: Mouse scrolled (200, 353) with delta (0, 0)
Screenshot: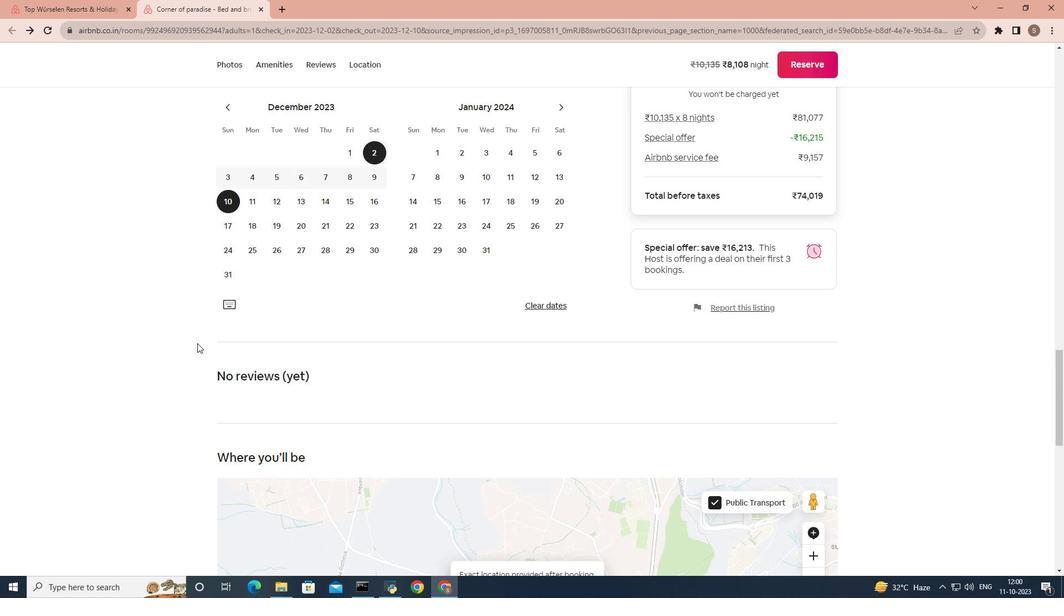 
Action: Mouse scrolled (200, 353) with delta (0, 0)
Screenshot: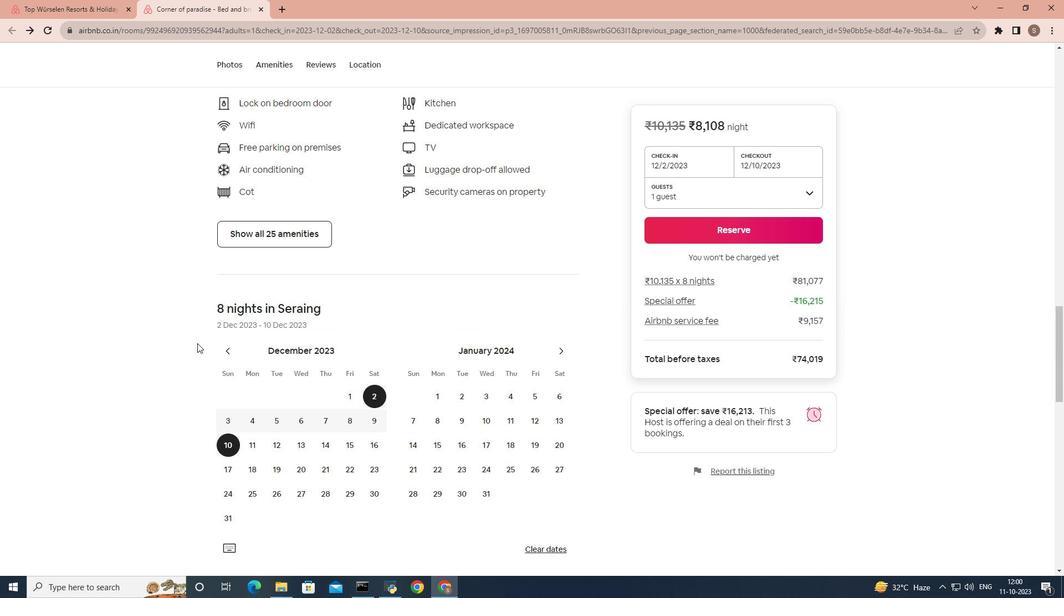 
Action: Mouse scrolled (200, 353) with delta (0, 0)
Screenshot: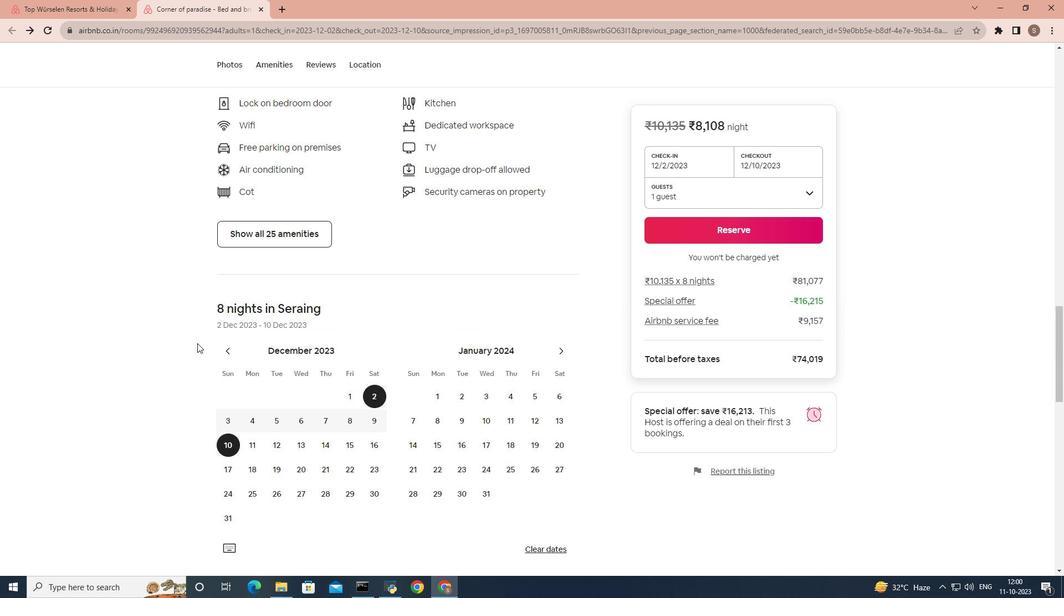 
Action: Mouse scrolled (200, 353) with delta (0, 0)
Screenshot: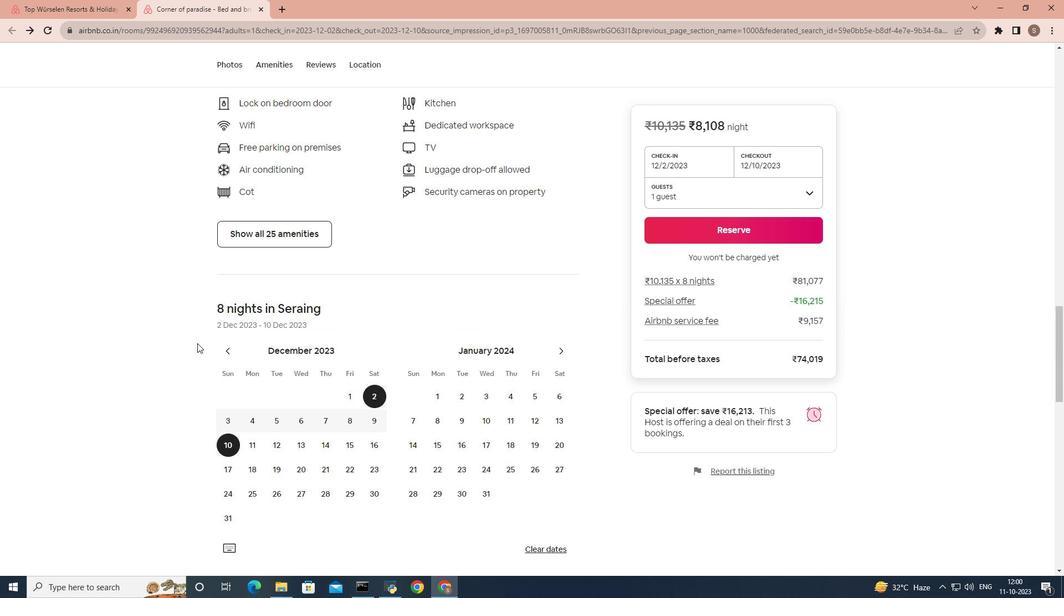
Action: Mouse scrolled (200, 353) with delta (0, 0)
Screenshot: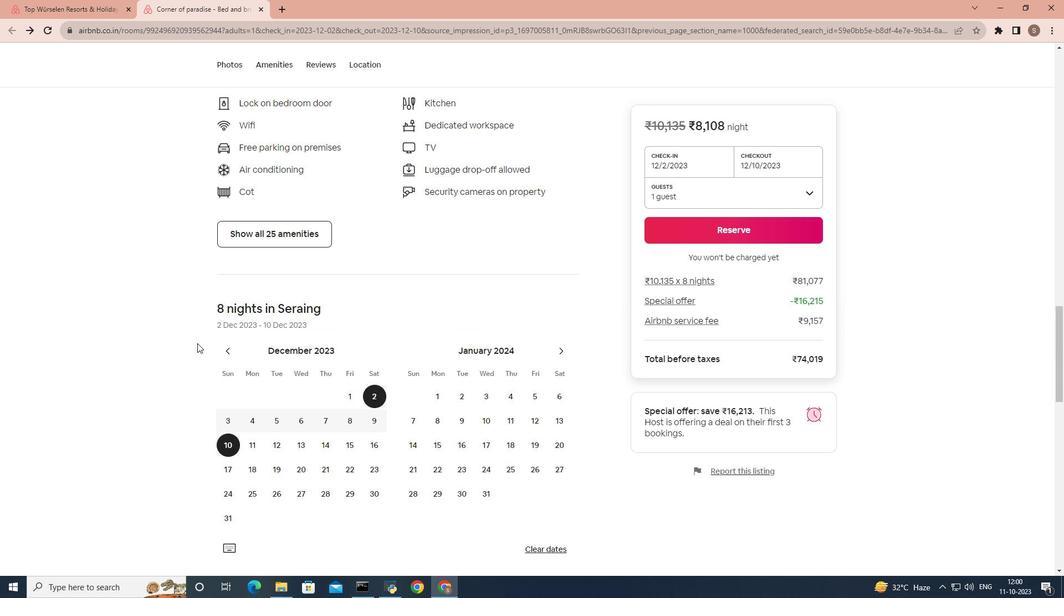 
Action: Mouse scrolled (200, 353) with delta (0, 0)
Screenshot: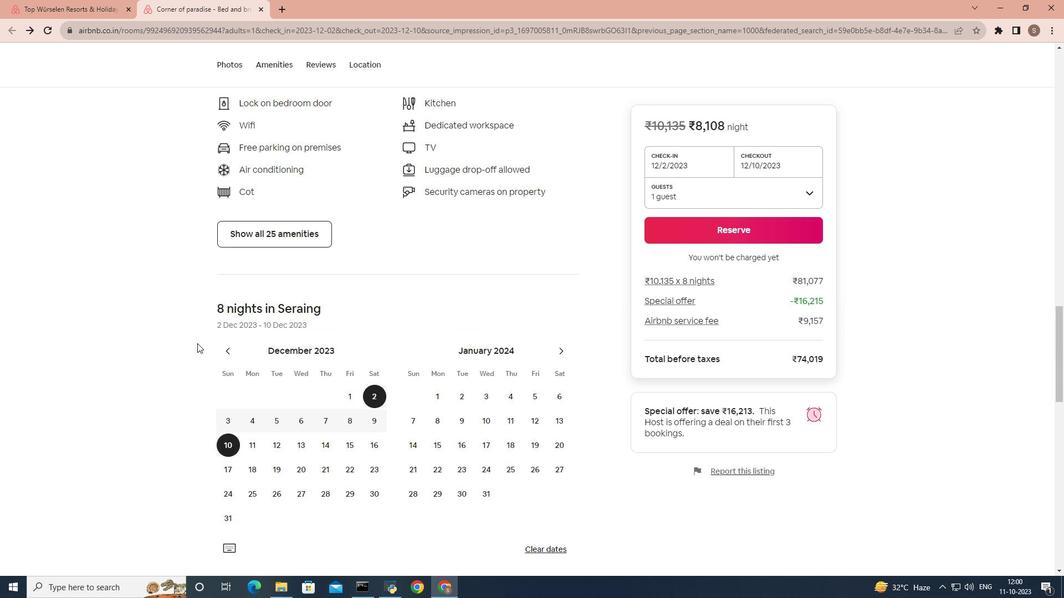 
Action: Mouse scrolled (200, 353) with delta (0, 0)
Screenshot: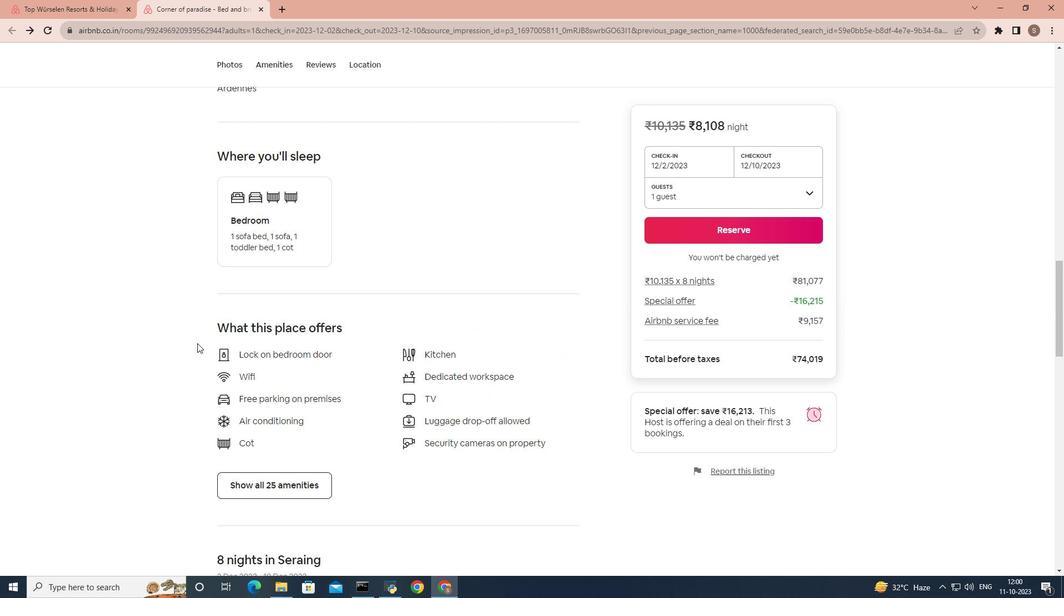 
Action: Mouse scrolled (200, 353) with delta (0, 0)
Screenshot: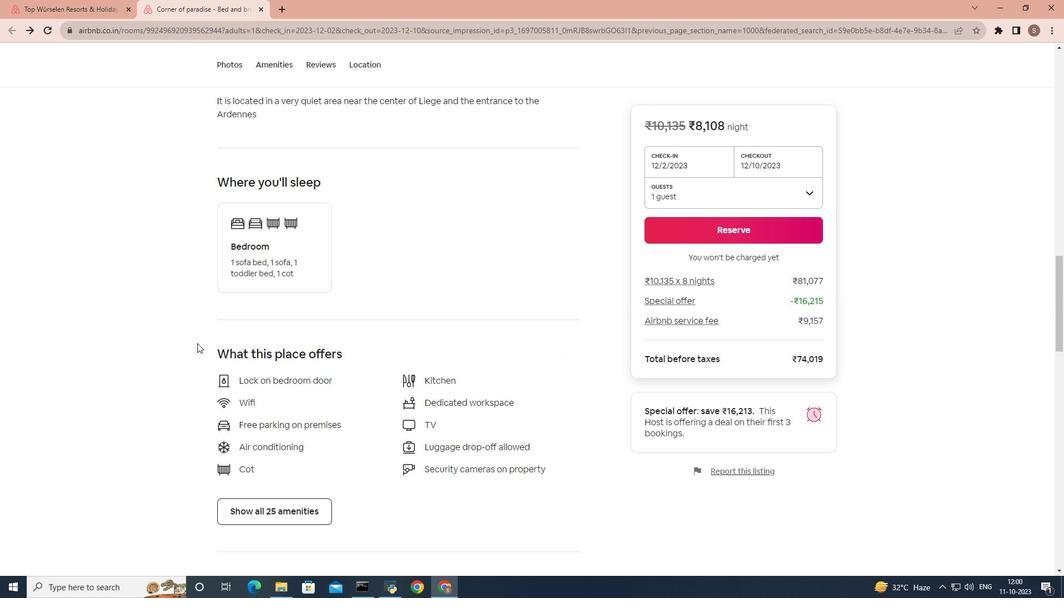 
Action: Mouse scrolled (200, 353) with delta (0, 0)
Screenshot: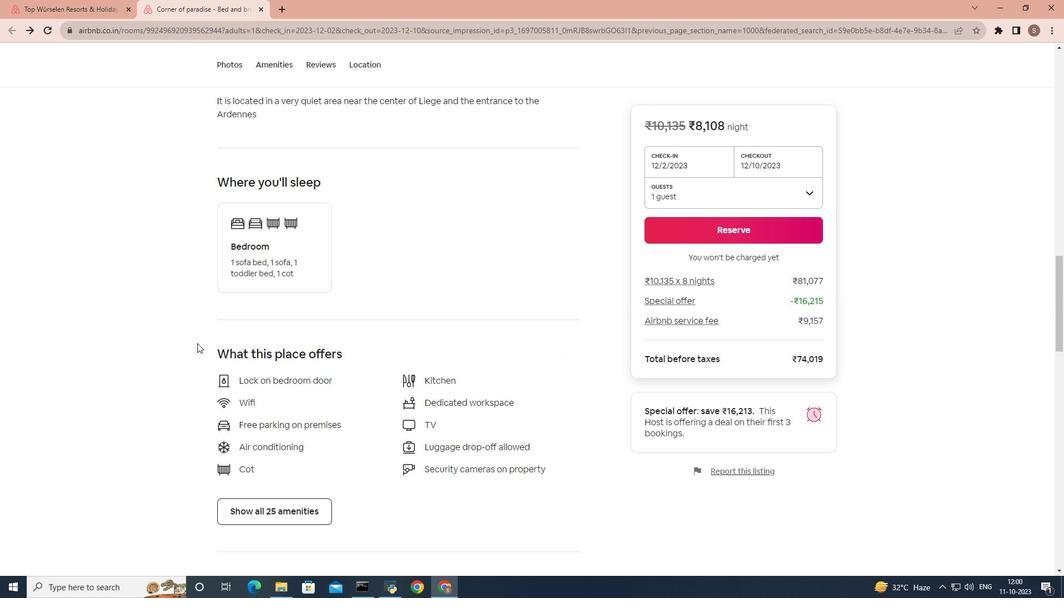 
Action: Mouse scrolled (200, 353) with delta (0, 0)
Screenshot: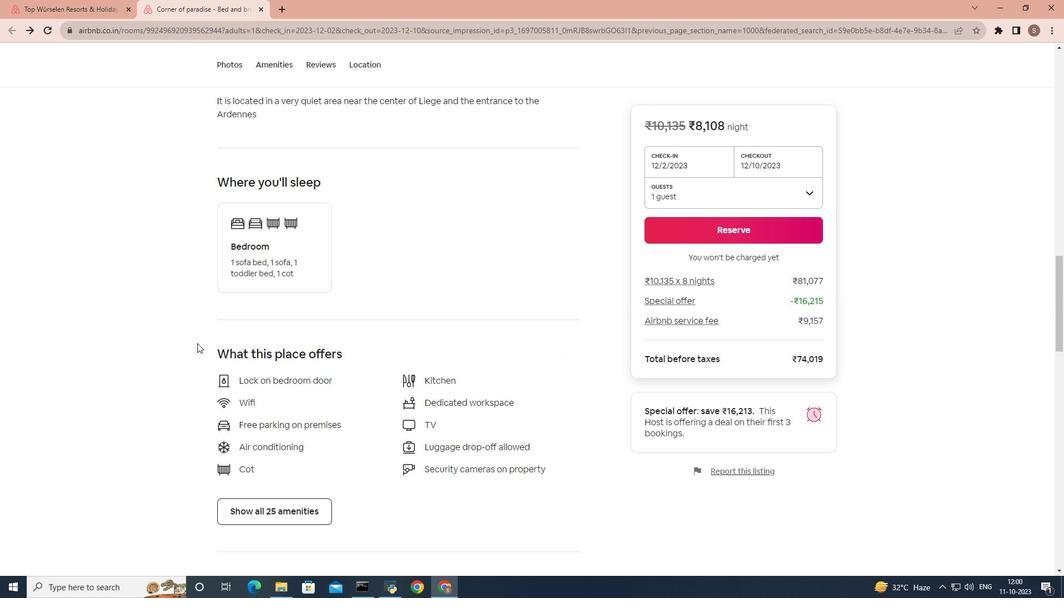 
Action: Mouse scrolled (200, 353) with delta (0, 0)
Screenshot: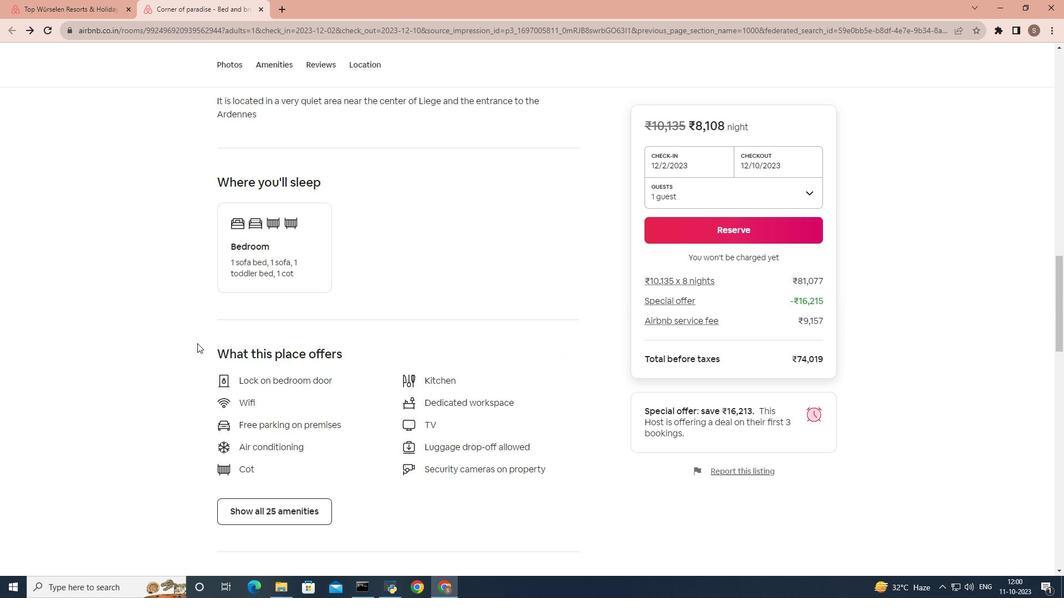 
Action: Mouse scrolled (200, 353) with delta (0, 0)
Screenshot: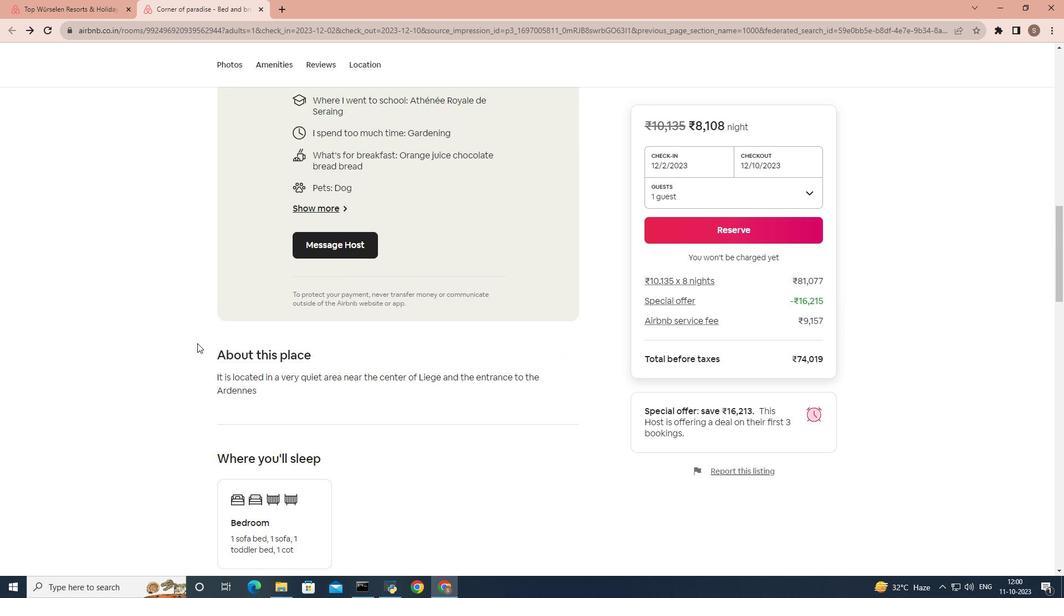 
Action: Mouse scrolled (200, 353) with delta (0, 0)
Screenshot: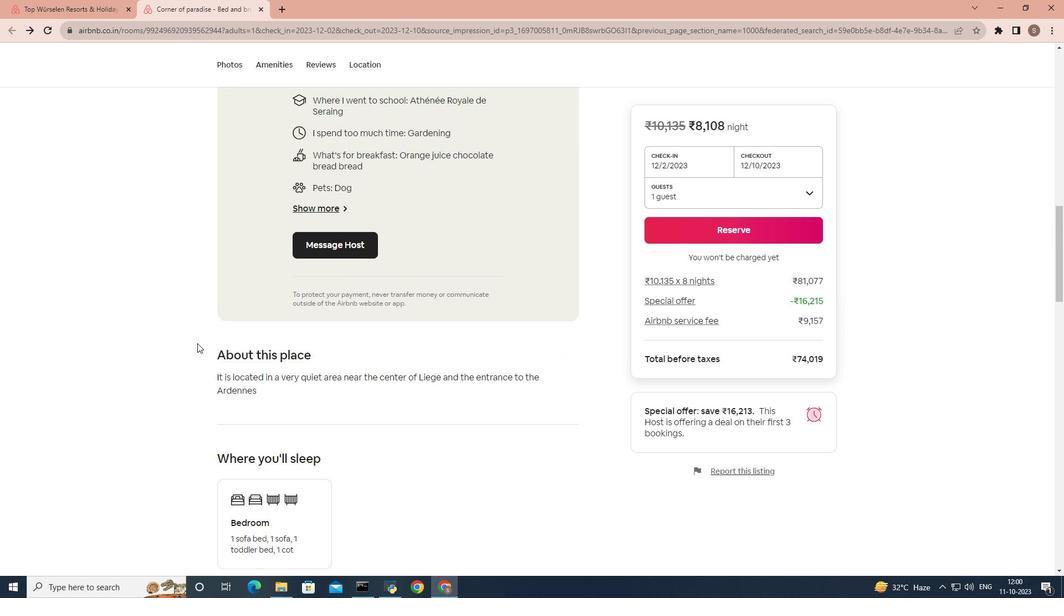
Action: Mouse scrolled (200, 353) with delta (0, 0)
Screenshot: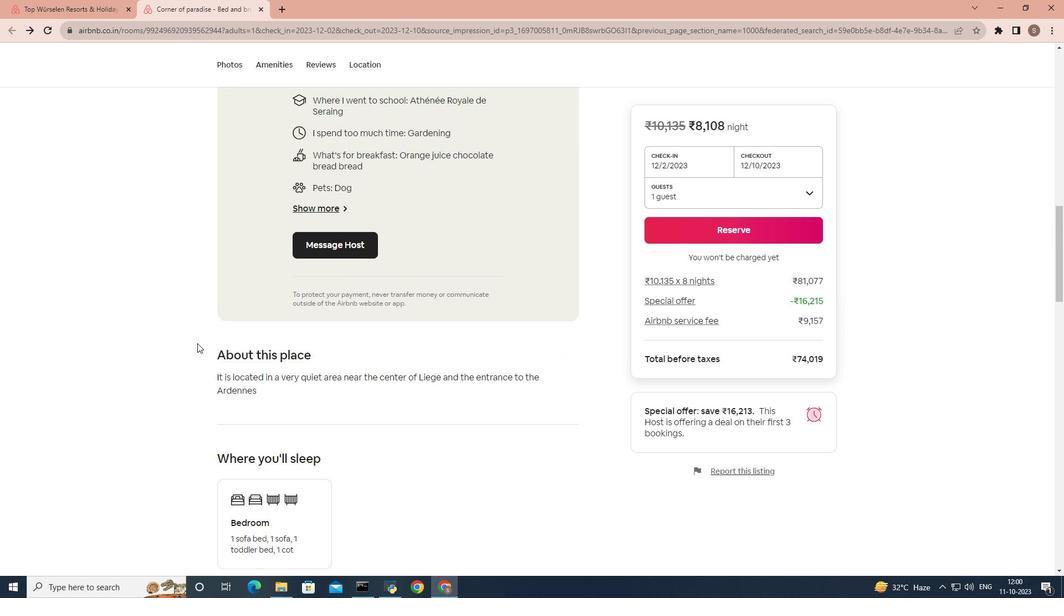 
Action: Mouse scrolled (200, 353) with delta (0, 0)
Screenshot: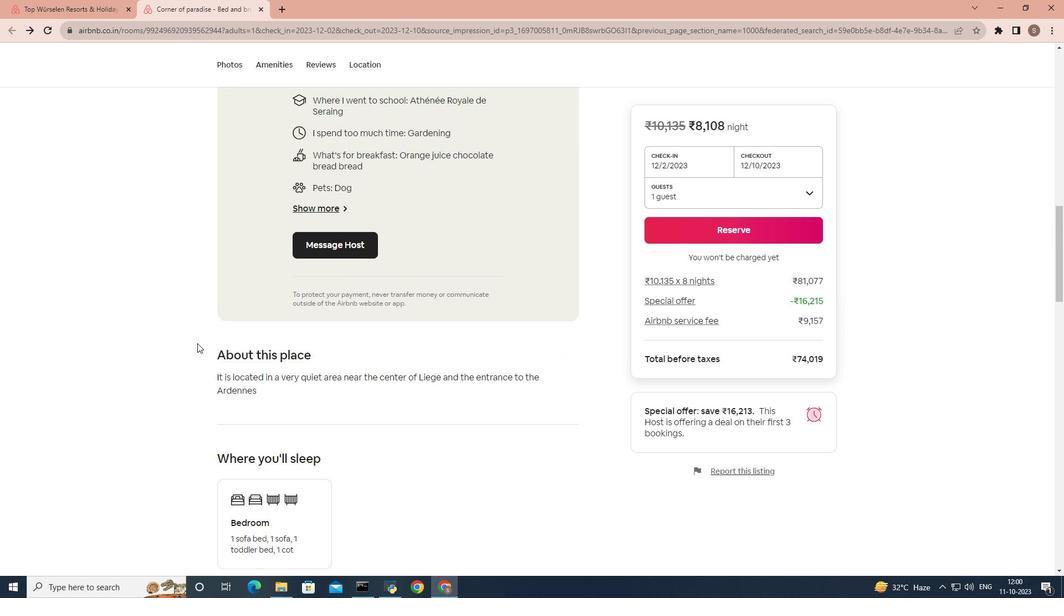 
Action: Mouse scrolled (200, 353) with delta (0, 0)
Screenshot: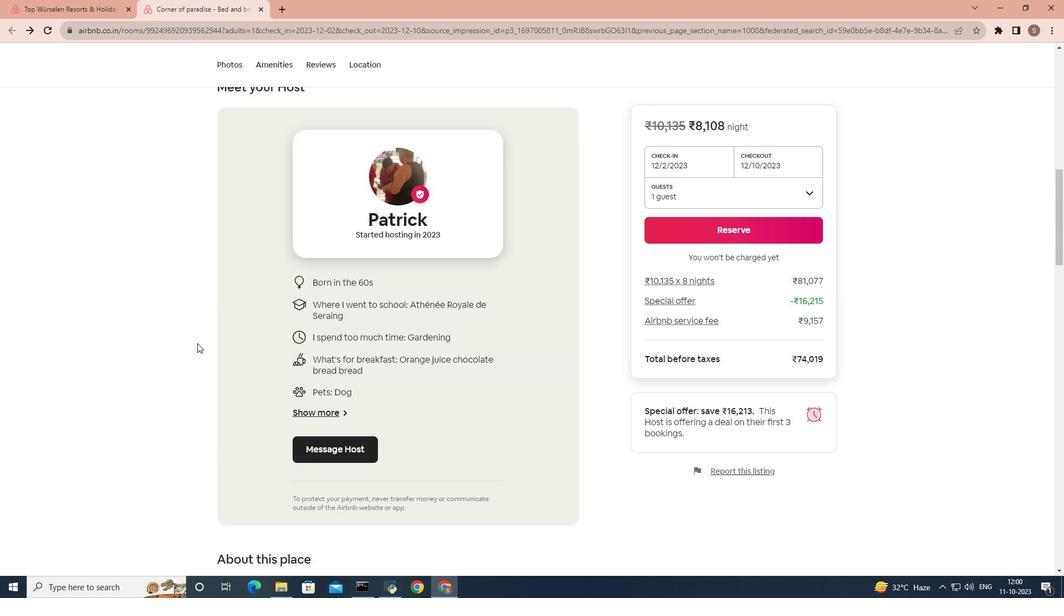 
Action: Mouse scrolled (200, 353) with delta (0, 0)
Screenshot: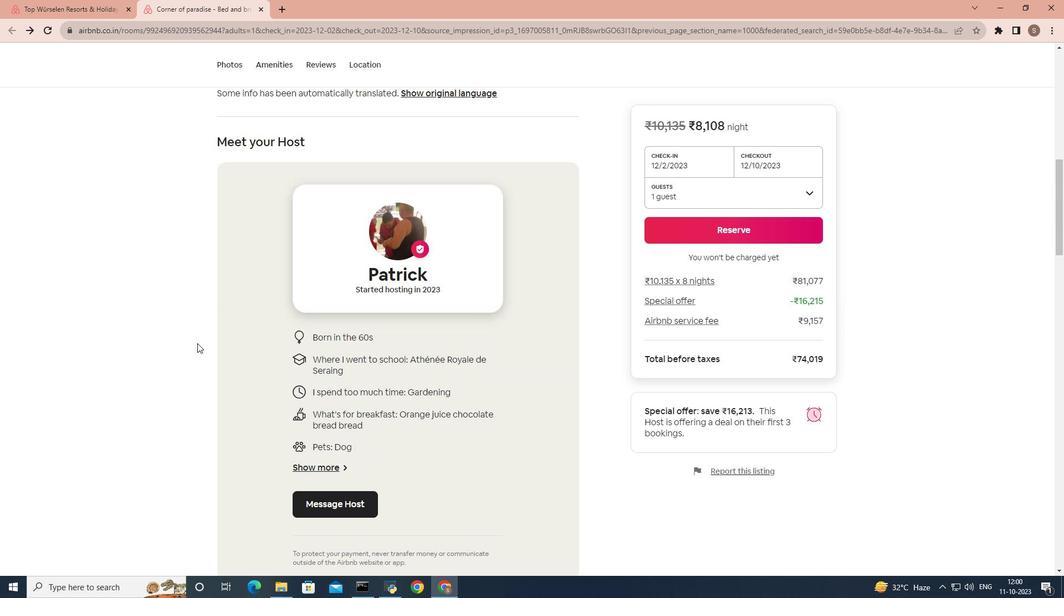 
Action: Mouse scrolled (200, 353) with delta (0, 0)
Screenshot: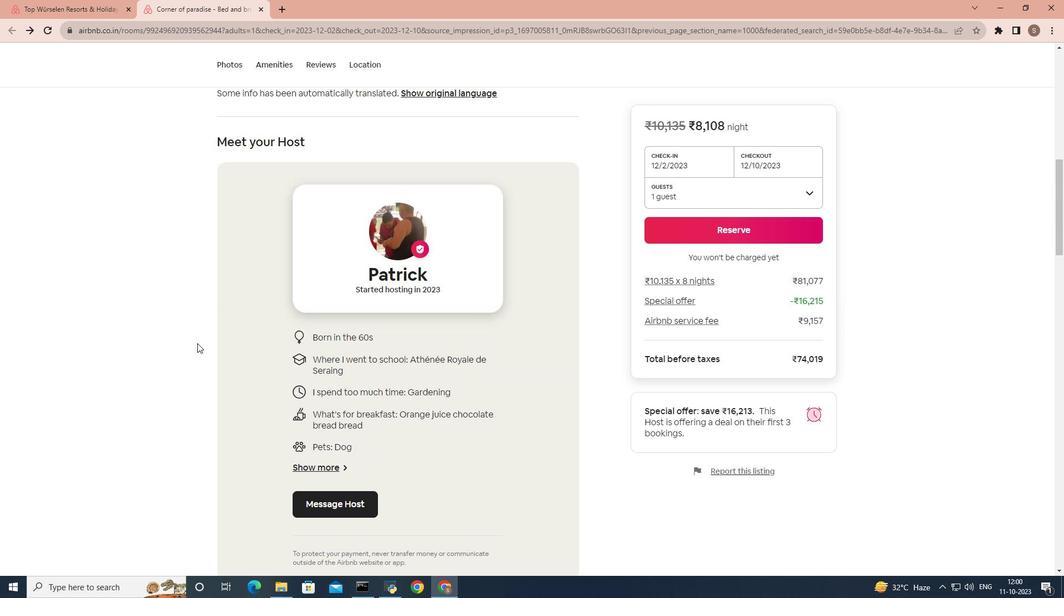 
Action: Mouse scrolled (200, 353) with delta (0, 0)
Screenshot: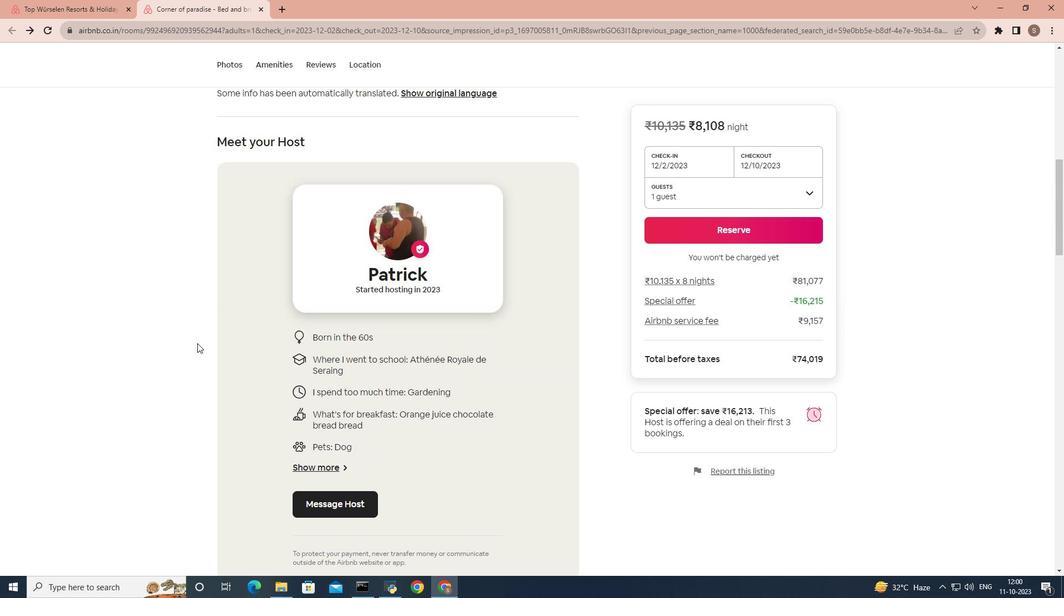 
Action: Mouse scrolled (200, 353) with delta (0, 0)
Screenshot: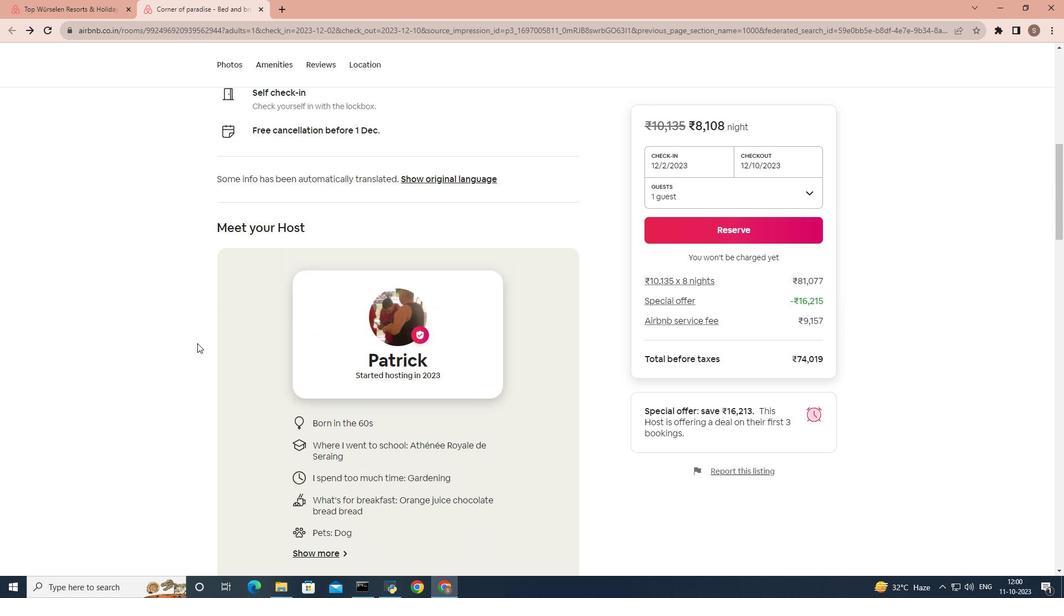 
Action: Mouse scrolled (200, 353) with delta (0, 0)
Screenshot: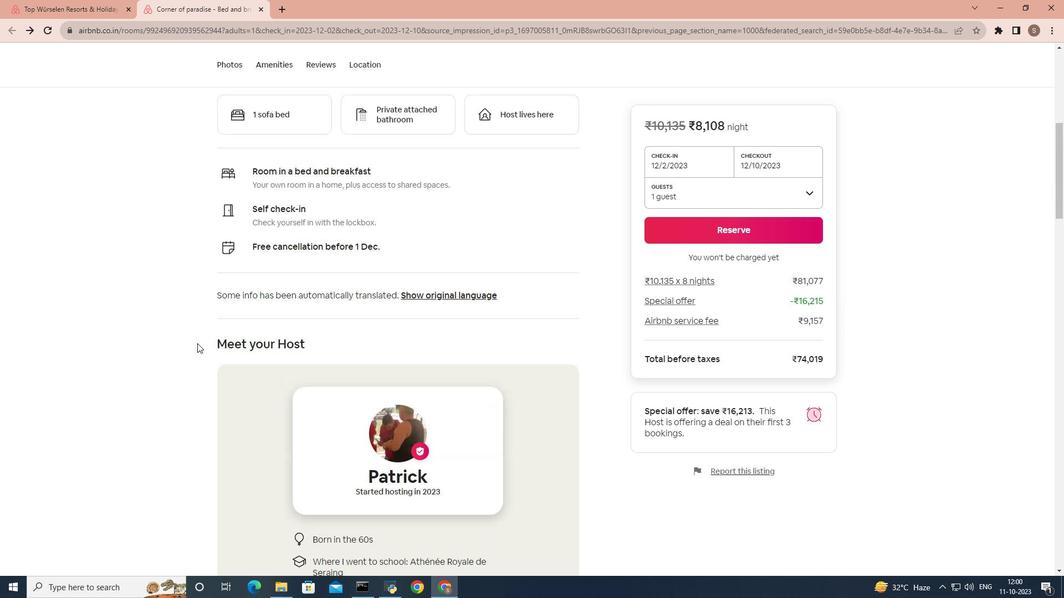 
Action: Mouse moved to (301, 347)
Screenshot: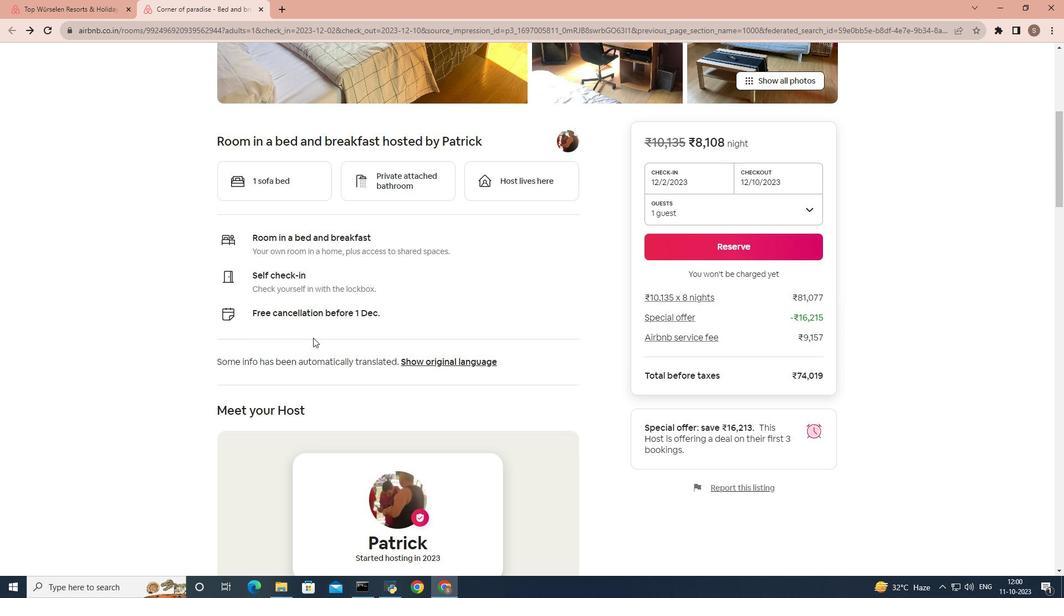 
Action: Mouse scrolled (301, 347) with delta (0, 0)
Screenshot: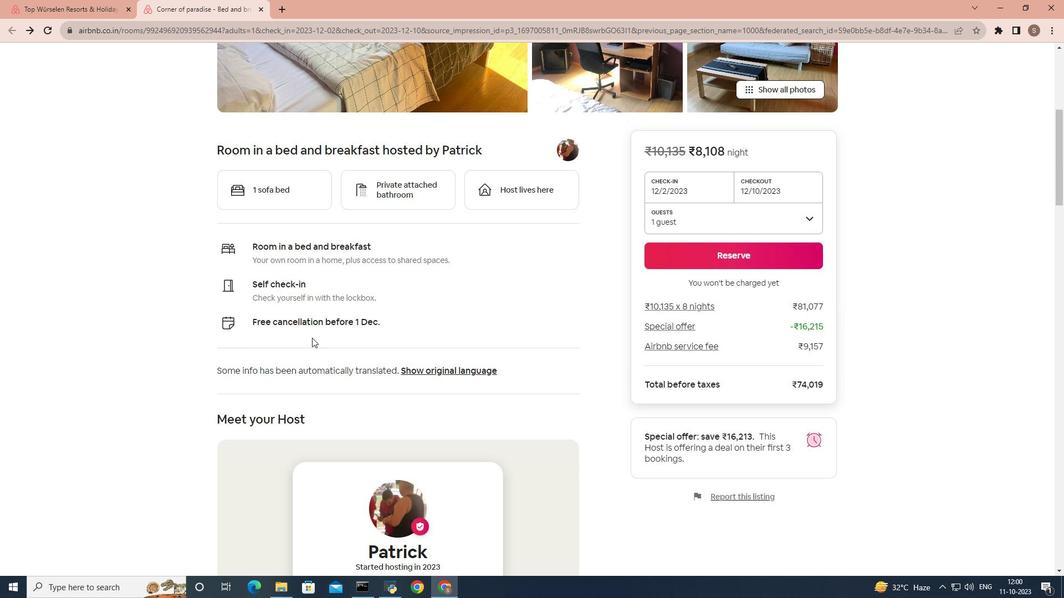 
Action: Mouse scrolled (301, 347) with delta (0, 0)
Screenshot: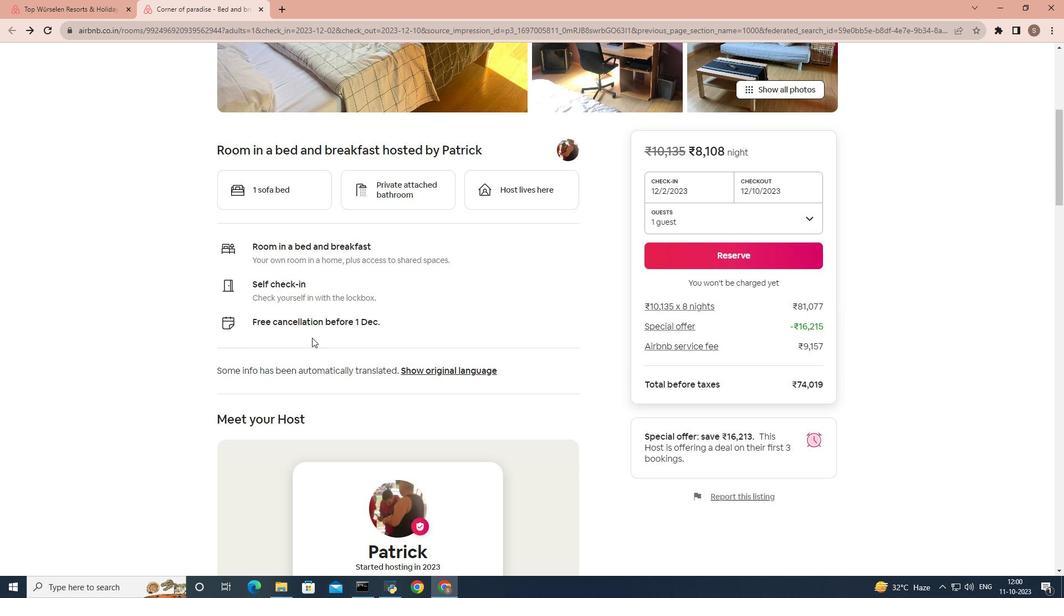 
Action: Mouse scrolled (301, 347) with delta (0, 0)
Screenshot: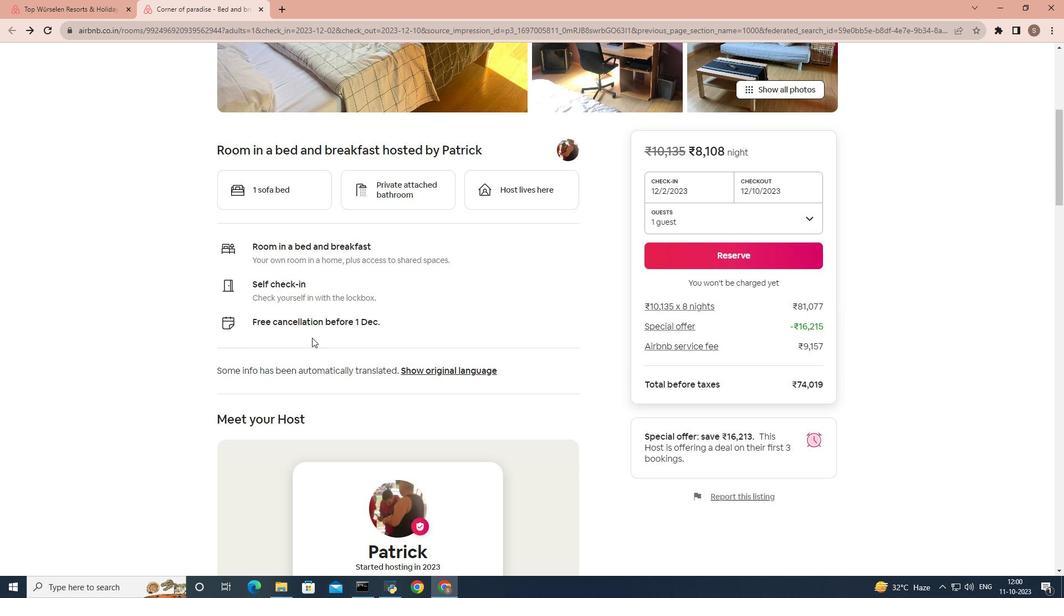 
Action: Mouse scrolled (301, 347) with delta (0, 0)
Screenshot: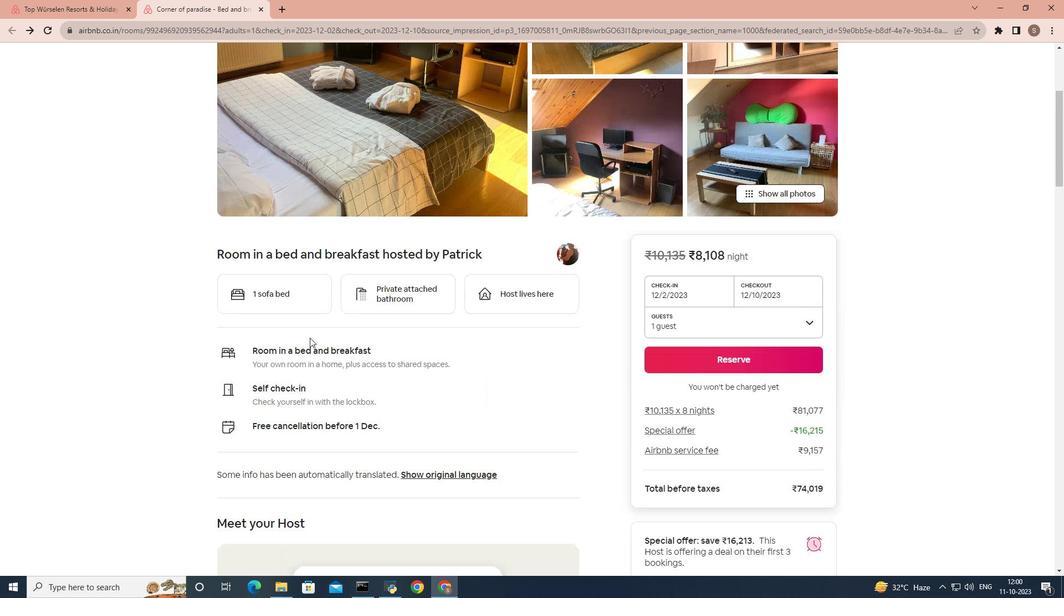 
Action: Mouse moved to (398, 308)
Screenshot: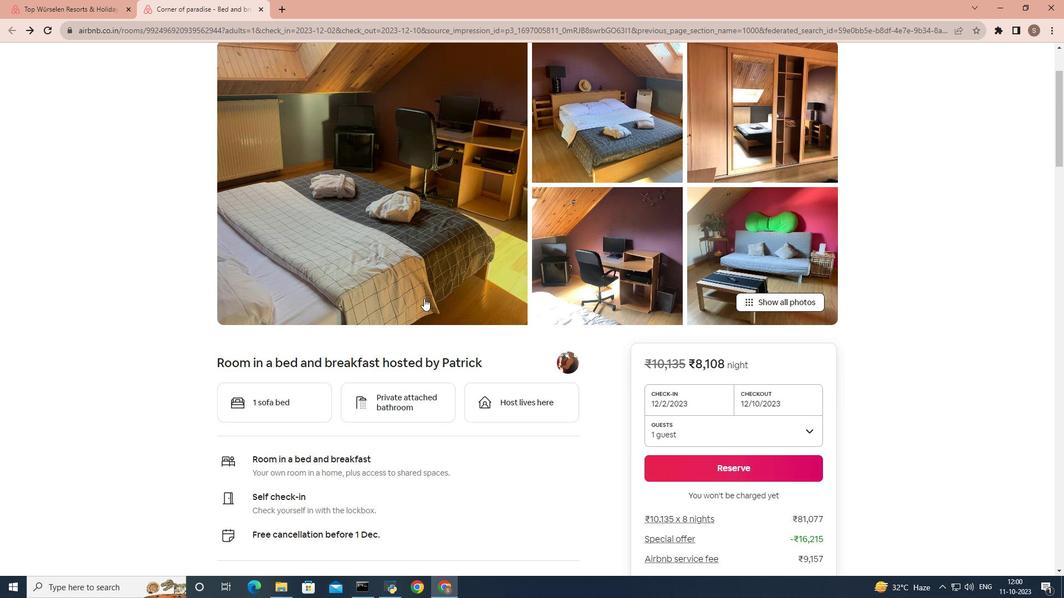 
Action: Mouse pressed left at (398, 308)
Screenshot: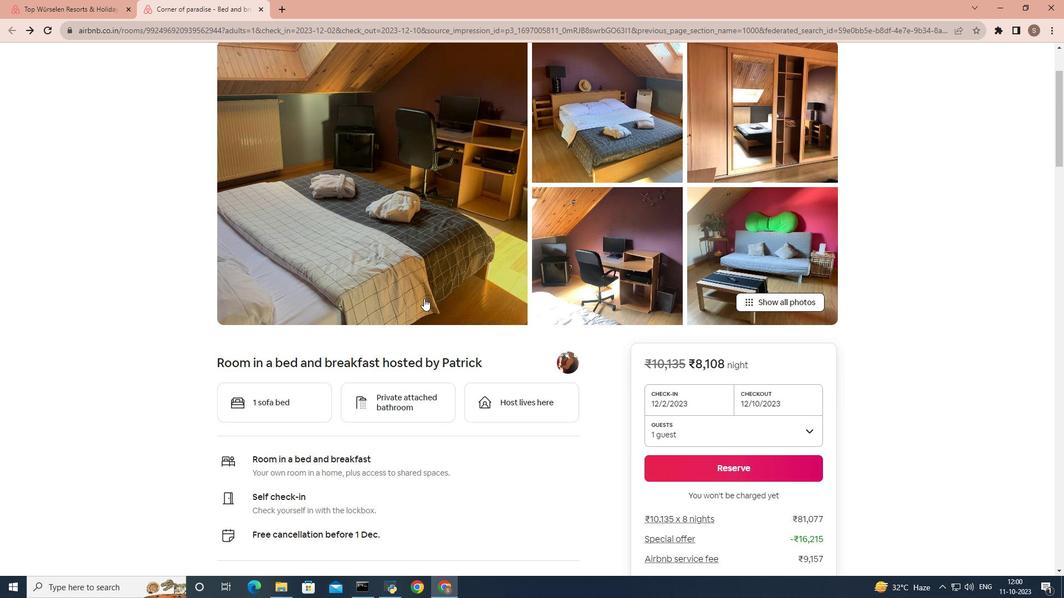 
Action: Mouse moved to (355, 375)
Screenshot: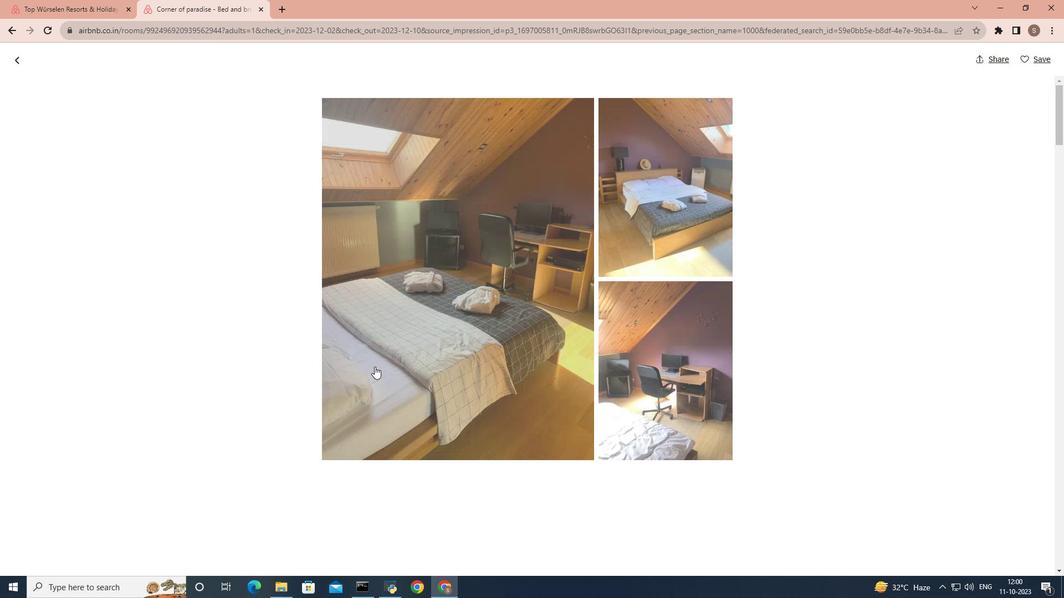 
Action: Mouse scrolled (355, 375) with delta (0, 0)
Screenshot: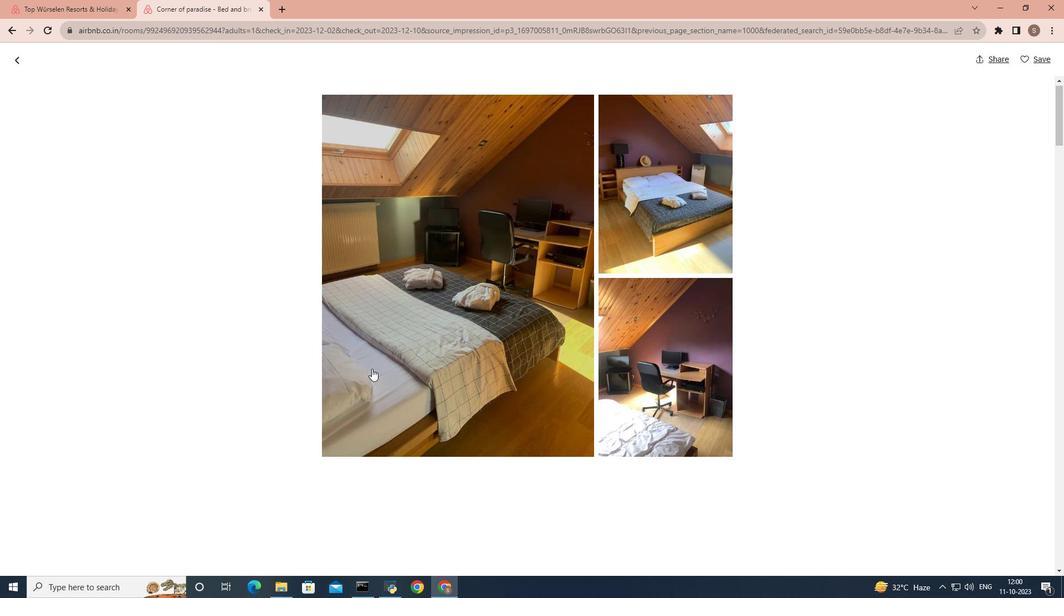 
Action: Mouse scrolled (355, 375) with delta (0, 0)
Screenshot: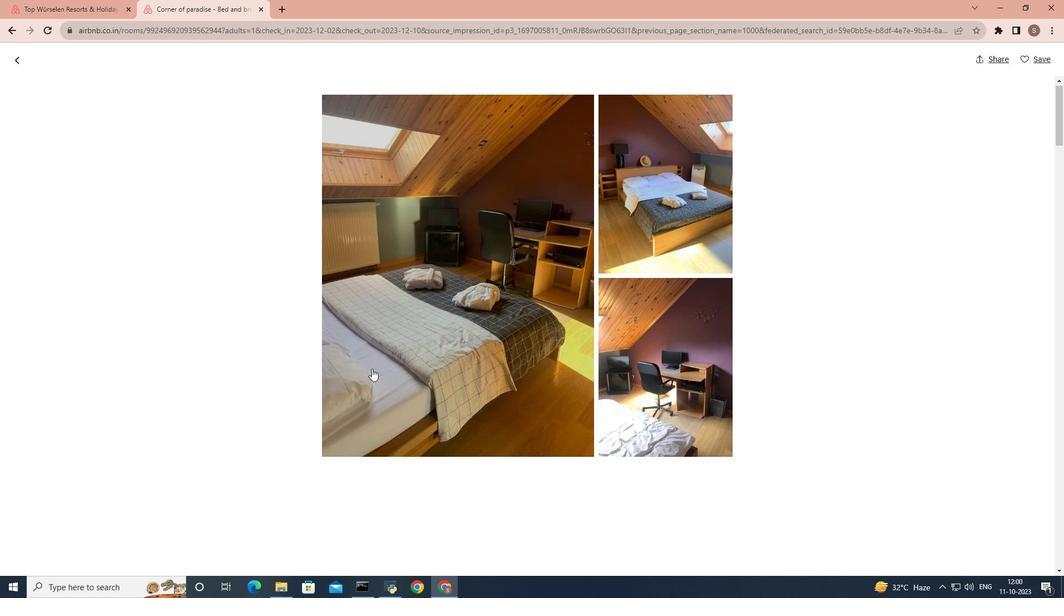 
Action: Mouse moved to (354, 376)
Screenshot: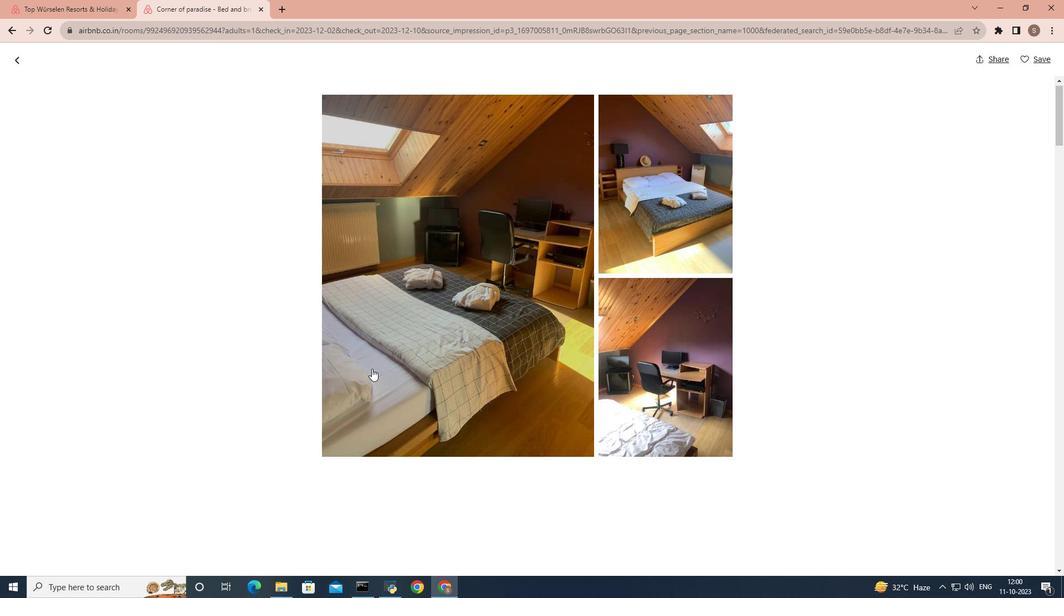 
Action: Mouse scrolled (354, 375) with delta (0, 0)
Screenshot: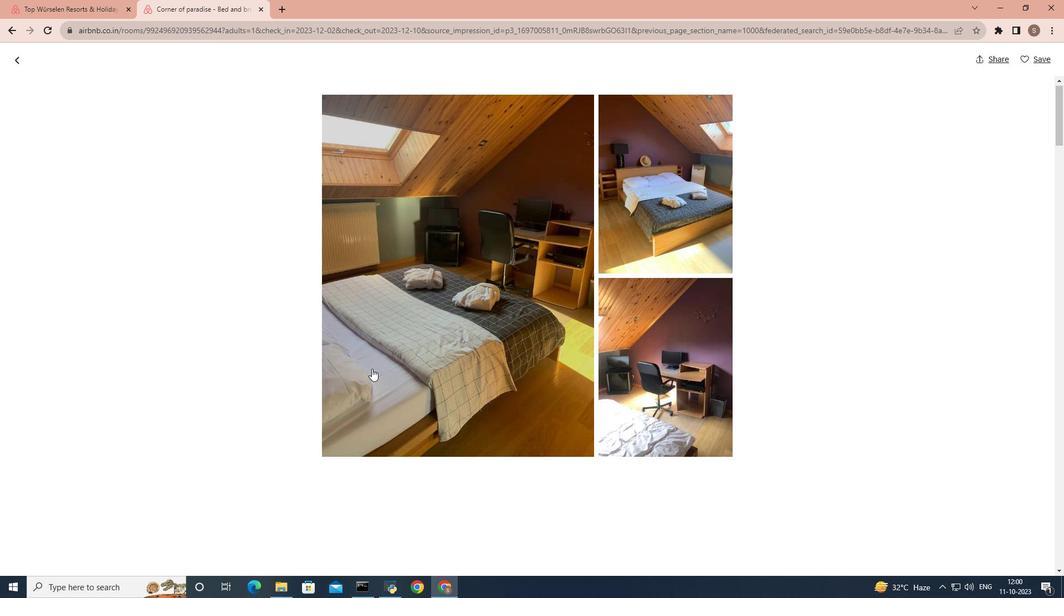 
Action: Mouse moved to (354, 377)
Screenshot: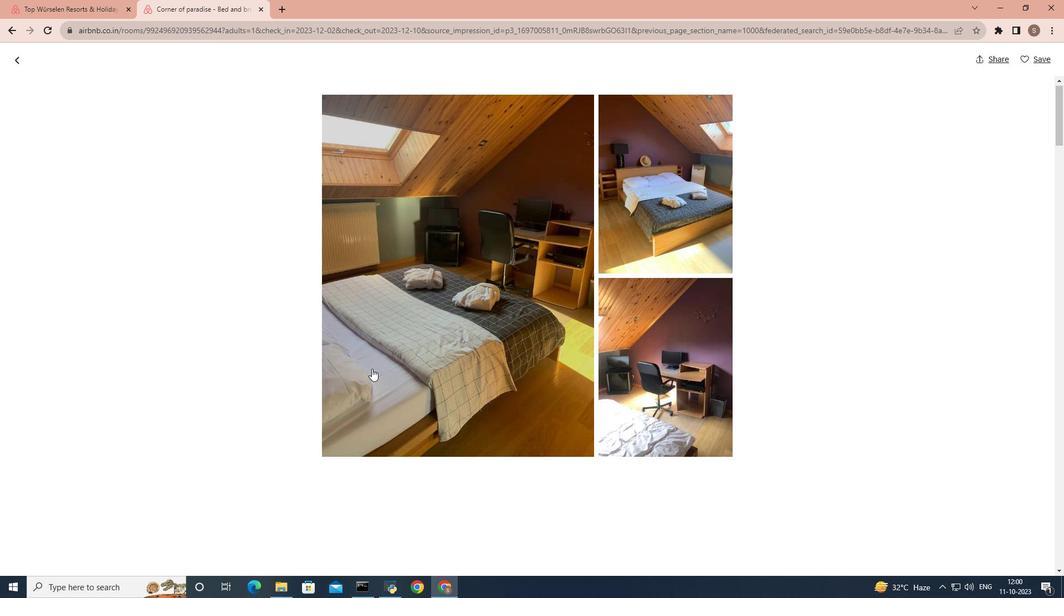 
Action: Mouse scrolled (354, 376) with delta (0, 0)
Screenshot: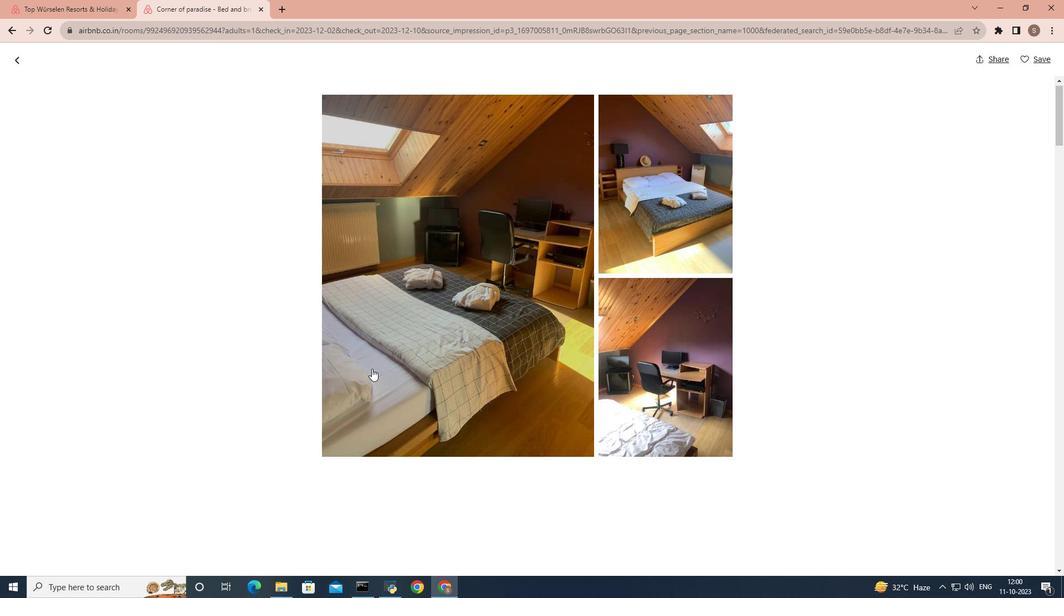 
Action: Mouse moved to (353, 377)
Screenshot: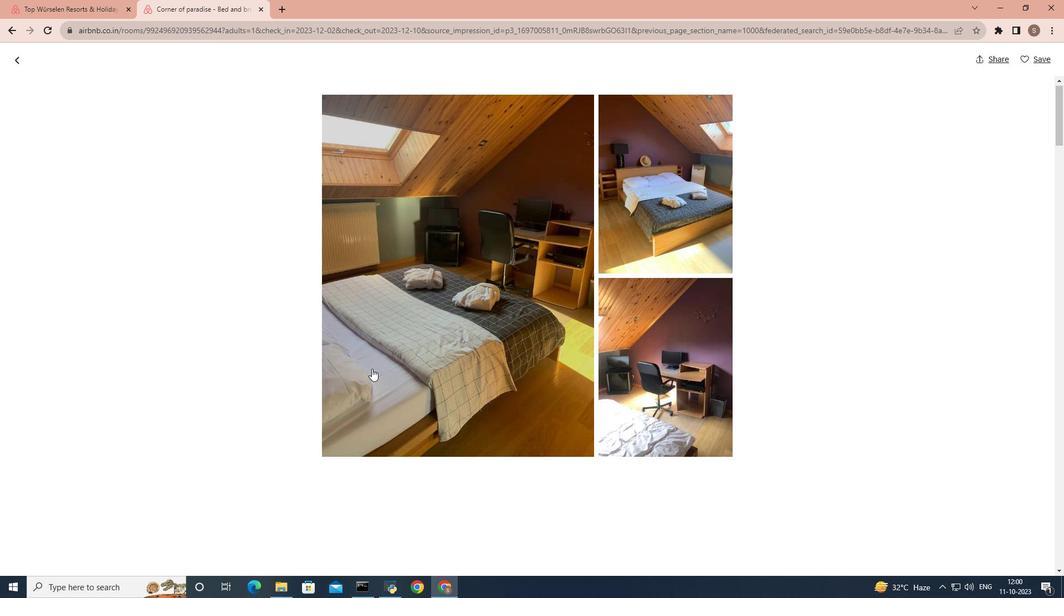 
Action: Mouse scrolled (353, 376) with delta (0, 0)
Screenshot: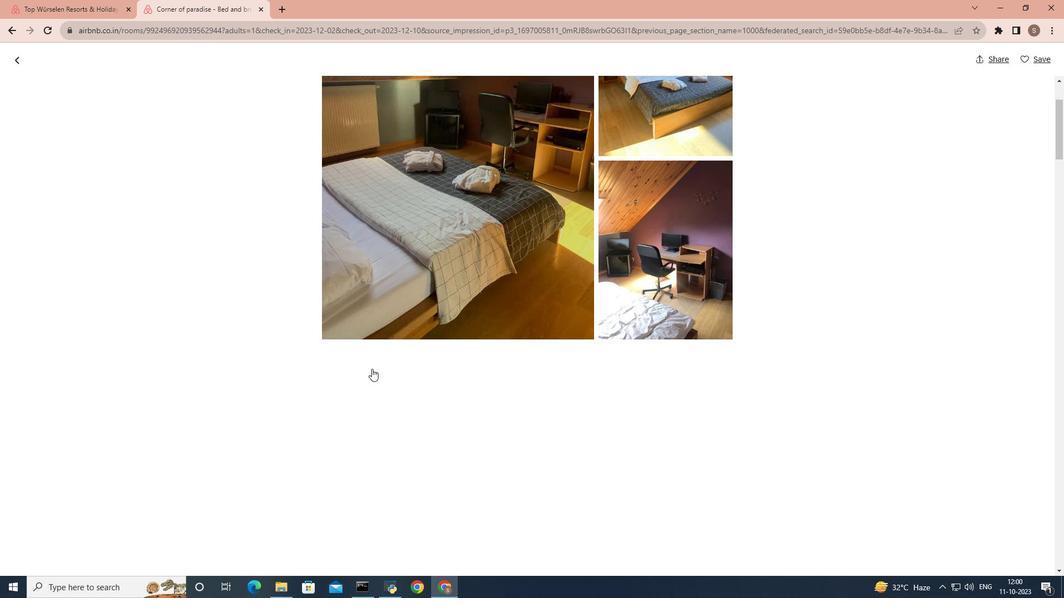 
Action: Mouse moved to (351, 372)
Screenshot: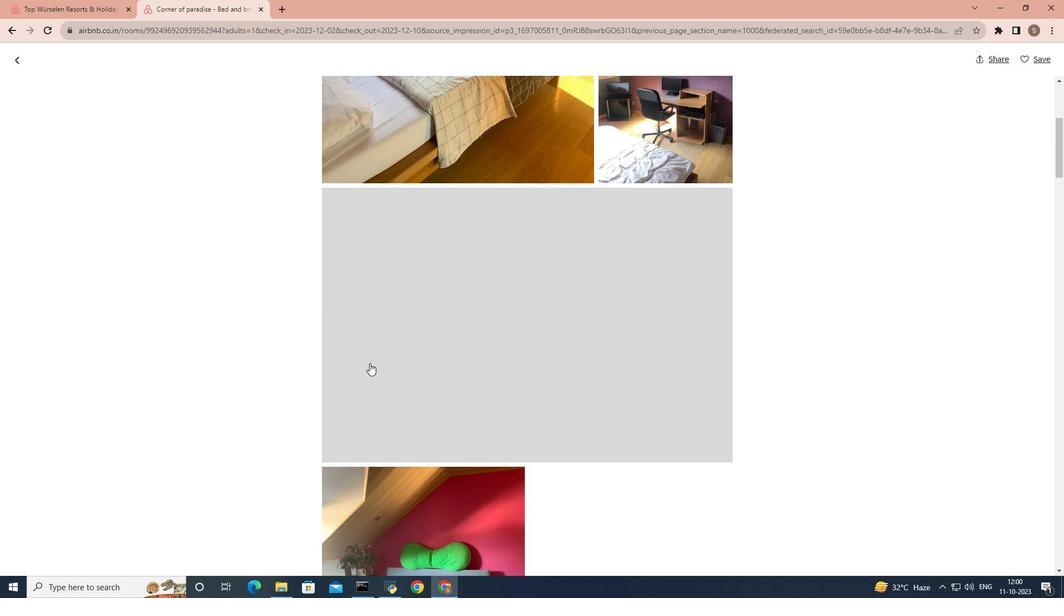 
Action: Mouse scrolled (351, 372) with delta (0, 0)
Screenshot: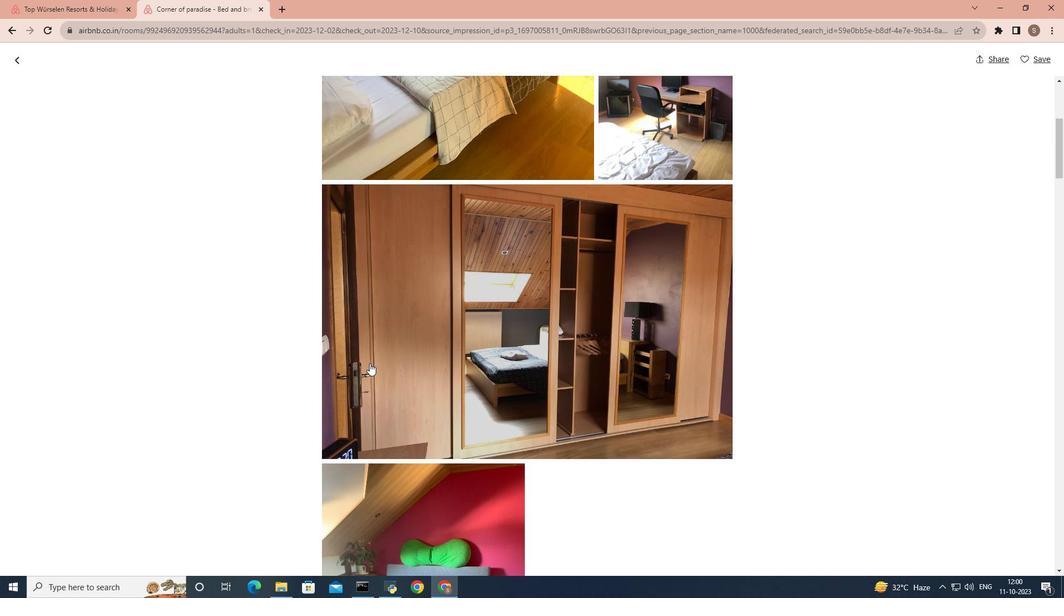 
Action: Mouse scrolled (351, 372) with delta (0, 0)
Screenshot: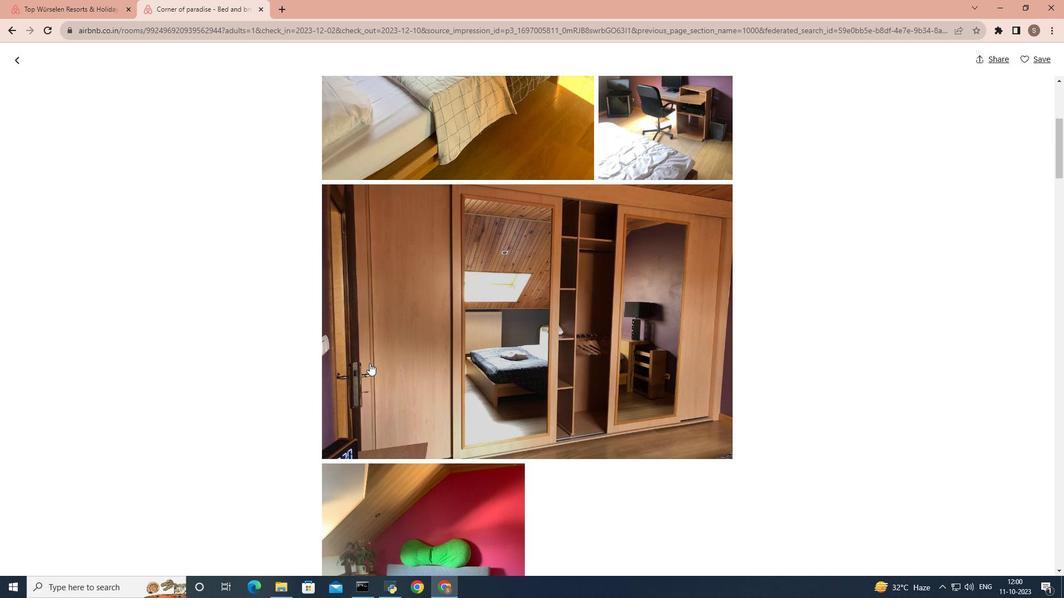 
Action: Mouse scrolled (351, 372) with delta (0, 0)
Screenshot: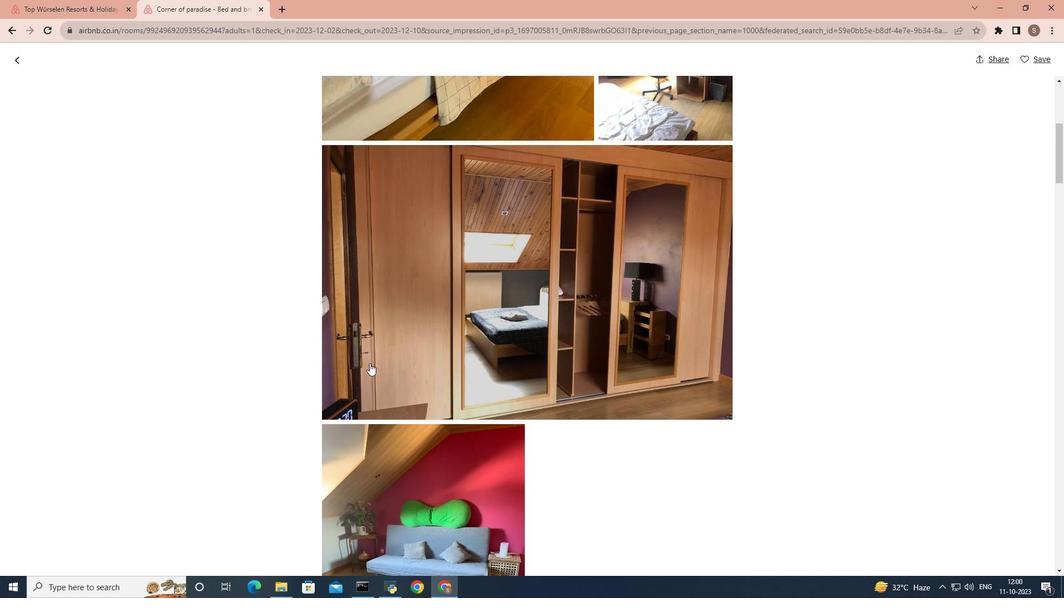 
Action: Mouse scrolled (351, 372) with delta (0, 0)
Screenshot: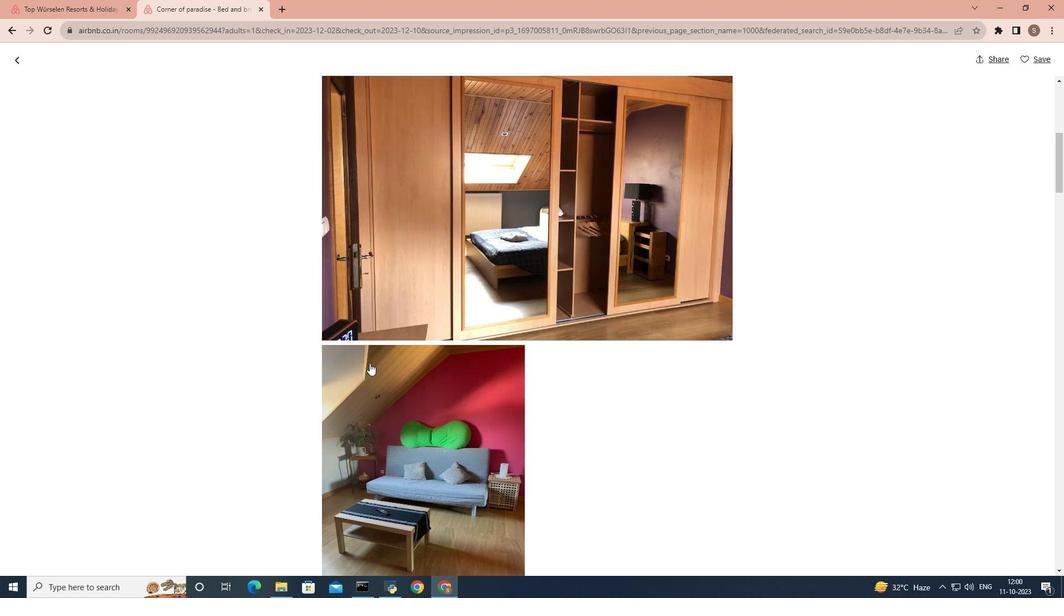 
Action: Mouse moved to (349, 367)
Screenshot: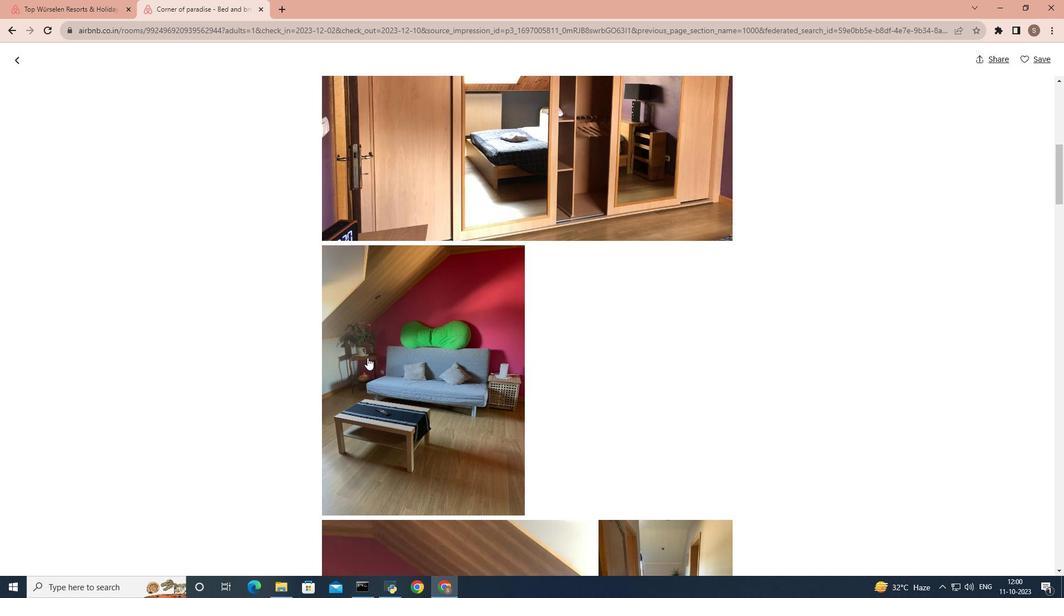 
Action: Mouse scrolled (349, 366) with delta (0, 0)
Screenshot: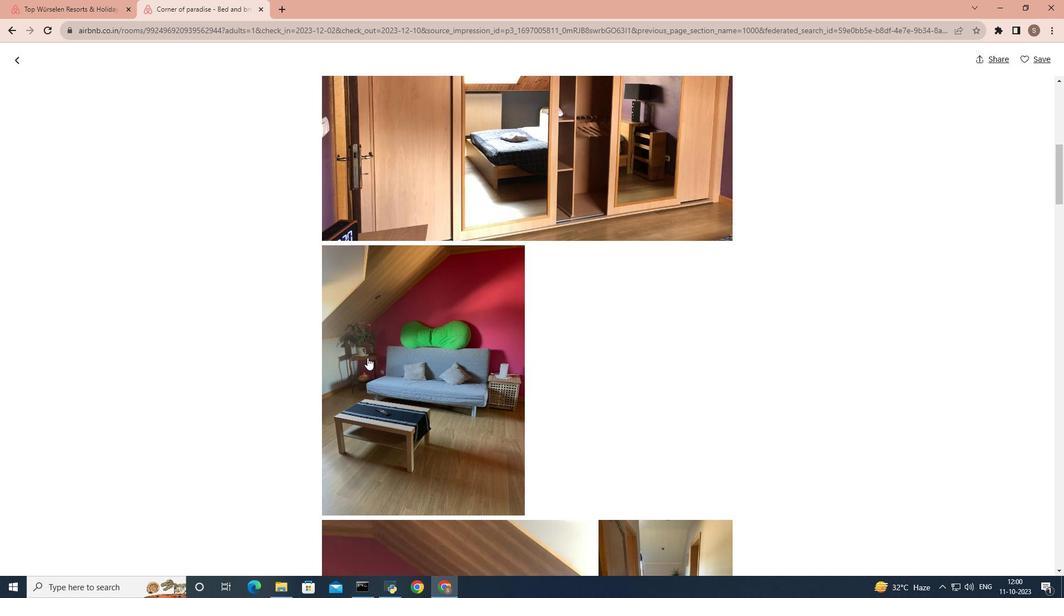 
Action: Mouse scrolled (349, 366) with delta (0, 0)
Screenshot: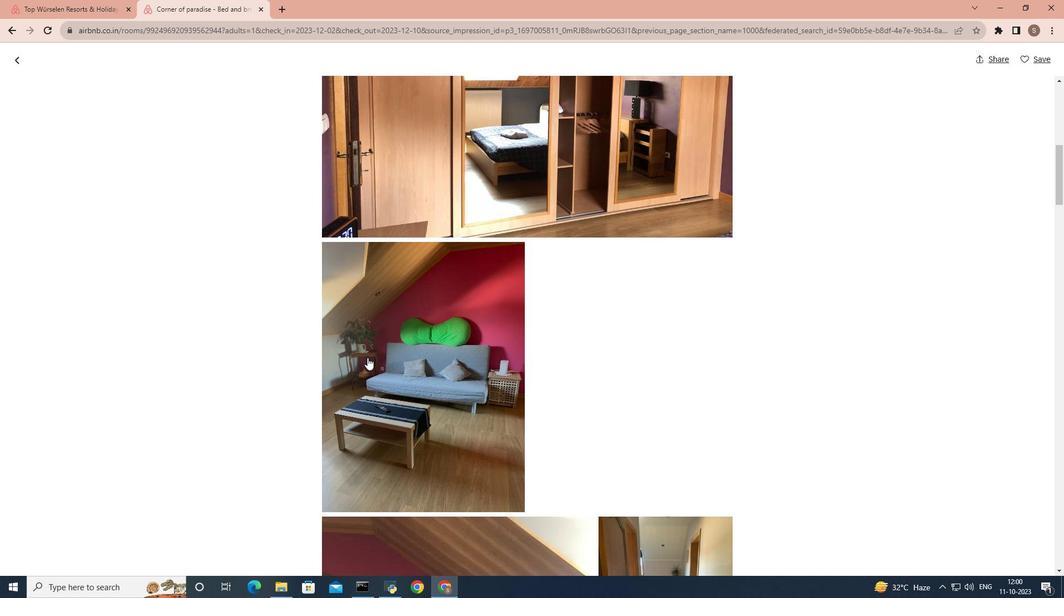 
Action: Mouse scrolled (349, 366) with delta (0, 0)
Screenshot: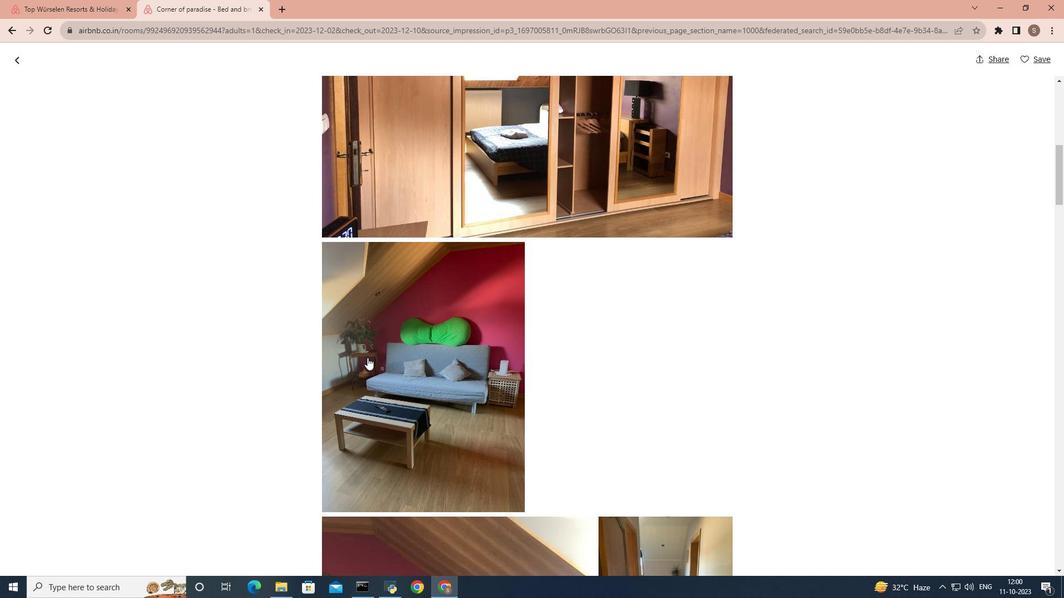 
Action: Mouse scrolled (349, 366) with delta (0, 0)
Screenshot: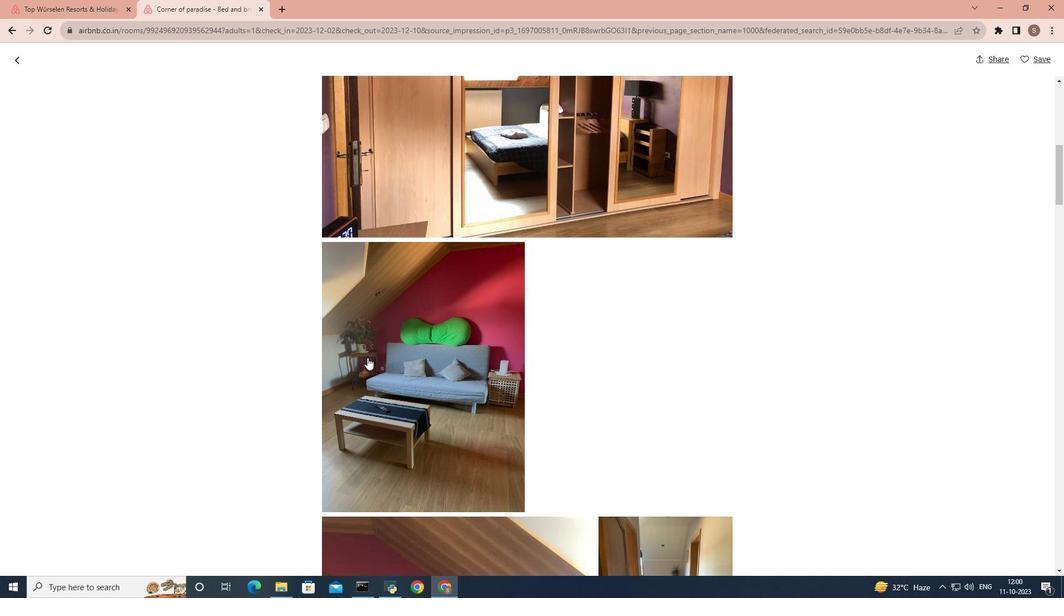 
Action: Mouse scrolled (349, 366) with delta (0, 0)
Screenshot: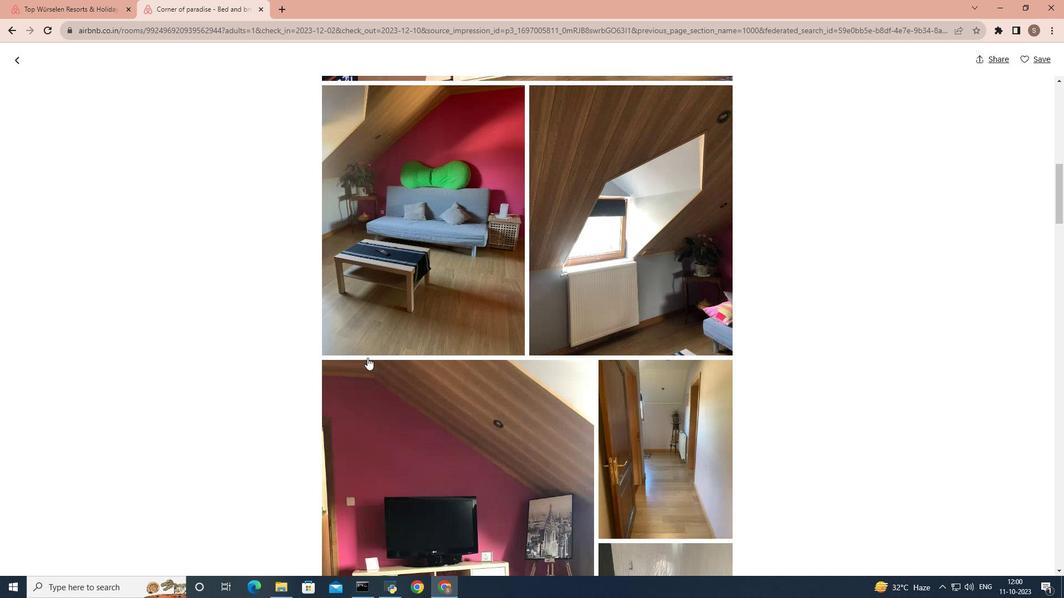 
Action: Mouse scrolled (349, 366) with delta (0, 0)
